 Task: Look for Airbnb properties in Nailsea, United Kingdom from 25th December, 2023 to 26th December, 2023 for 2 adults. Place can be entire room with 1  bedroom having 1 bed and 1 bathroom. Property type can be hotel.
Action: Mouse moved to (515, 290)
Screenshot: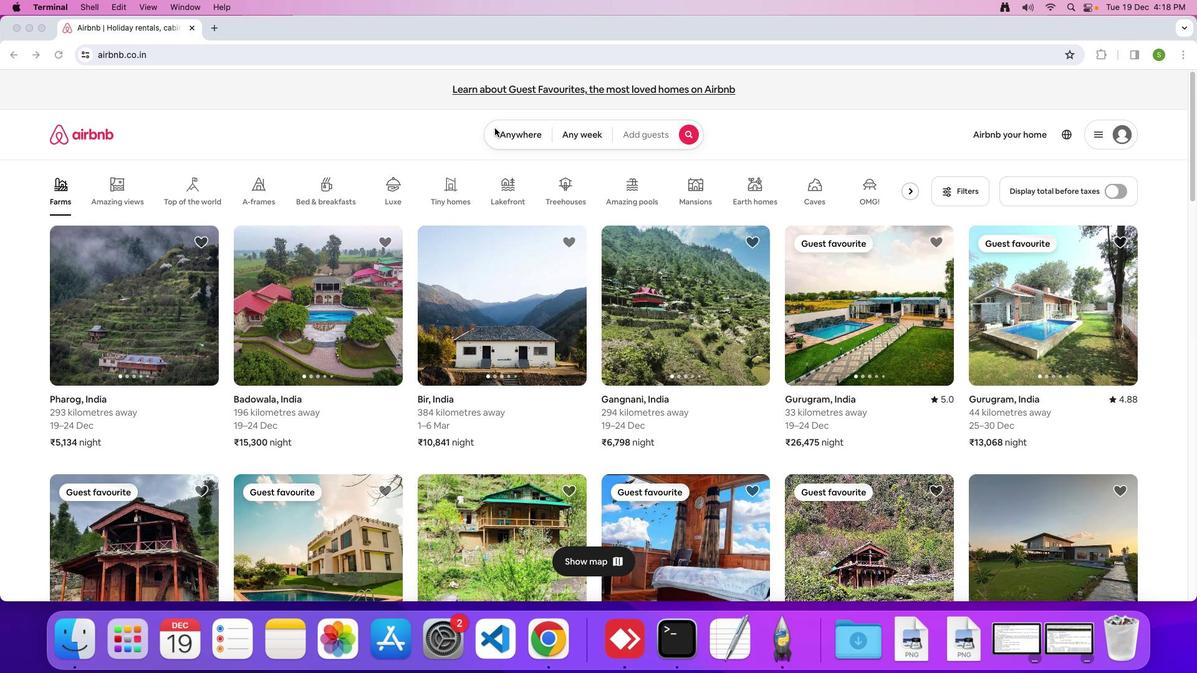 
Action: Mouse pressed left at (515, 290)
Screenshot: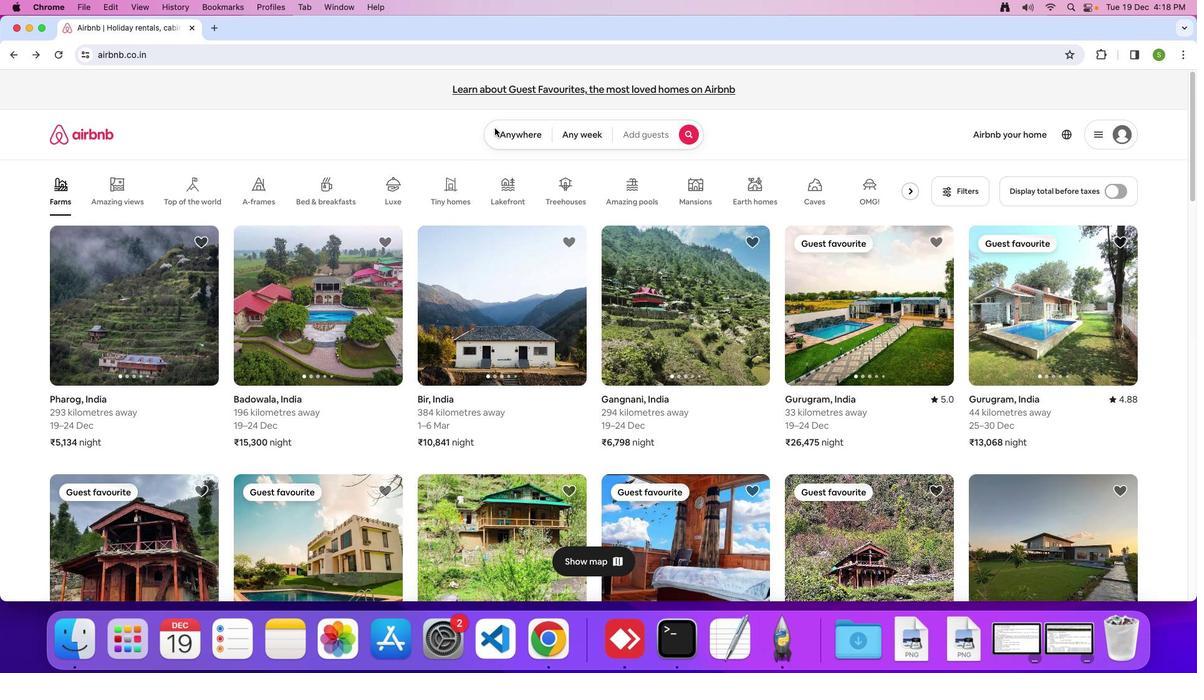 
Action: Mouse moved to (529, 292)
Screenshot: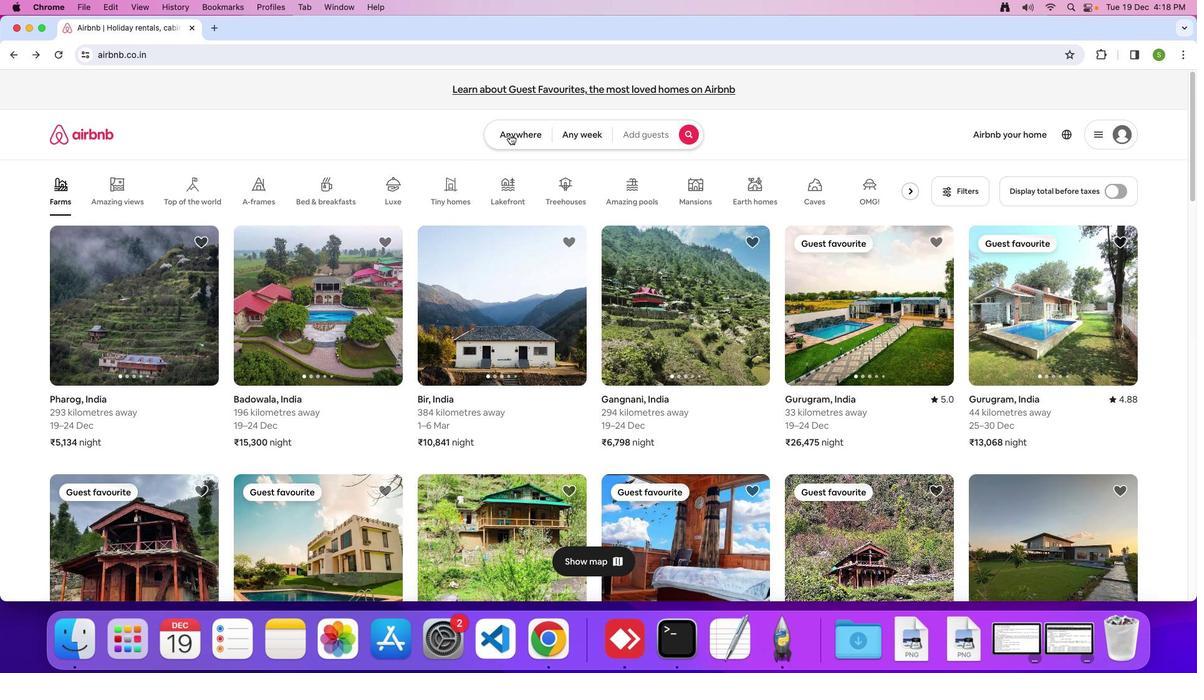 
Action: Mouse pressed left at (529, 292)
Screenshot: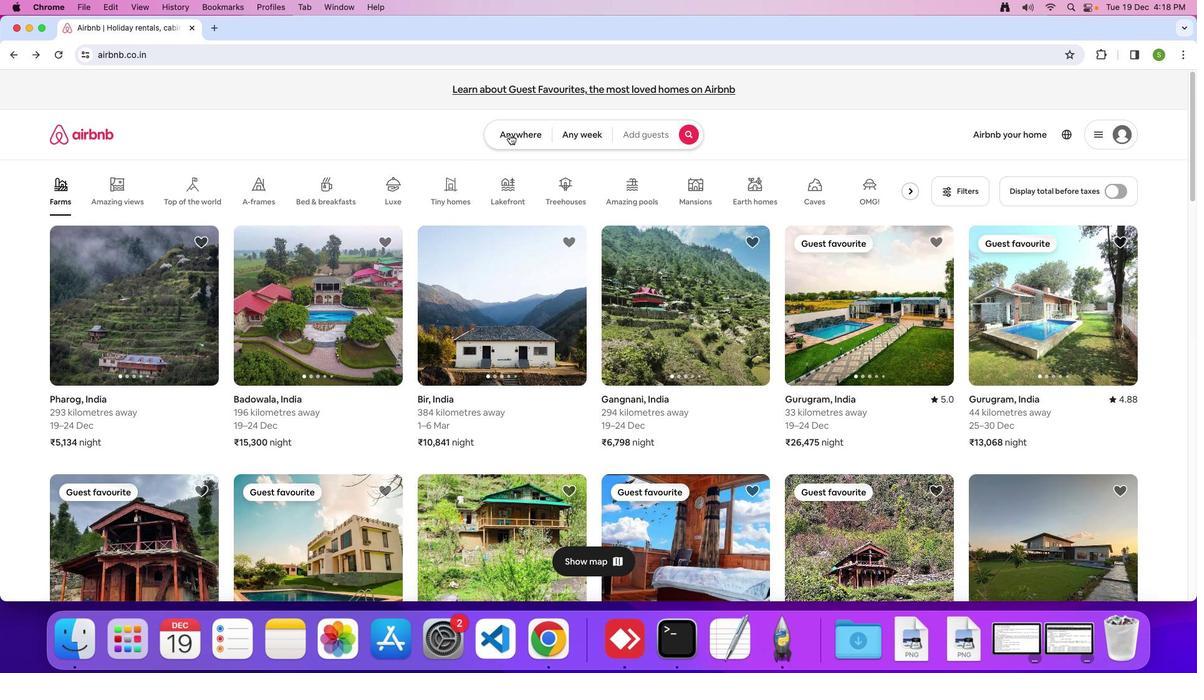 
Action: Mouse moved to (400, 310)
Screenshot: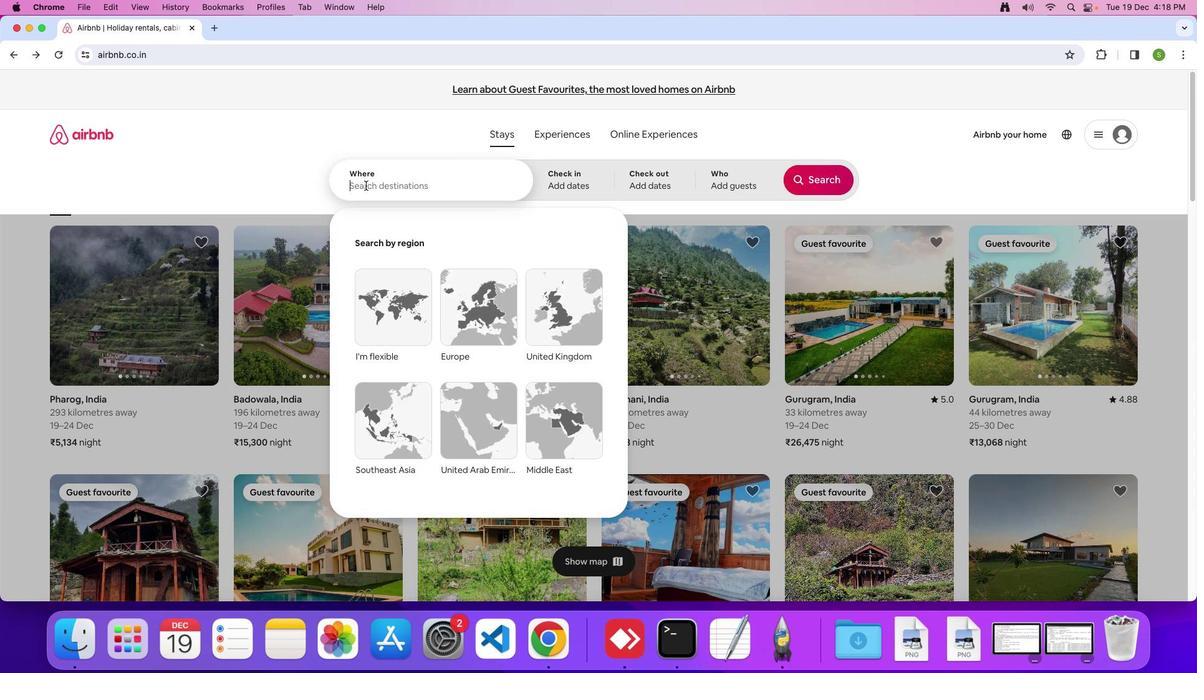 
Action: Mouse pressed left at (400, 310)
Screenshot: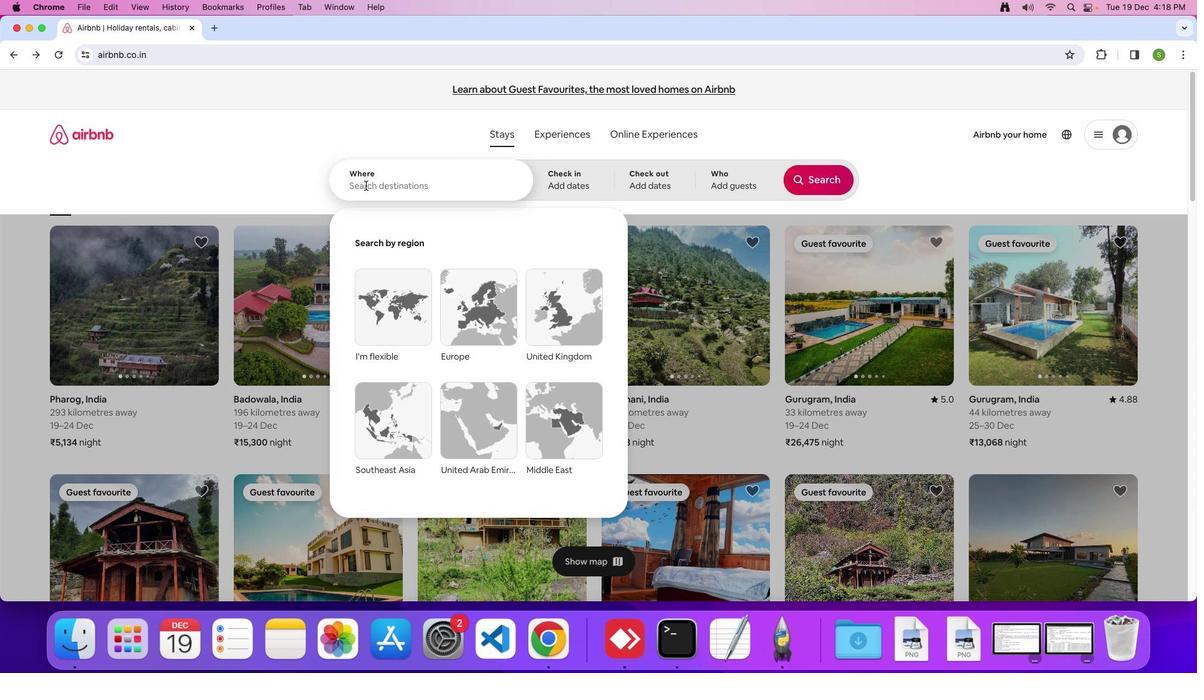 
Action: Key pressed 'N'Key.caps_lock'a''i''l''s''e''a'','Key.spaceKey.shift'U''n''i''t''e''d'Key.spaceKey.shift'K''i''n''g''d''o''m'Key.enter
Screenshot: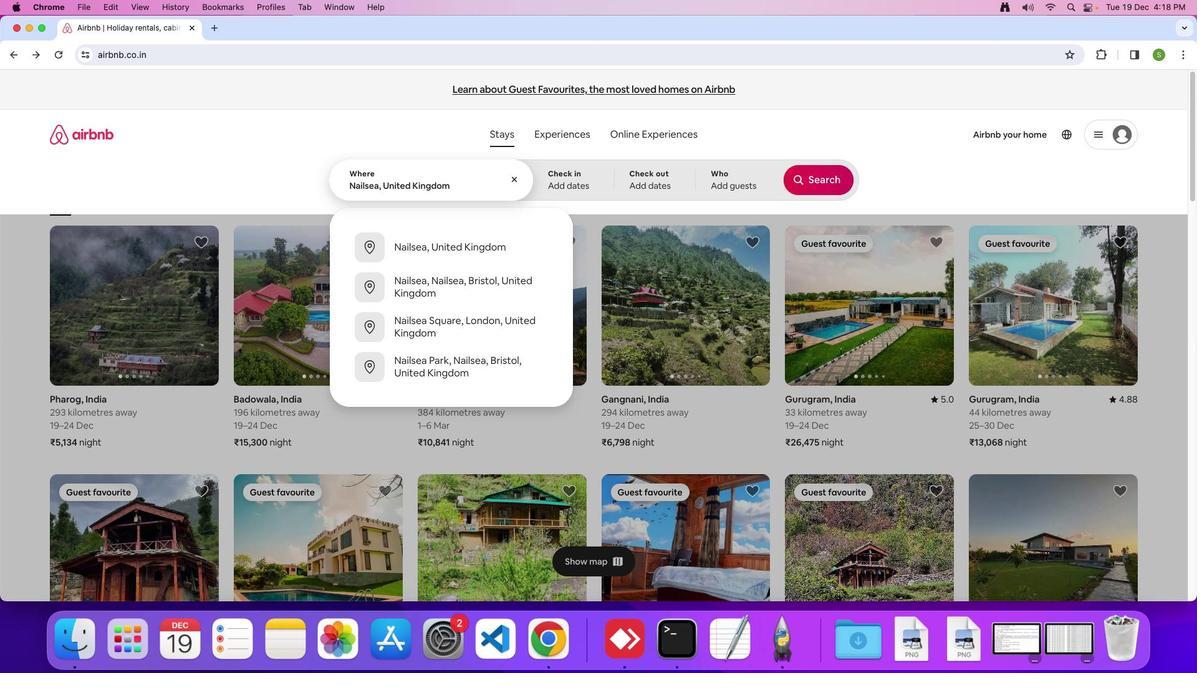 
Action: Mouse moved to (444, 409)
Screenshot: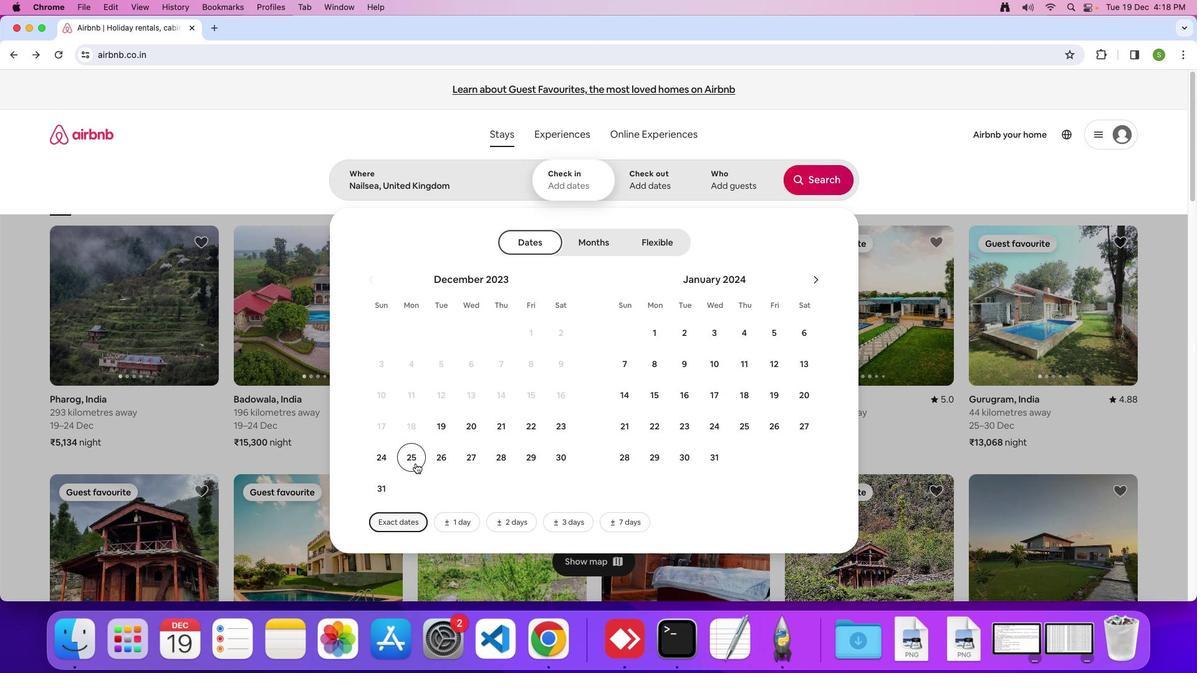 
Action: Mouse pressed left at (444, 409)
Screenshot: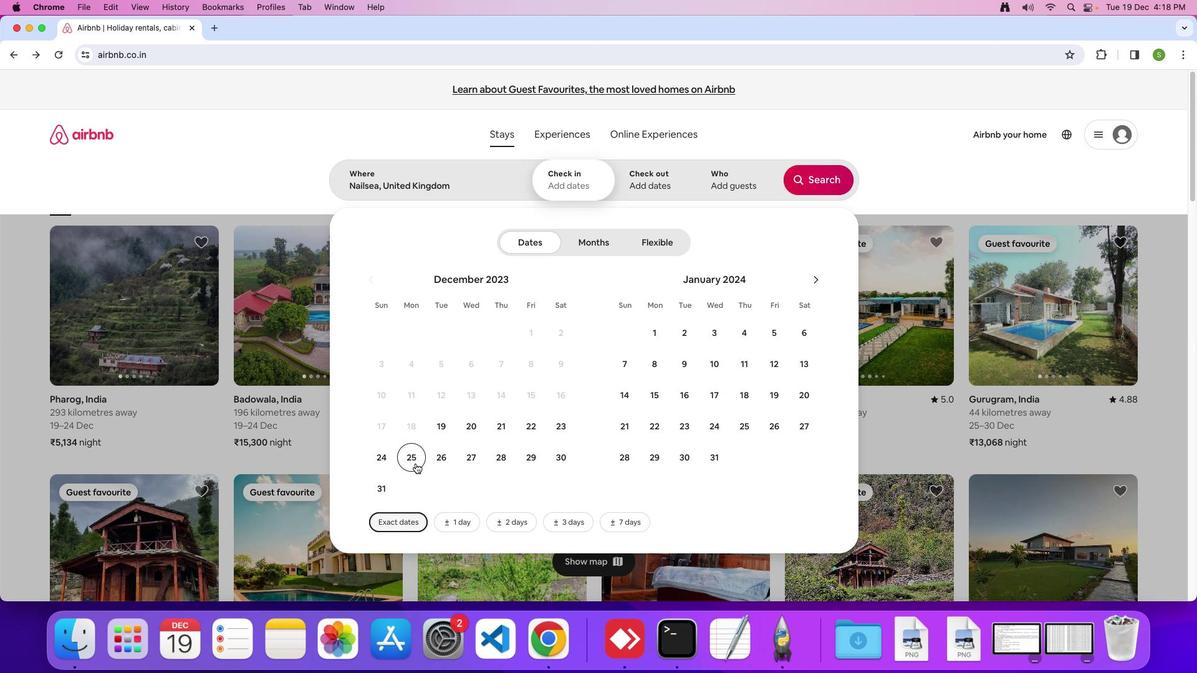 
Action: Mouse moved to (467, 411)
Screenshot: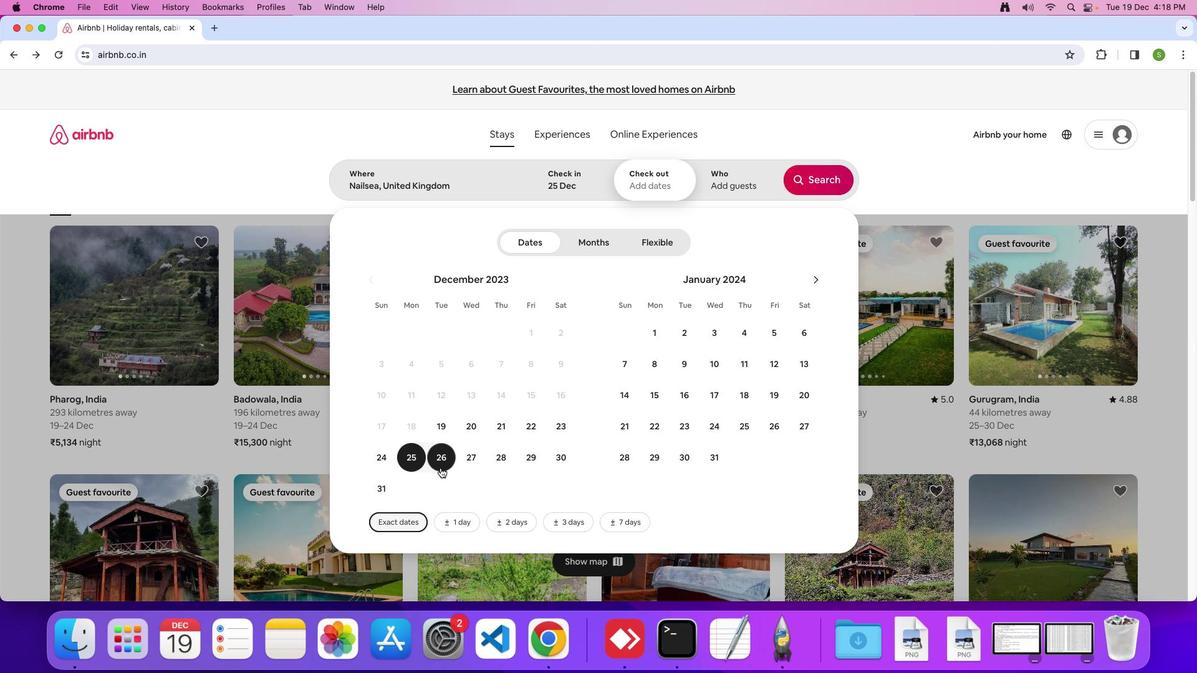 
Action: Mouse pressed left at (467, 411)
Screenshot: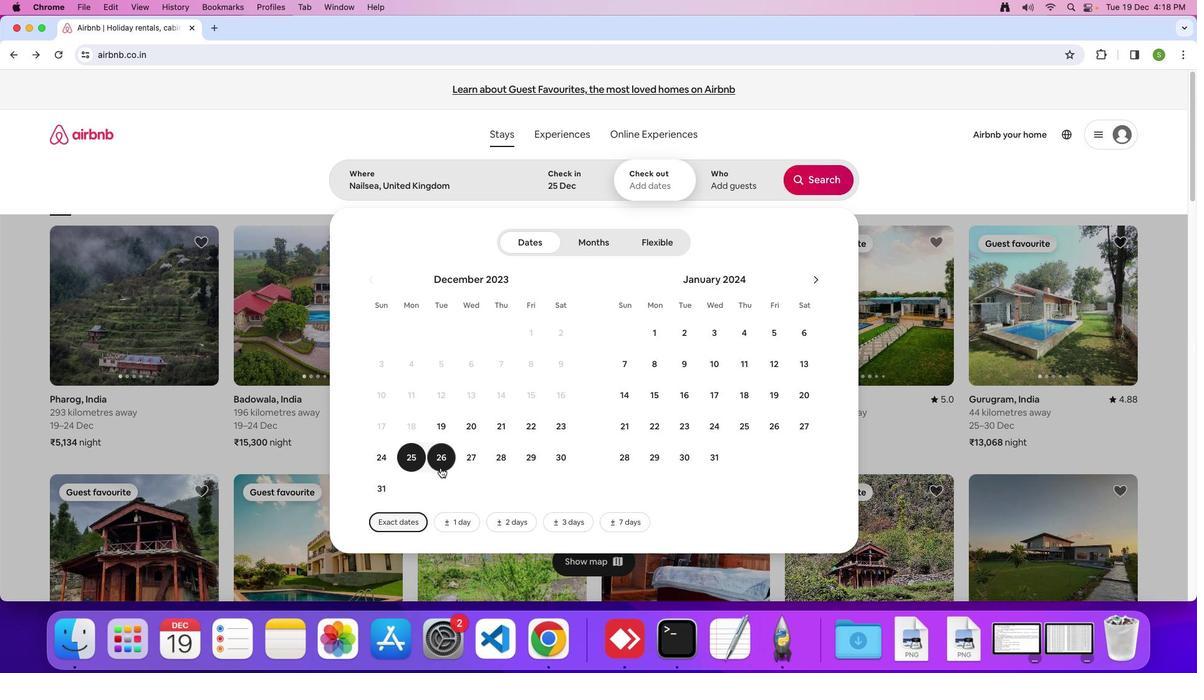 
Action: Mouse moved to (729, 311)
Screenshot: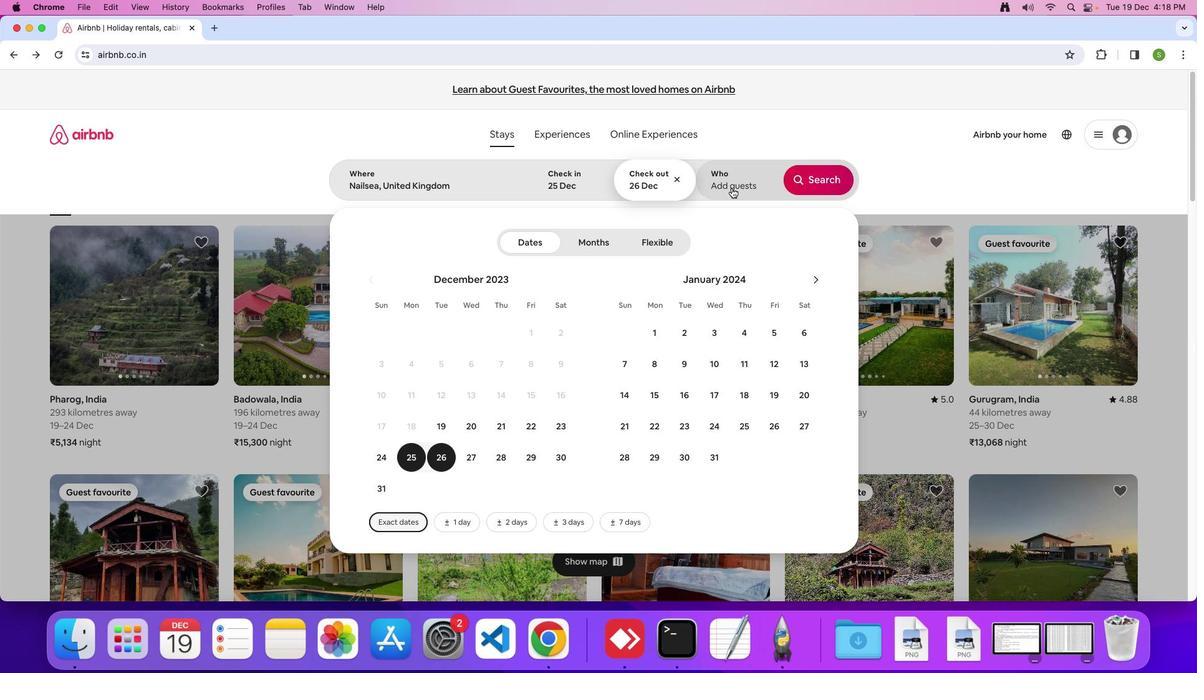 
Action: Mouse pressed left at (729, 311)
Screenshot: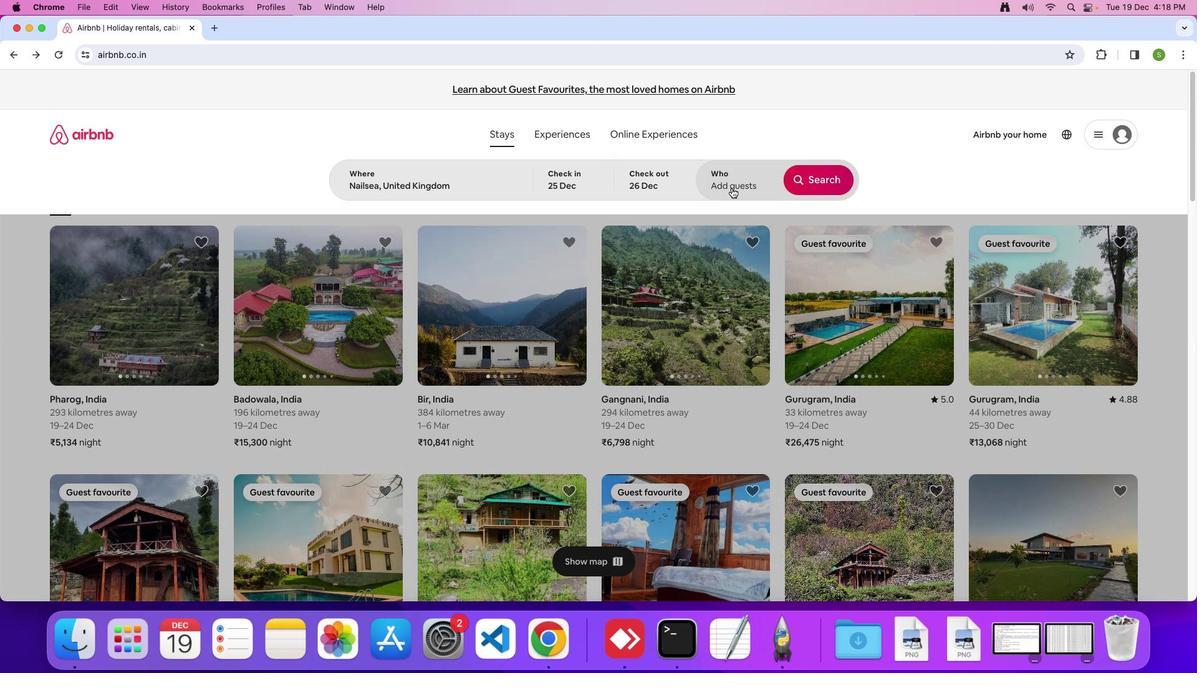 
Action: Mouse moved to (815, 331)
Screenshot: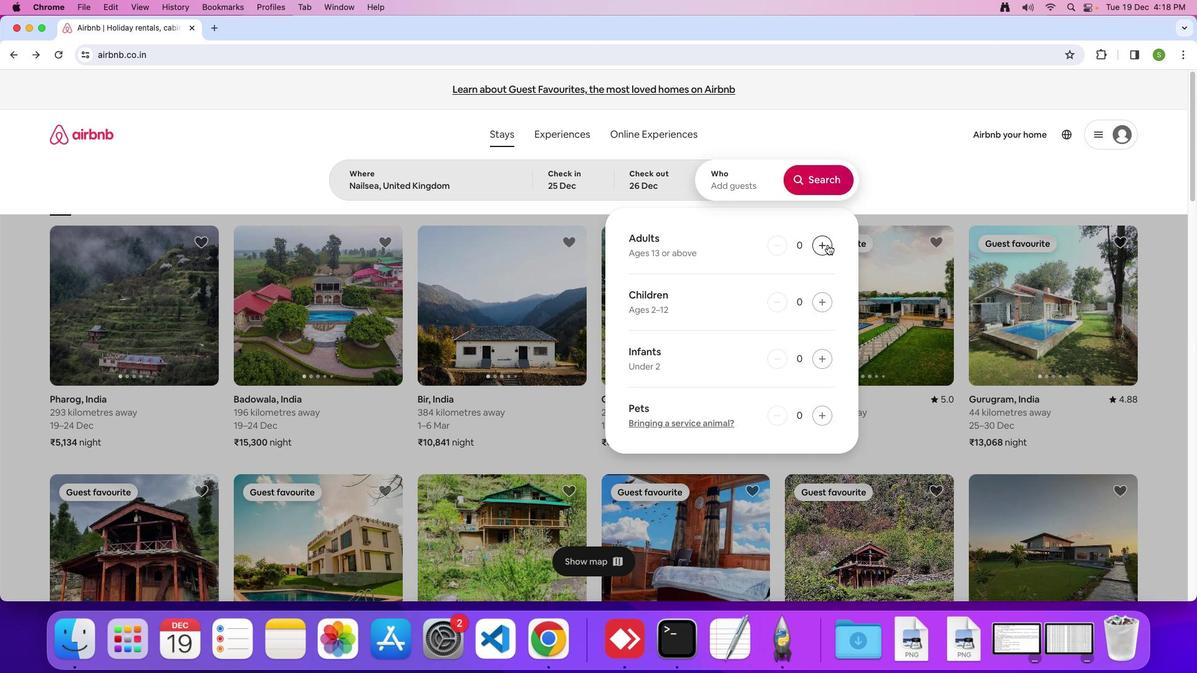 
Action: Mouse pressed left at (815, 331)
Screenshot: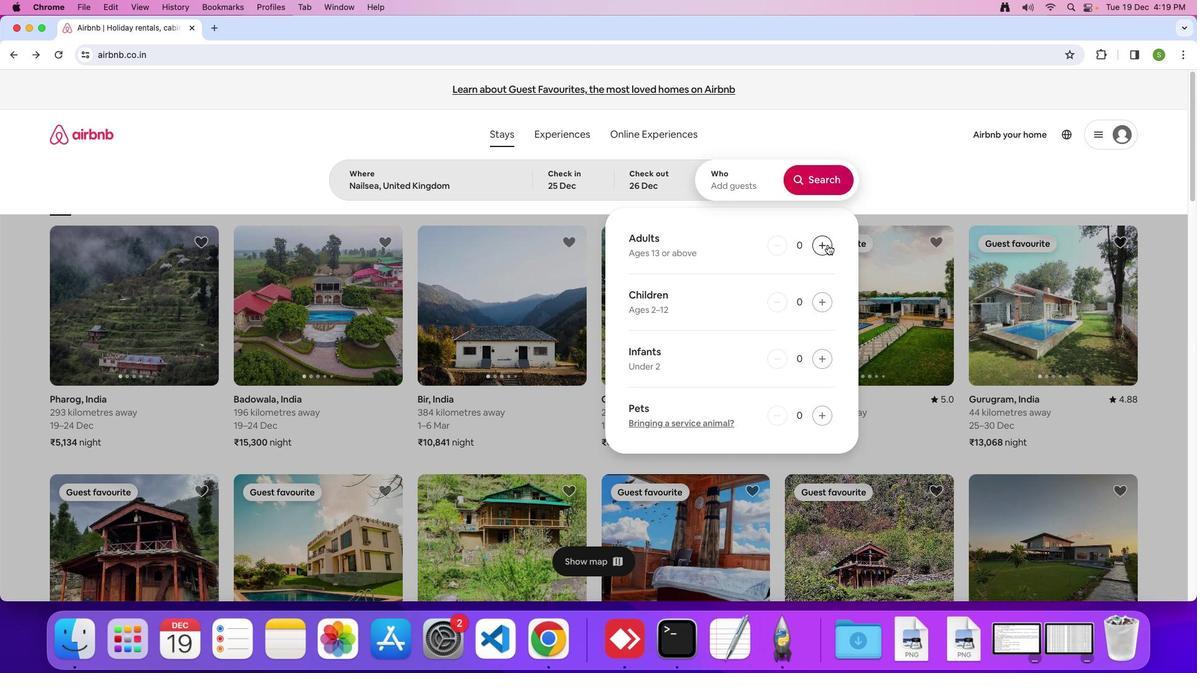 
Action: Mouse pressed left at (815, 331)
Screenshot: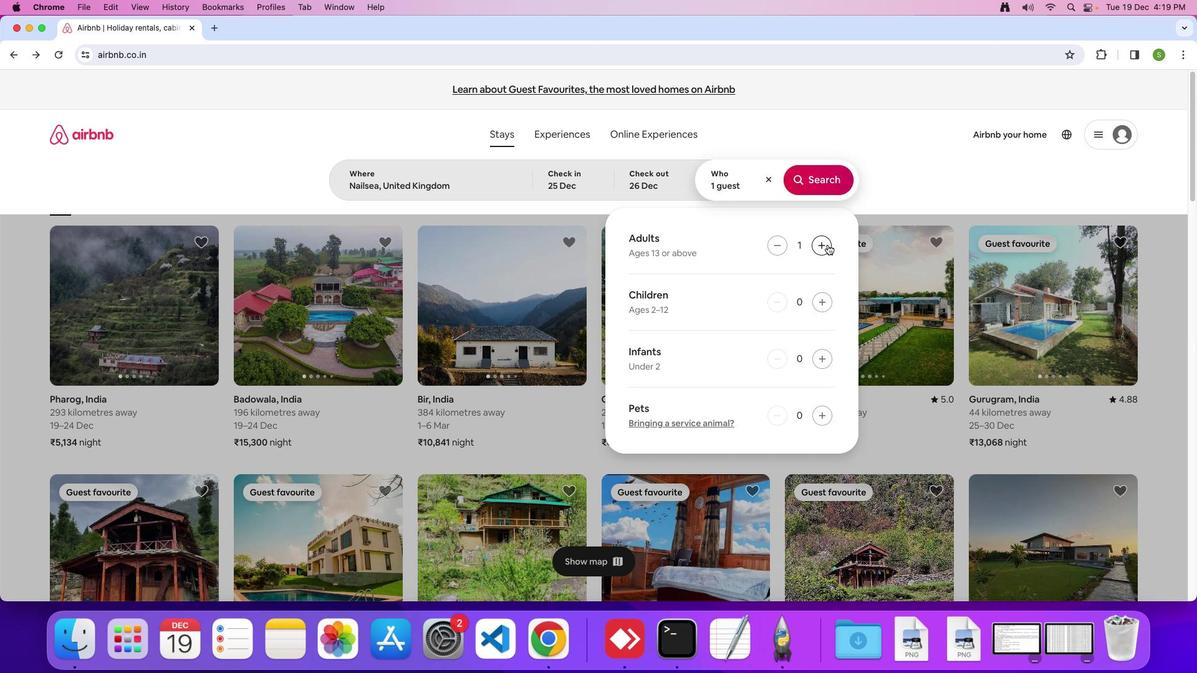 
Action: Mouse moved to (806, 308)
Screenshot: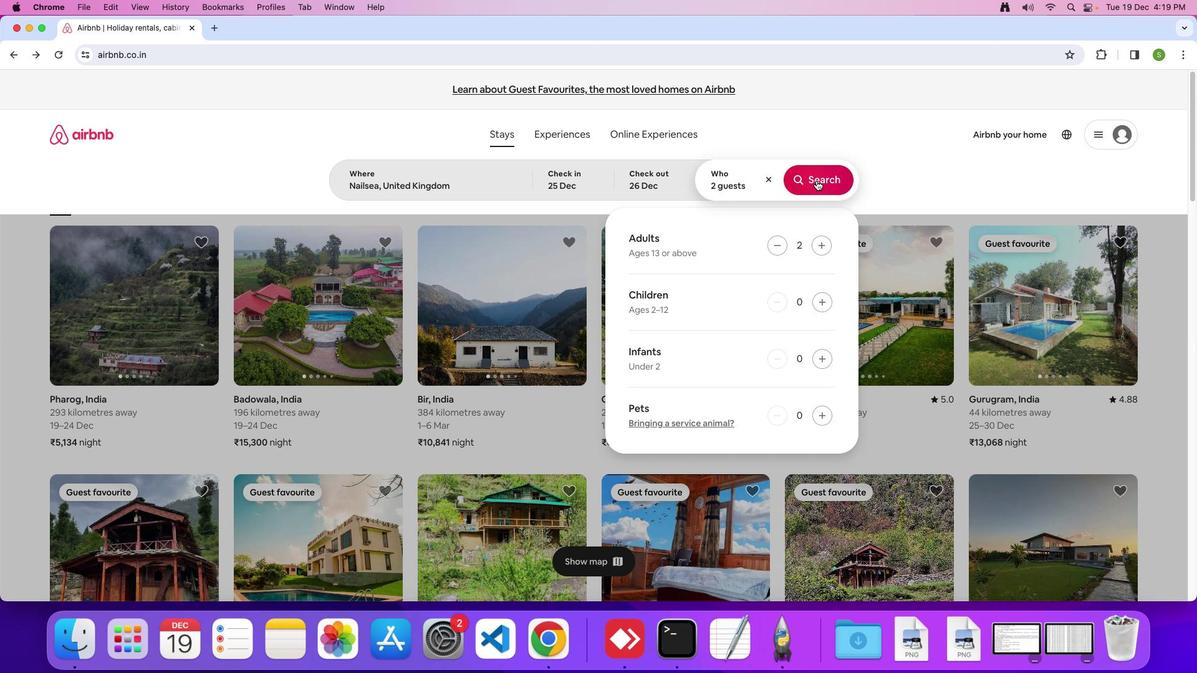 
Action: Mouse pressed left at (806, 308)
Screenshot: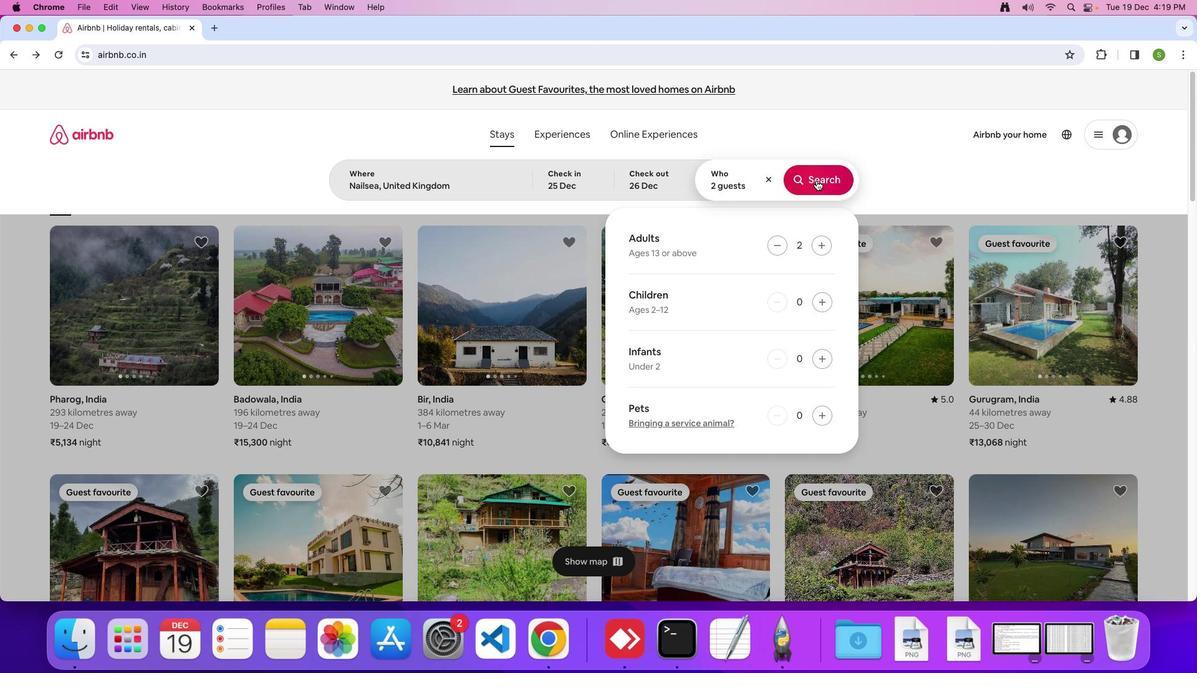 
Action: Mouse moved to (960, 299)
Screenshot: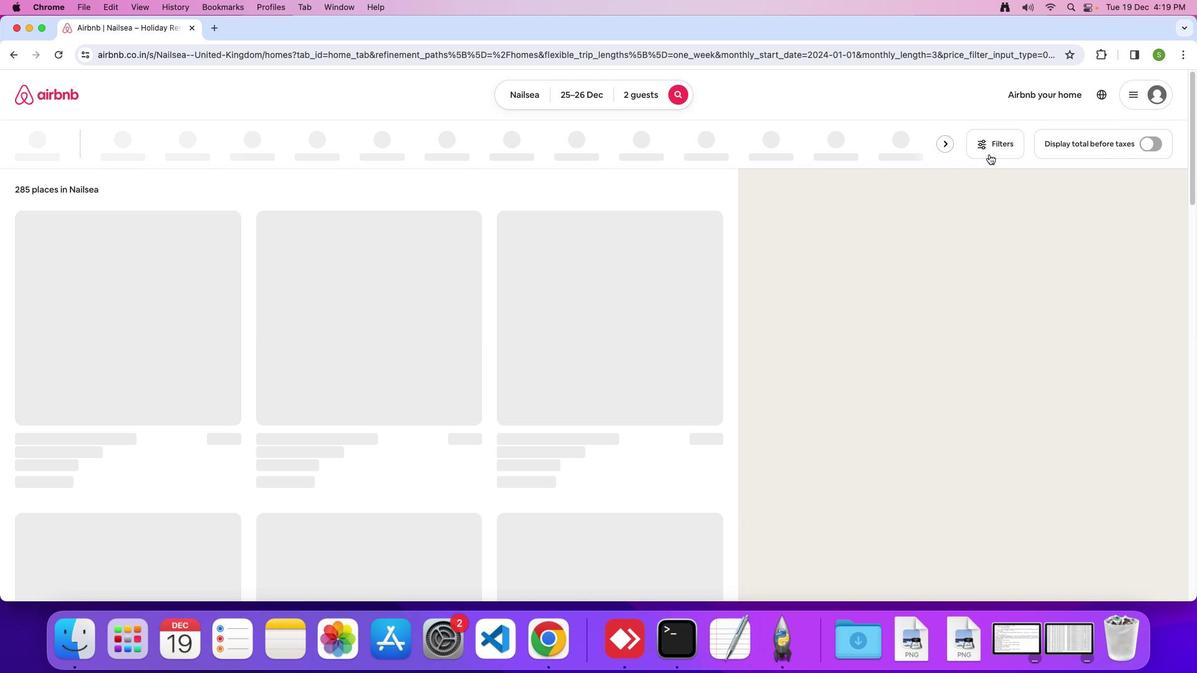 
Action: Mouse pressed left at (960, 299)
Screenshot: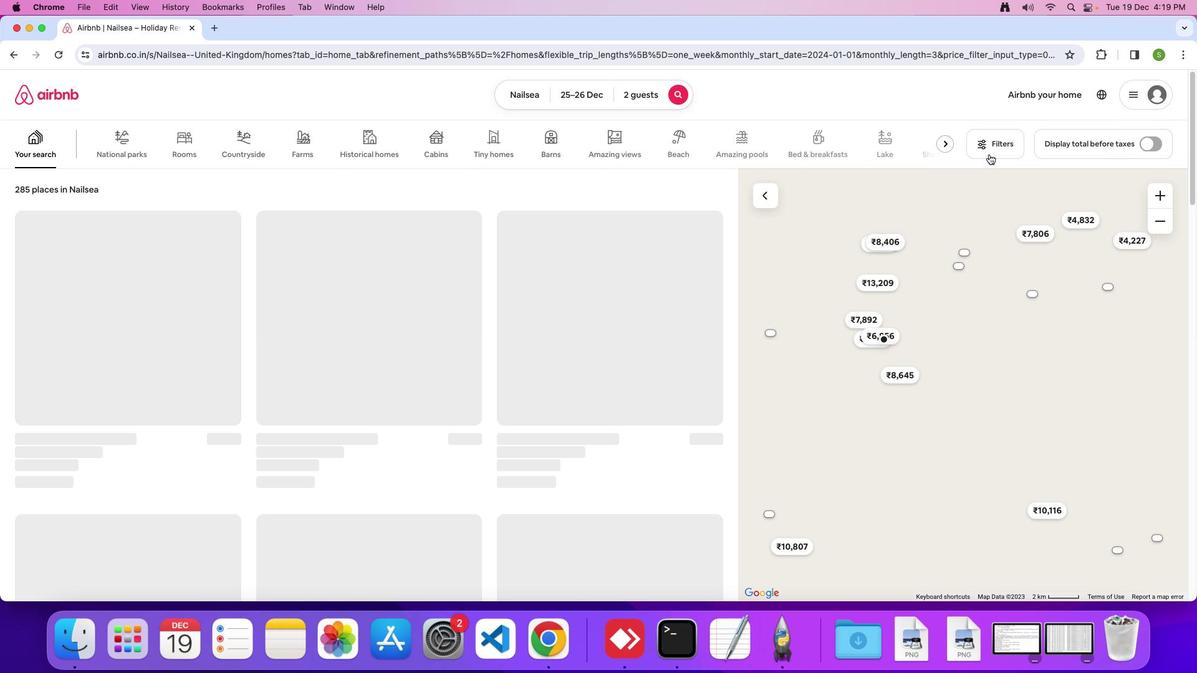 
Action: Mouse moved to (636, 366)
Screenshot: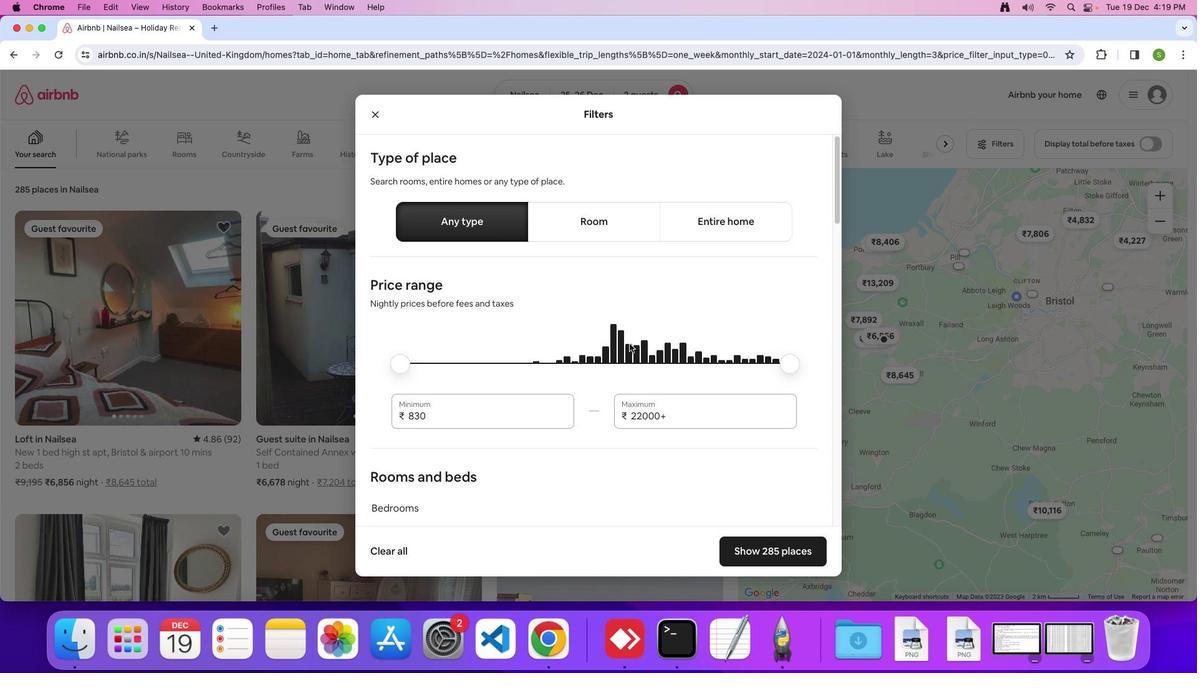 
Action: Mouse scrolled (636, 366) with delta (71, 245)
Screenshot: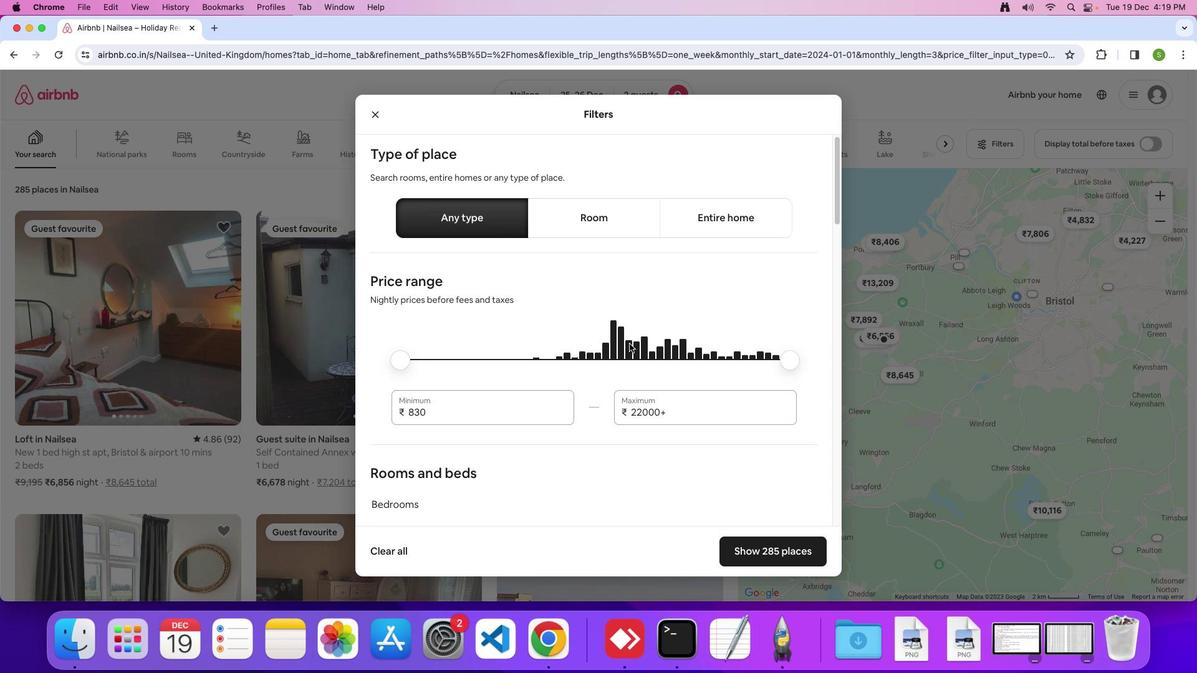 
Action: Mouse scrolled (636, 366) with delta (71, 245)
Screenshot: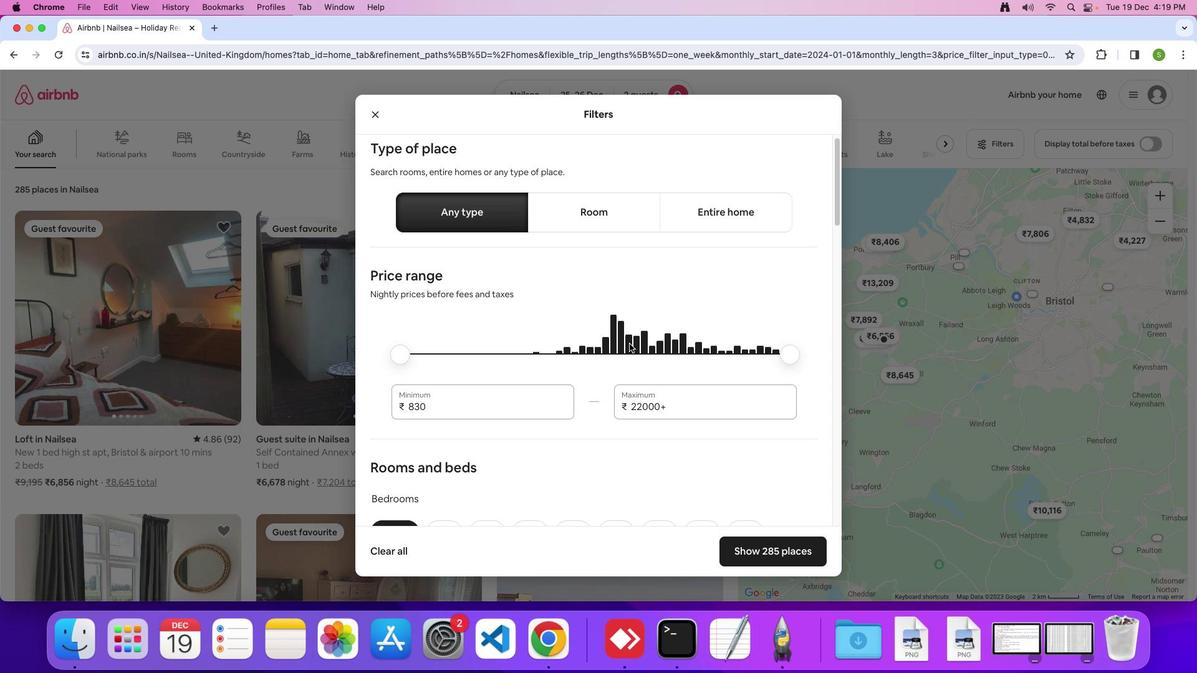 
Action: Mouse scrolled (636, 366) with delta (71, 244)
Screenshot: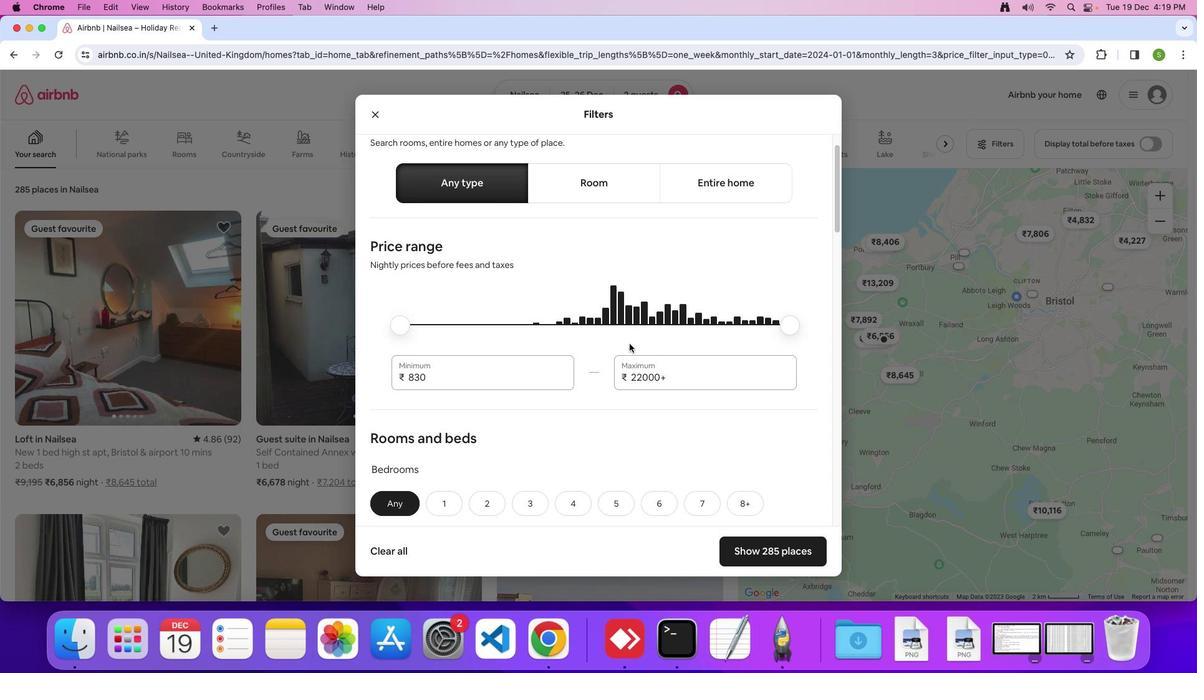 
Action: Mouse moved to (636, 366)
Screenshot: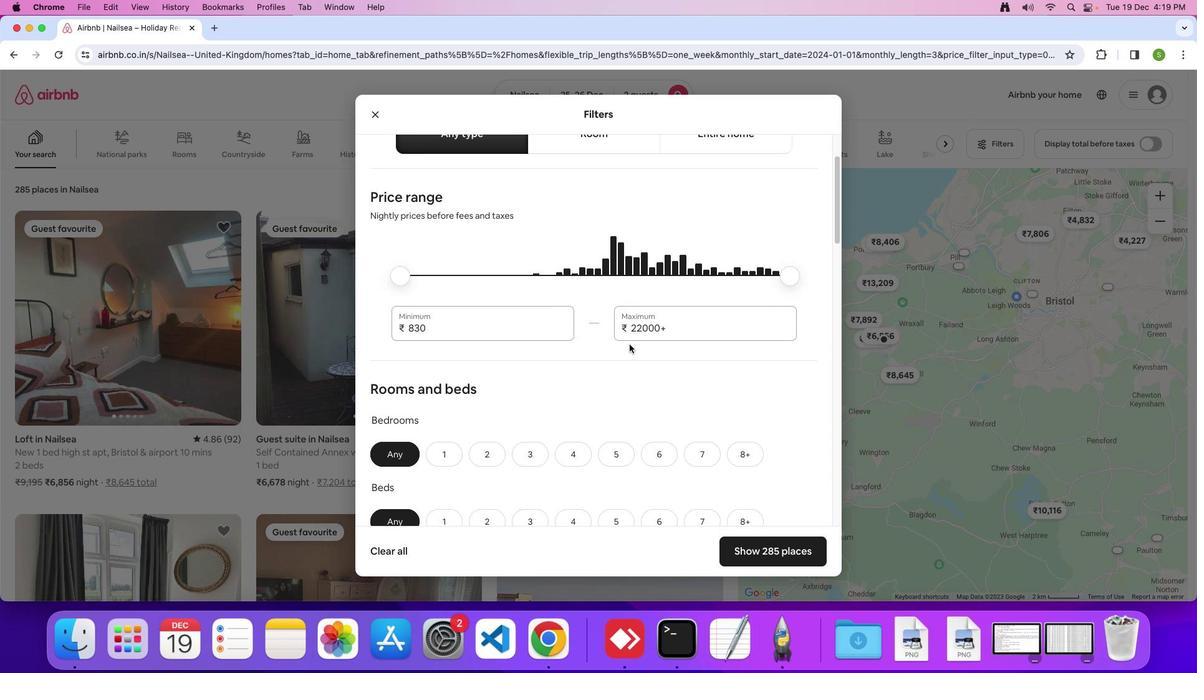 
Action: Mouse scrolled (636, 366) with delta (71, 245)
Screenshot: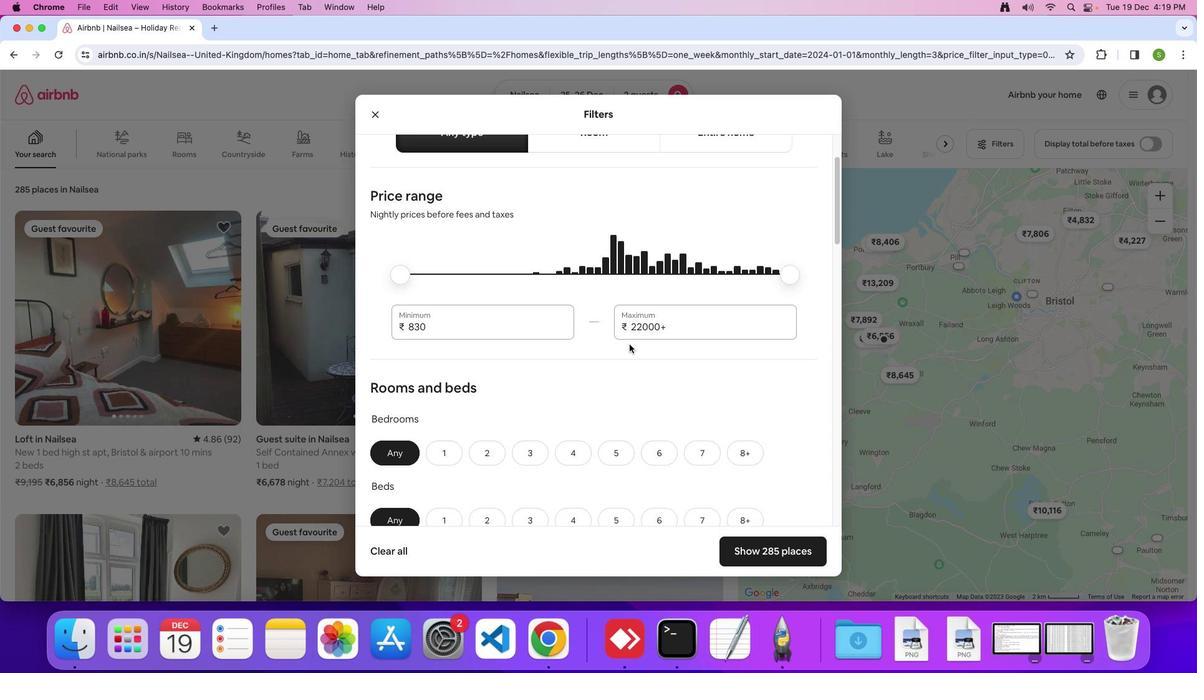 
Action: Mouse scrolled (636, 366) with delta (71, 245)
Screenshot: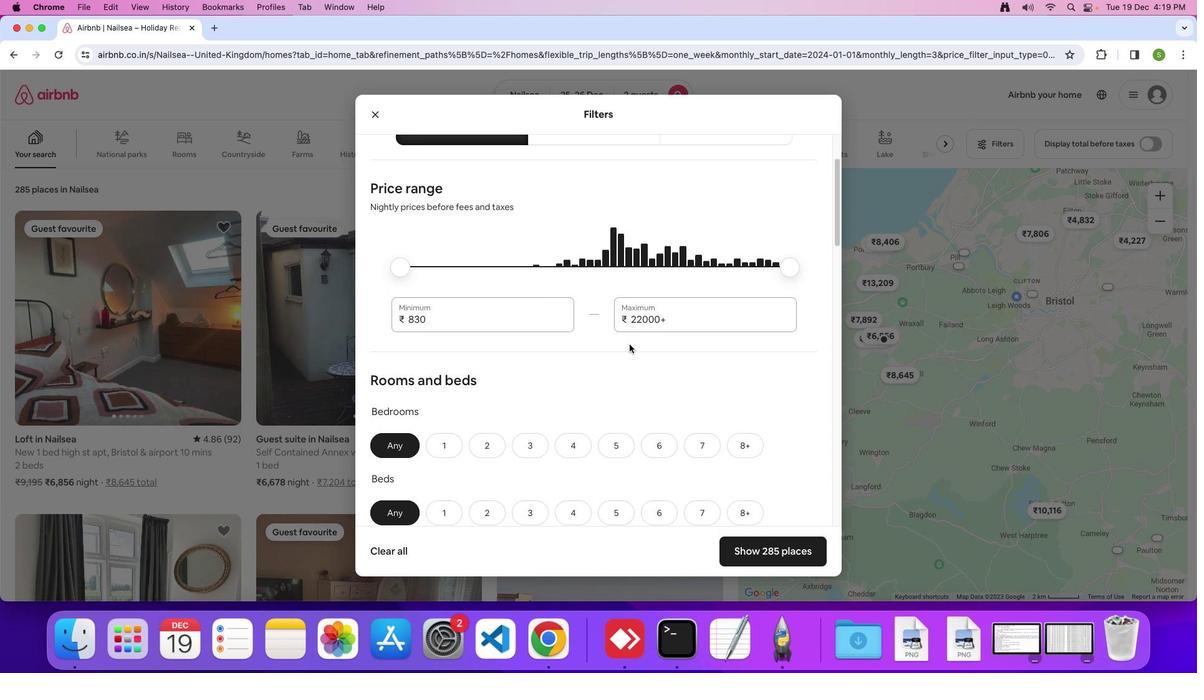 
Action: Mouse scrolled (636, 366) with delta (71, 245)
Screenshot: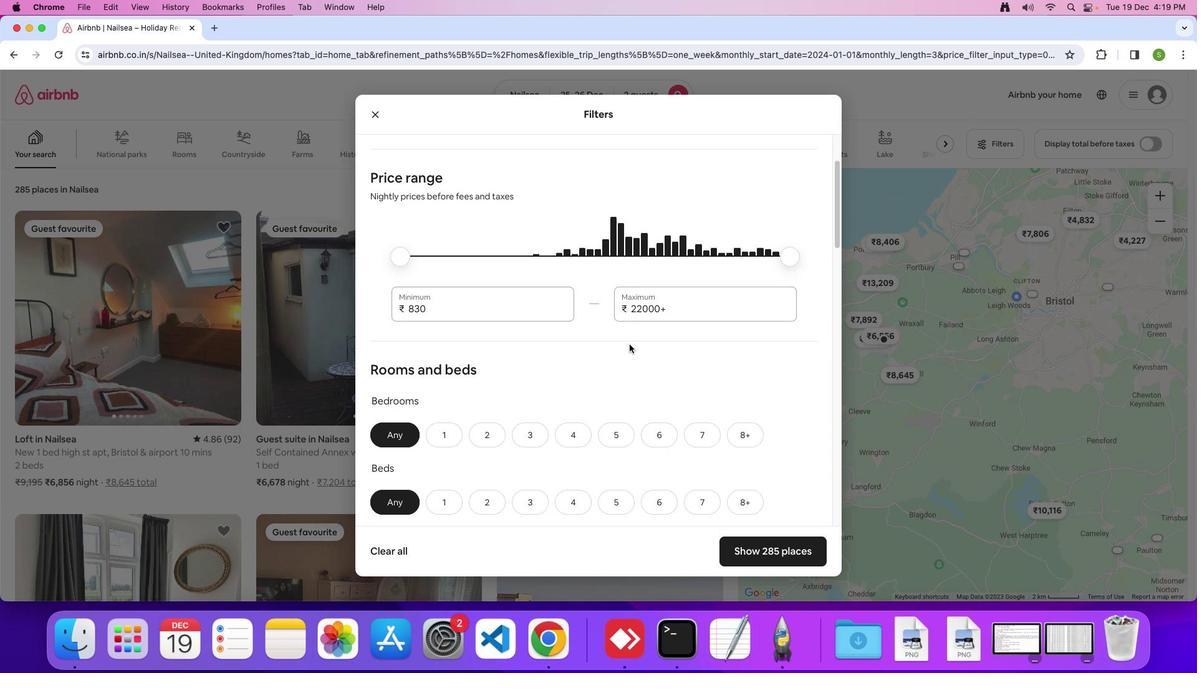 
Action: Mouse scrolled (636, 366) with delta (71, 245)
Screenshot: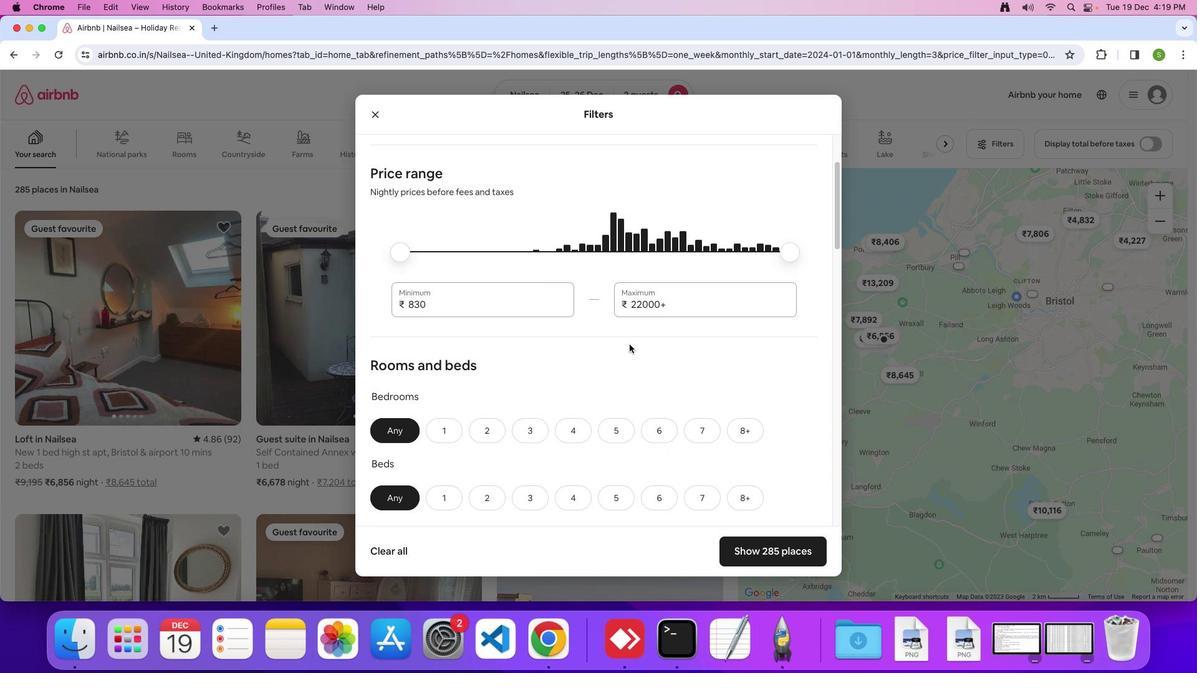 
Action: Mouse scrolled (636, 366) with delta (71, 245)
Screenshot: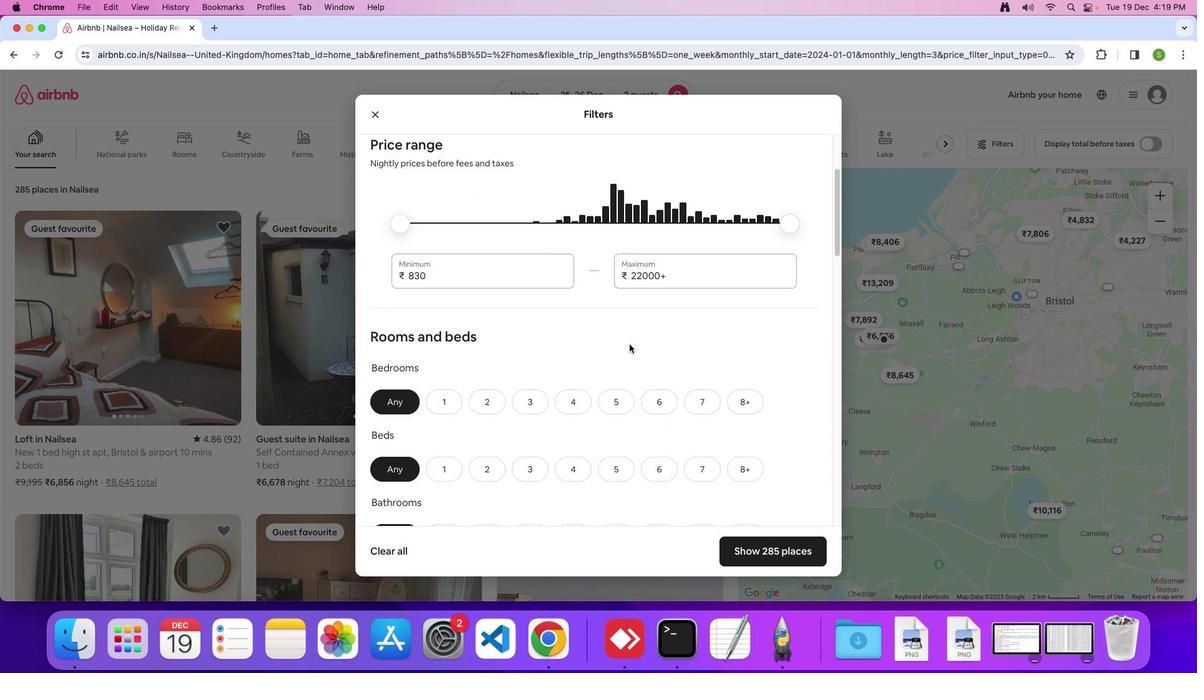 
Action: Mouse scrolled (636, 366) with delta (71, 245)
Screenshot: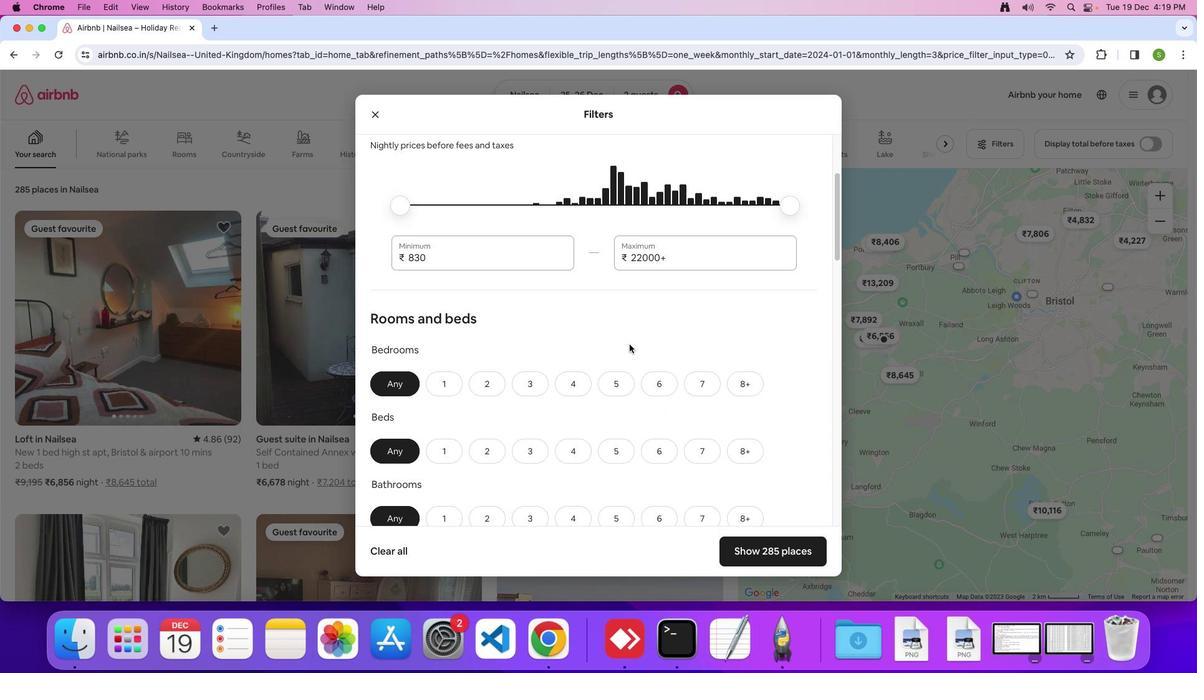 
Action: Mouse scrolled (636, 366) with delta (71, 245)
Screenshot: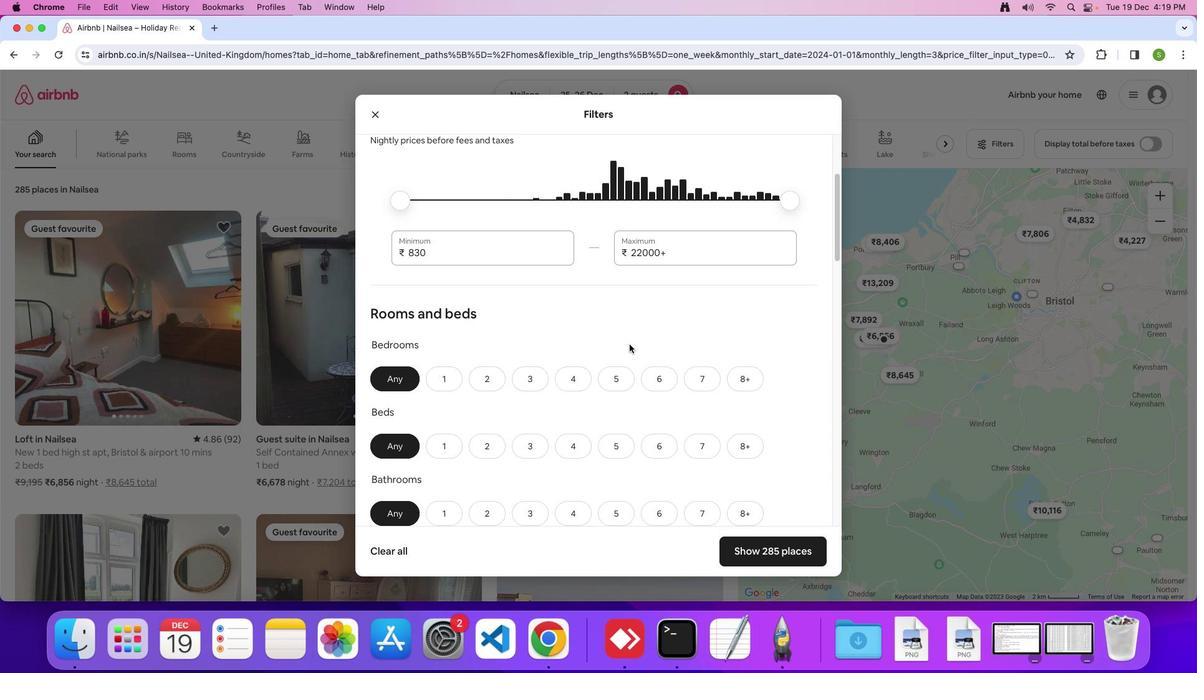 
Action: Mouse scrolled (636, 366) with delta (71, 245)
Screenshot: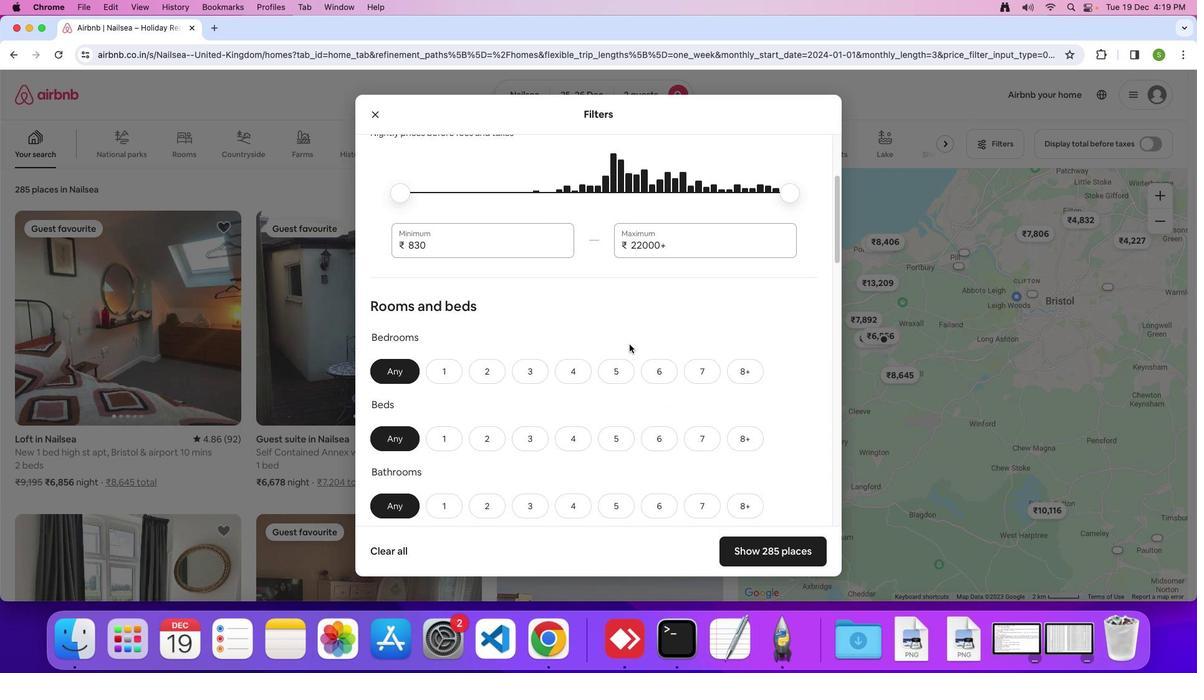 
Action: Mouse scrolled (636, 366) with delta (71, 245)
Screenshot: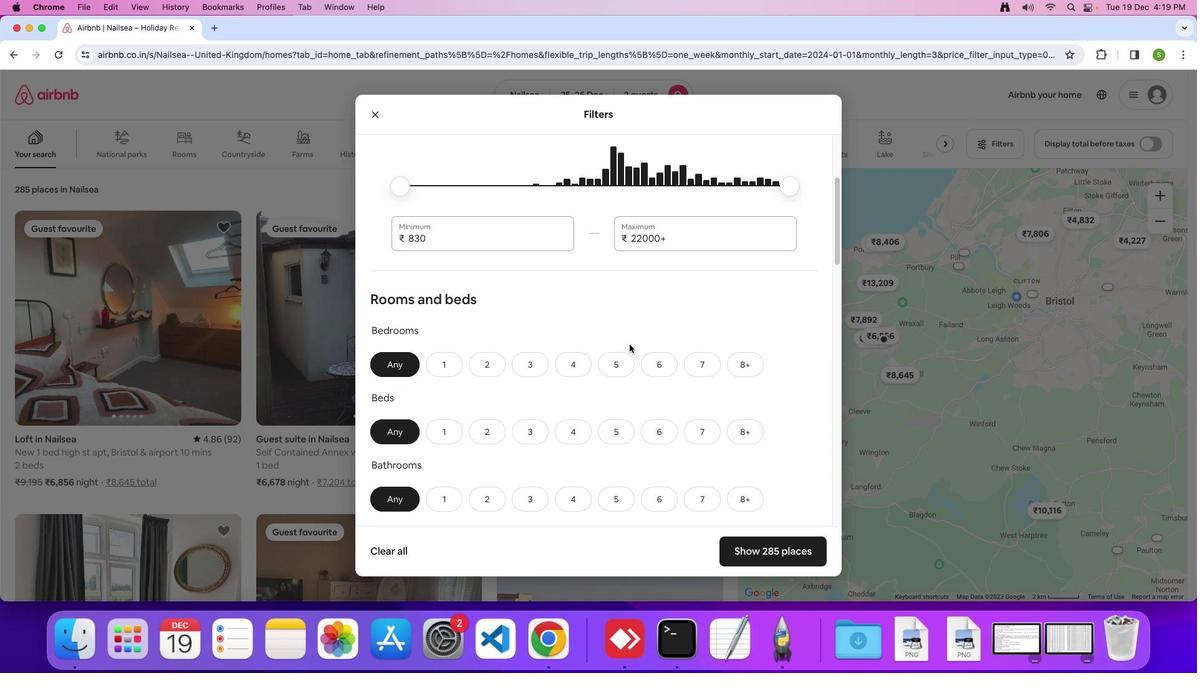 
Action: Mouse scrolled (636, 366) with delta (71, 245)
Screenshot: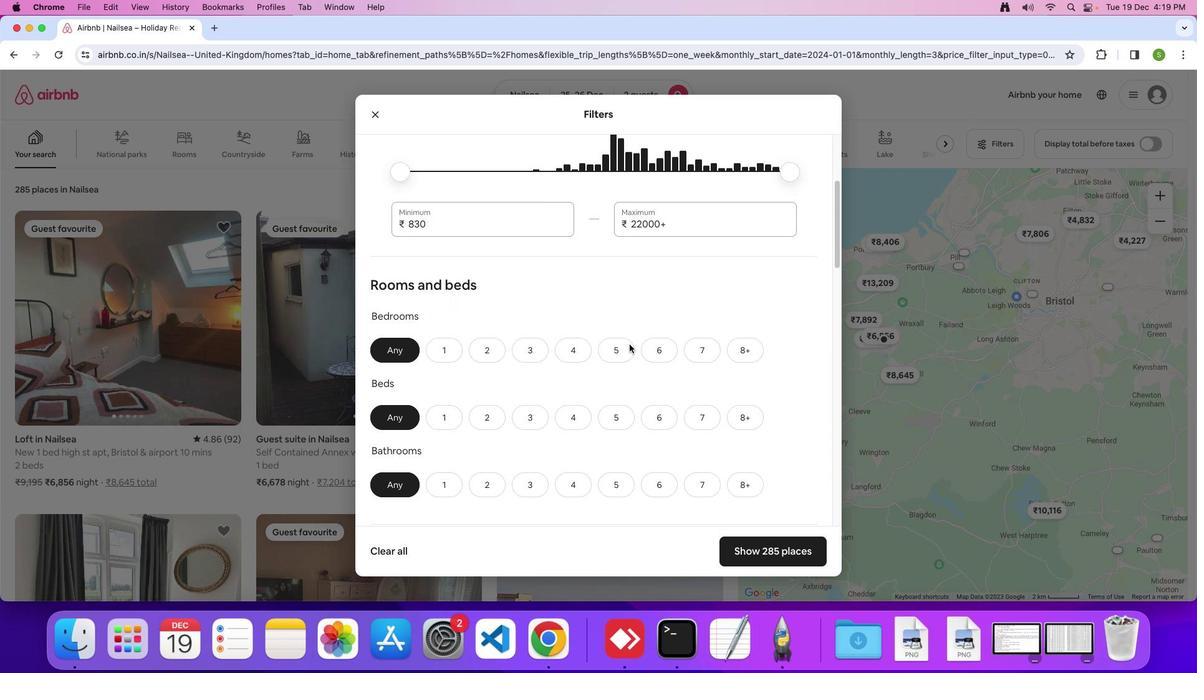 
Action: Mouse scrolled (636, 366) with delta (71, 245)
Screenshot: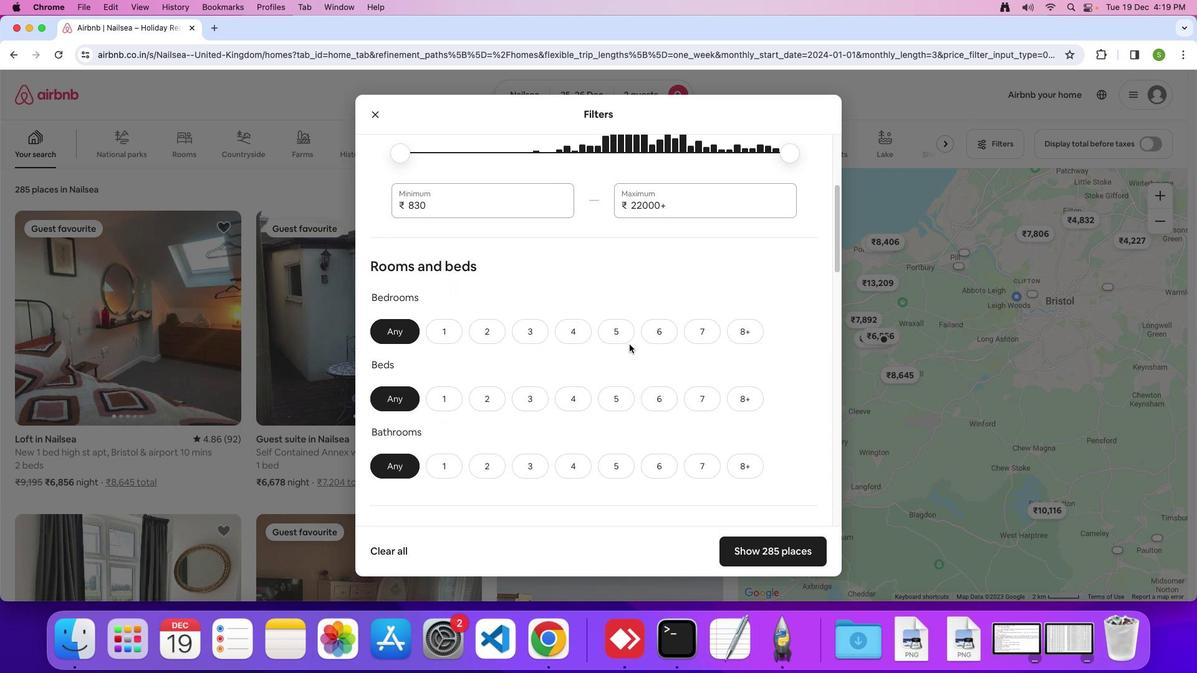 
Action: Mouse scrolled (636, 366) with delta (71, 244)
Screenshot: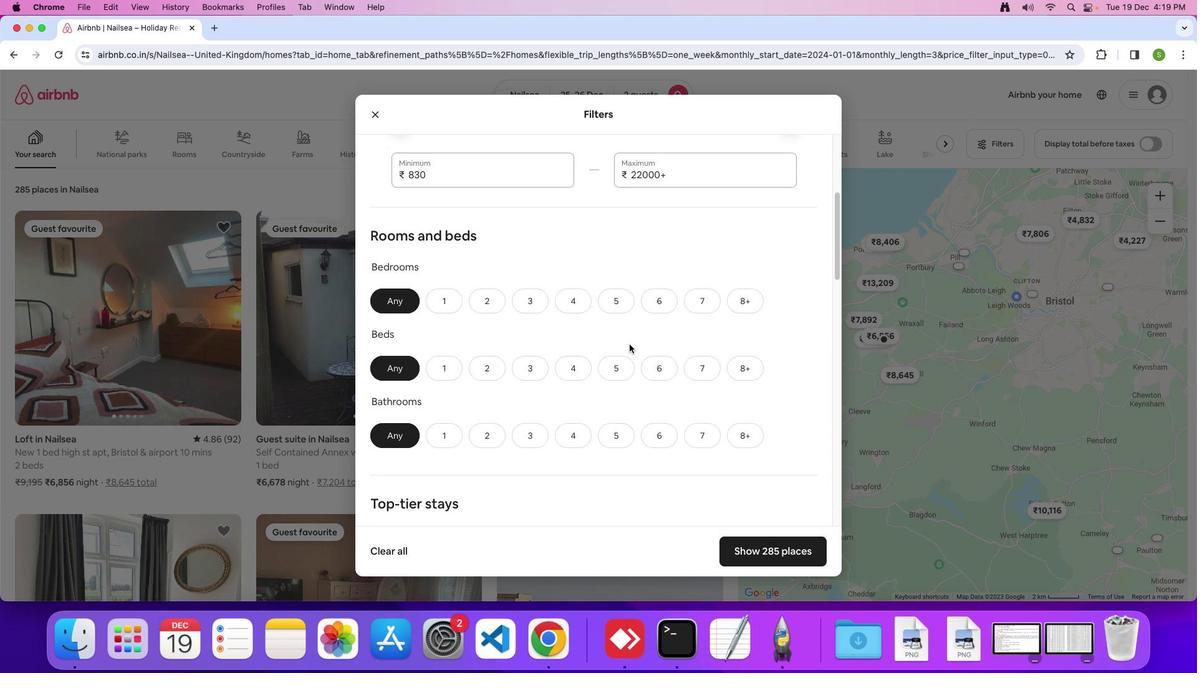 
Action: Mouse moved to (469, 331)
Screenshot: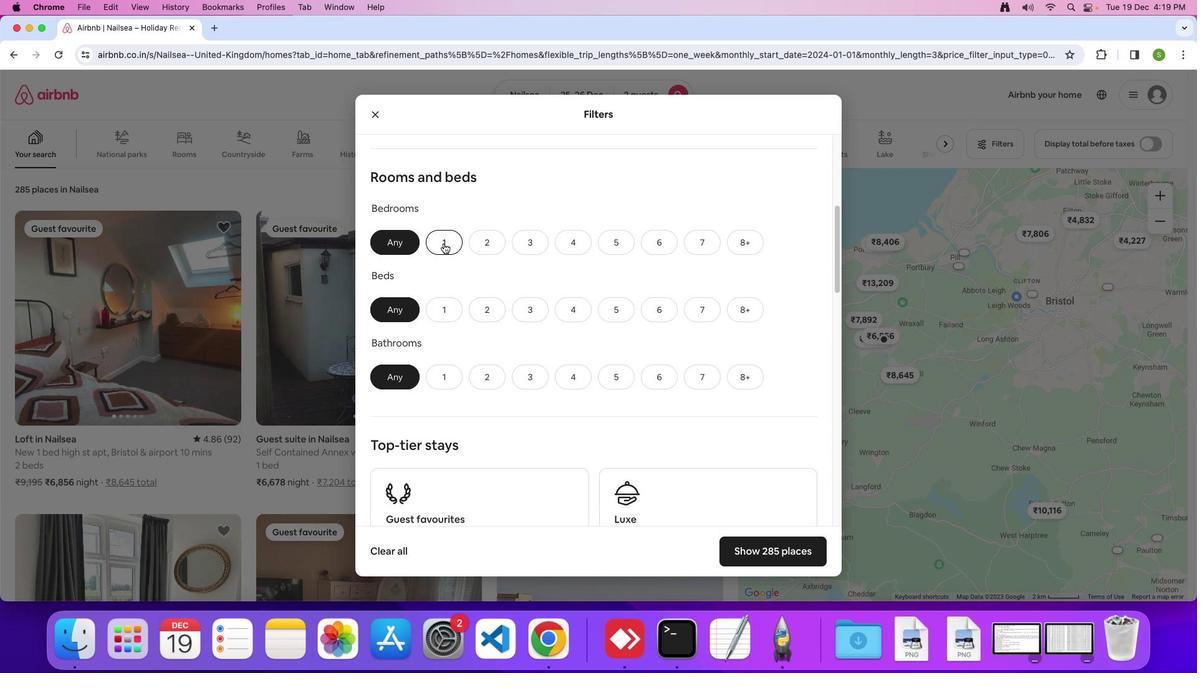 
Action: Mouse pressed left at (469, 331)
Screenshot: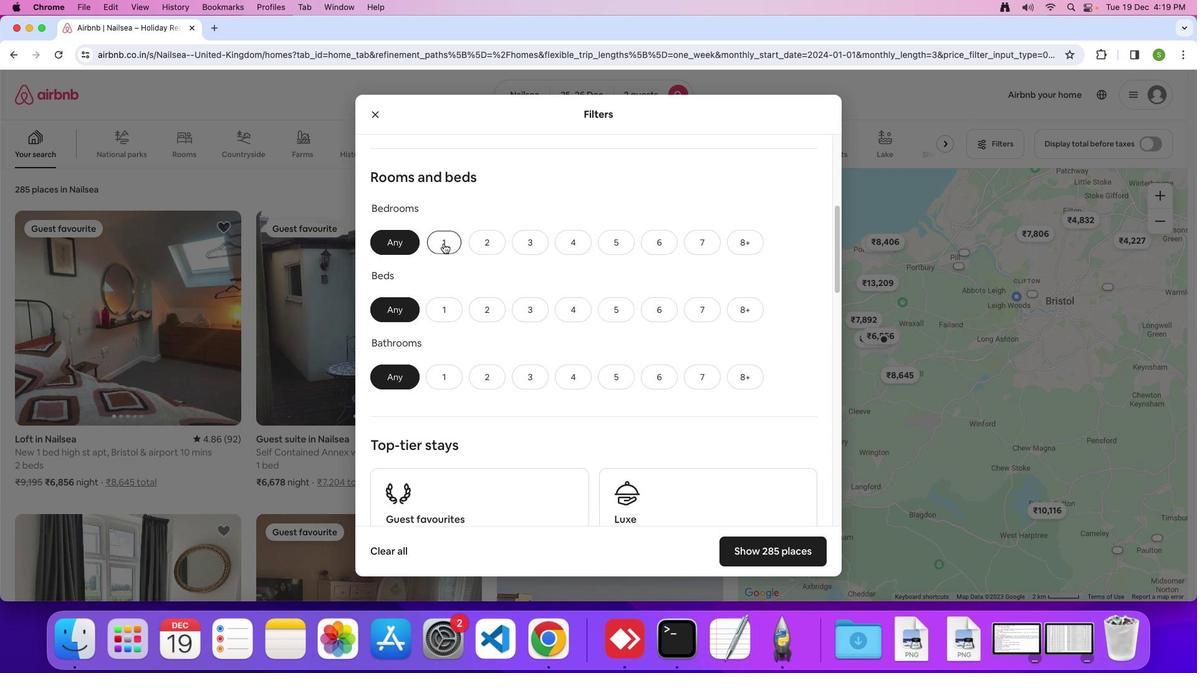 
Action: Mouse moved to (469, 355)
Screenshot: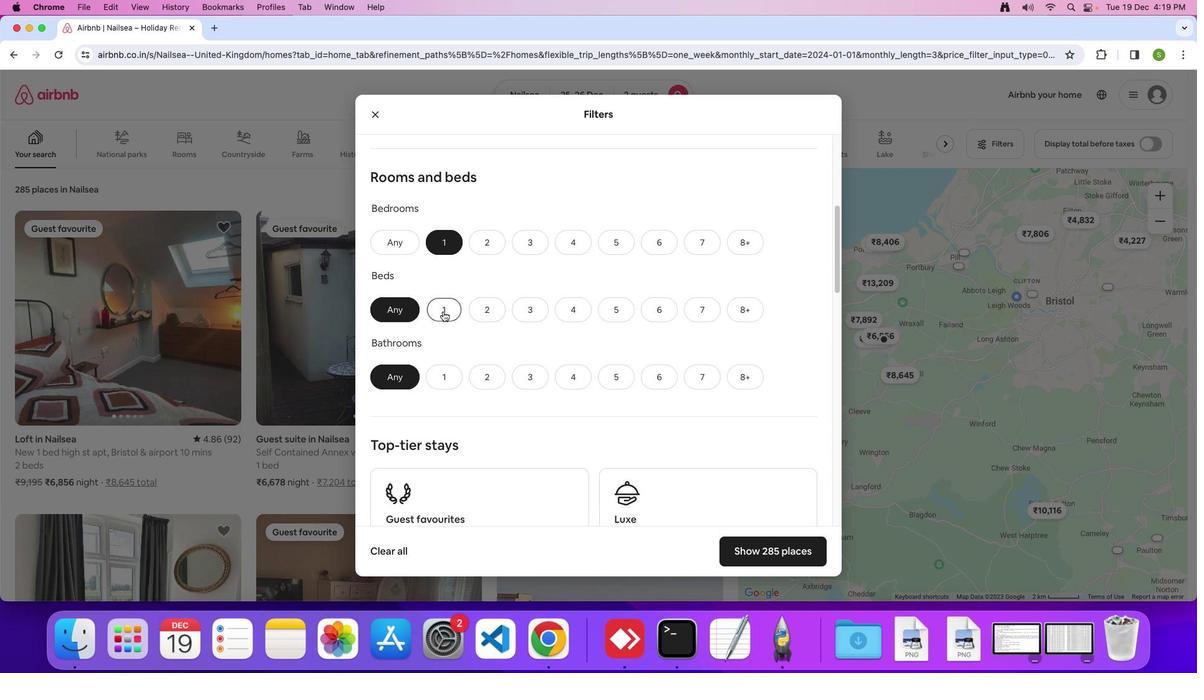 
Action: Mouse pressed left at (469, 355)
Screenshot: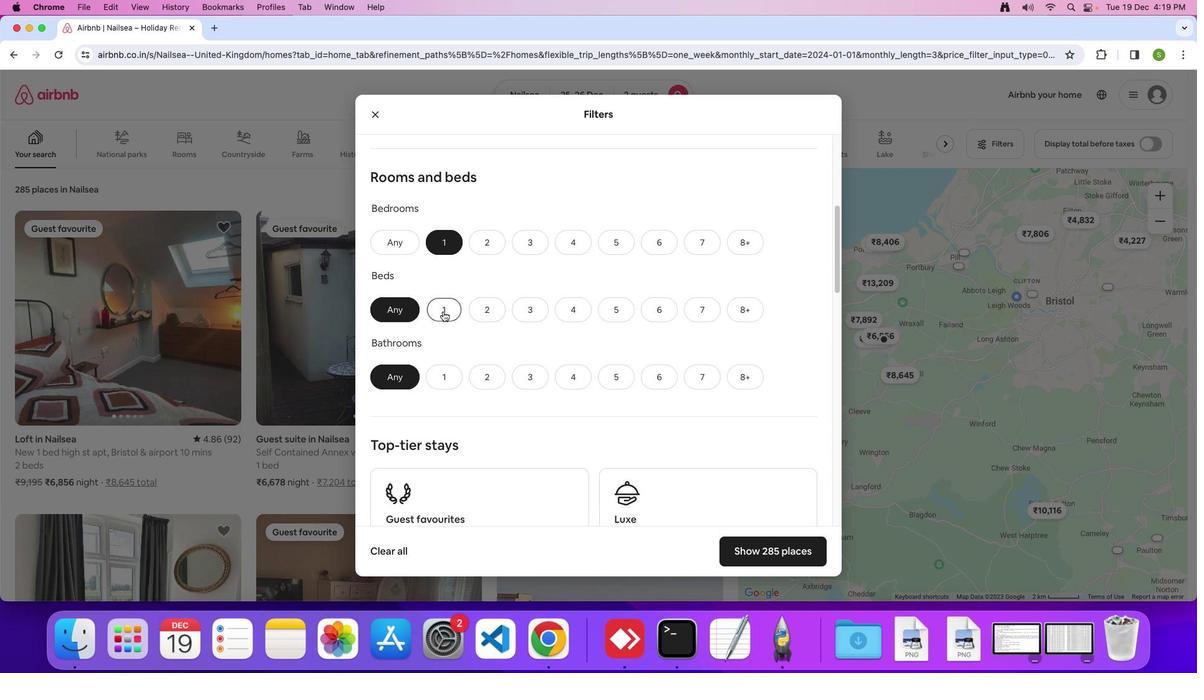 
Action: Mouse moved to (478, 379)
Screenshot: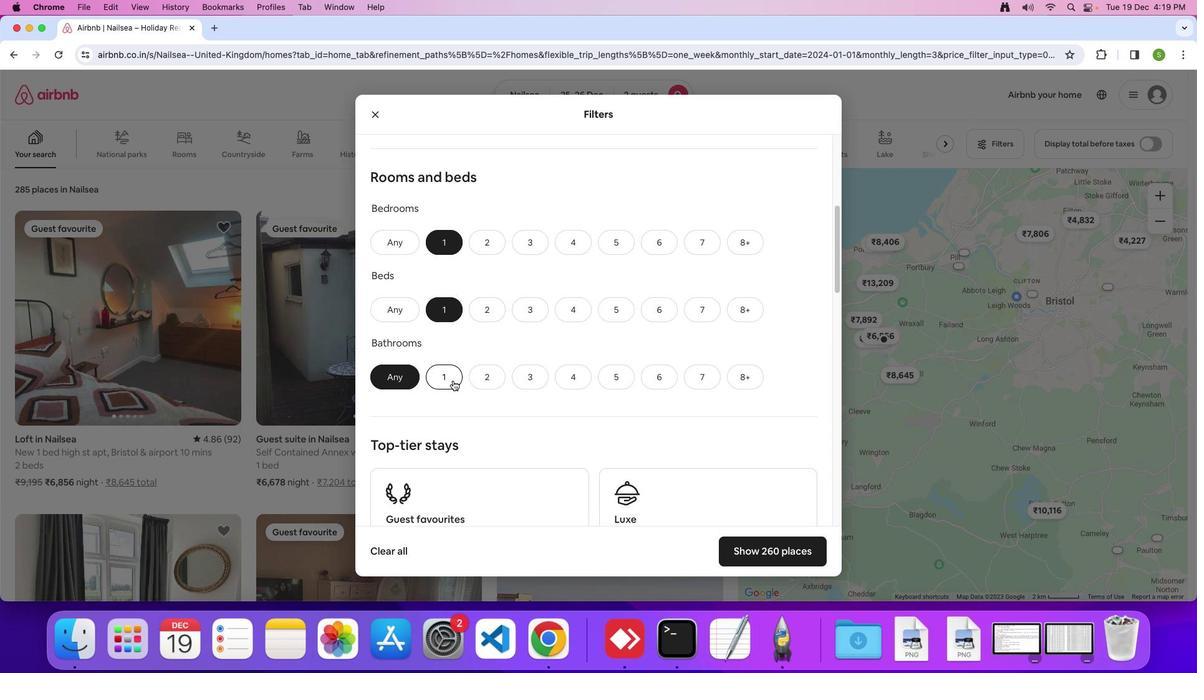
Action: Mouse pressed left at (478, 379)
Screenshot: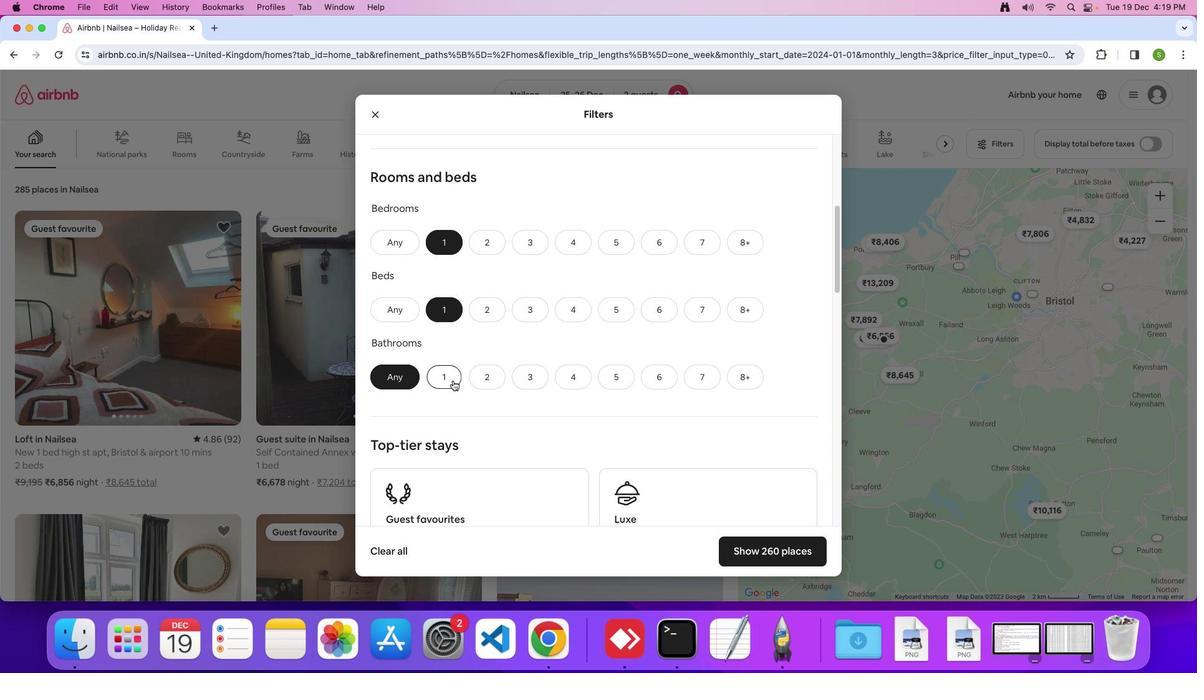 
Action: Mouse moved to (553, 371)
Screenshot: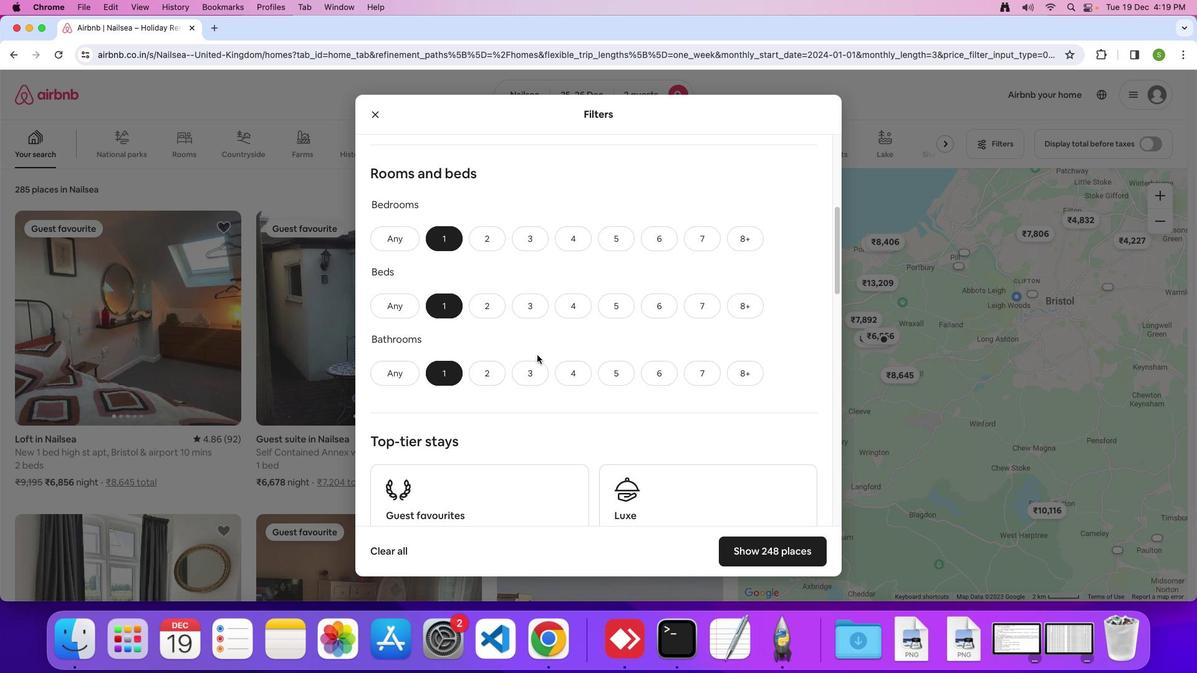 
Action: Mouse scrolled (553, 371) with delta (71, 245)
Screenshot: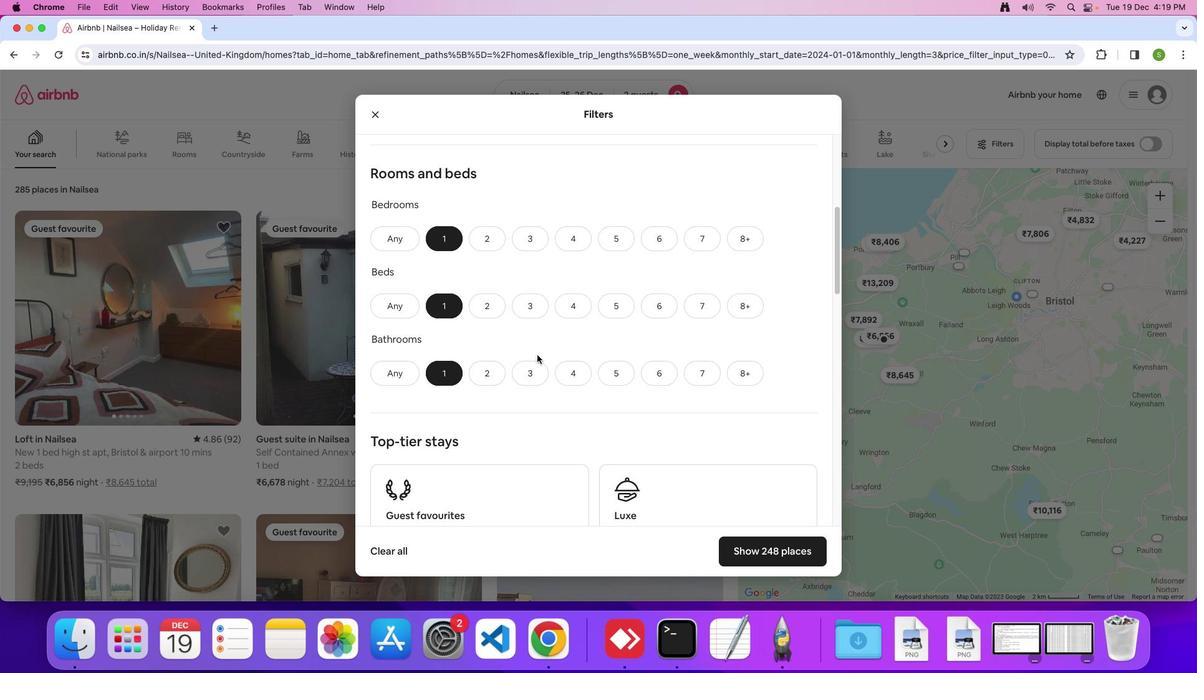 
Action: Mouse moved to (553, 370)
Screenshot: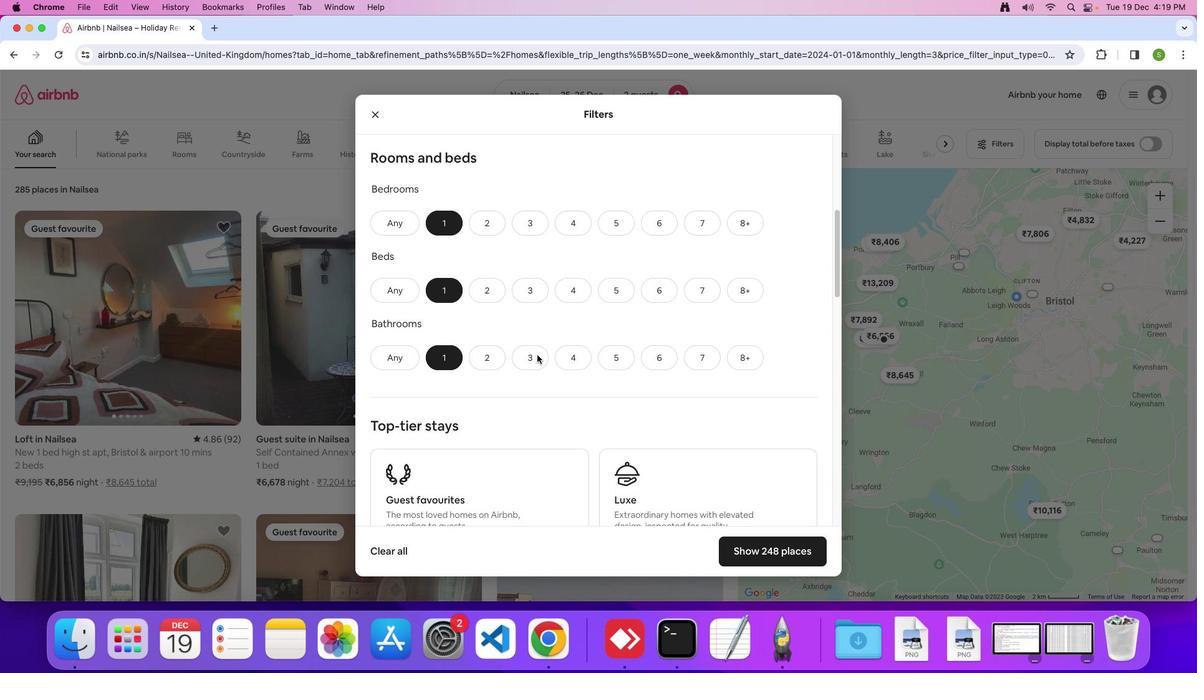 
Action: Mouse scrolled (553, 370) with delta (71, 245)
Screenshot: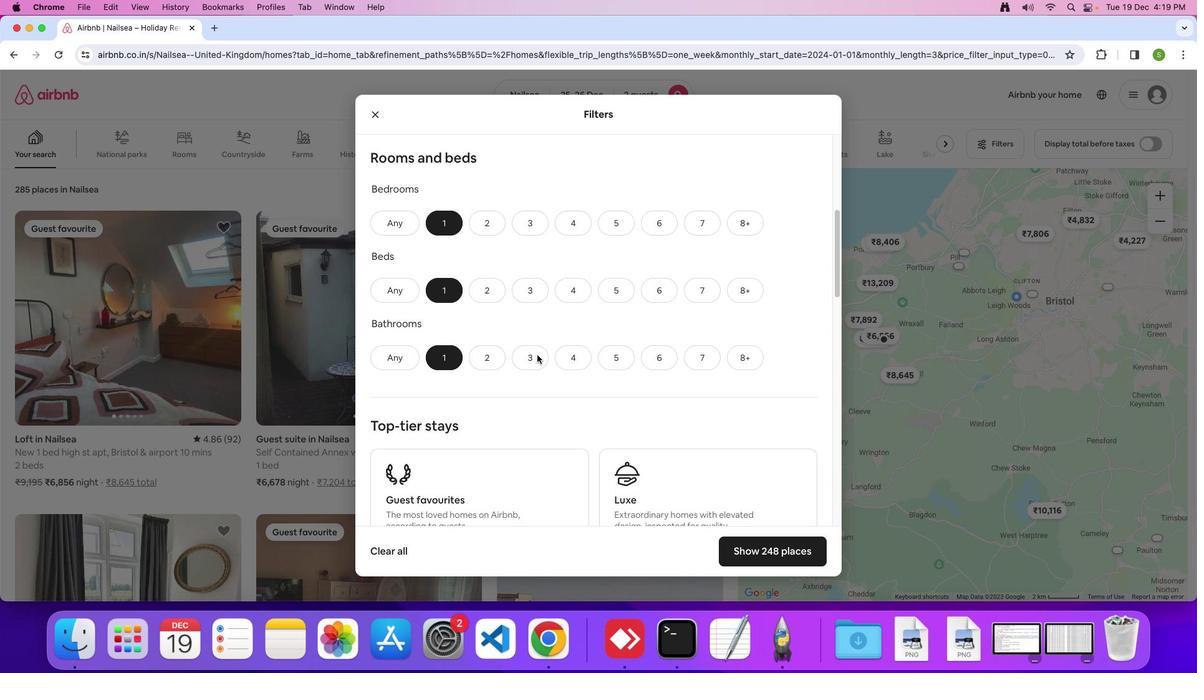 
Action: Mouse scrolled (553, 370) with delta (71, 245)
Screenshot: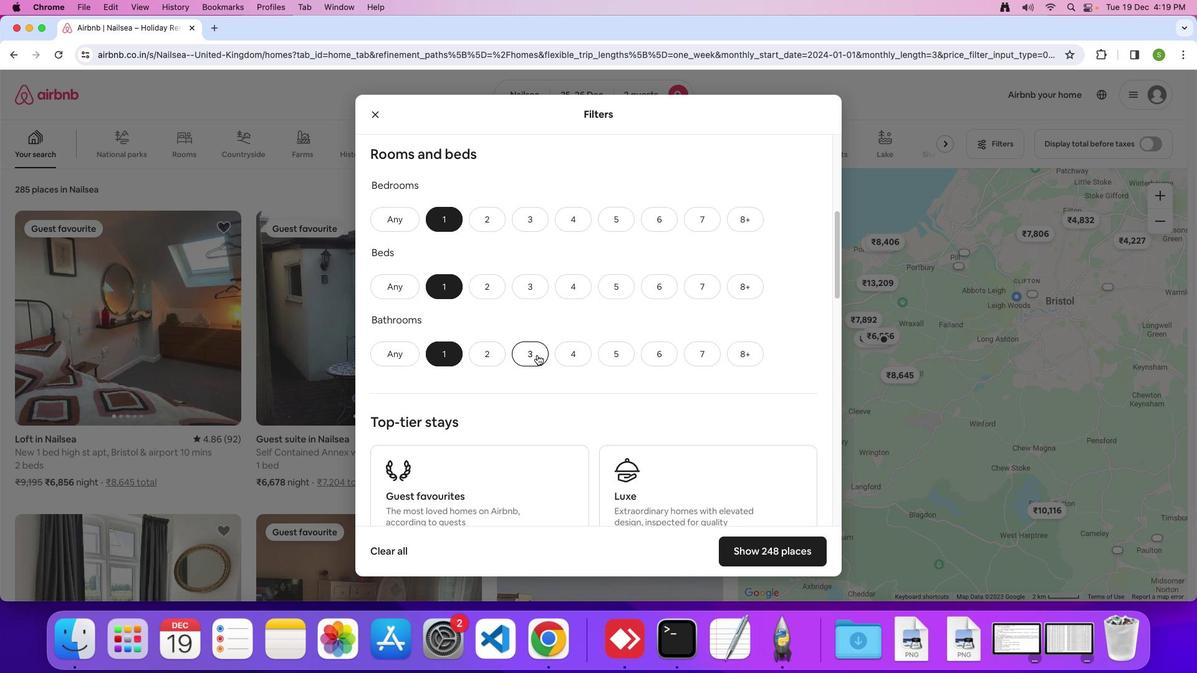 
Action: Mouse scrolled (553, 370) with delta (71, 245)
Screenshot: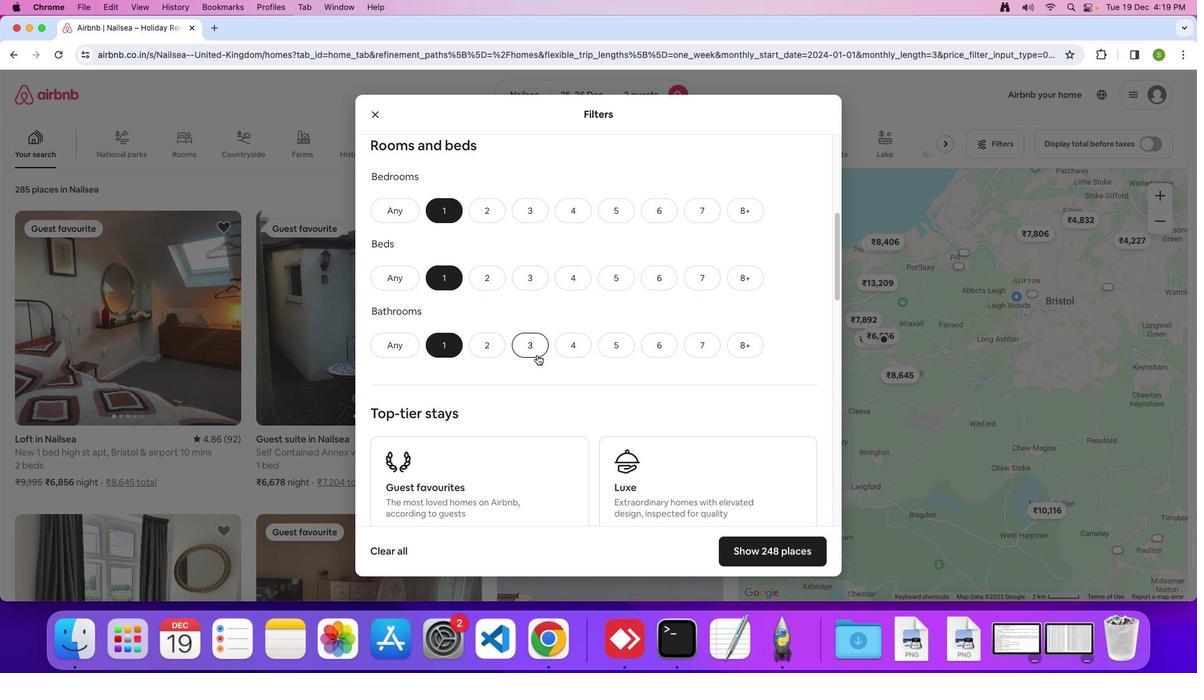 
Action: Mouse scrolled (553, 370) with delta (71, 245)
Screenshot: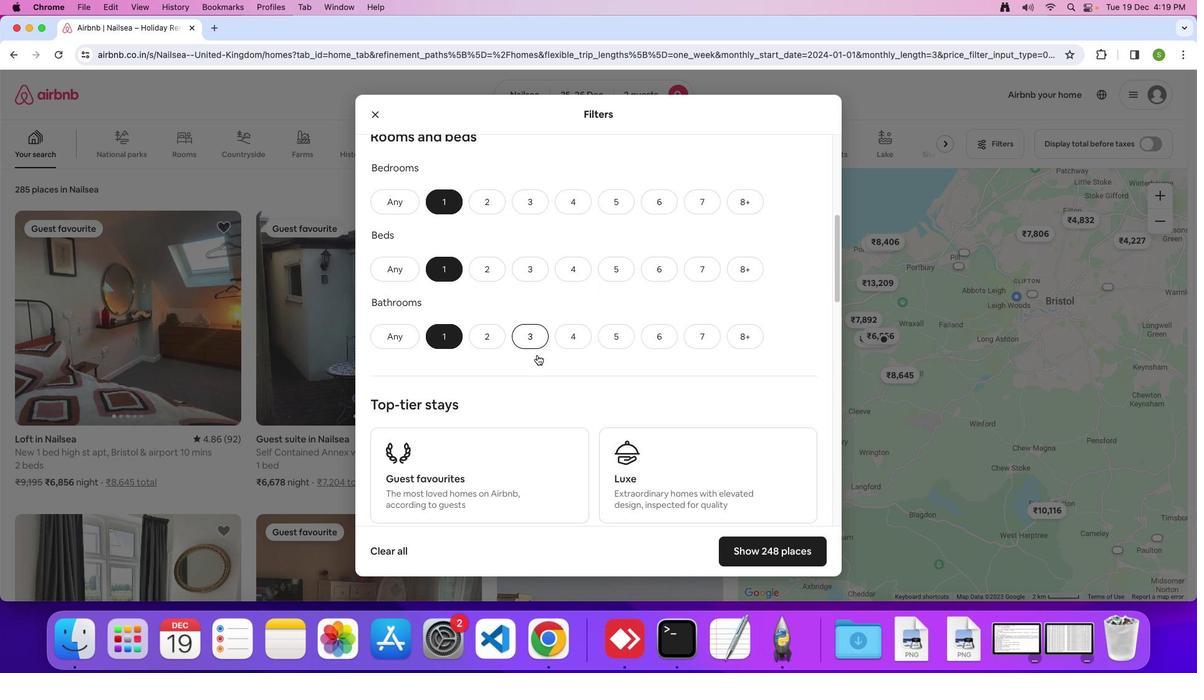 
Action: Mouse scrolled (553, 370) with delta (71, 245)
Screenshot: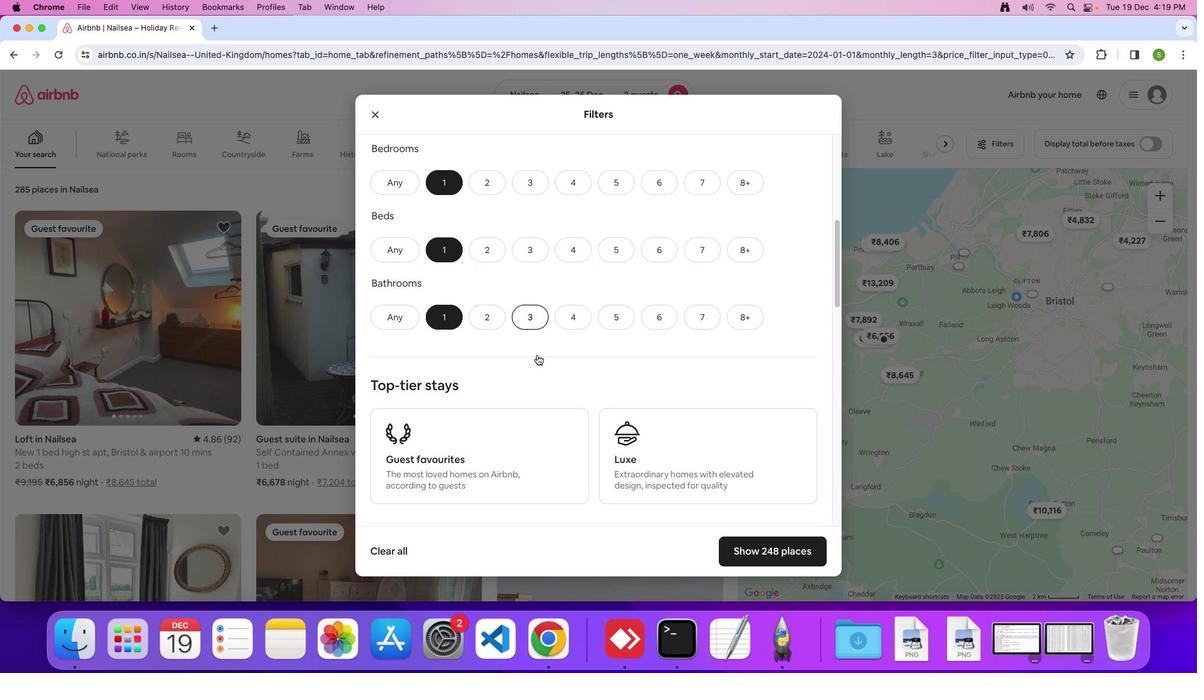 
Action: Mouse scrolled (553, 370) with delta (71, 245)
Screenshot: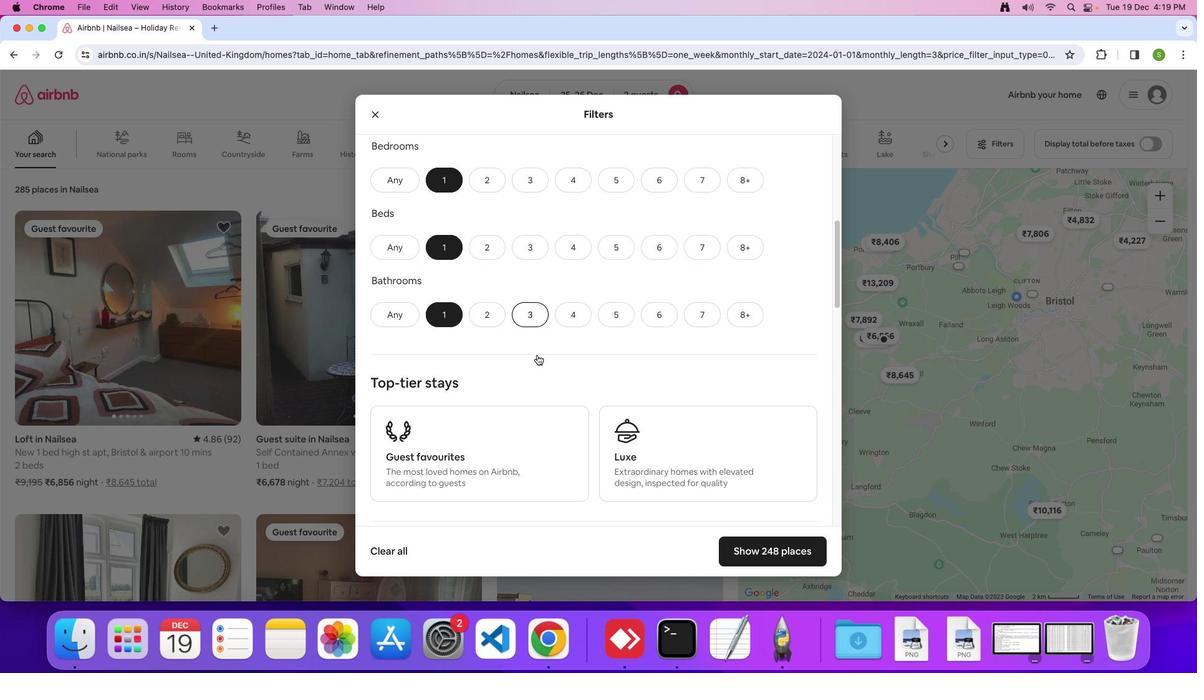 
Action: Mouse scrolled (553, 370) with delta (71, 244)
Screenshot: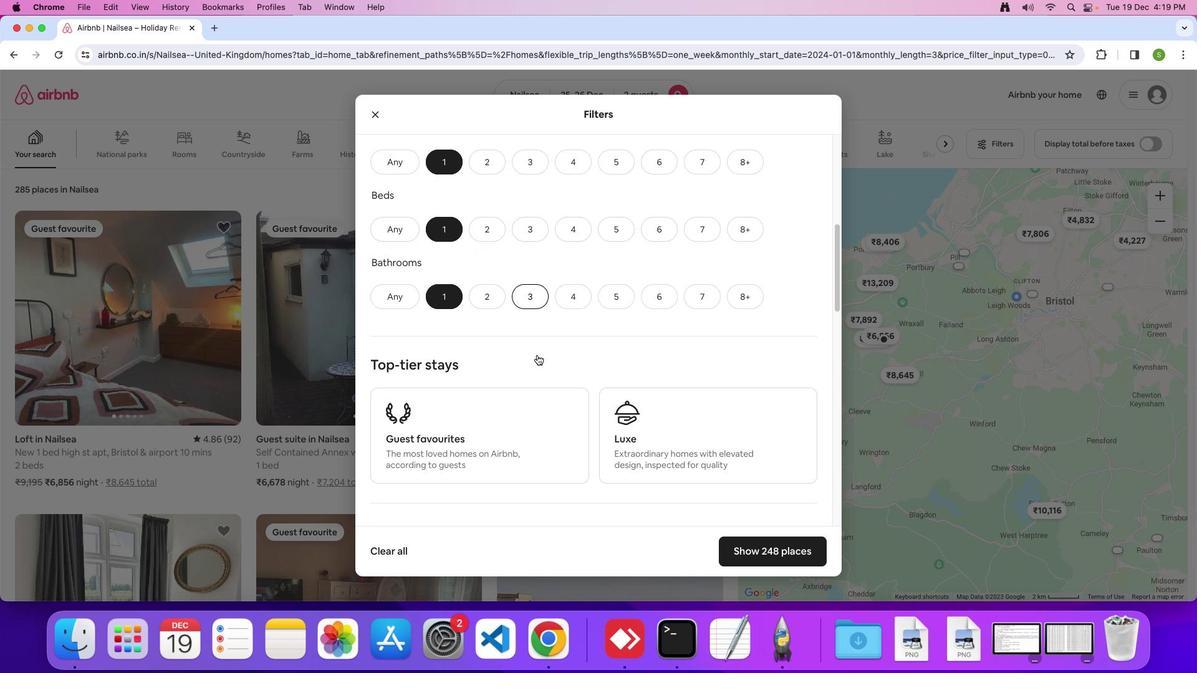 
Action: Mouse scrolled (553, 370) with delta (71, 245)
Screenshot: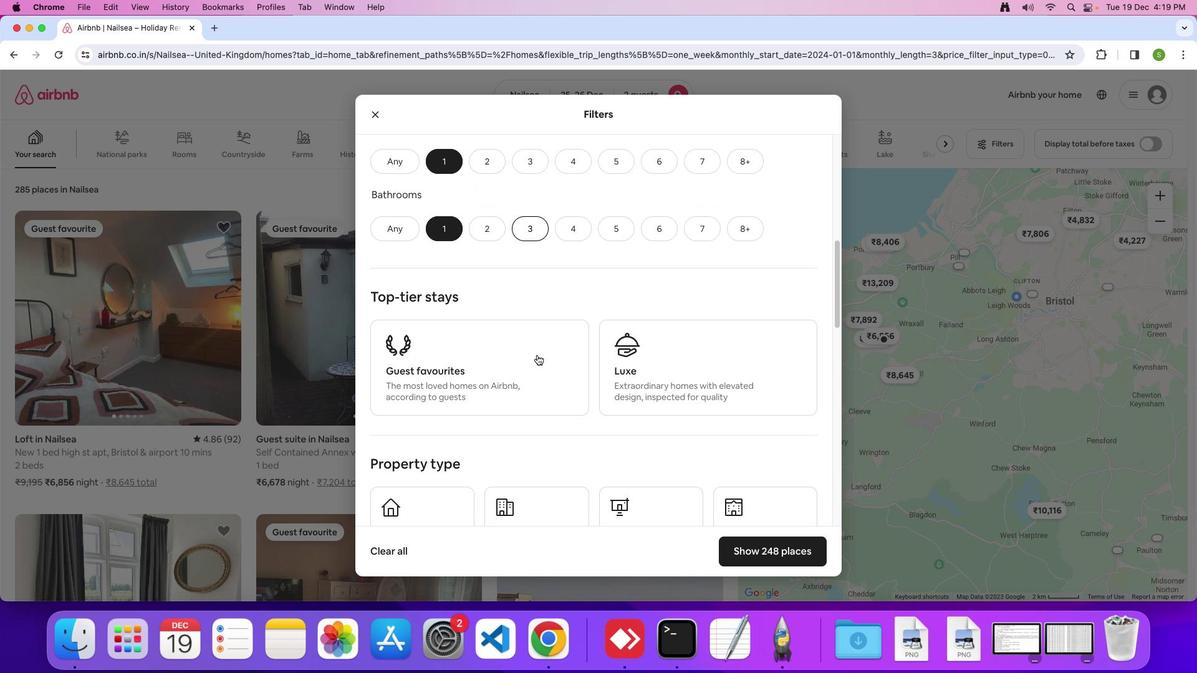 
Action: Mouse scrolled (553, 370) with delta (71, 245)
Screenshot: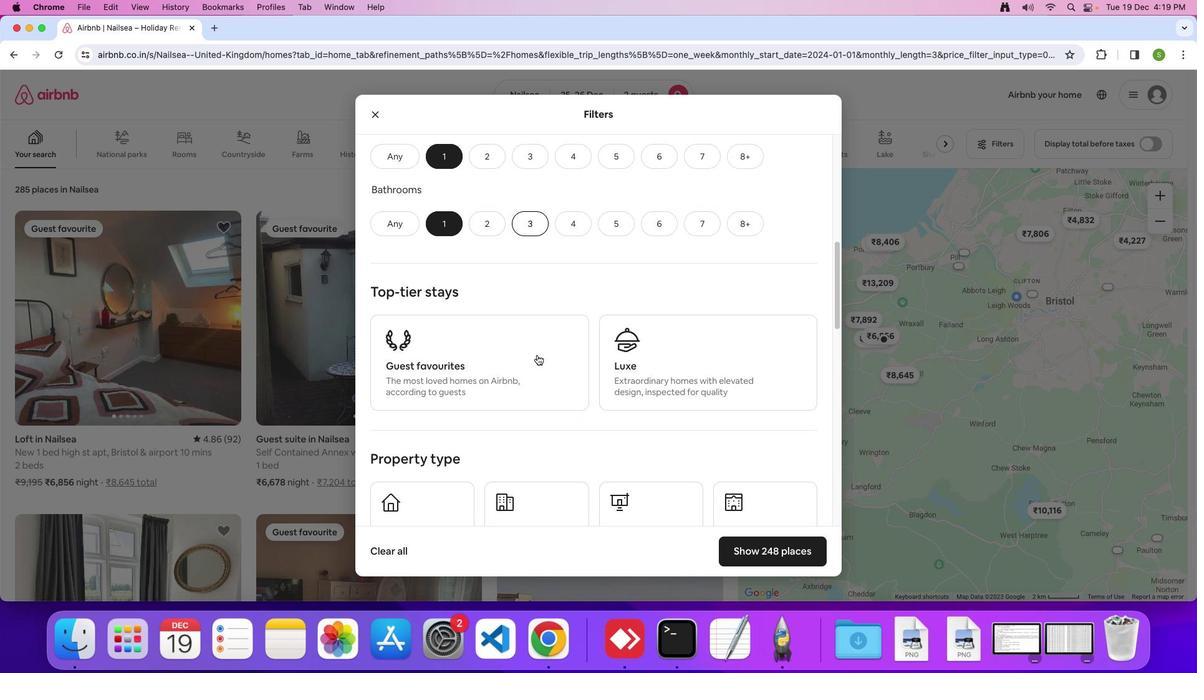 
Action: Mouse scrolled (553, 370) with delta (71, 244)
Screenshot: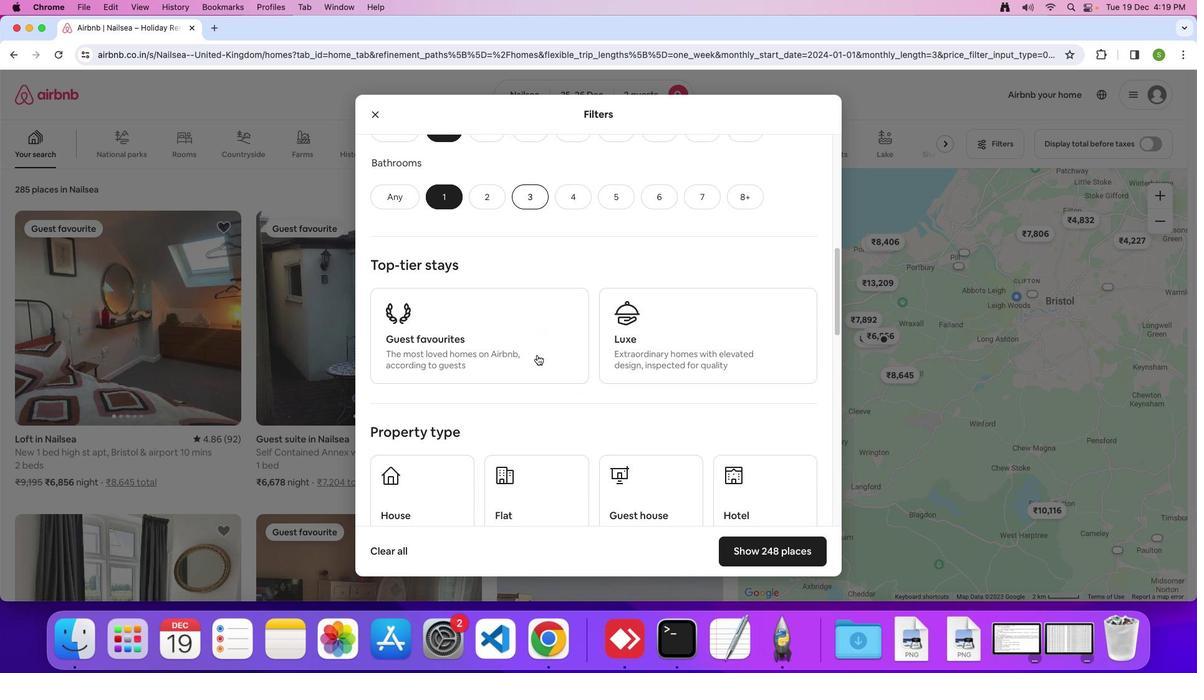 
Action: Mouse scrolled (553, 370) with delta (71, 245)
Screenshot: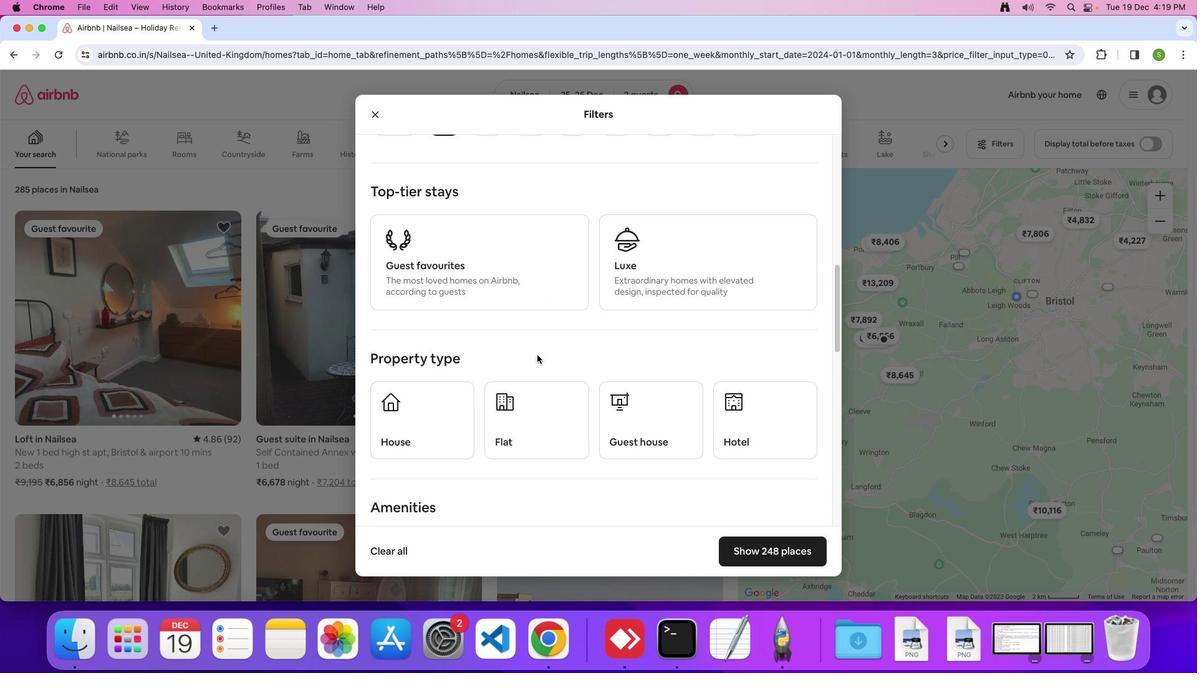 
Action: Mouse scrolled (553, 370) with delta (71, 245)
Screenshot: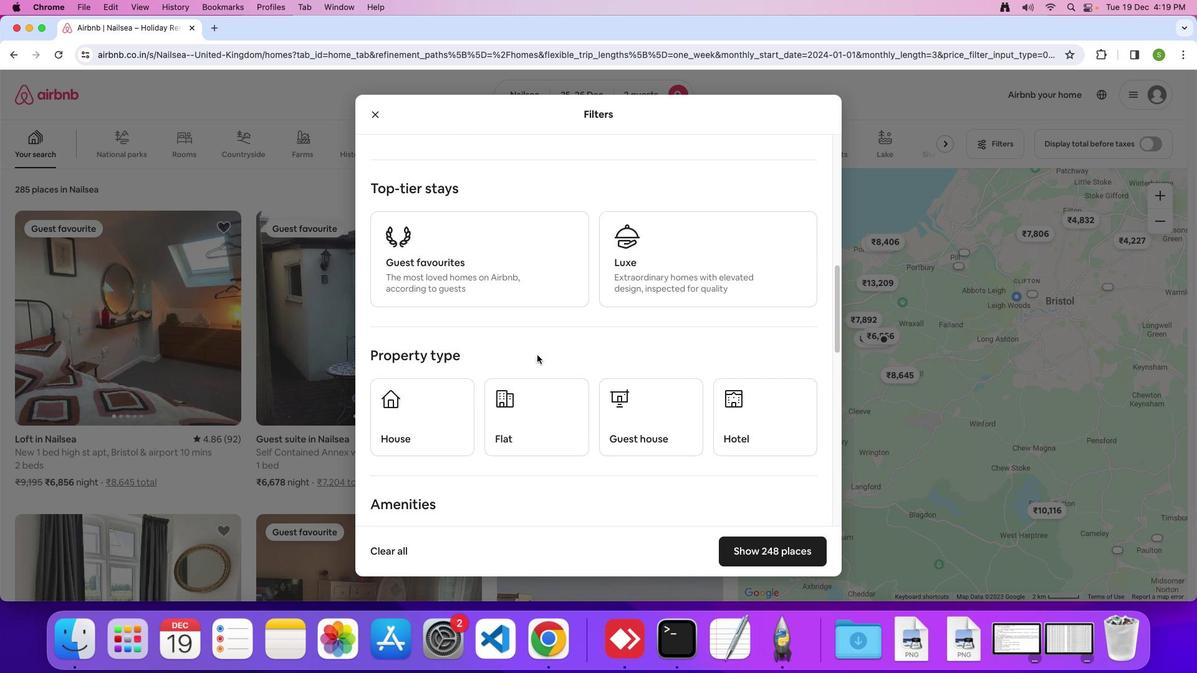 
Action: Mouse scrolled (553, 370) with delta (71, 245)
Screenshot: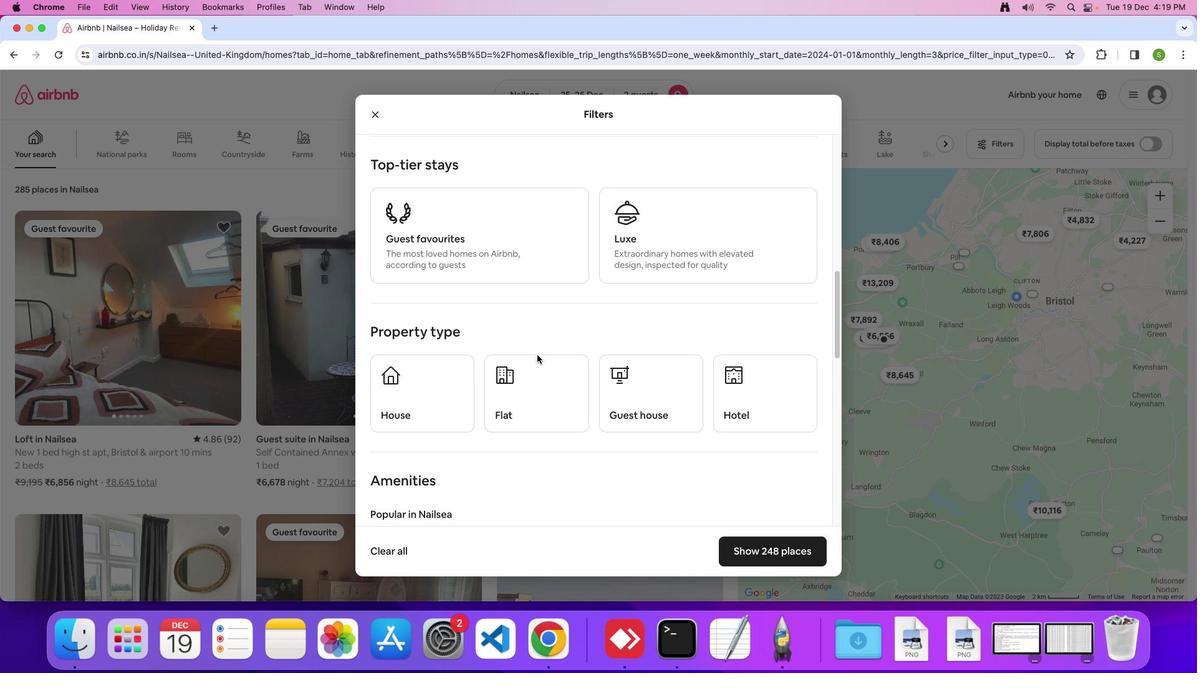 
Action: Mouse moved to (742, 376)
Screenshot: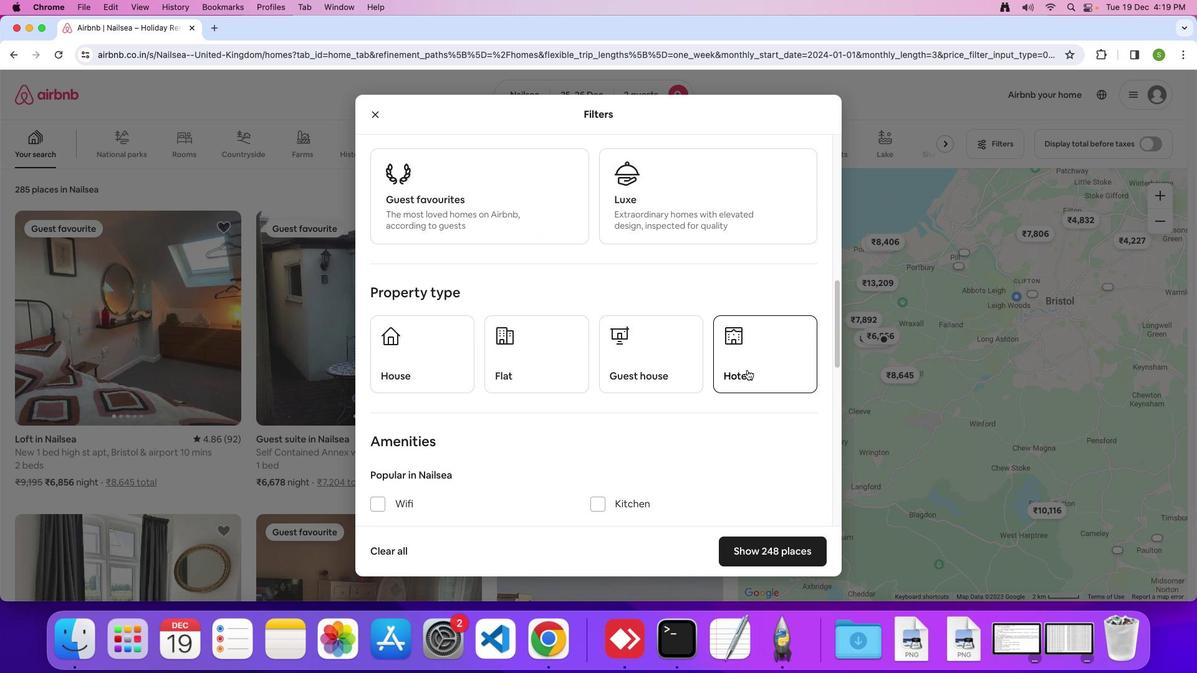 
Action: Mouse pressed left at (742, 376)
Screenshot: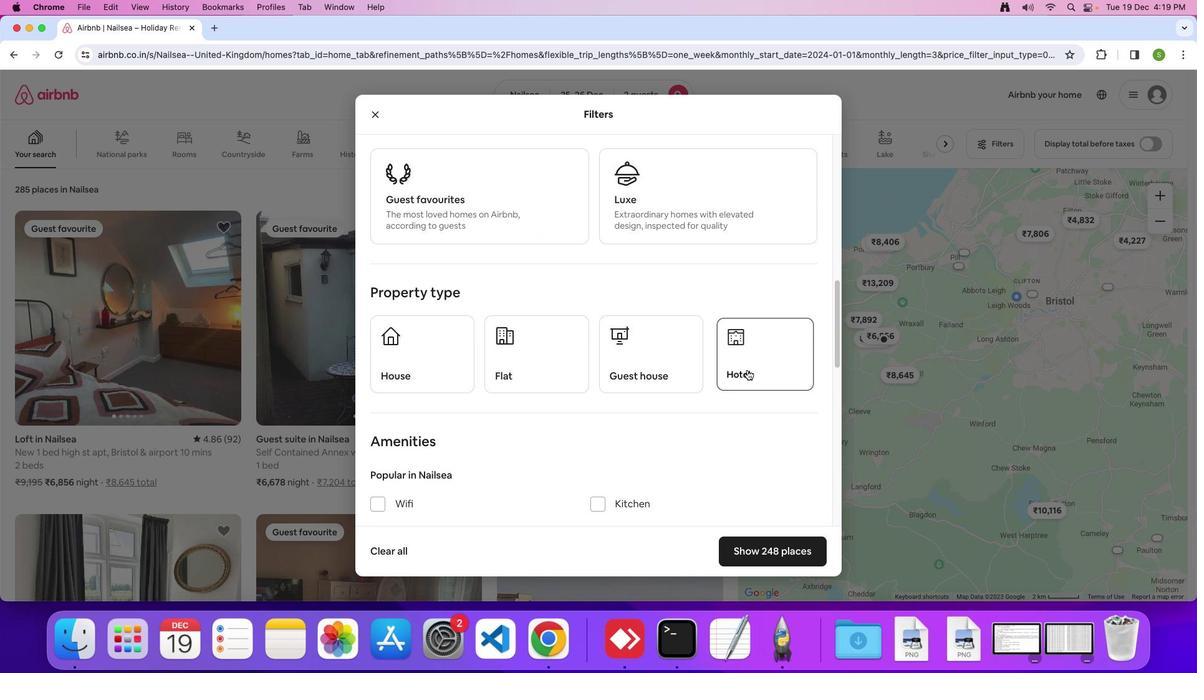 
Action: Mouse moved to (586, 387)
Screenshot: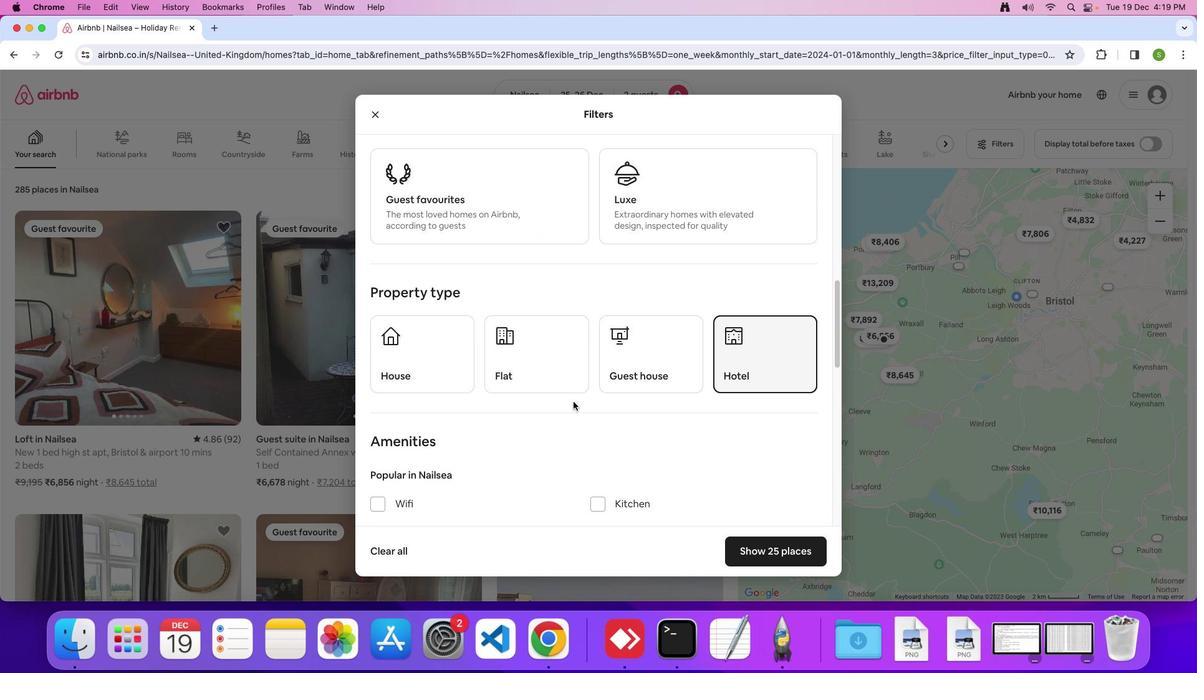 
Action: Mouse scrolled (586, 387) with delta (71, 245)
Screenshot: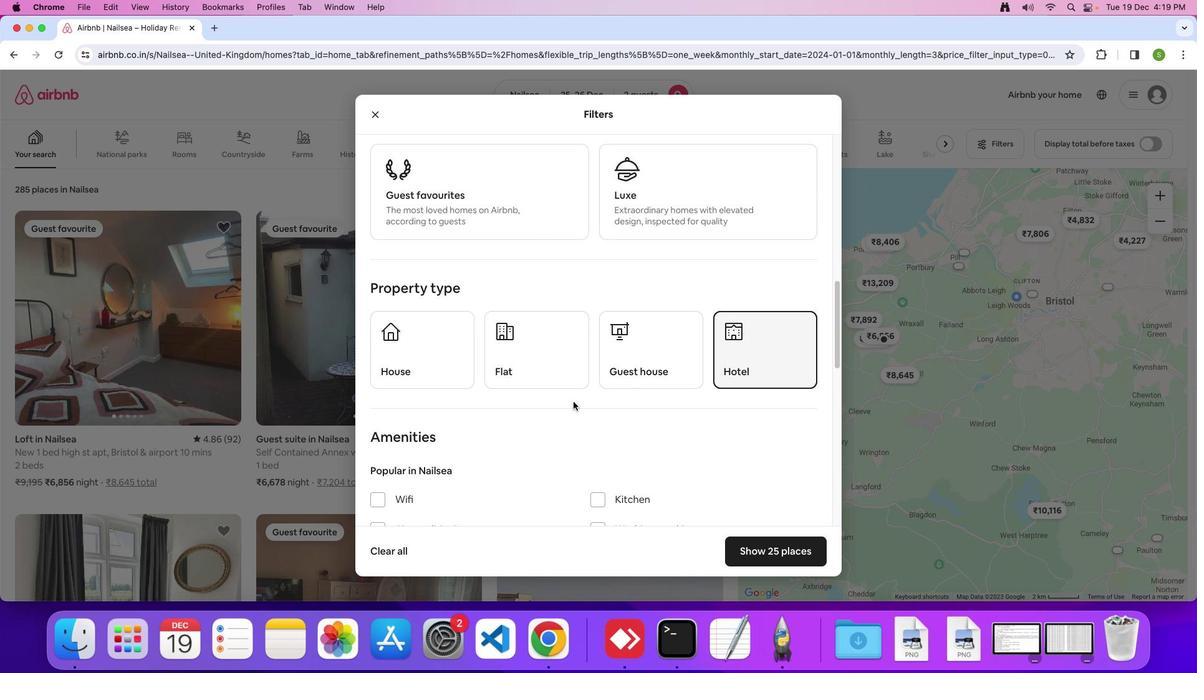 
Action: Mouse scrolled (586, 387) with delta (71, 245)
Screenshot: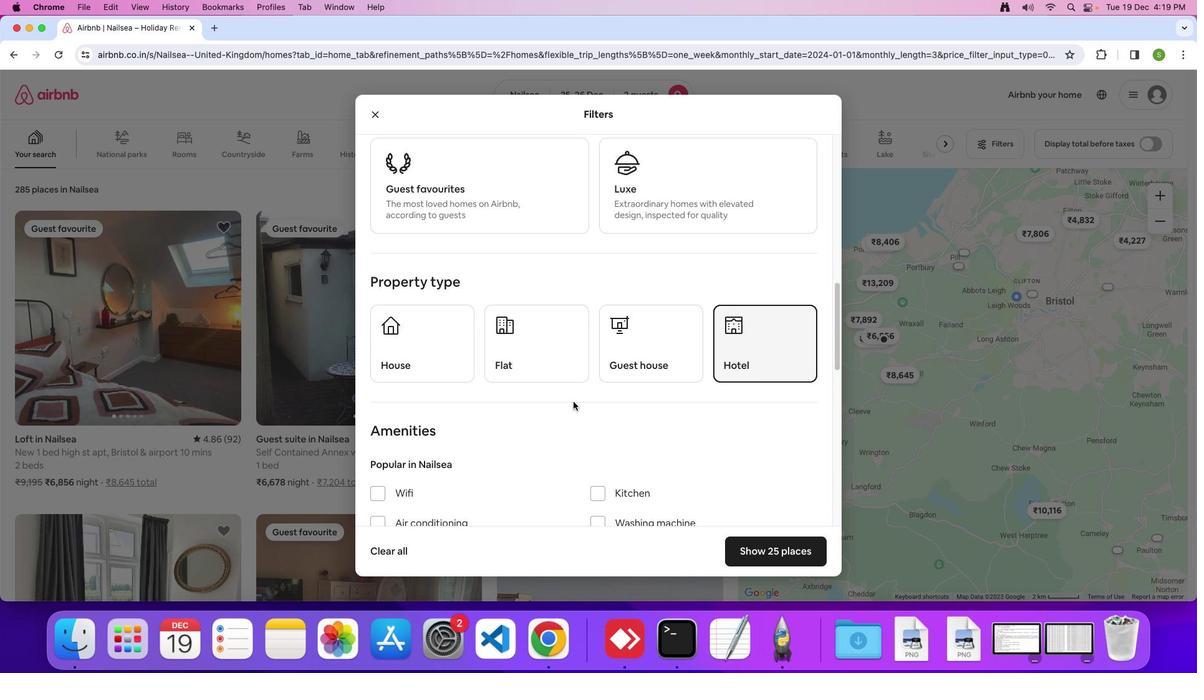 
Action: Mouse scrolled (586, 387) with delta (71, 245)
Screenshot: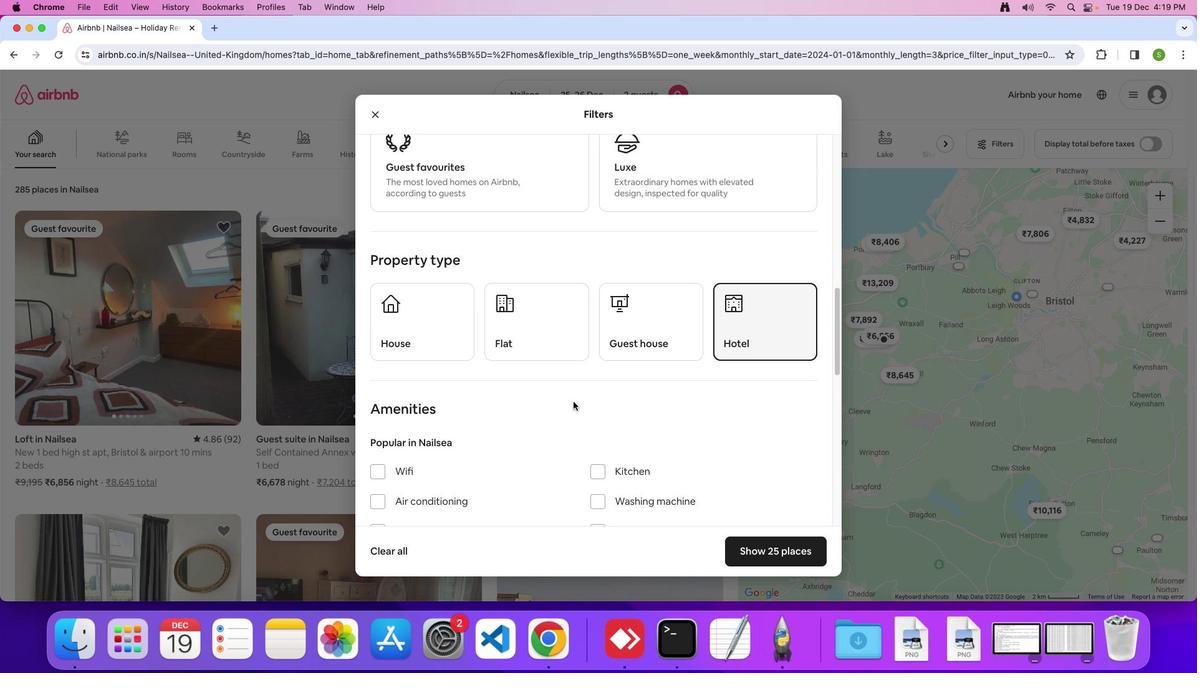 
Action: Mouse scrolled (586, 387) with delta (71, 245)
Screenshot: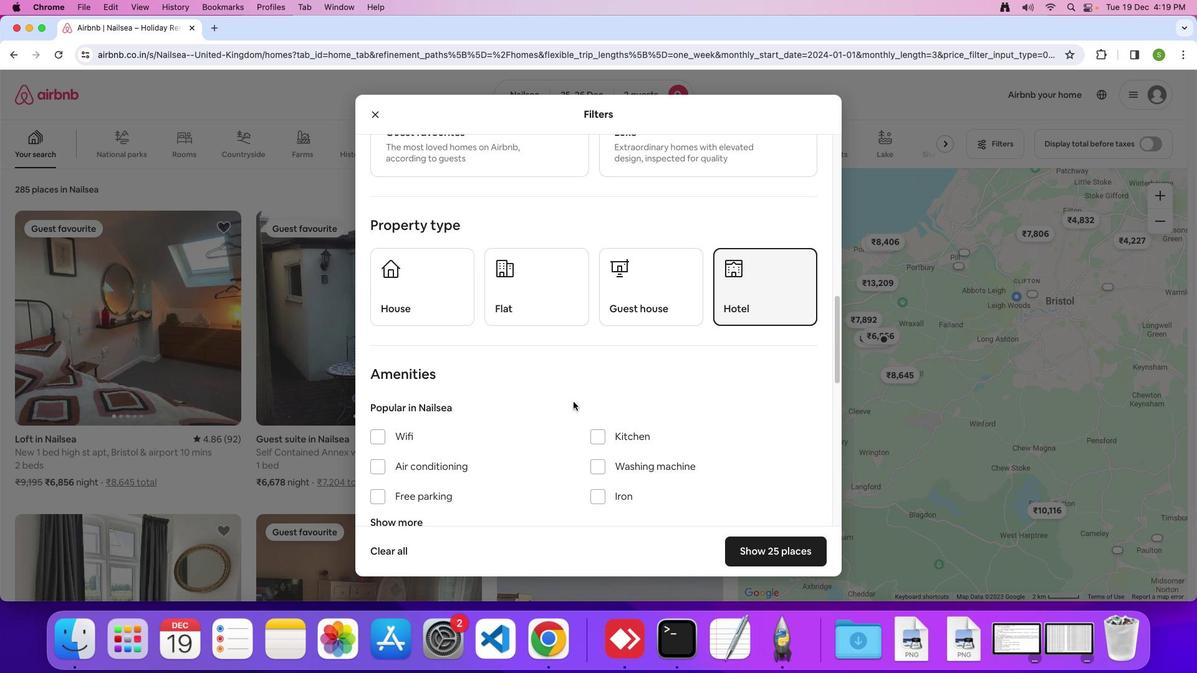 
Action: Mouse scrolled (586, 387) with delta (71, 245)
Screenshot: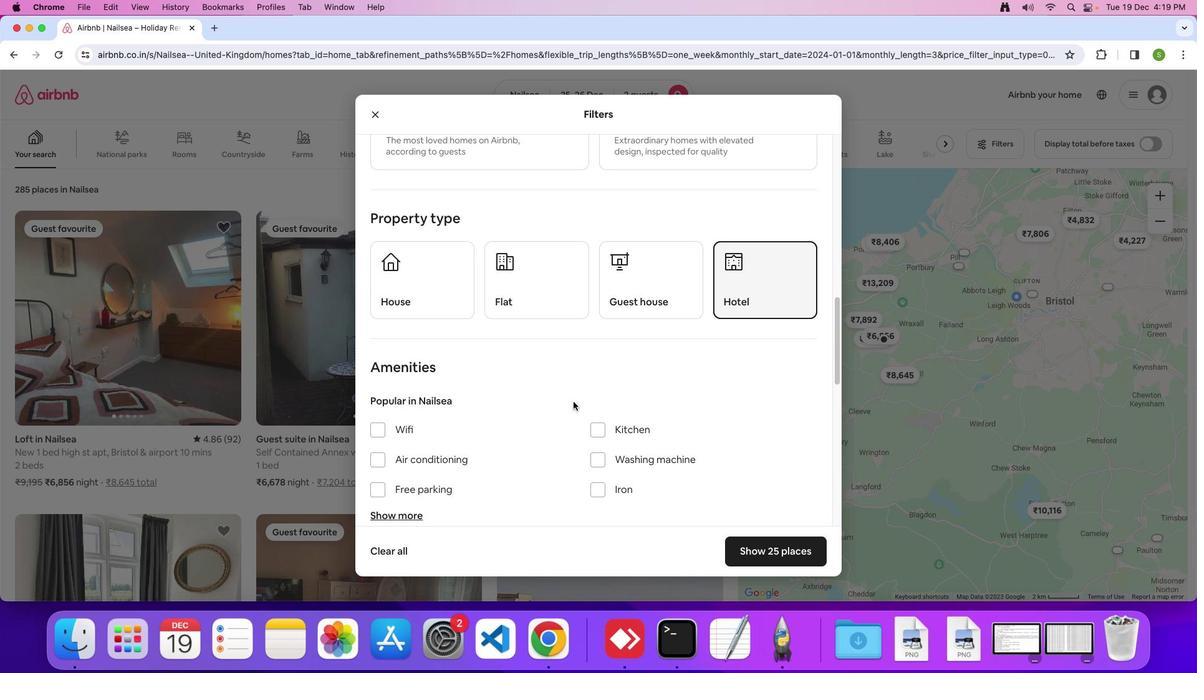 
Action: Mouse scrolled (586, 387) with delta (71, 245)
Screenshot: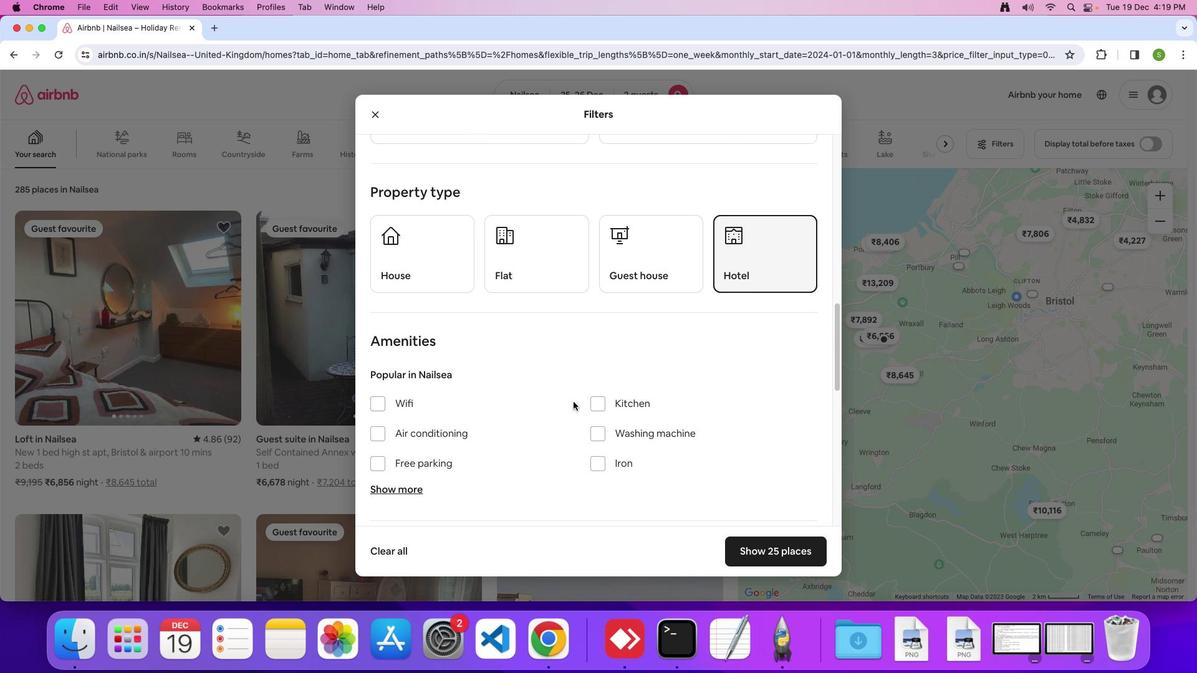 
Action: Mouse scrolled (586, 387) with delta (71, 245)
Screenshot: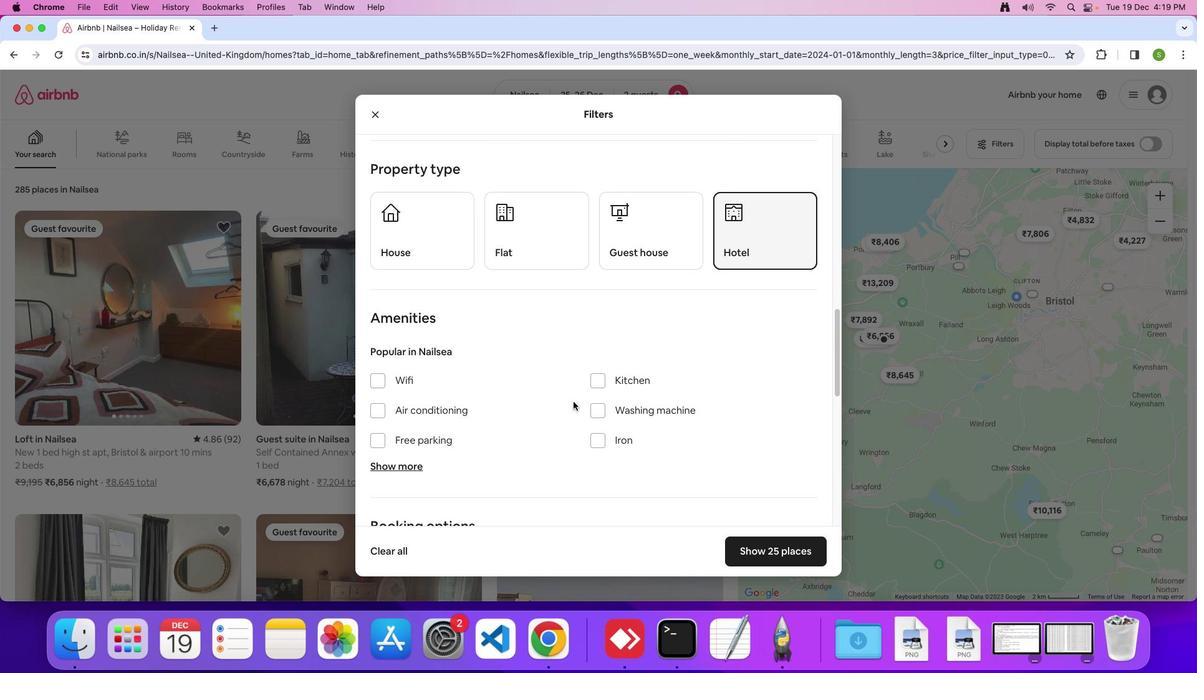 
Action: Mouse scrolled (586, 387) with delta (71, 245)
Screenshot: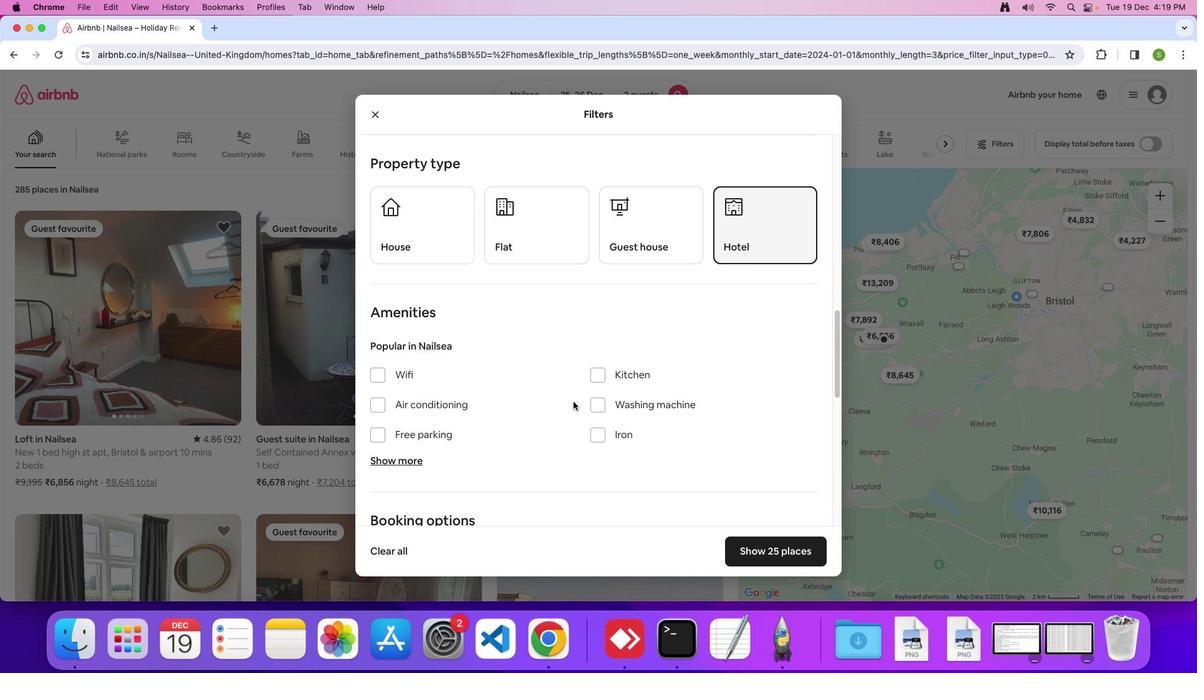 
Action: Mouse scrolled (586, 387) with delta (71, 245)
Screenshot: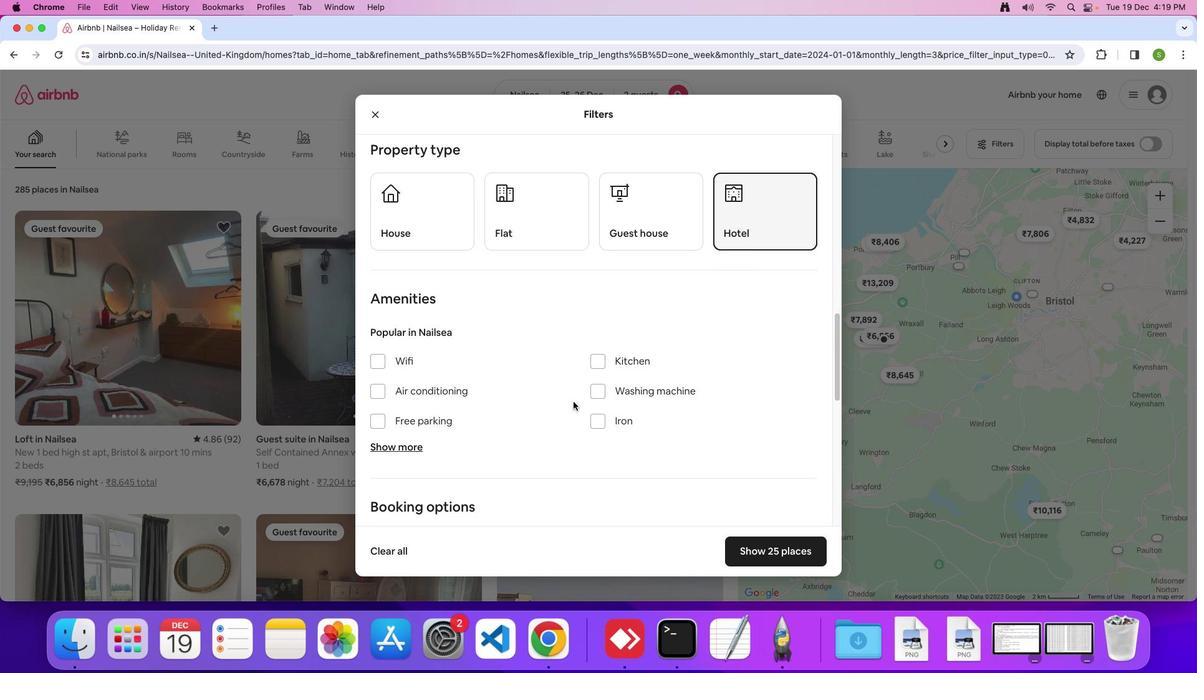 
Action: Mouse scrolled (586, 387) with delta (71, 245)
Screenshot: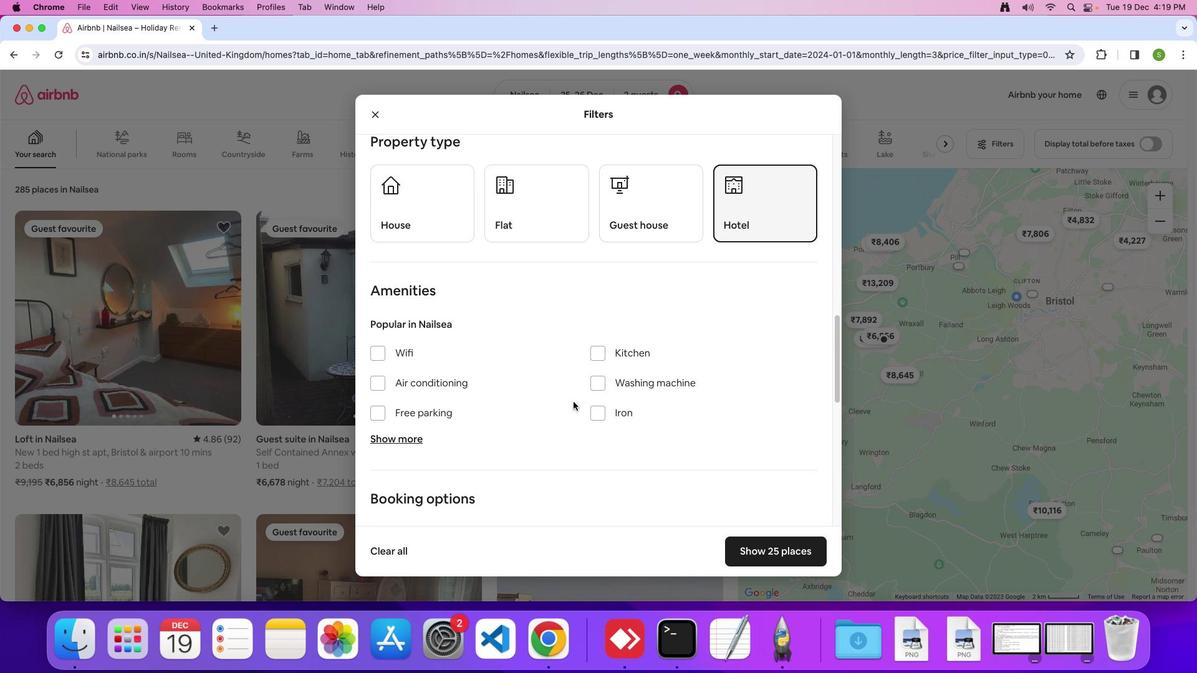 
Action: Mouse scrolled (586, 387) with delta (71, 245)
Screenshot: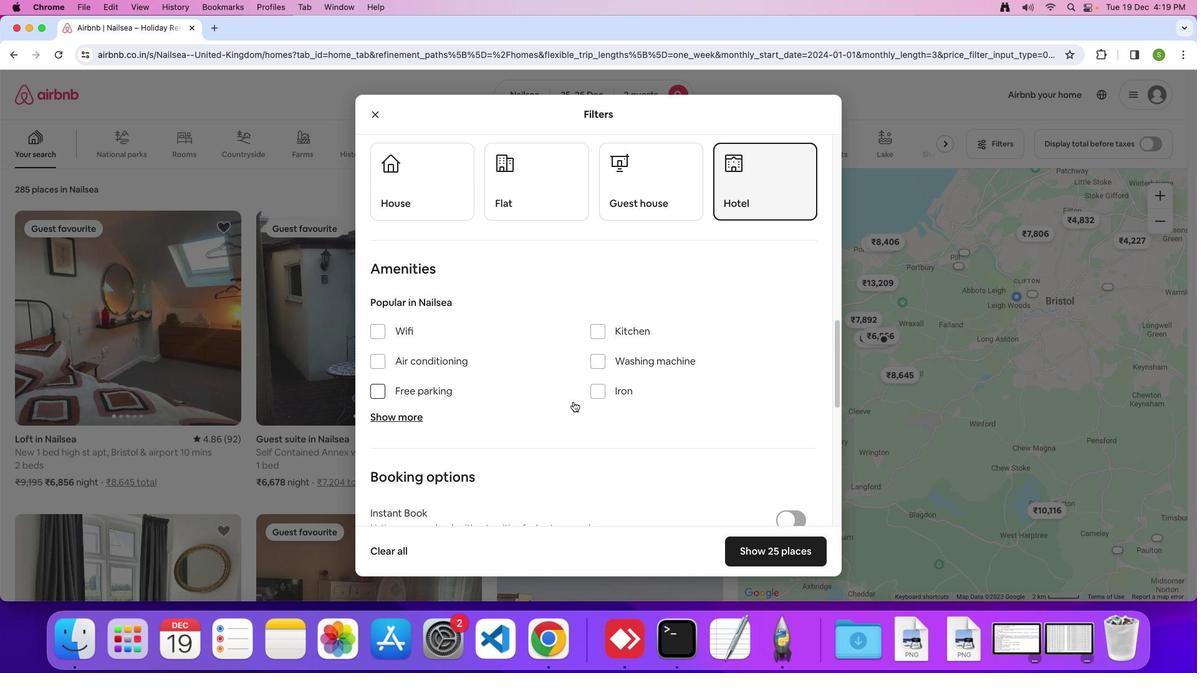 
Action: Mouse scrolled (586, 387) with delta (71, 245)
Screenshot: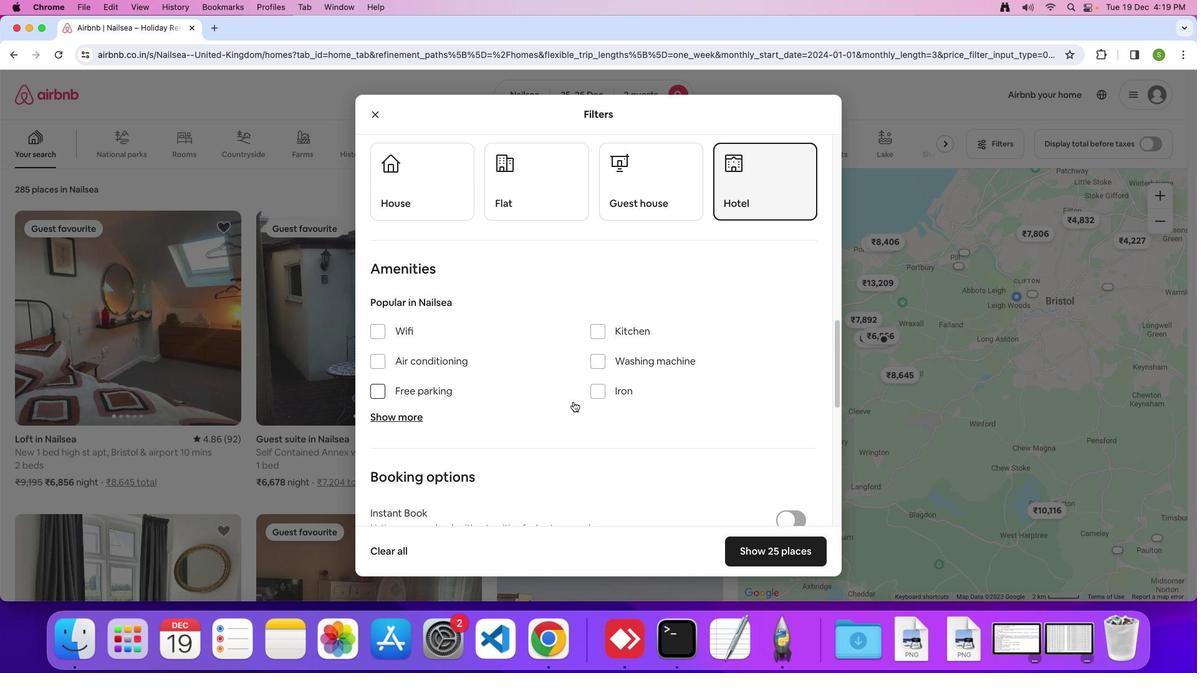 
Action: Mouse scrolled (586, 387) with delta (71, 245)
Screenshot: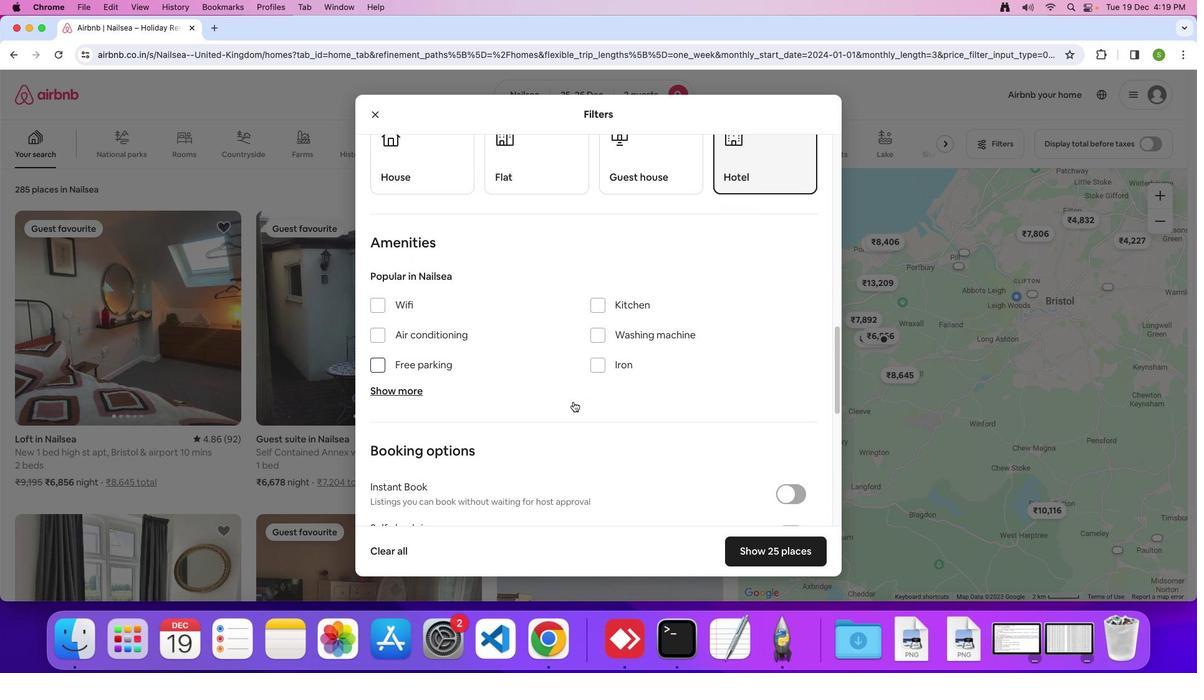 
Action: Mouse scrolled (586, 387) with delta (71, 245)
Screenshot: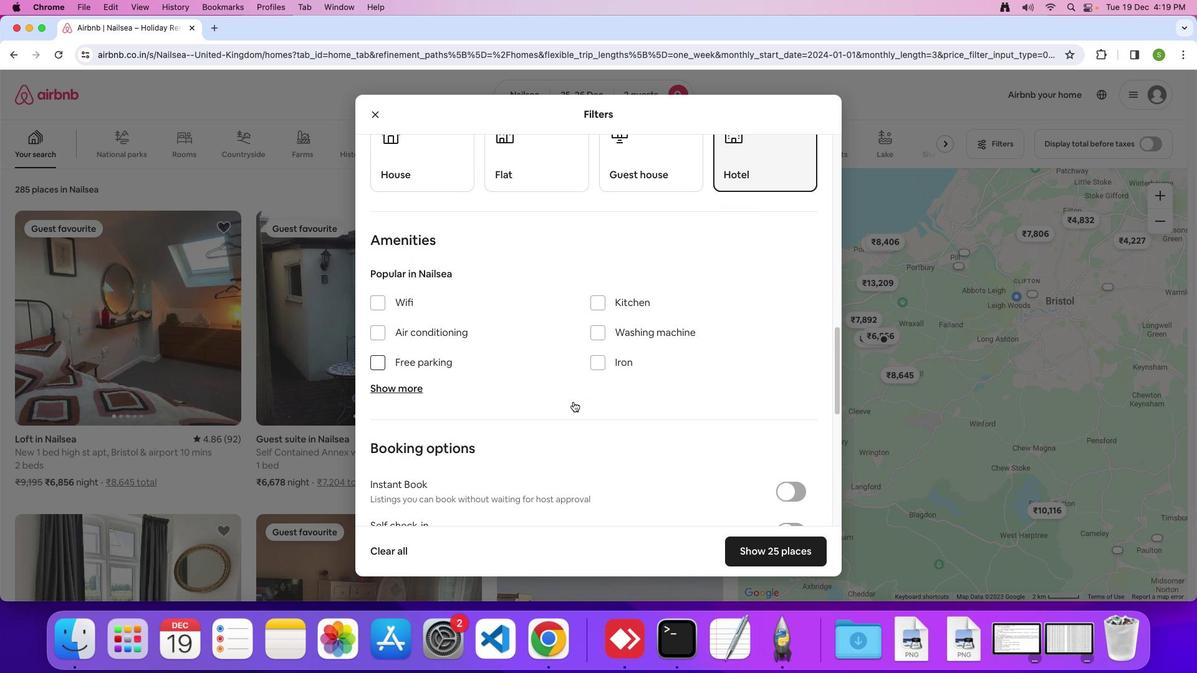 
Action: Mouse scrolled (586, 387) with delta (71, 244)
Screenshot: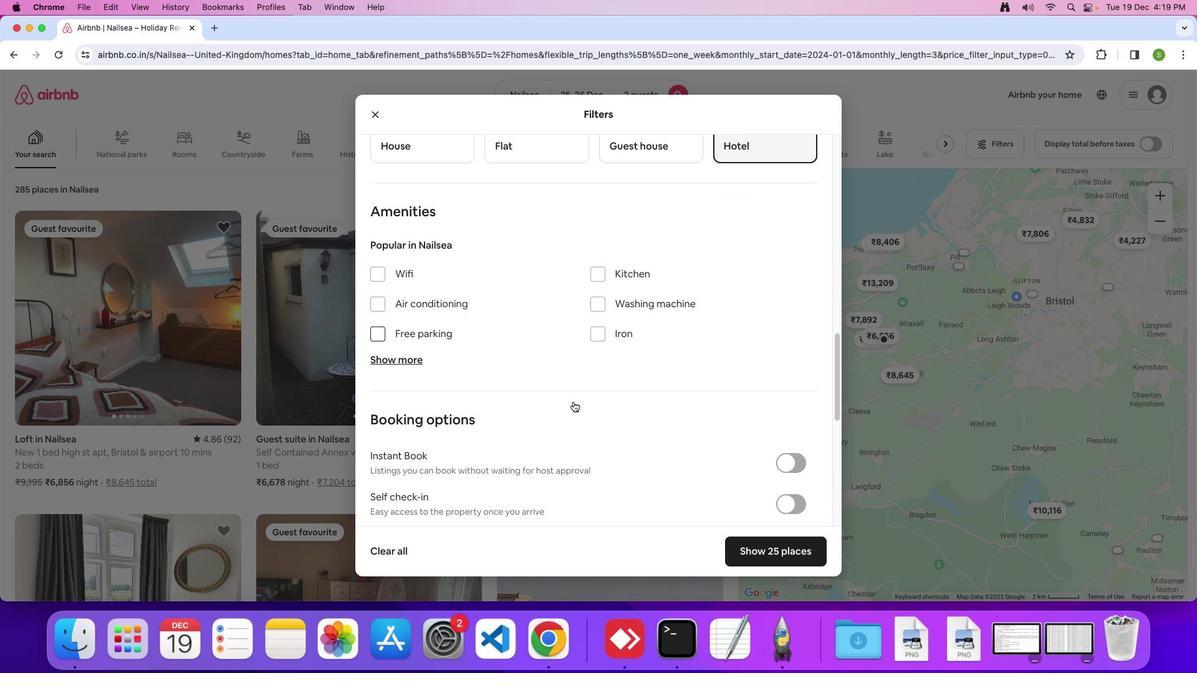 
Action: Mouse scrolled (586, 387) with delta (71, 245)
Screenshot: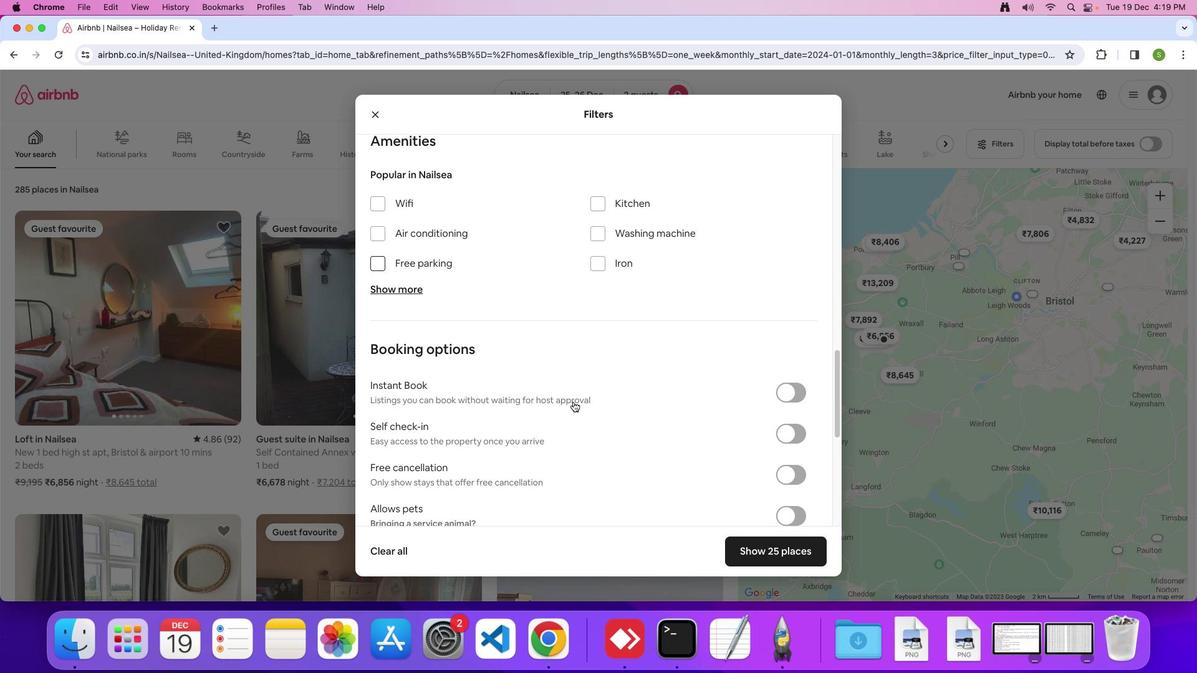 
Action: Mouse scrolled (586, 387) with delta (71, 245)
Screenshot: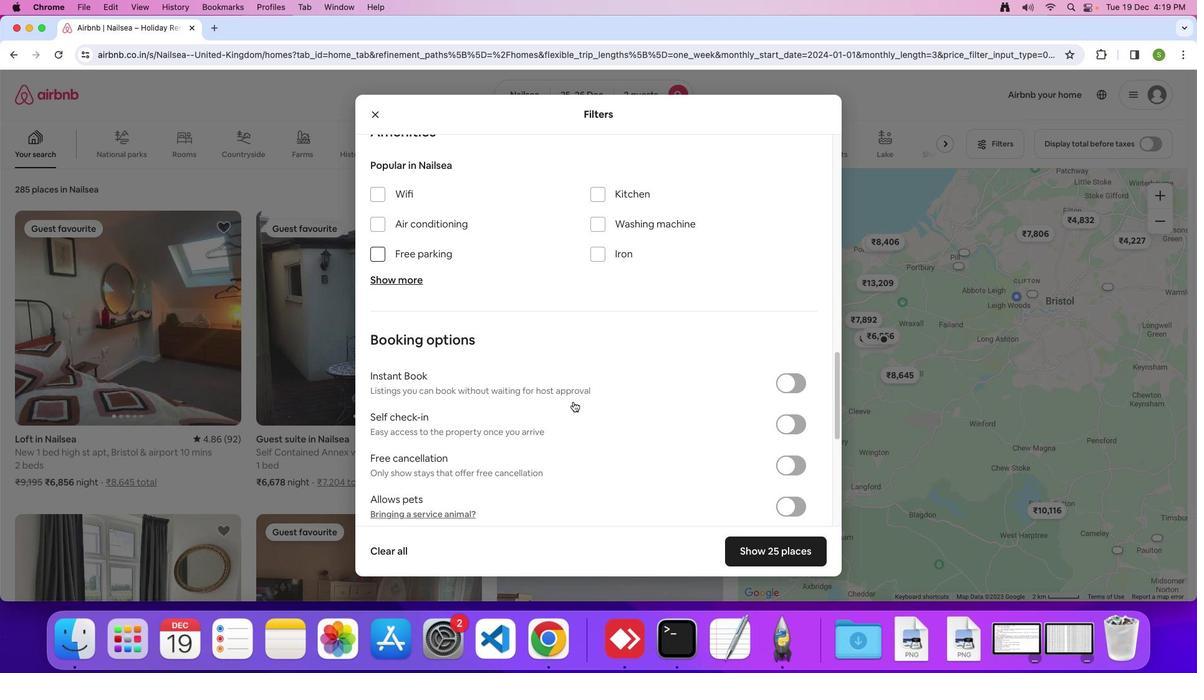 
Action: Mouse scrolled (586, 387) with delta (71, 245)
Screenshot: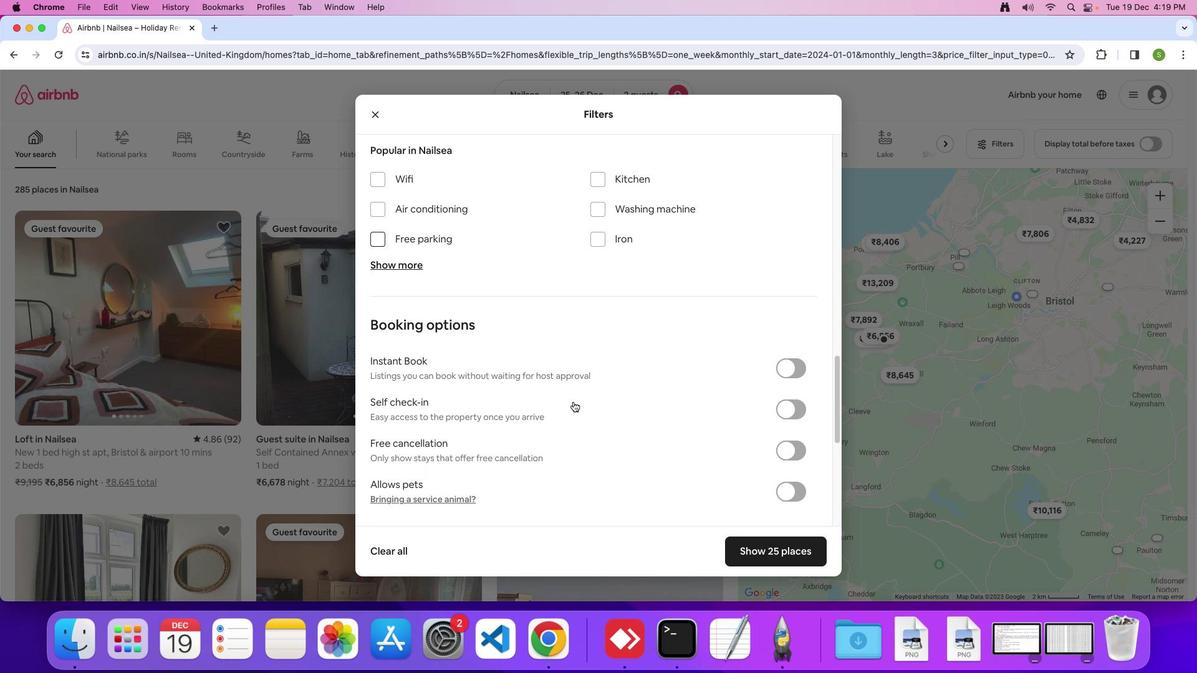 
Action: Mouse scrolled (586, 387) with delta (71, 245)
Screenshot: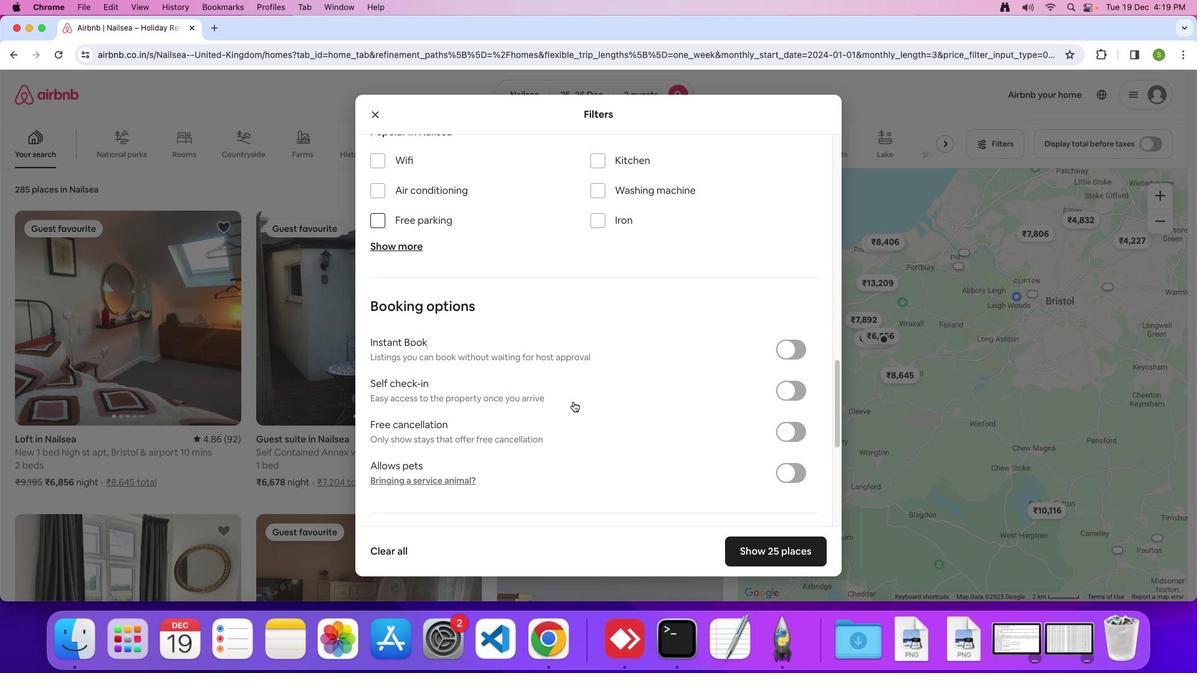 
Action: Mouse scrolled (586, 387) with delta (71, 244)
Screenshot: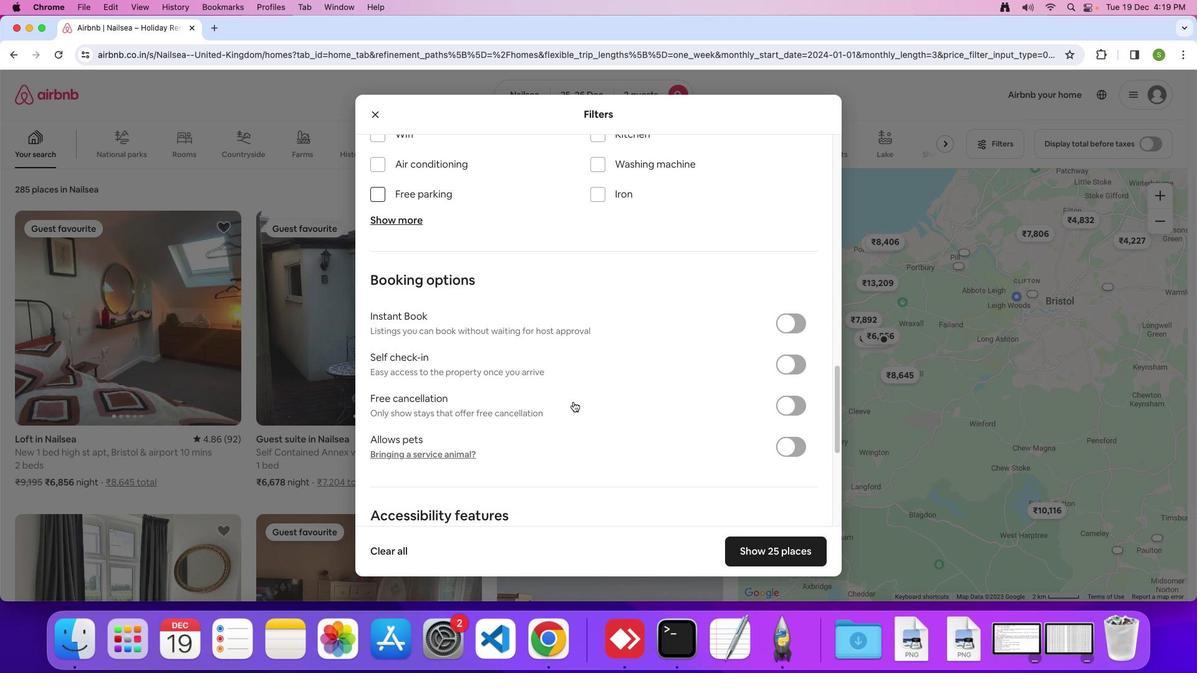 
Action: Mouse scrolled (586, 387) with delta (71, 245)
Screenshot: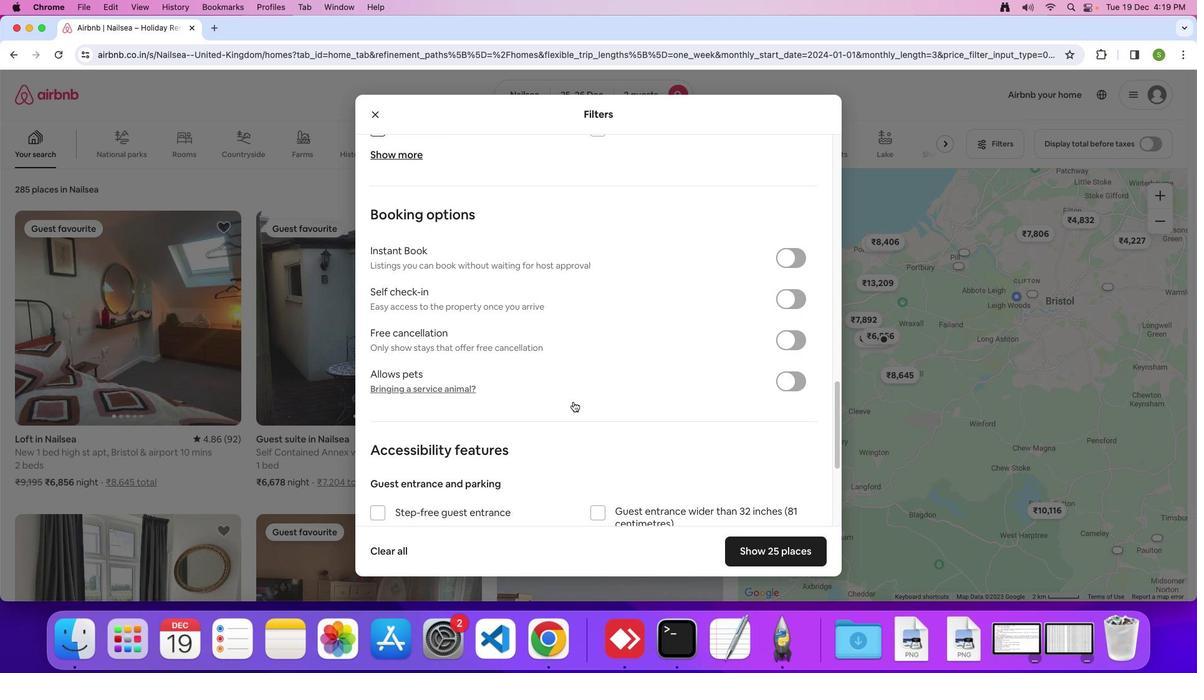 
Action: Mouse scrolled (586, 387) with delta (71, 245)
Screenshot: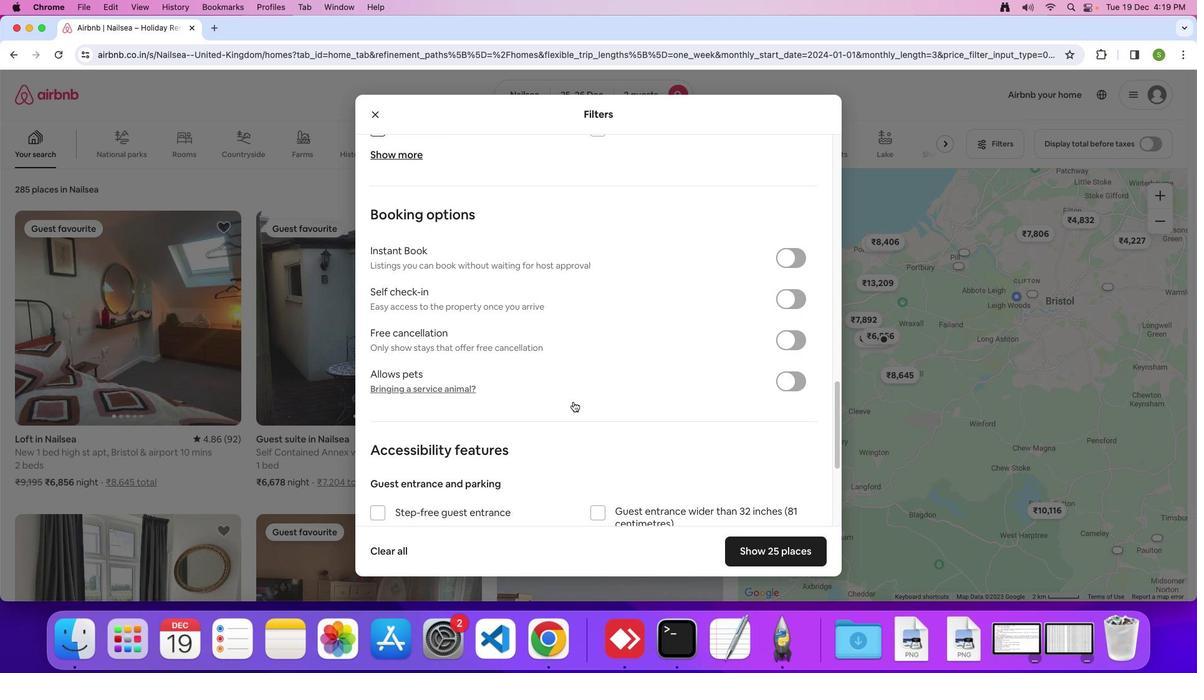 
Action: Mouse scrolled (586, 387) with delta (71, 244)
Screenshot: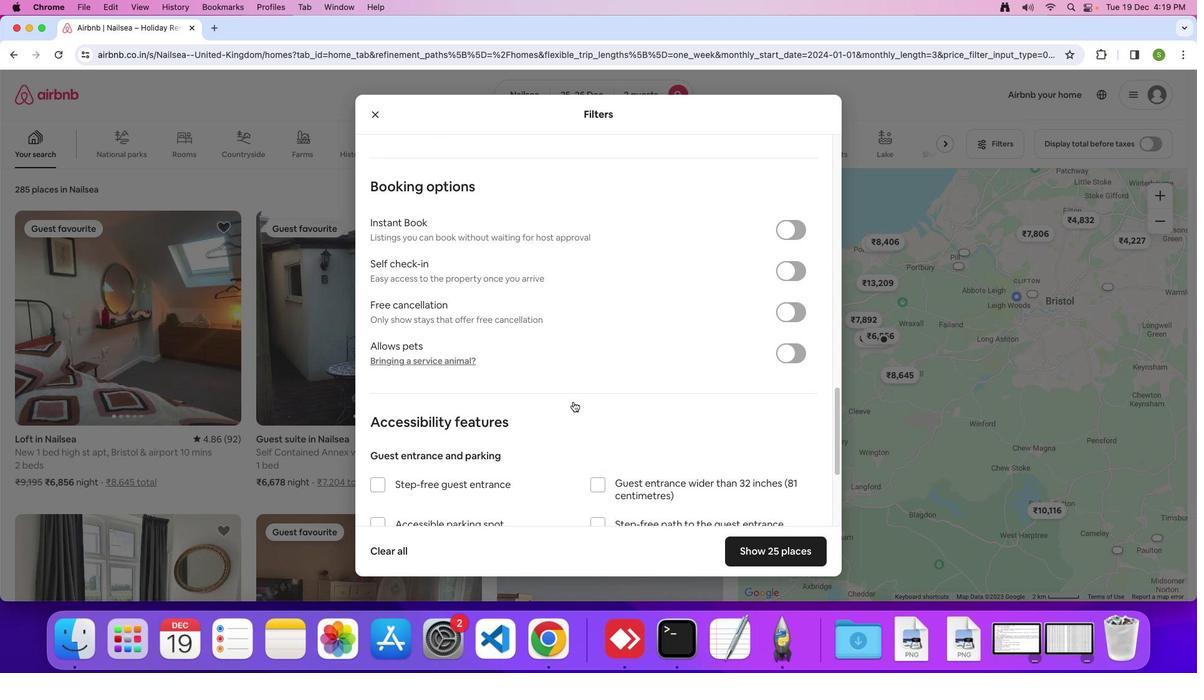 
Action: Mouse scrolled (586, 387) with delta (71, 245)
Screenshot: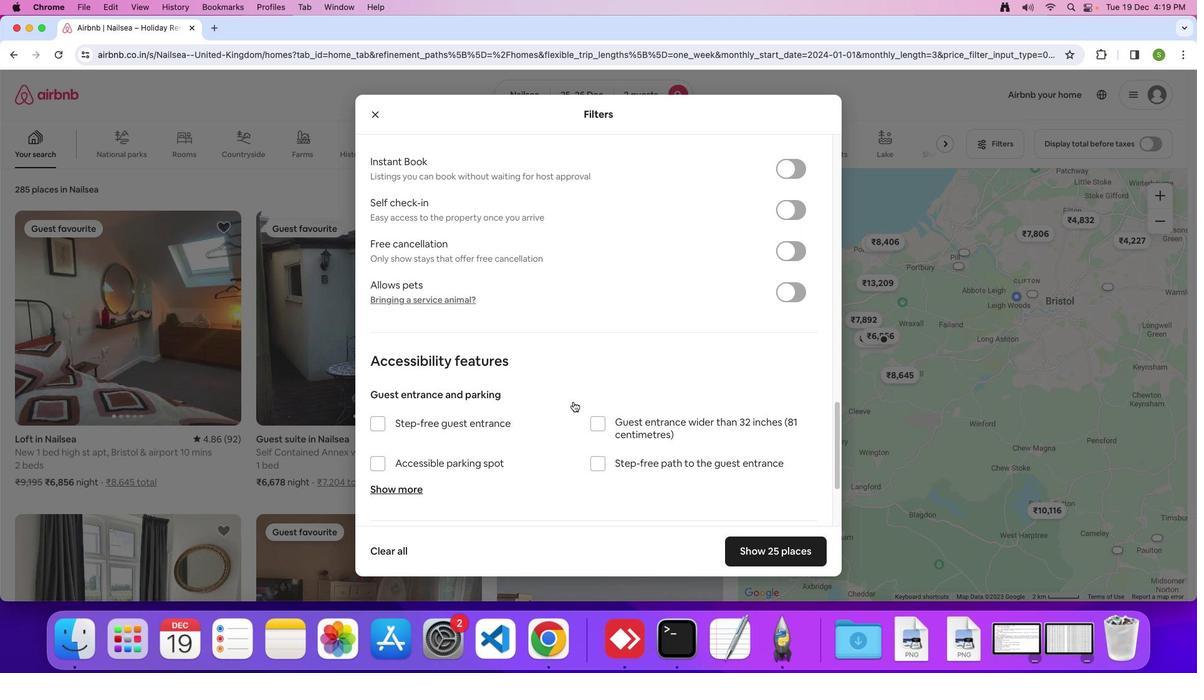 
Action: Mouse scrolled (586, 387) with delta (71, 245)
Screenshot: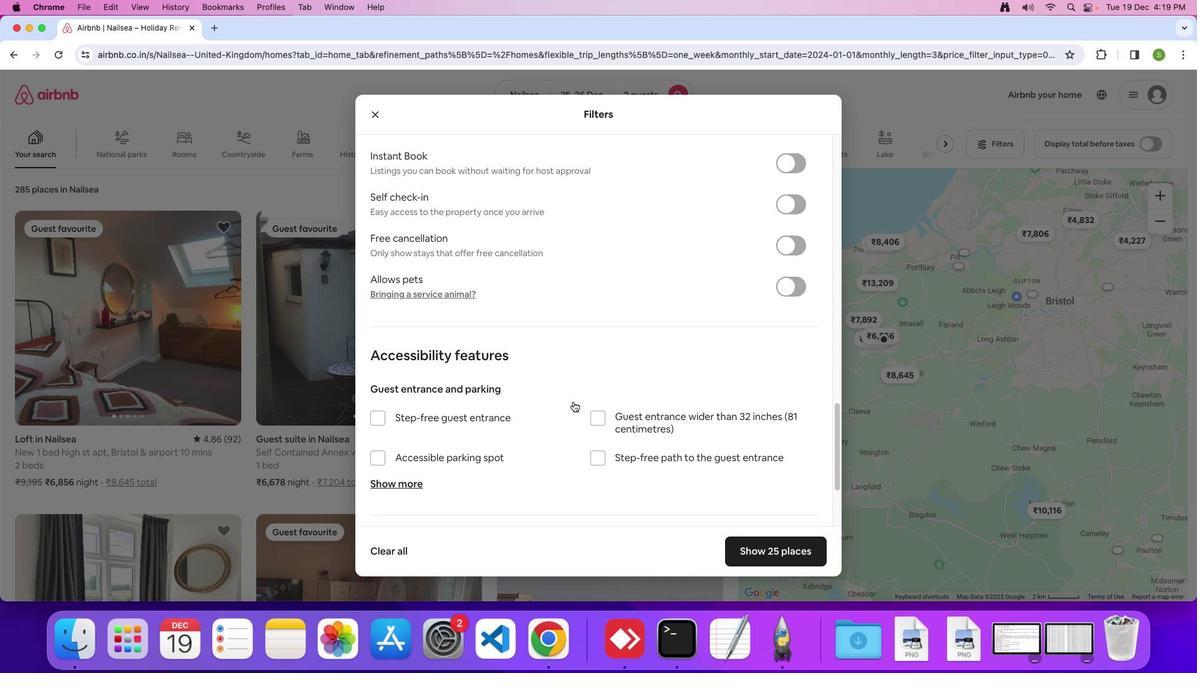 
Action: Mouse scrolled (586, 387) with delta (71, 244)
Screenshot: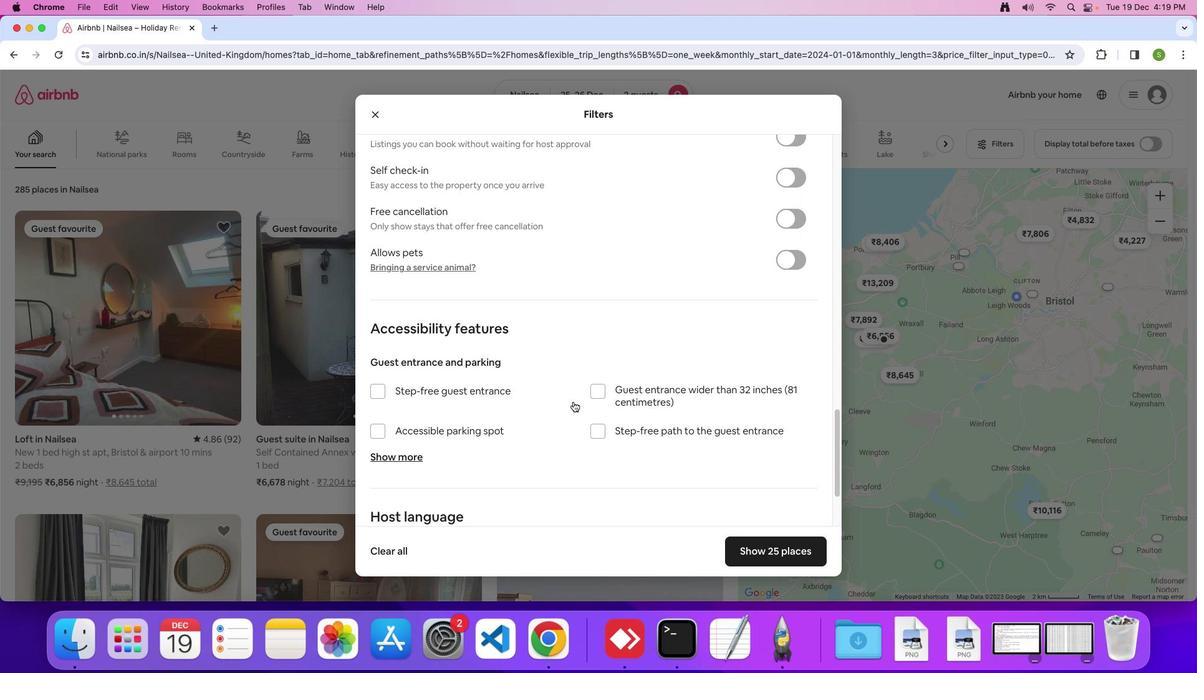
Action: Mouse scrolled (586, 387) with delta (71, 245)
Screenshot: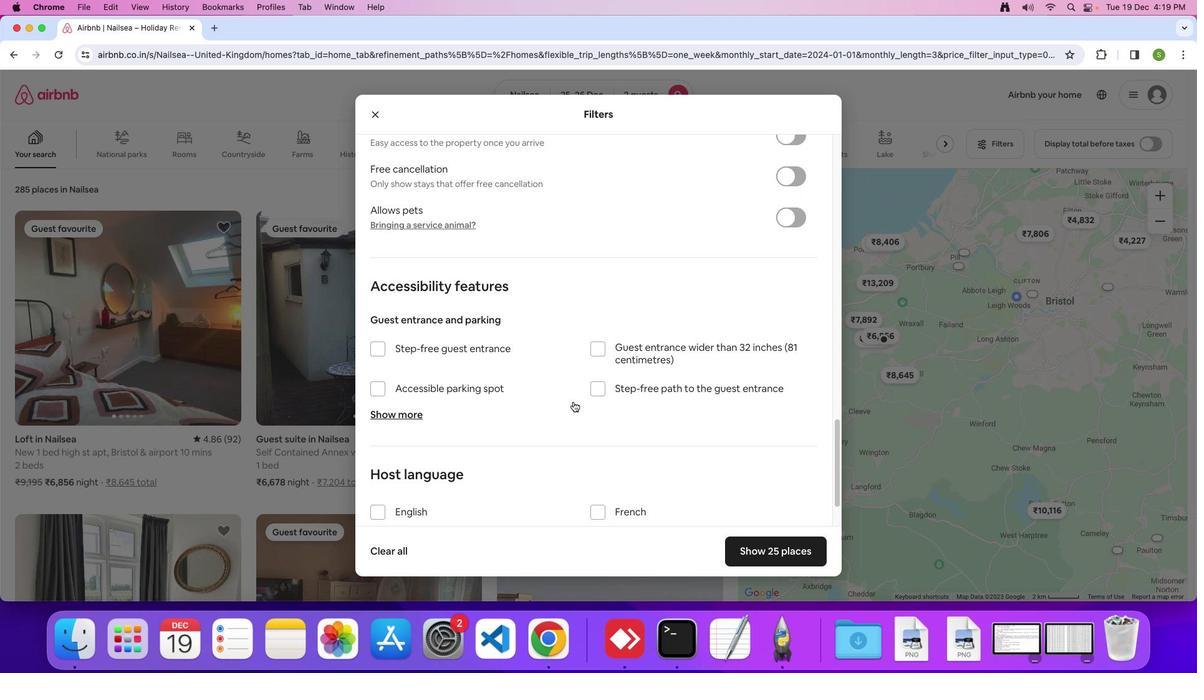 
Action: Mouse scrolled (586, 387) with delta (71, 245)
Screenshot: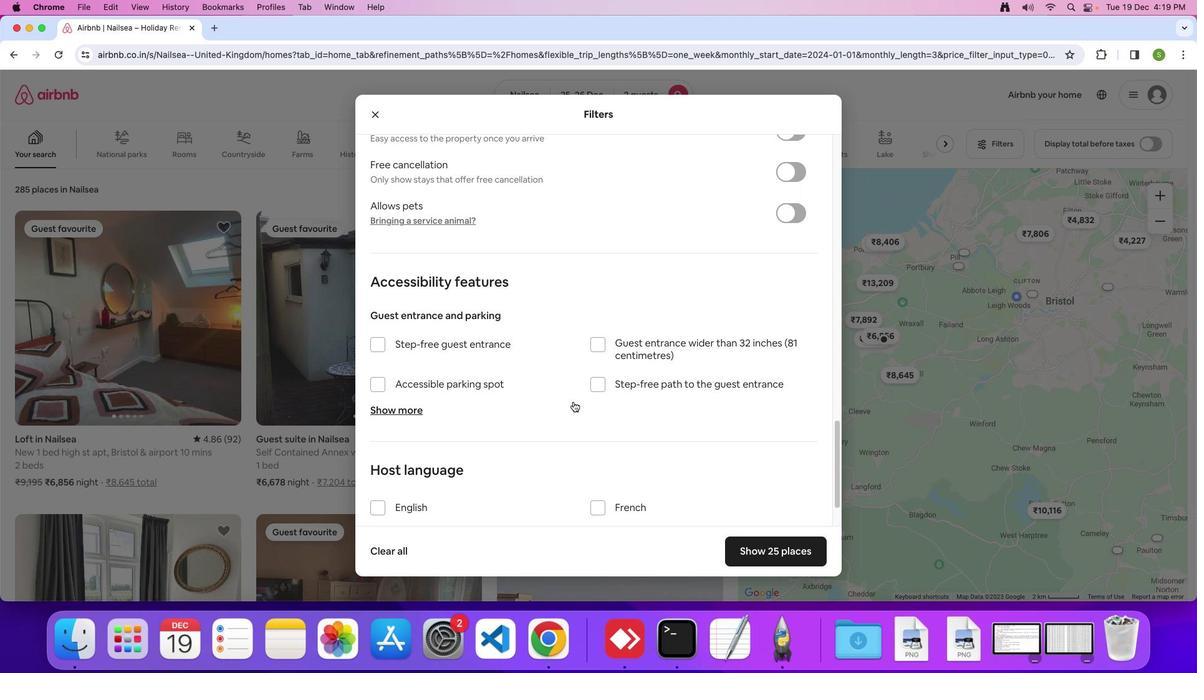 
Action: Mouse scrolled (586, 387) with delta (71, 245)
Screenshot: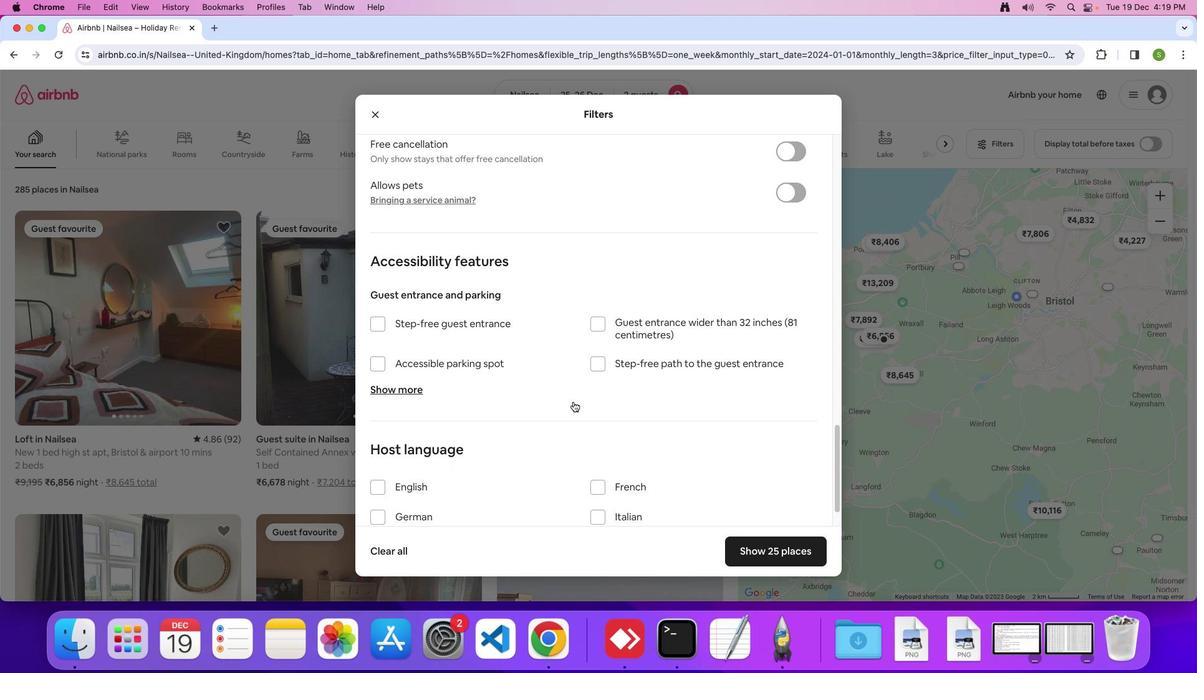 
Action: Mouse scrolled (586, 387) with delta (71, 245)
Screenshot: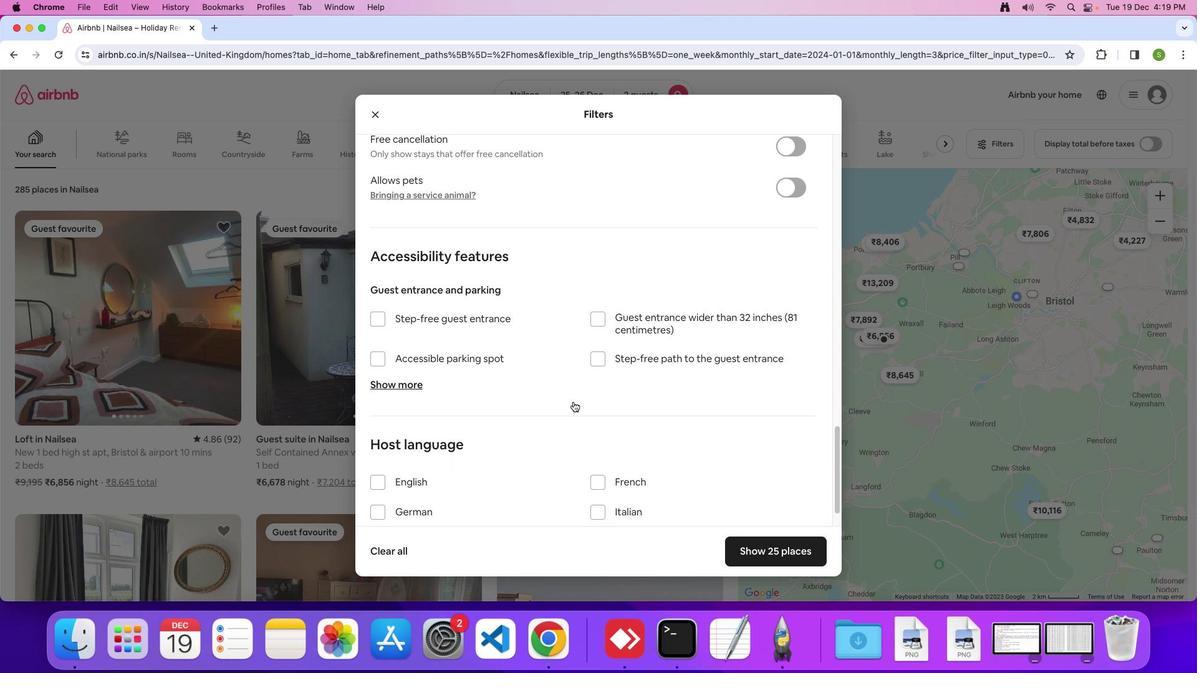 
Action: Mouse scrolled (586, 387) with delta (71, 244)
Screenshot: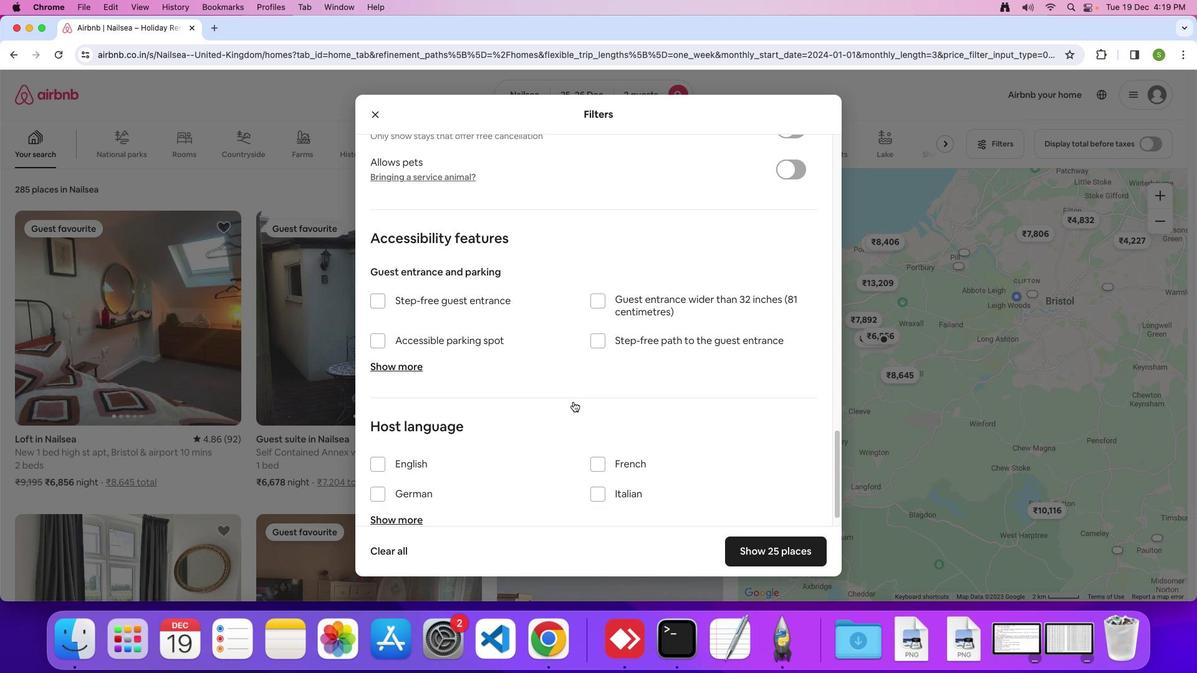 
Action: Mouse scrolled (586, 387) with delta (71, 245)
Screenshot: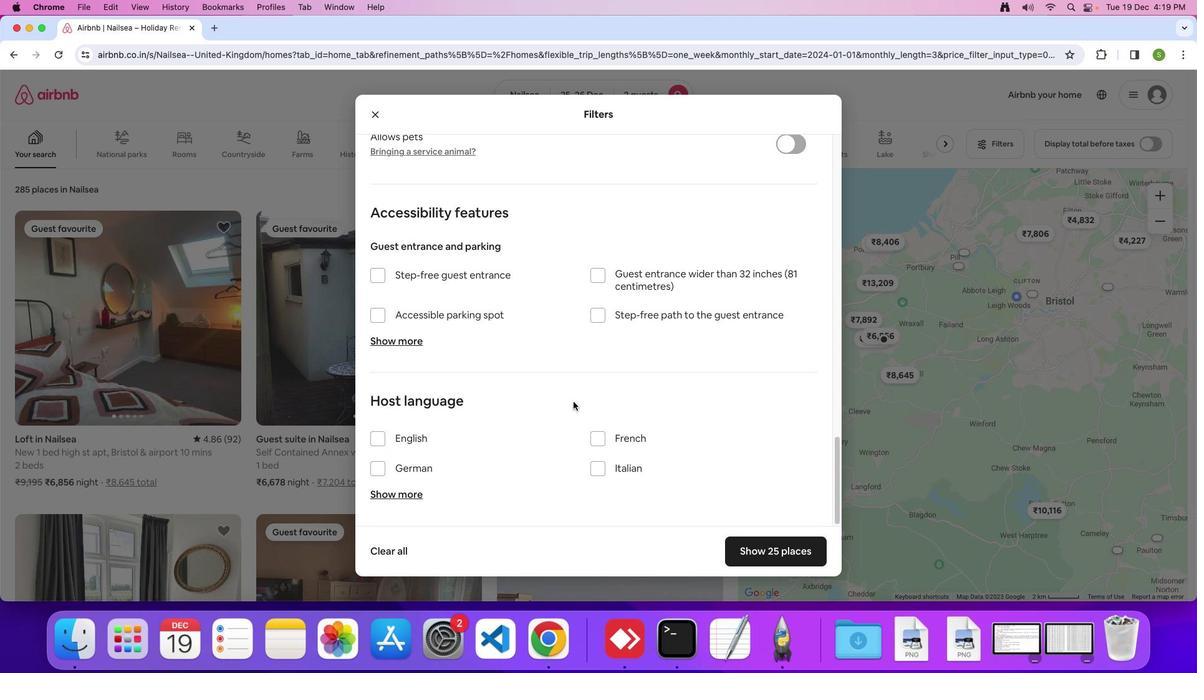 
Action: Mouse scrolled (586, 387) with delta (71, 245)
Screenshot: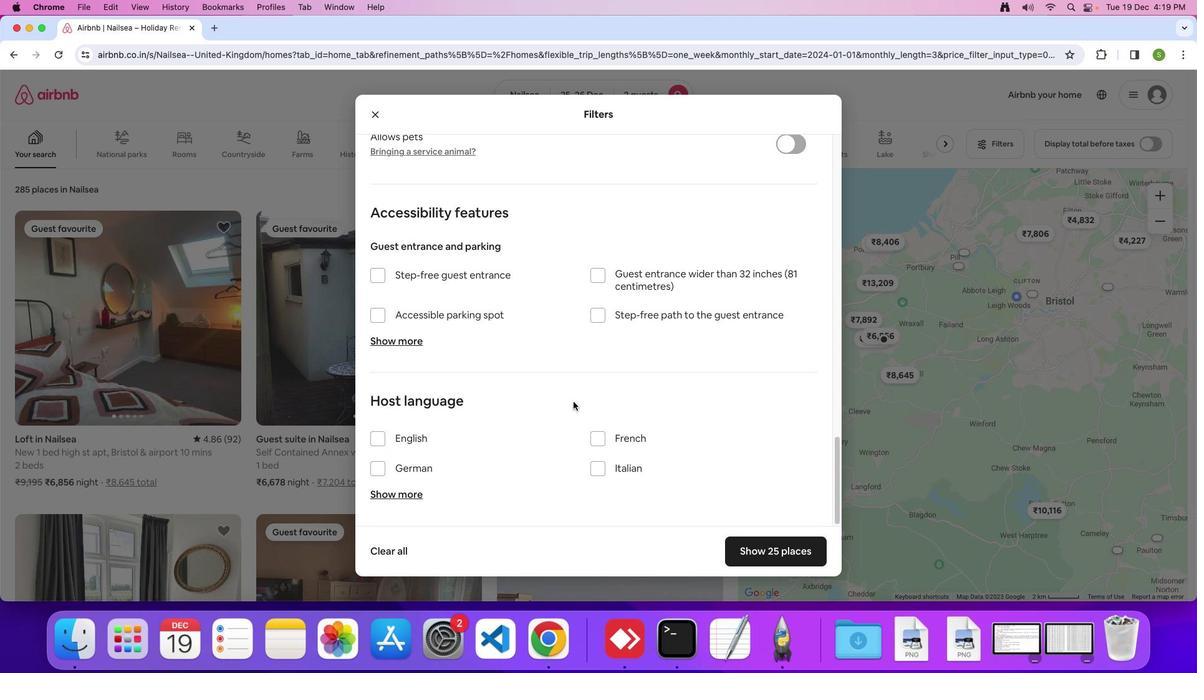 
Action: Mouse moved to (762, 436)
Screenshot: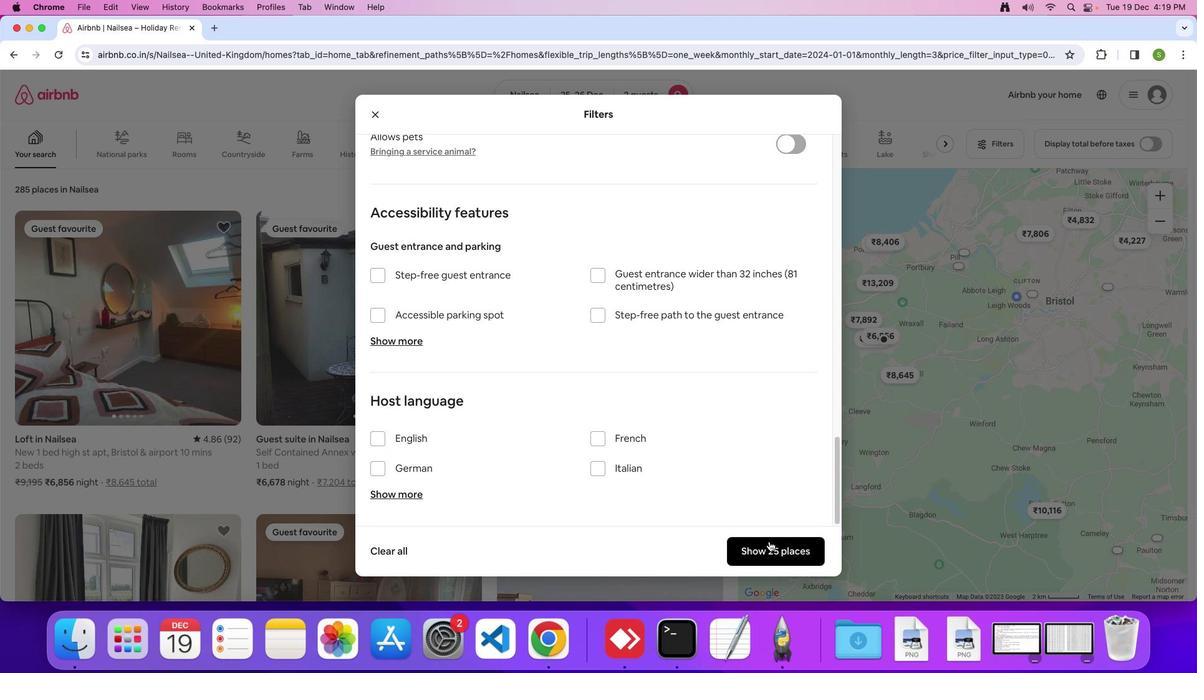 
Action: Mouse pressed left at (762, 436)
Screenshot: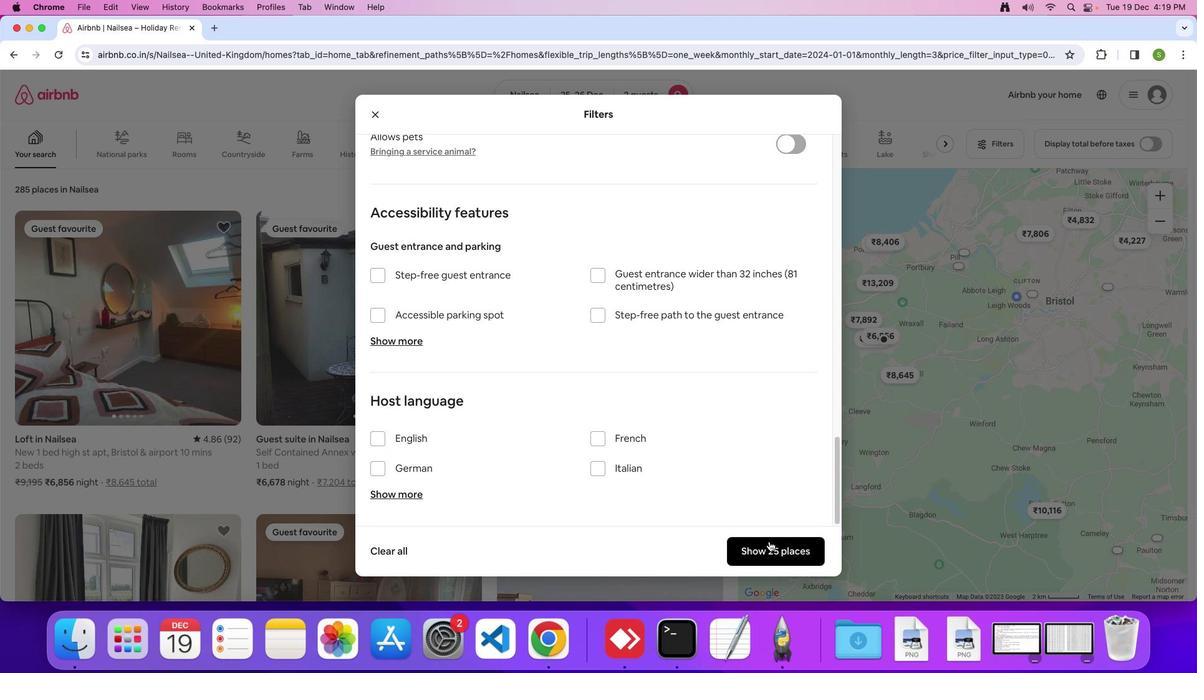
Action: Mouse moved to (220, 348)
Screenshot: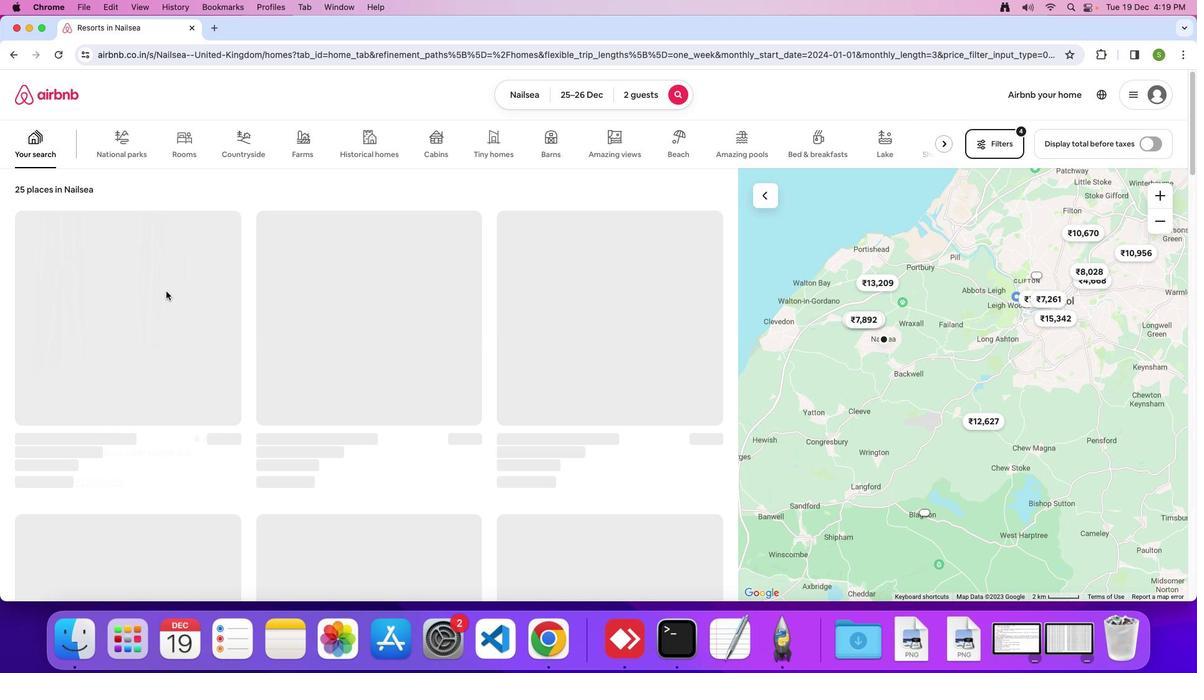 
Action: Mouse pressed left at (220, 348)
Screenshot: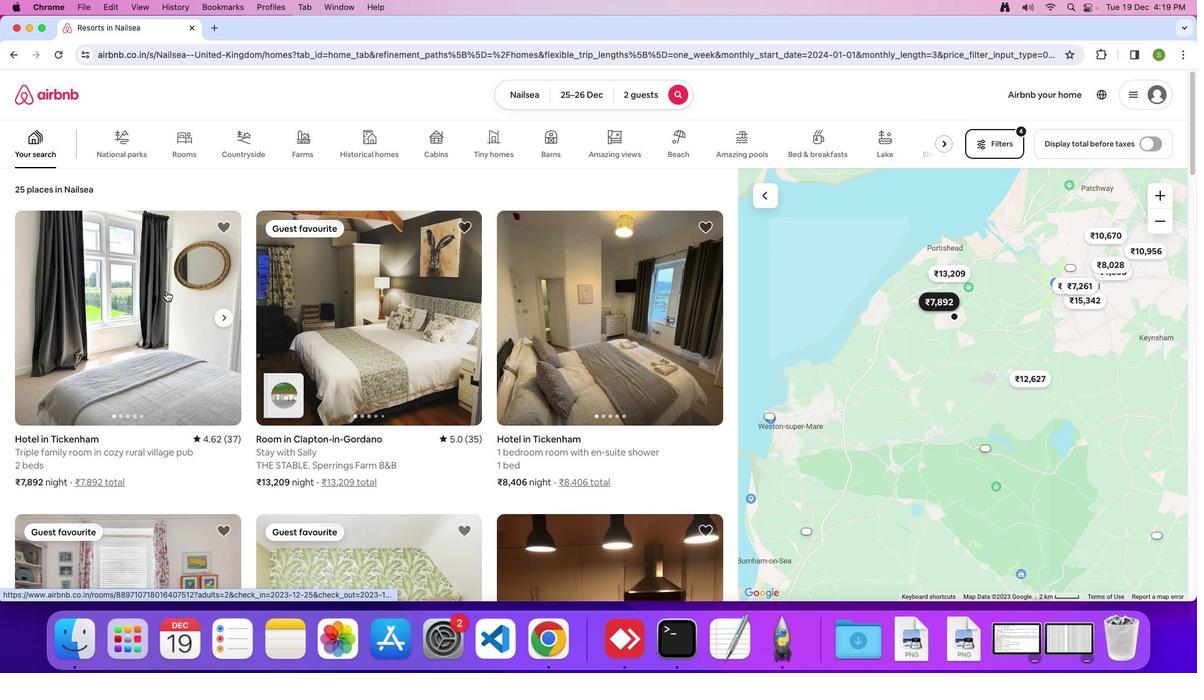 
Action: Mouse moved to (472, 341)
Screenshot: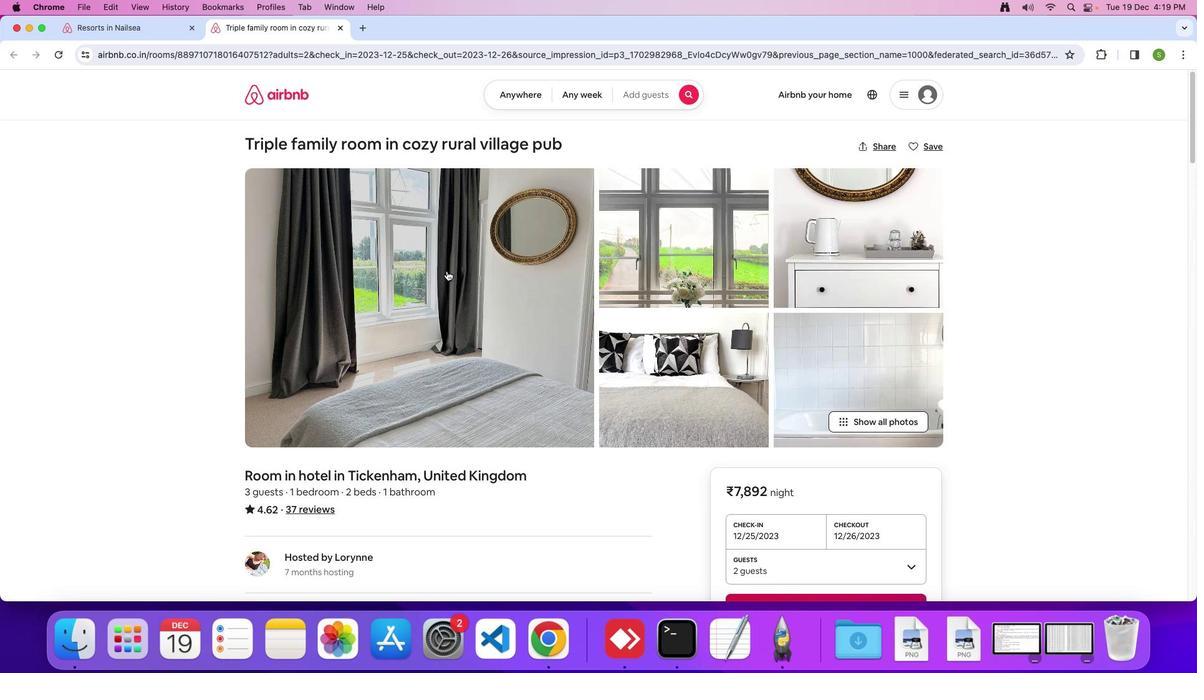
Action: Mouse pressed left at (472, 341)
Screenshot: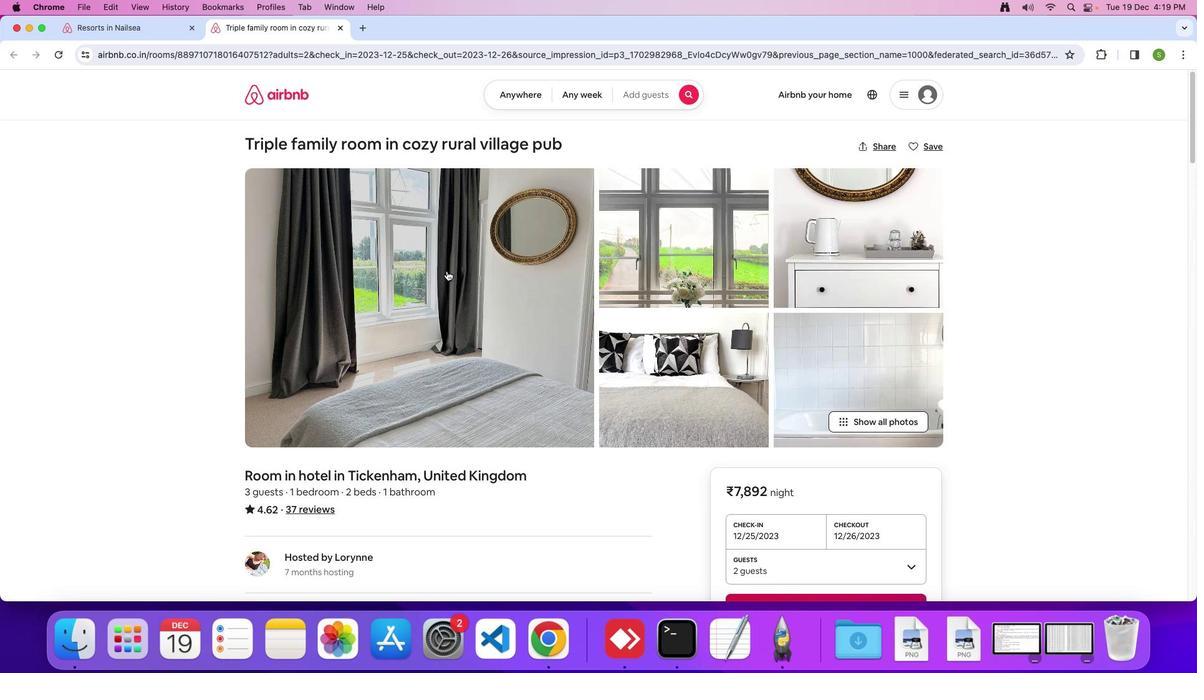 
Action: Mouse moved to (636, 348)
Screenshot: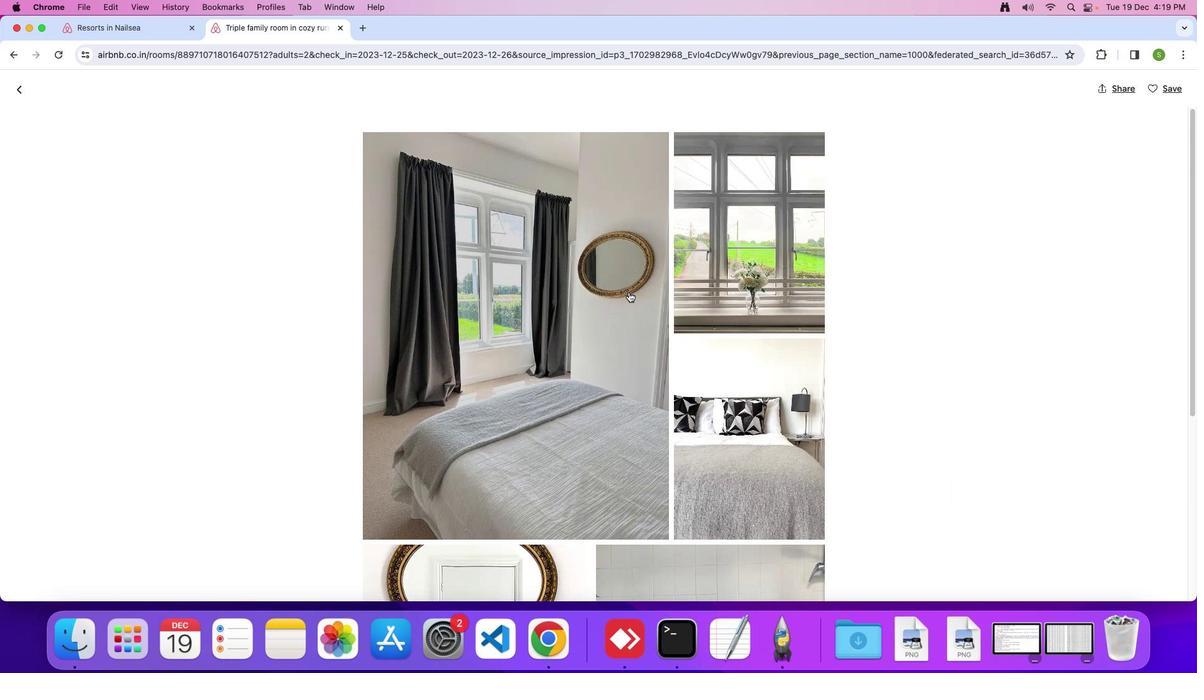 
Action: Mouse scrolled (636, 348) with delta (71, 245)
Screenshot: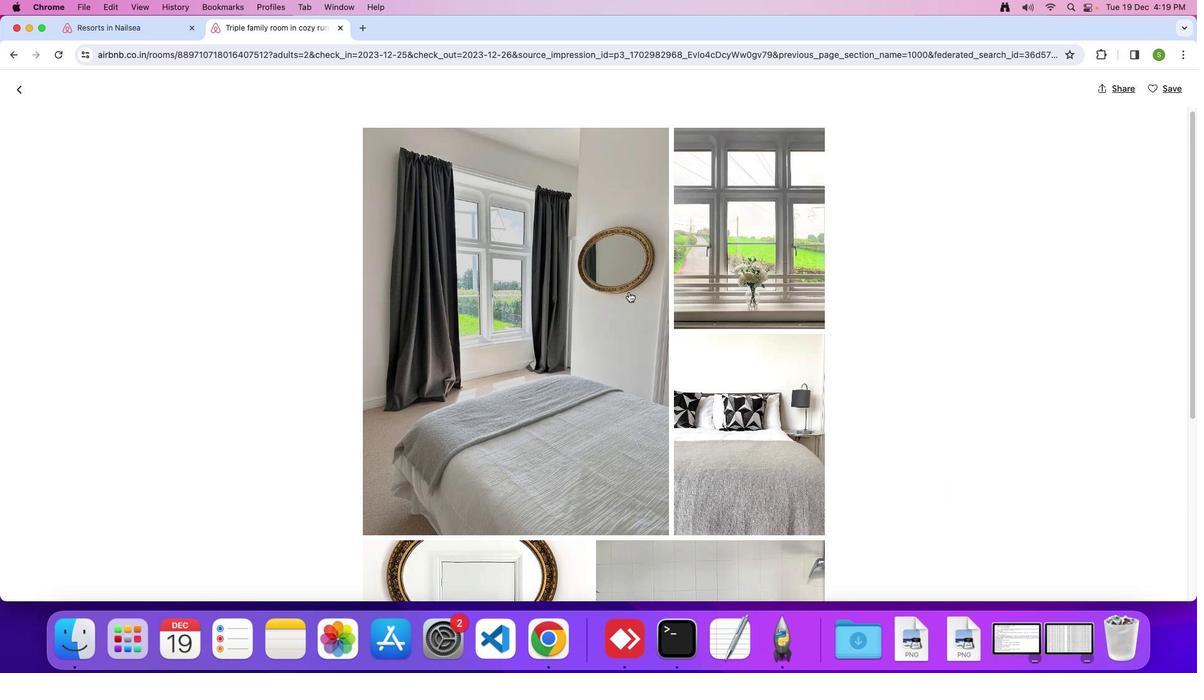 
Action: Mouse scrolled (636, 348) with delta (71, 245)
Screenshot: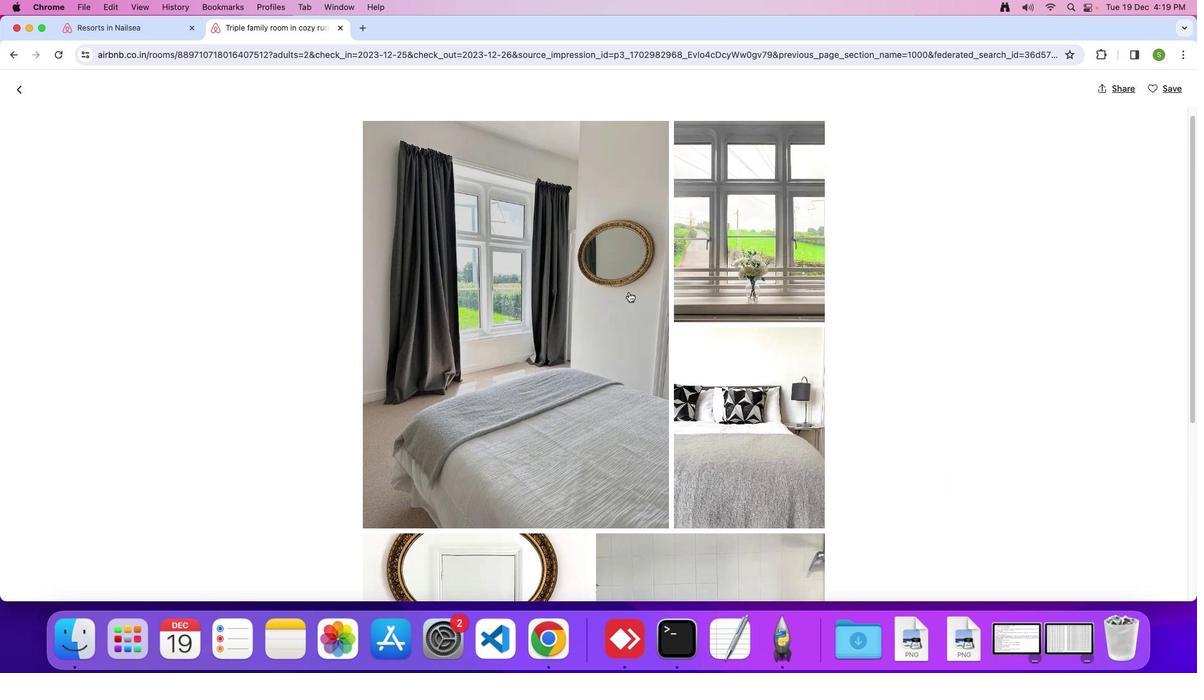 
Action: Mouse scrolled (636, 348) with delta (71, 244)
Screenshot: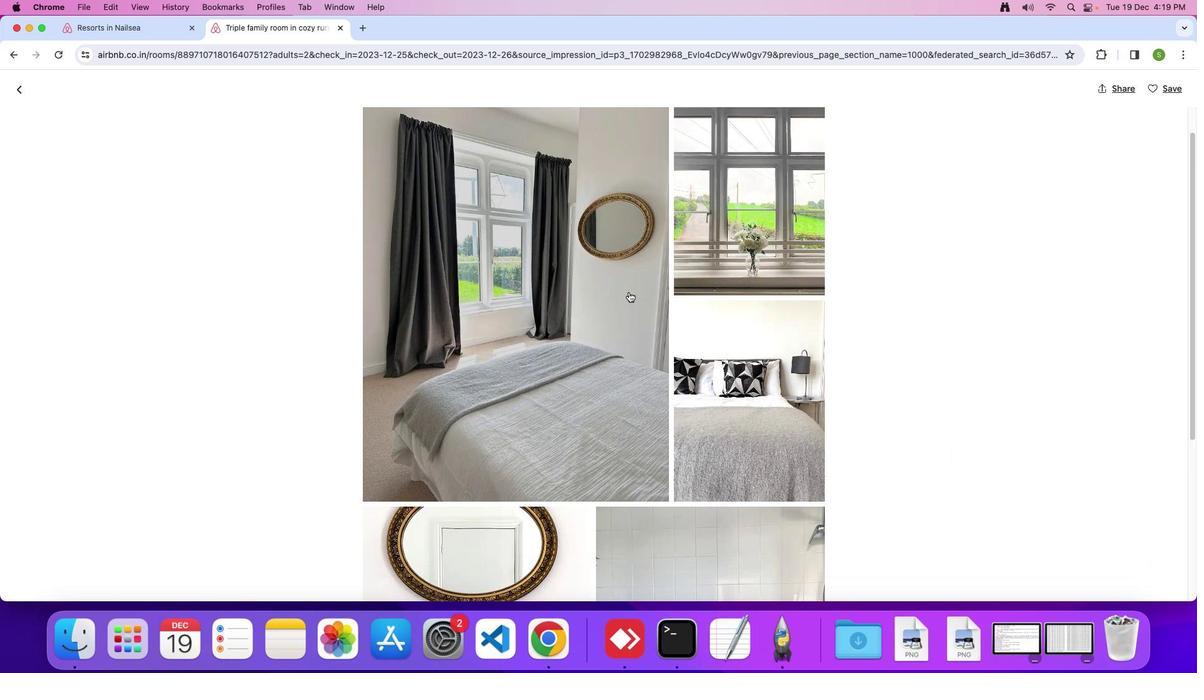
Action: Mouse moved to (636, 348)
Screenshot: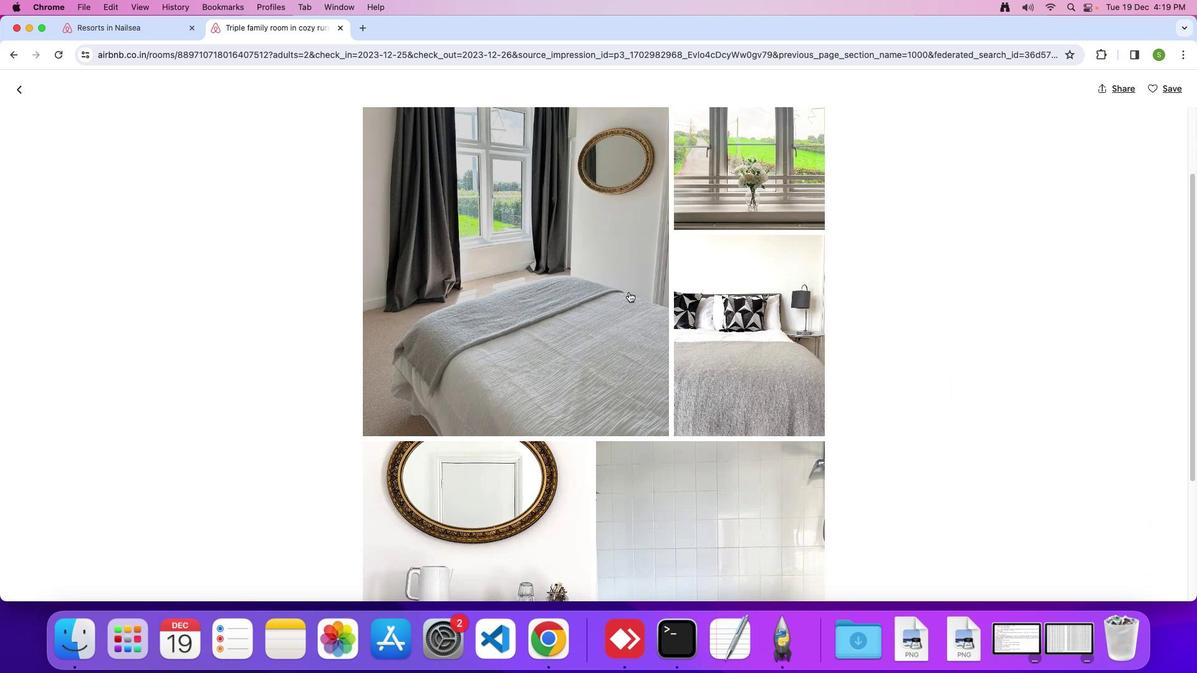 
Action: Mouse scrolled (636, 348) with delta (71, 245)
Screenshot: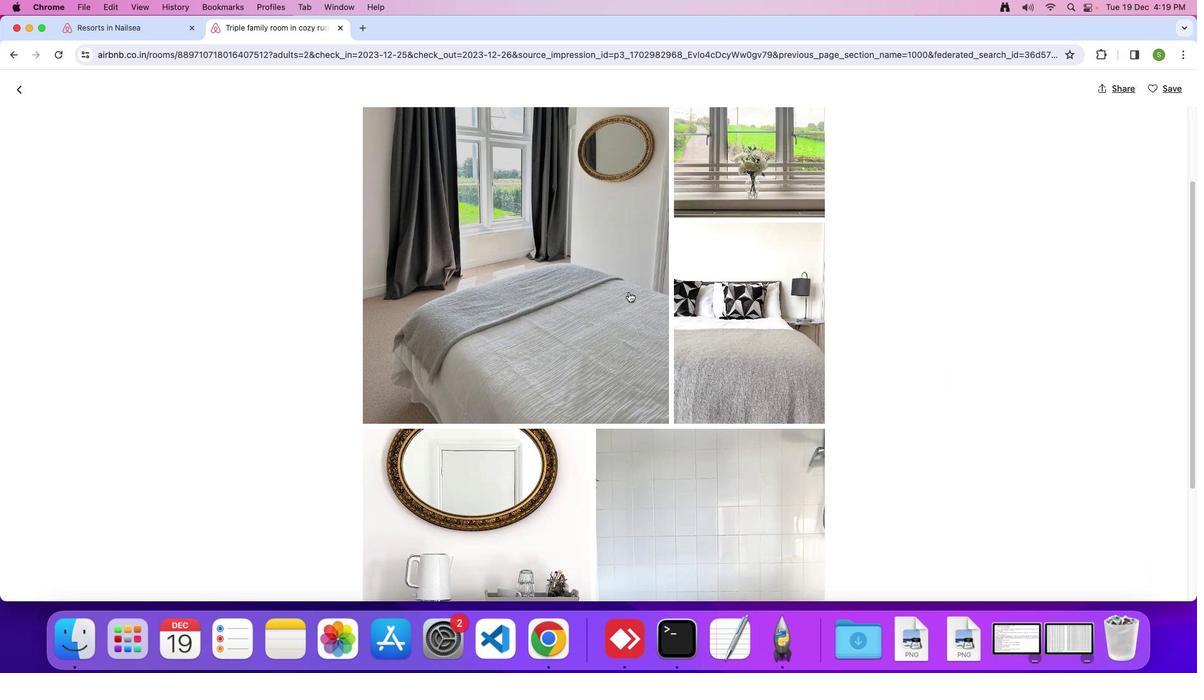 
Action: Mouse scrolled (636, 348) with delta (71, 245)
Screenshot: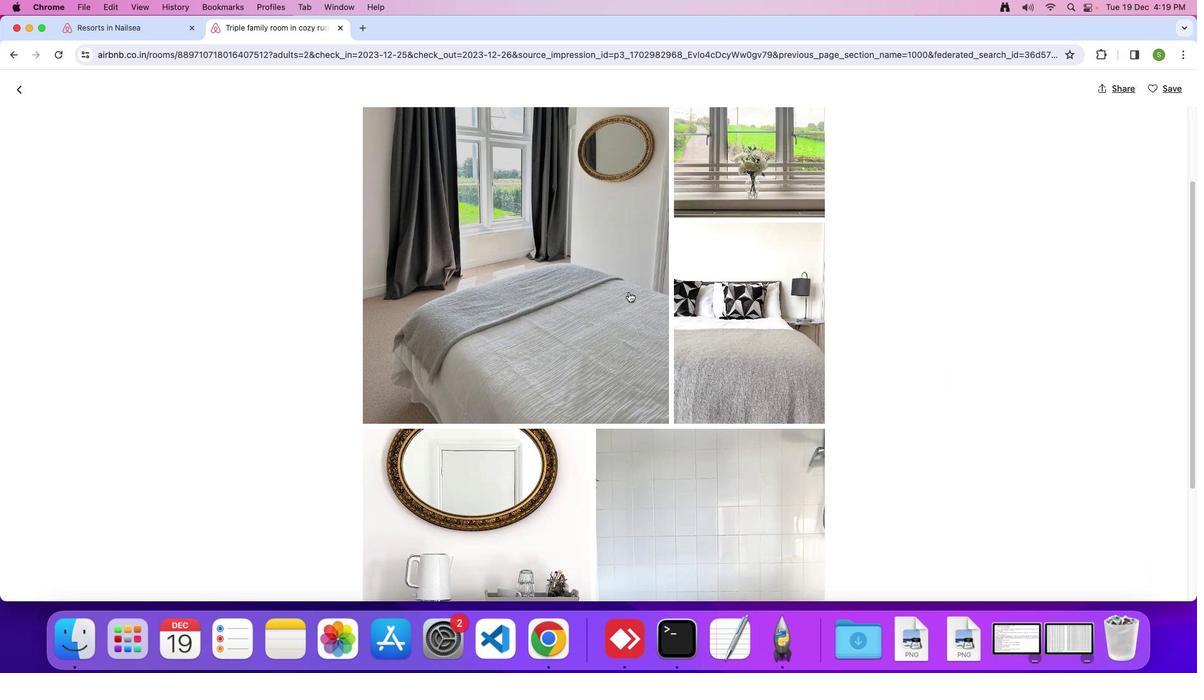 
Action: Mouse scrolled (636, 348) with delta (71, 244)
Screenshot: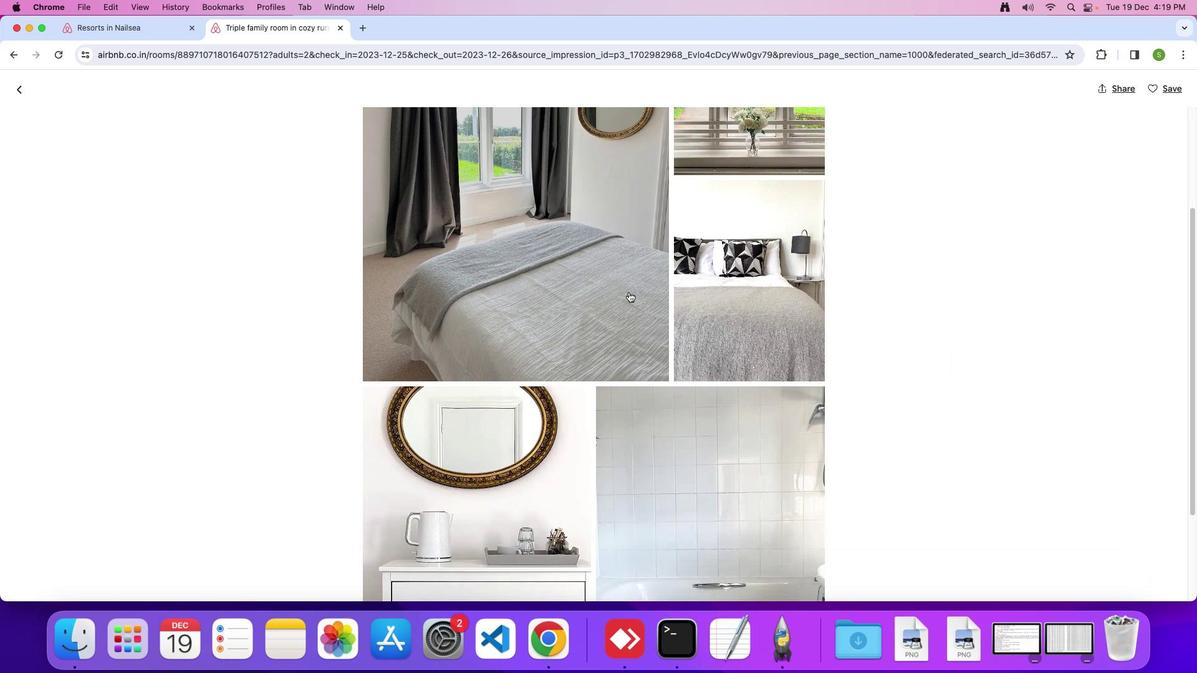 
Action: Mouse moved to (636, 348)
Screenshot: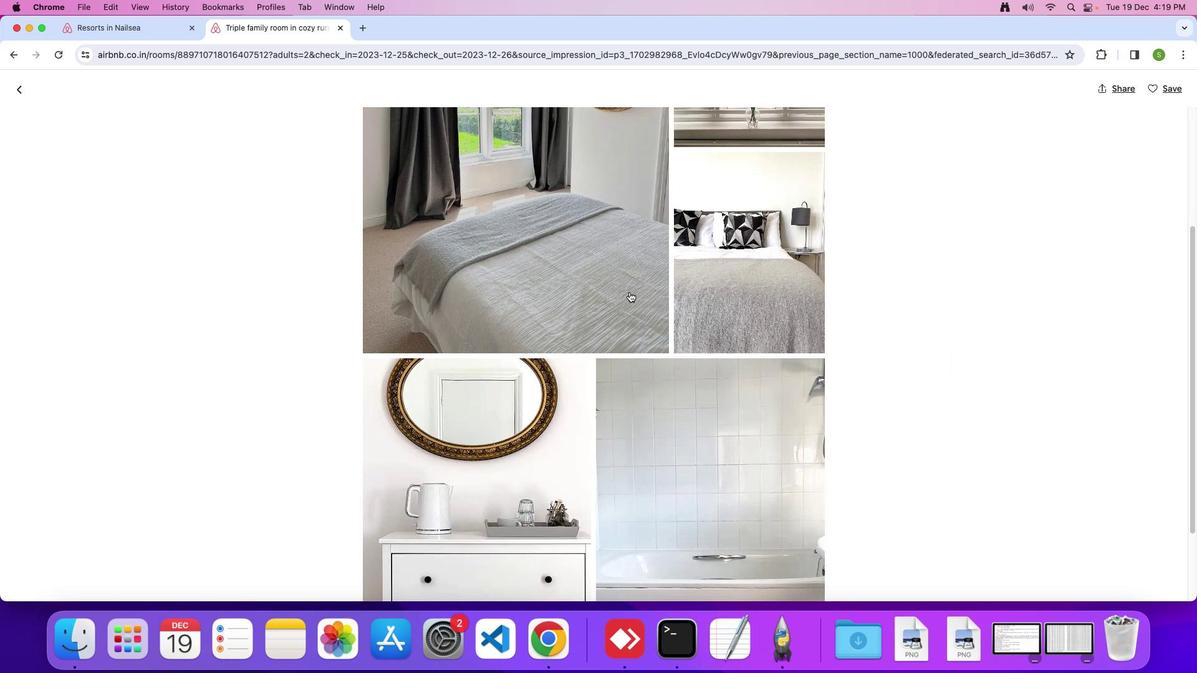 
Action: Mouse scrolled (636, 348) with delta (71, 245)
Screenshot: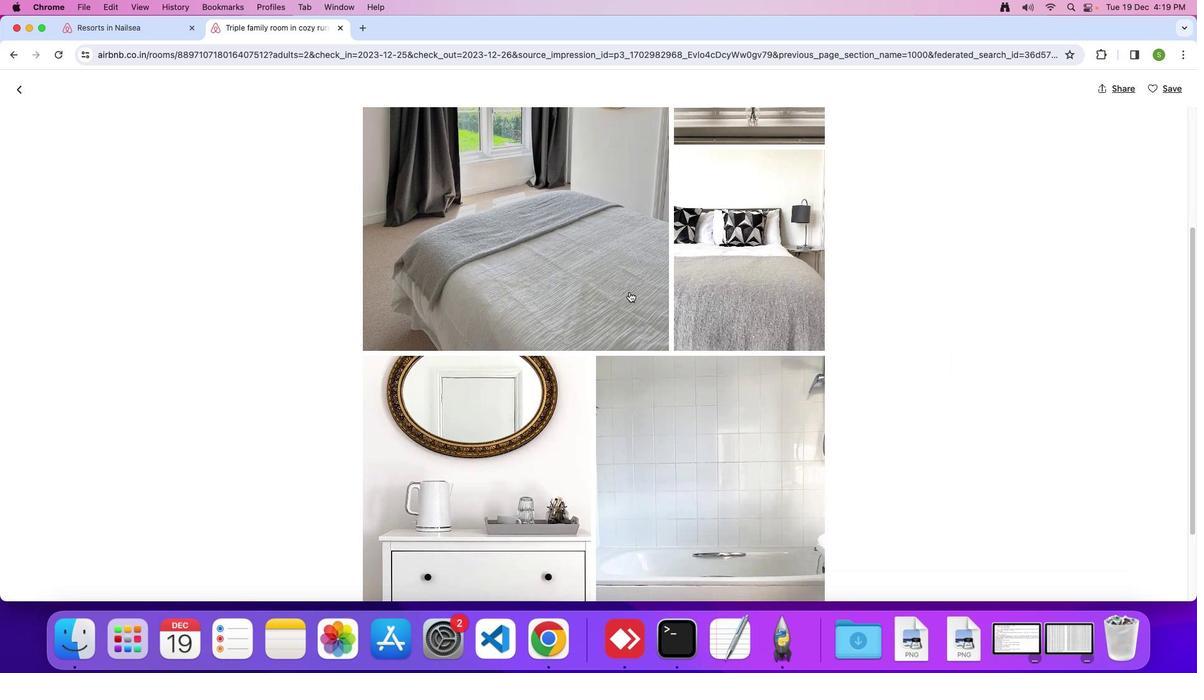 
Action: Mouse scrolled (636, 348) with delta (71, 245)
Screenshot: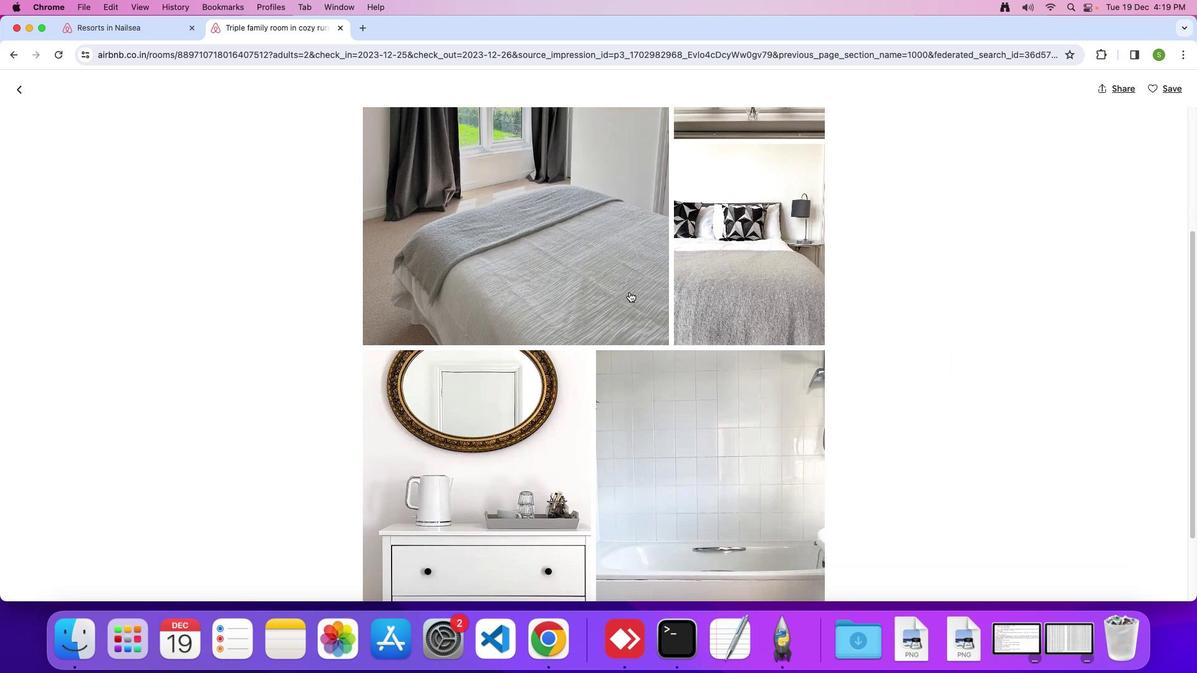 
Action: Mouse scrolled (636, 348) with delta (71, 244)
Screenshot: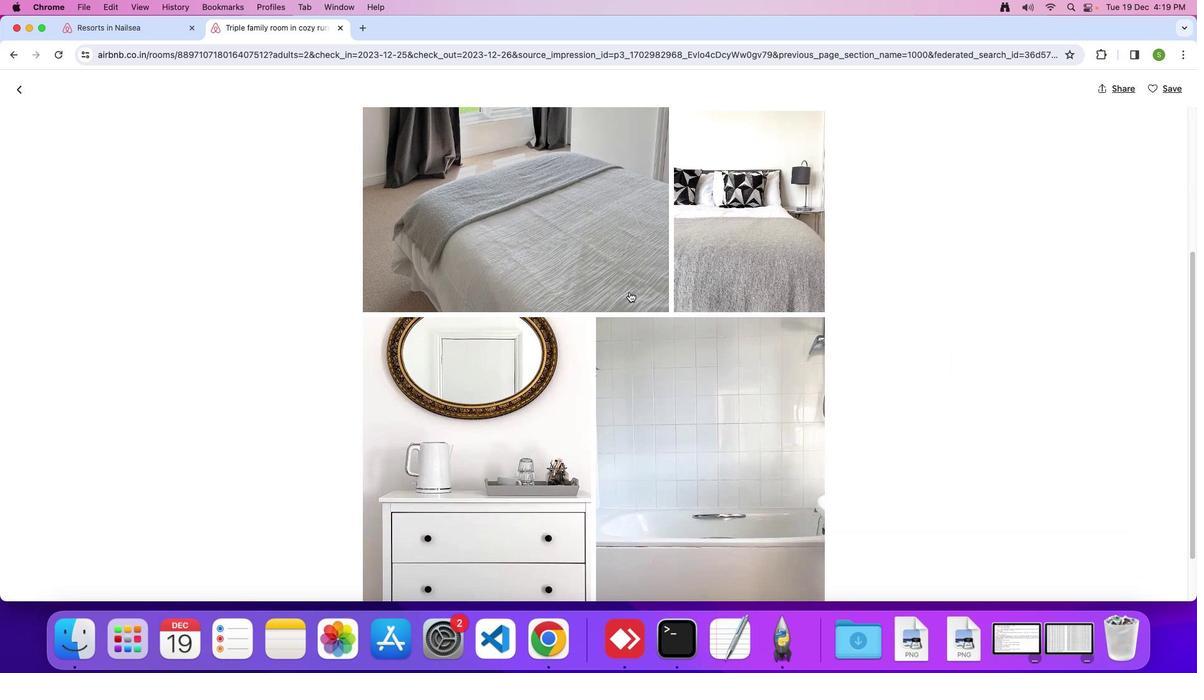 
Action: Mouse scrolled (636, 348) with delta (71, 245)
Screenshot: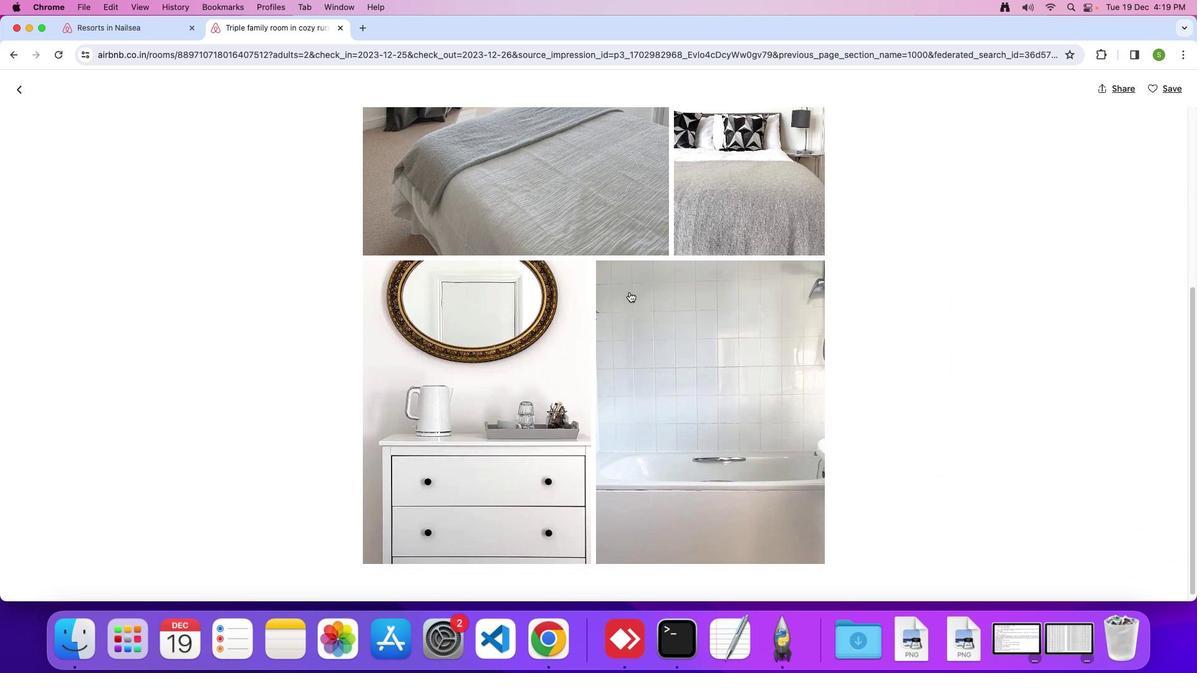 
Action: Mouse scrolled (636, 348) with delta (71, 245)
Screenshot: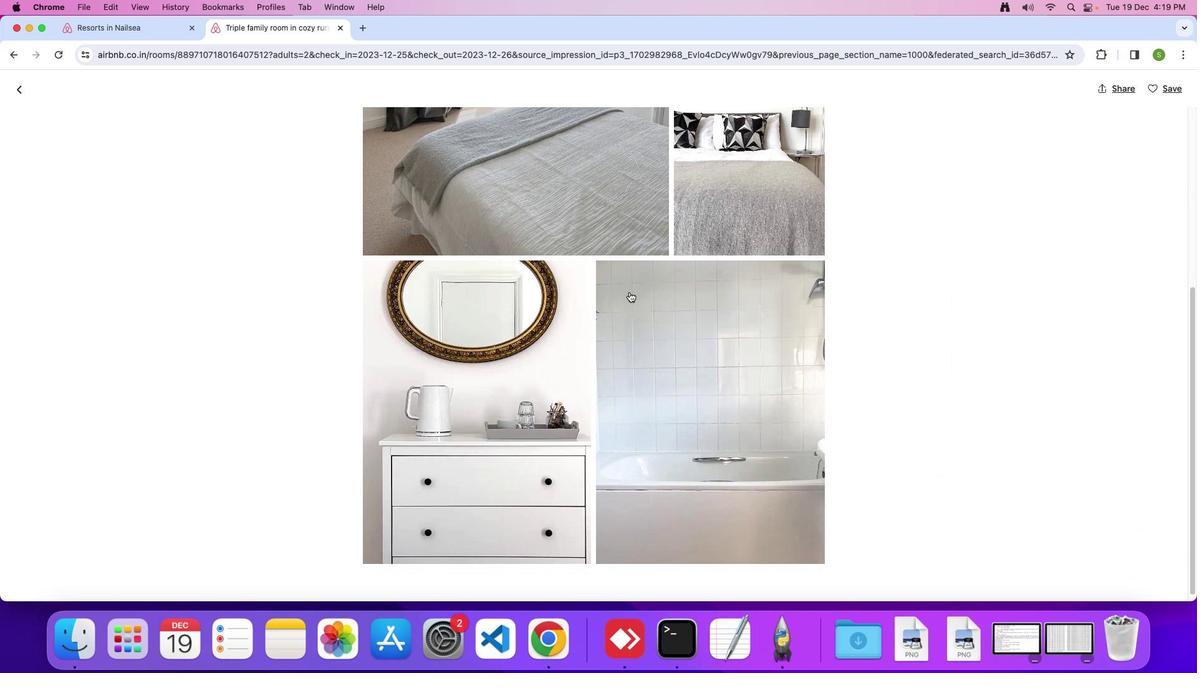 
Action: Mouse scrolled (636, 348) with delta (71, 244)
Screenshot: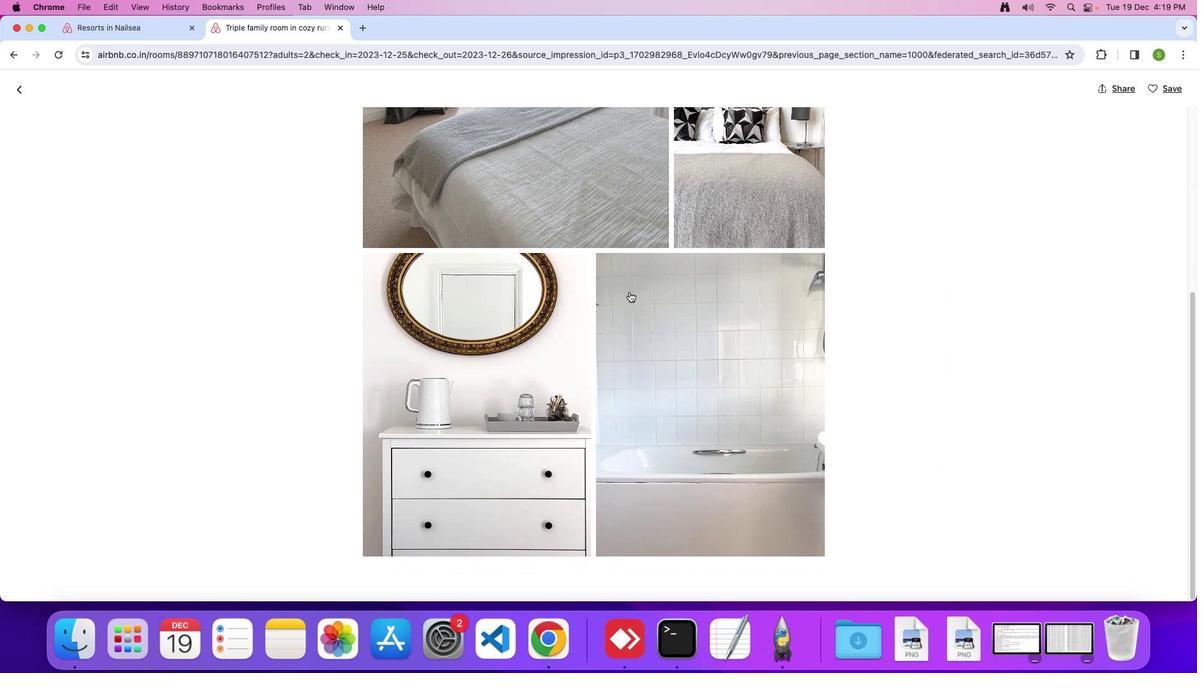
Action: Mouse scrolled (636, 348) with delta (71, 245)
Screenshot: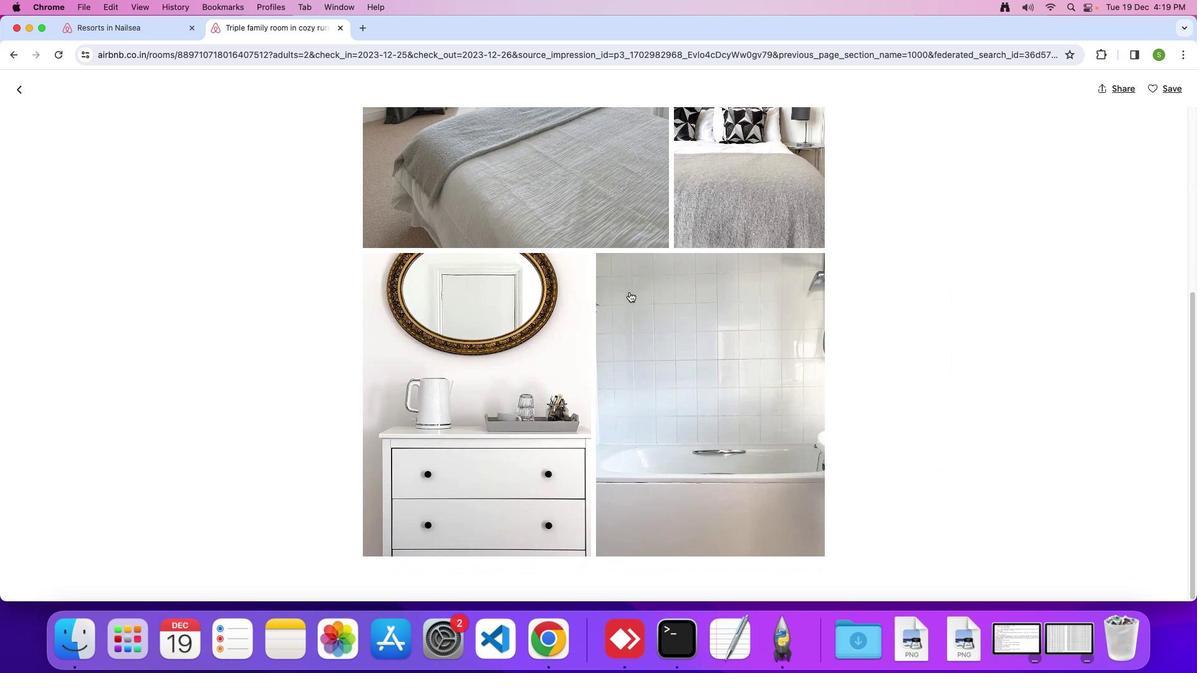
Action: Mouse scrolled (636, 348) with delta (71, 245)
Screenshot: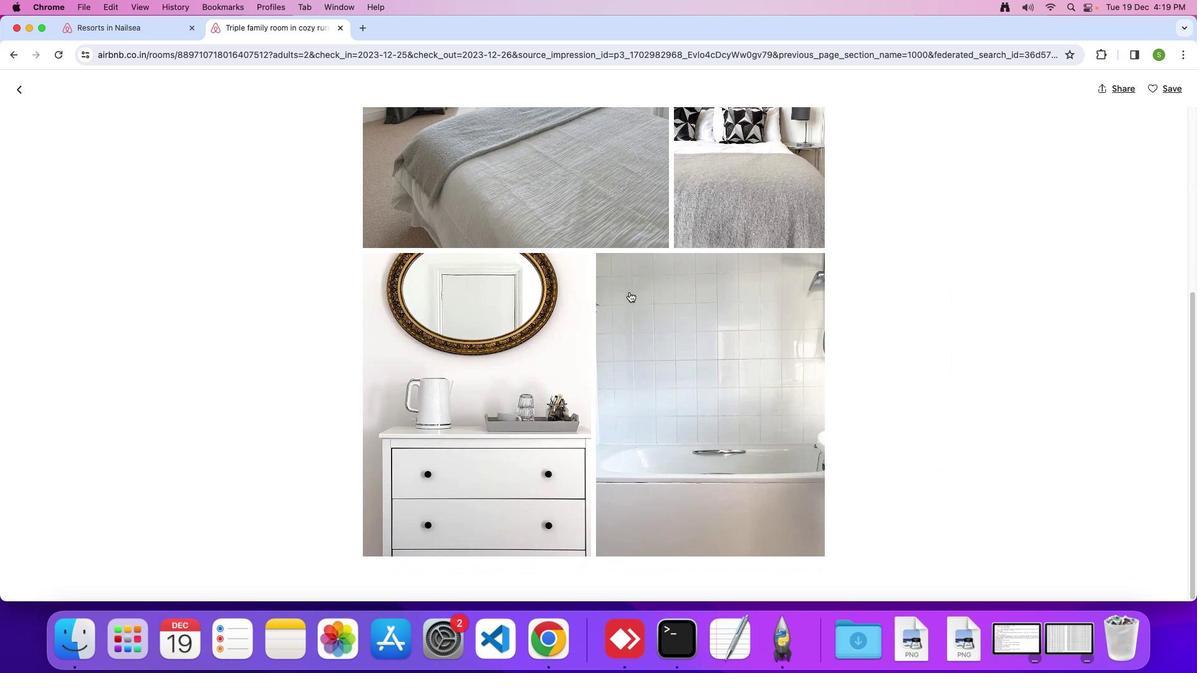 
Action: Mouse scrolled (636, 348) with delta (71, 244)
Screenshot: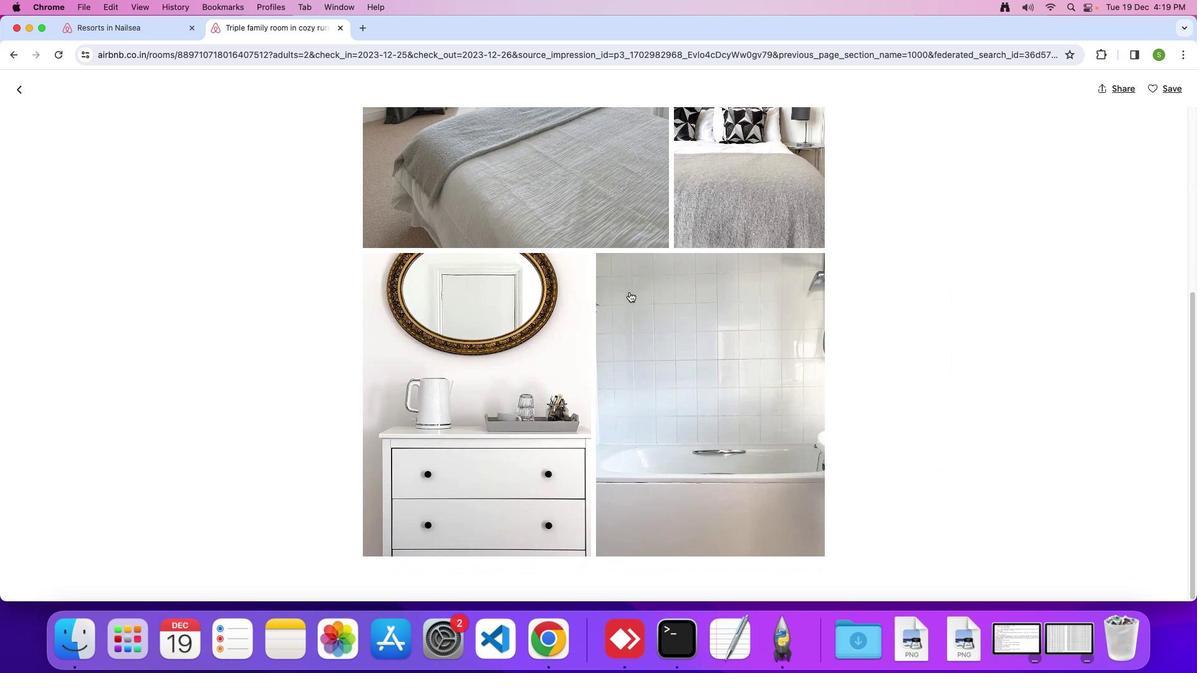 
Action: Mouse scrolled (636, 348) with delta (71, 245)
Screenshot: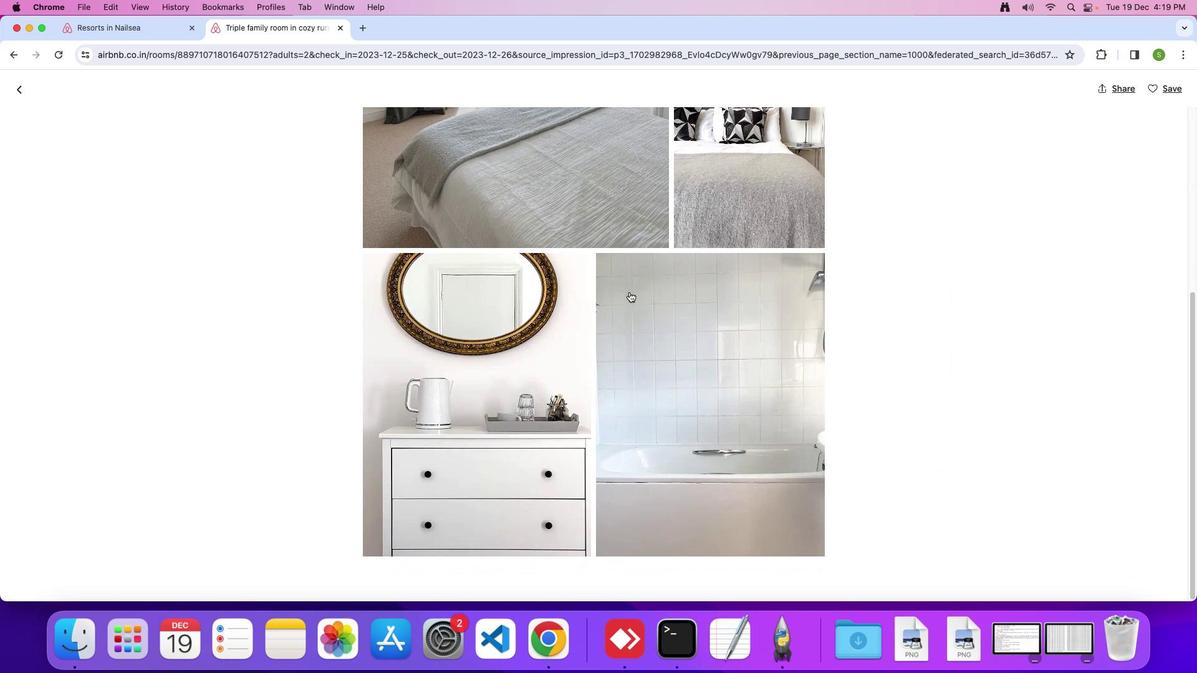 
Action: Mouse scrolled (636, 348) with delta (71, 245)
Screenshot: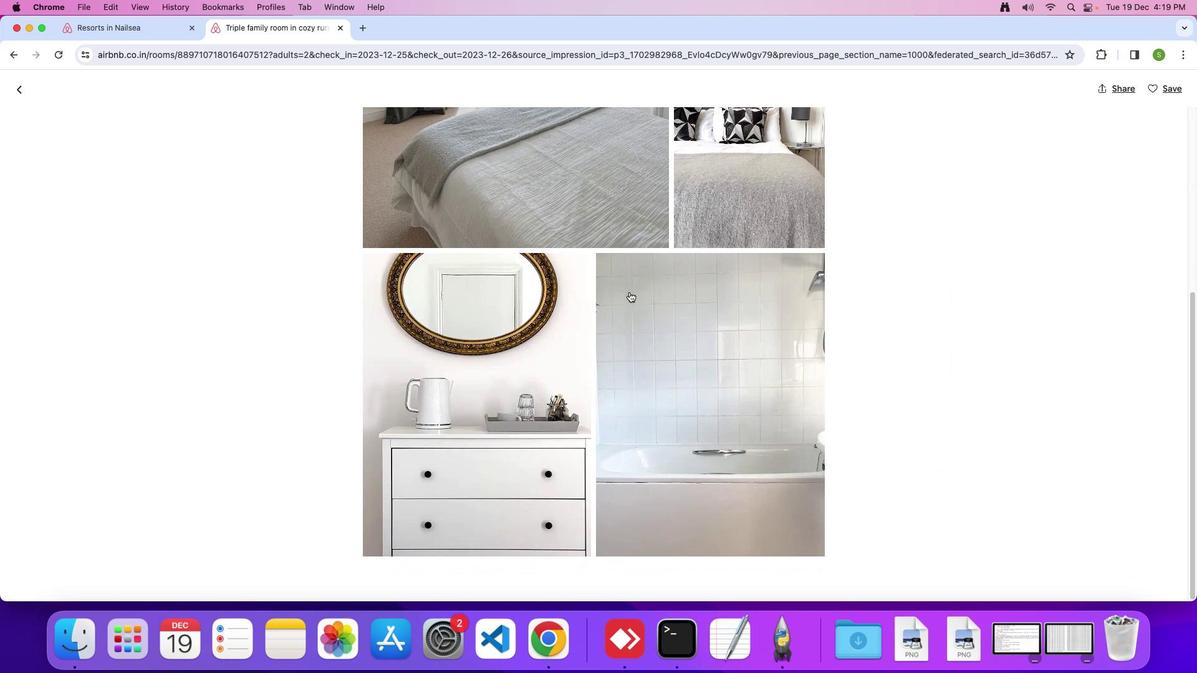 
Action: Mouse scrolled (636, 348) with delta (71, 245)
Screenshot: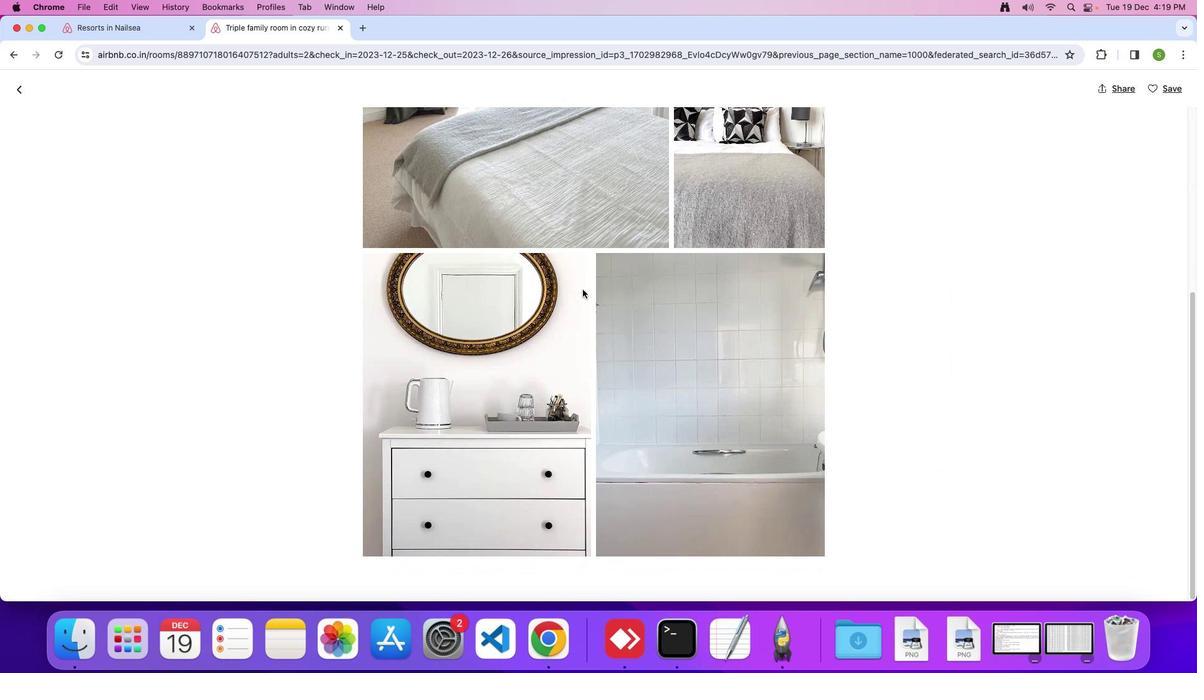 
Action: Mouse moved to (89, 276)
Screenshot: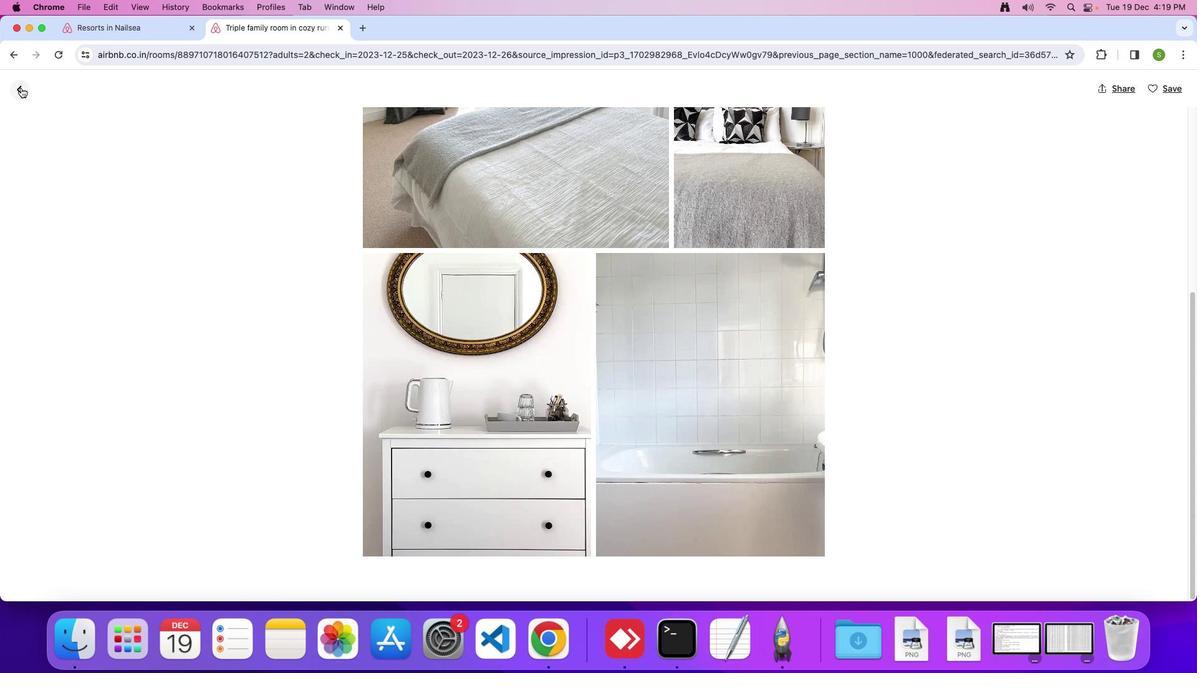 
Action: Mouse pressed left at (89, 276)
Screenshot: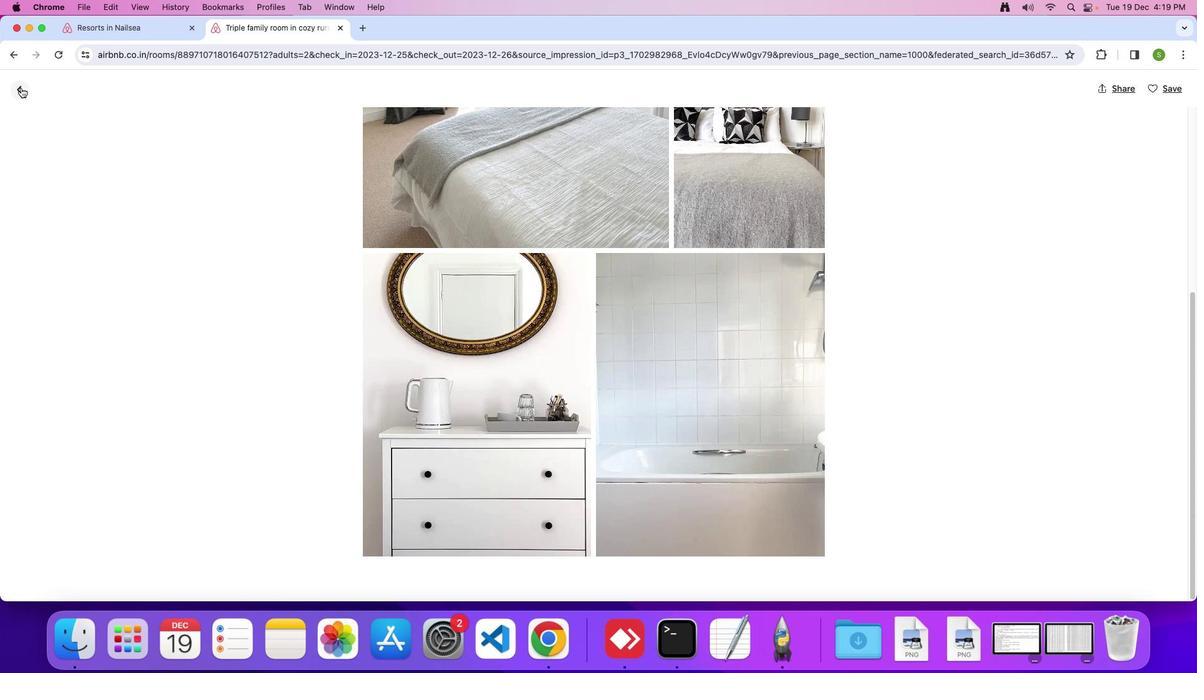 
Action: Mouse moved to (575, 364)
Screenshot: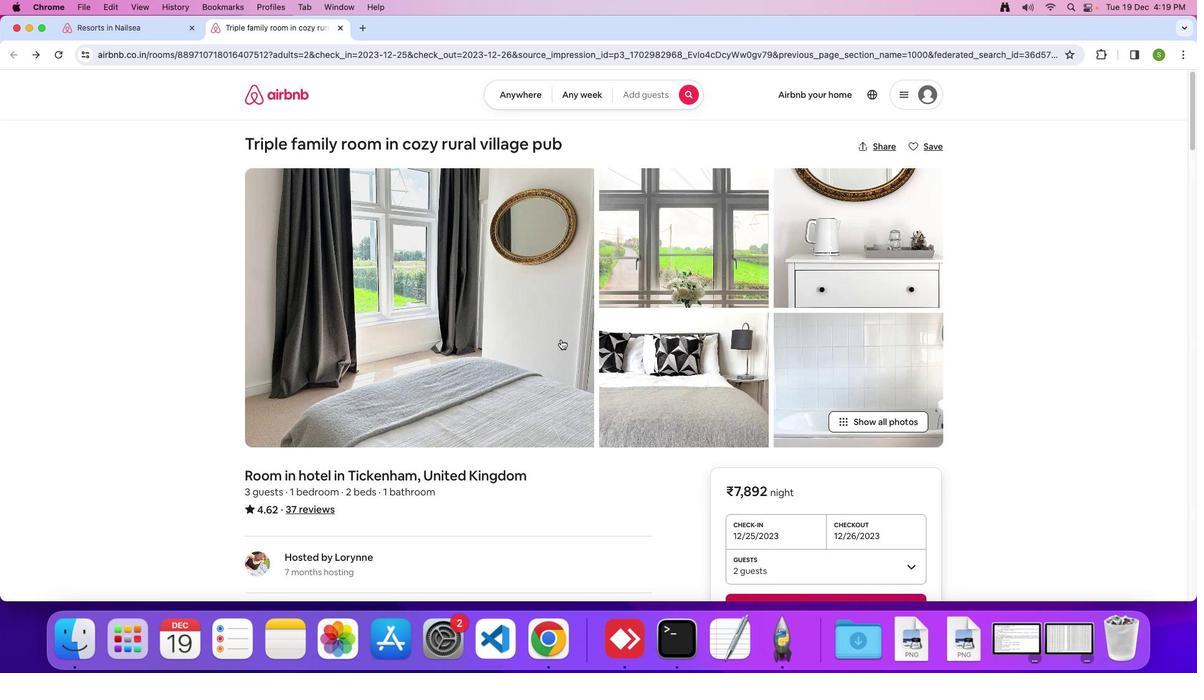 
Action: Mouse scrolled (575, 364) with delta (71, 245)
Screenshot: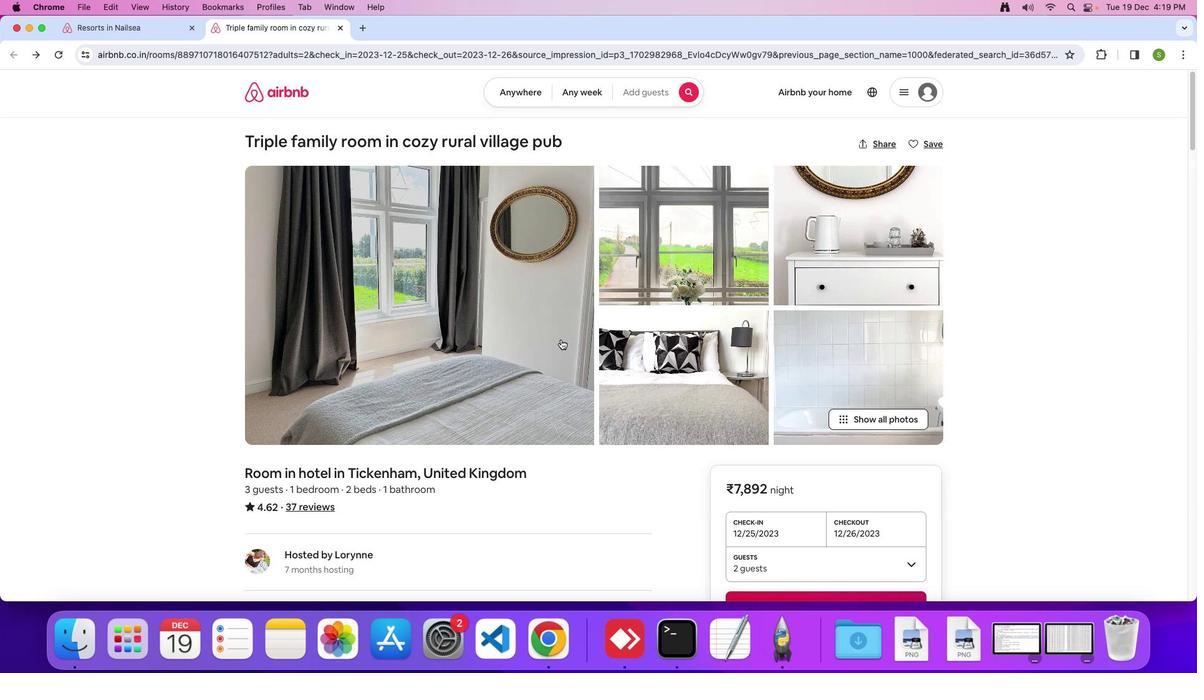 
Action: Mouse scrolled (575, 364) with delta (71, 245)
Screenshot: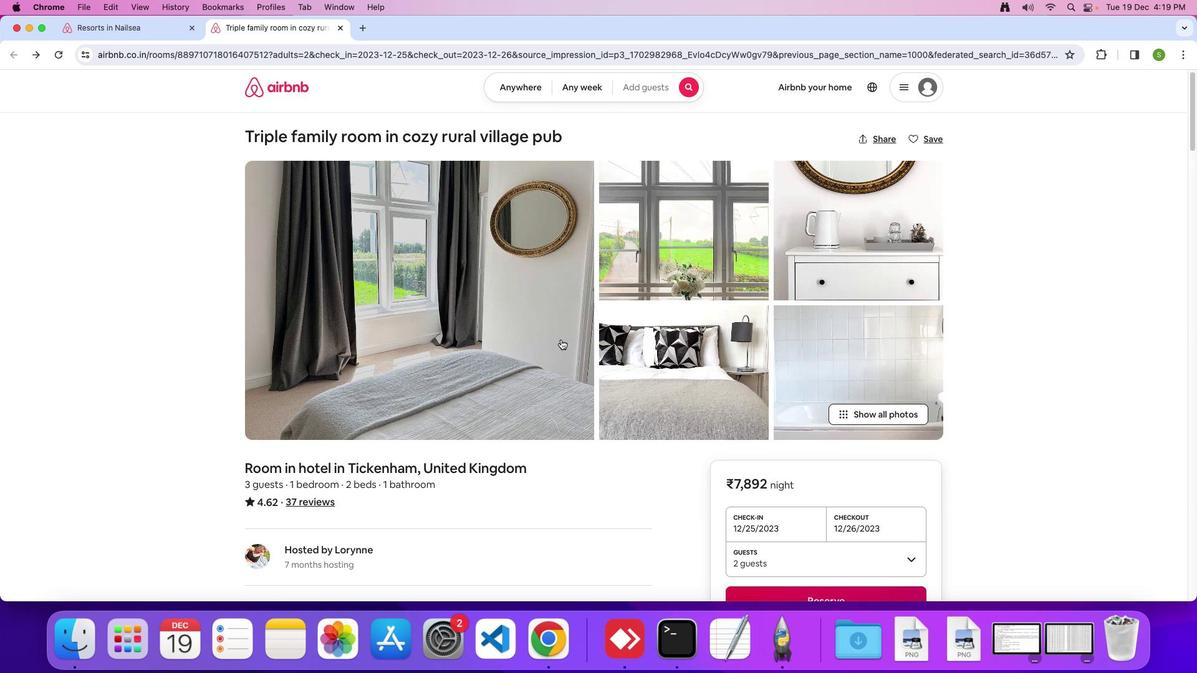 
Action: Mouse scrolled (575, 364) with delta (71, 244)
Screenshot: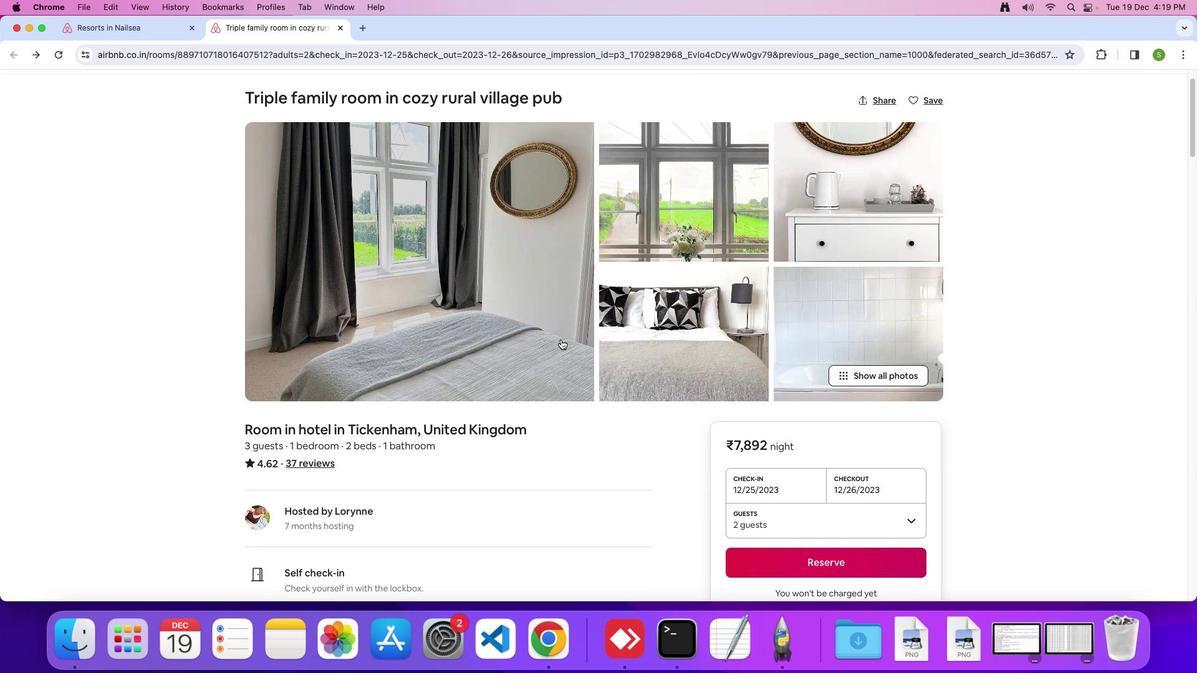 
Action: Mouse scrolled (575, 364) with delta (71, 245)
Screenshot: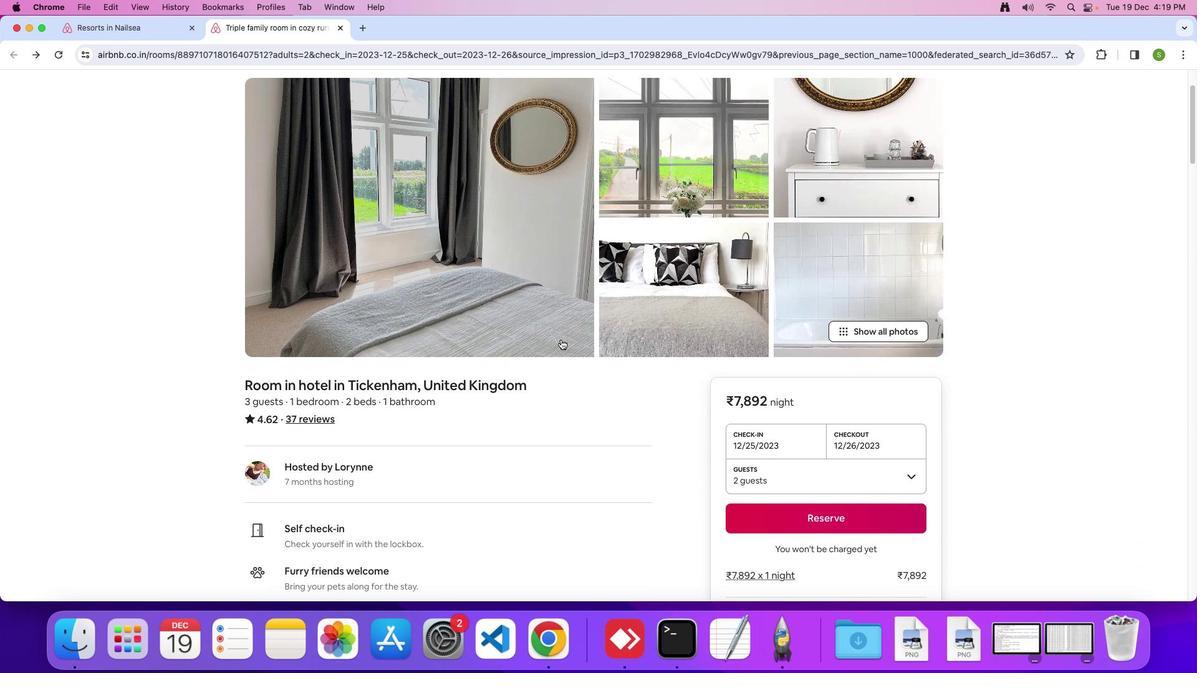 
Action: Mouse scrolled (575, 364) with delta (71, 245)
Screenshot: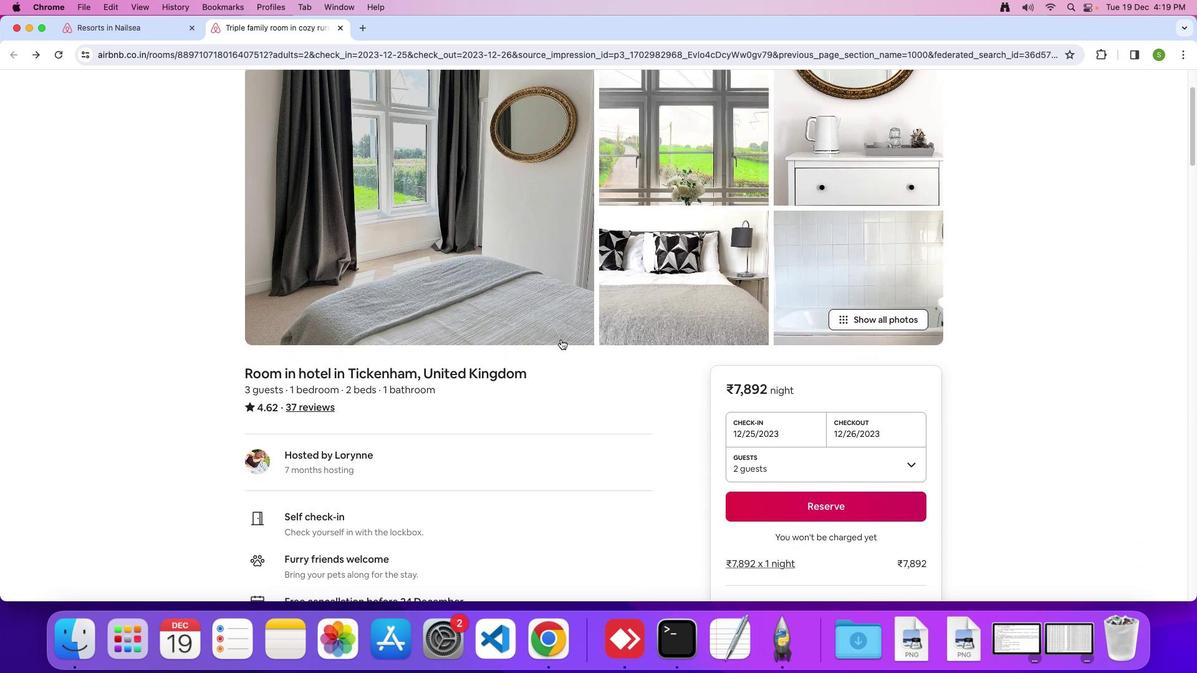 
Action: Mouse scrolled (575, 364) with delta (71, 244)
Screenshot: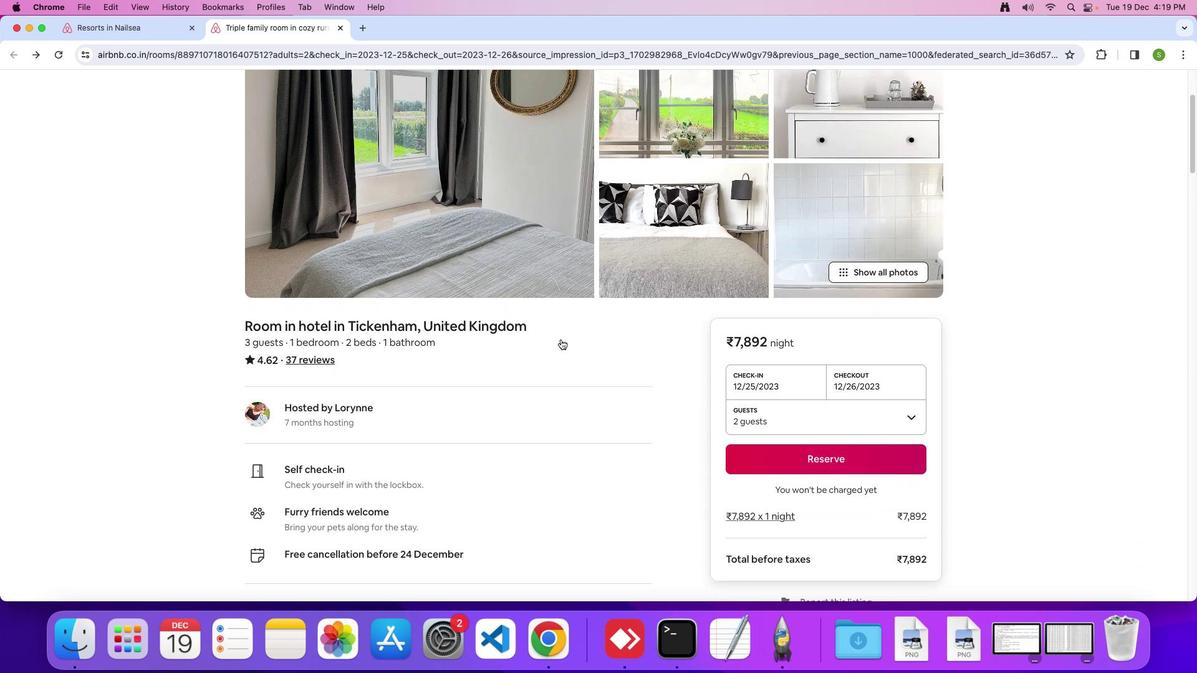 
Action: Mouse scrolled (575, 364) with delta (71, 245)
Screenshot: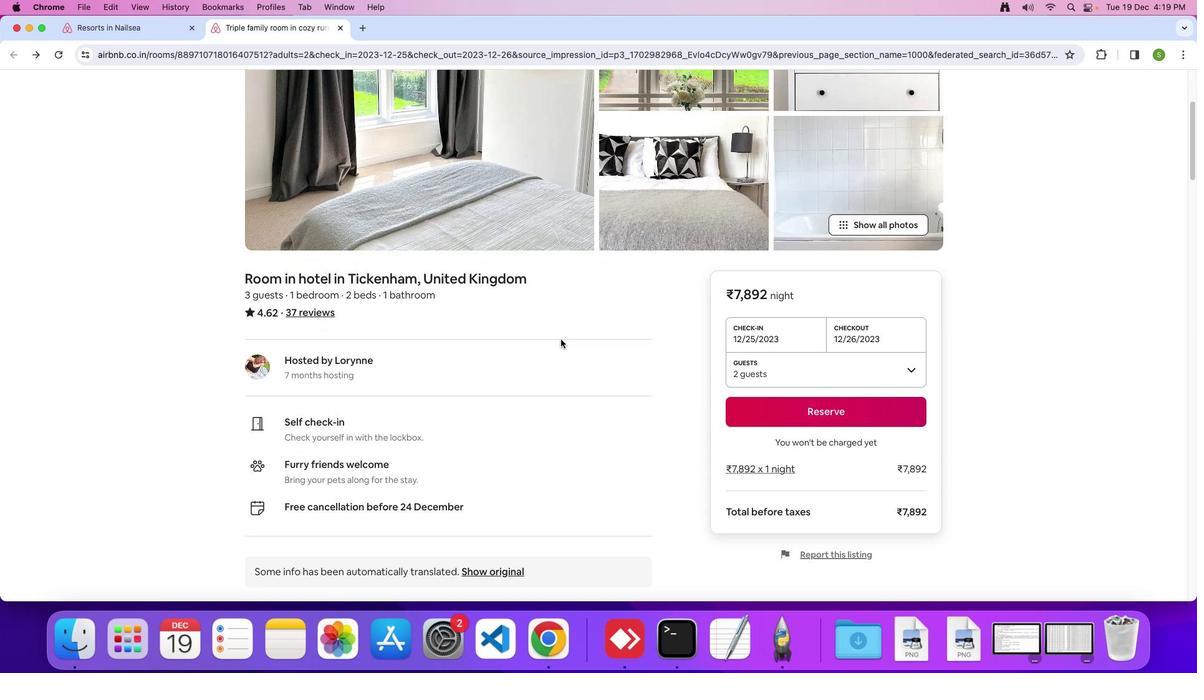 
Action: Mouse scrolled (575, 364) with delta (71, 245)
Screenshot: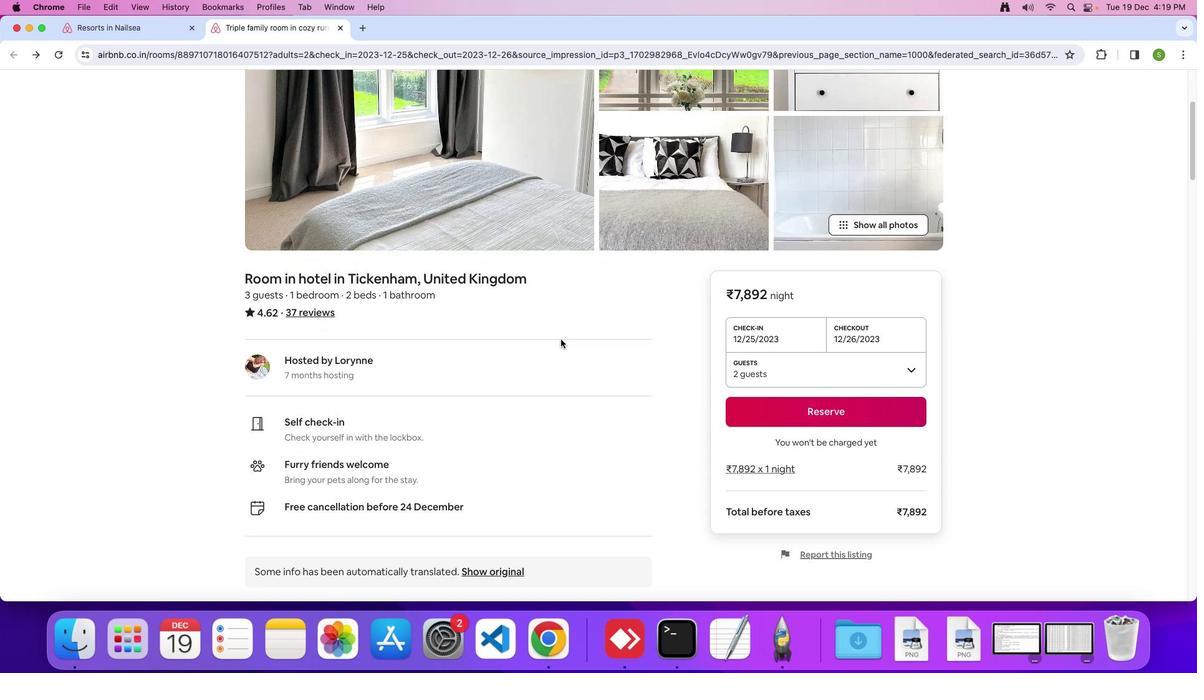 
Action: Mouse moved to (575, 364)
Screenshot: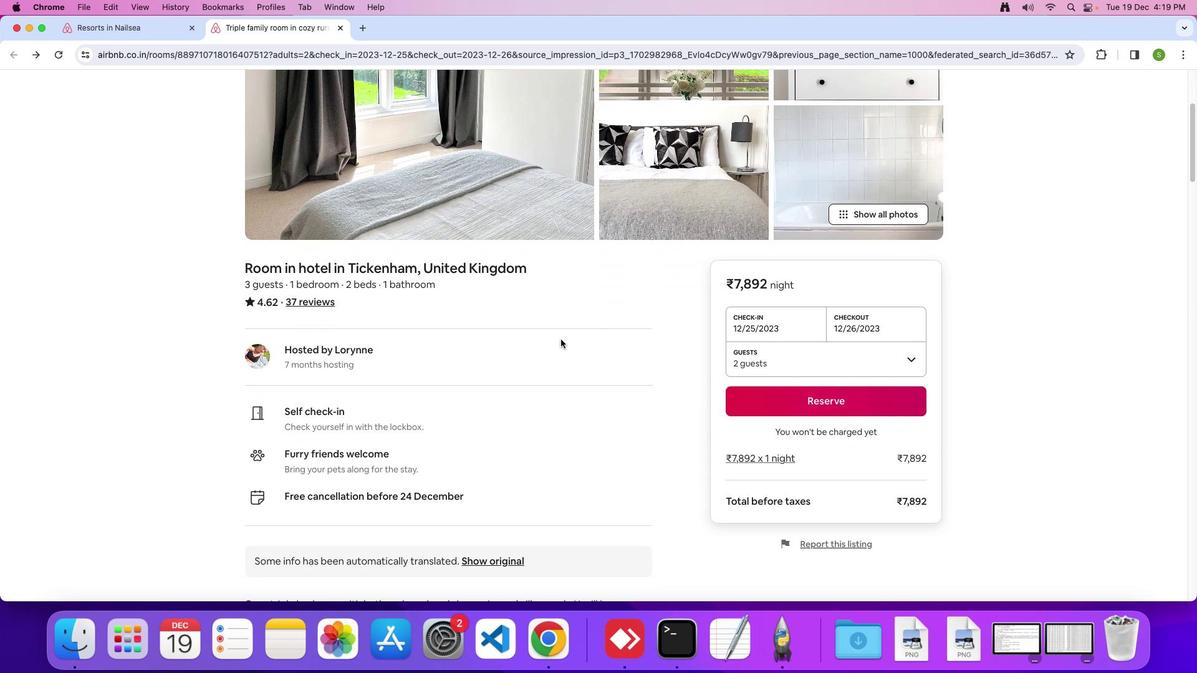 
Action: Mouse scrolled (575, 364) with delta (71, 244)
Screenshot: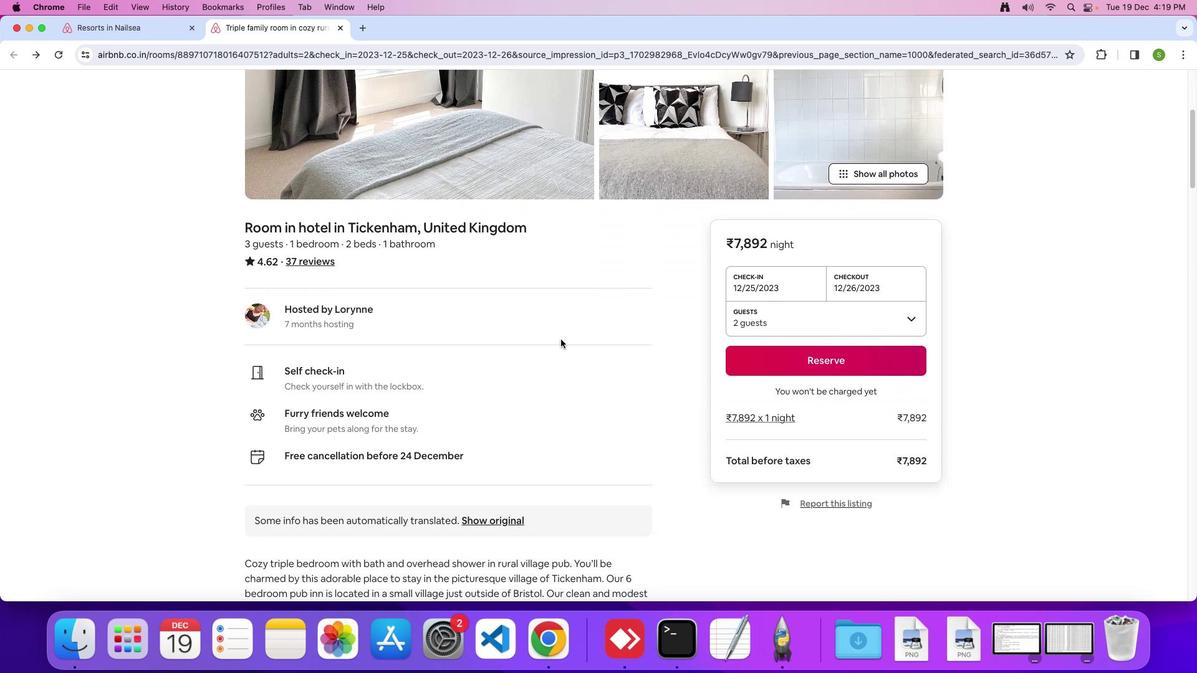 
Action: Mouse moved to (575, 364)
Screenshot: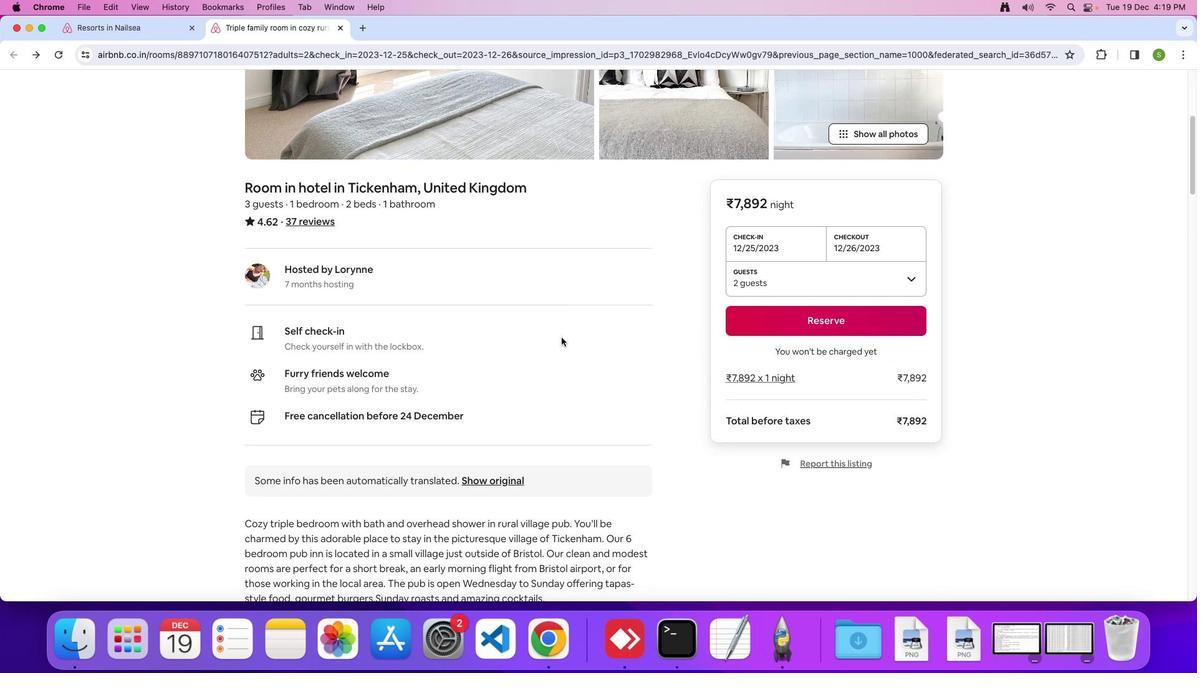 
Action: Mouse scrolled (575, 364) with delta (71, 245)
Screenshot: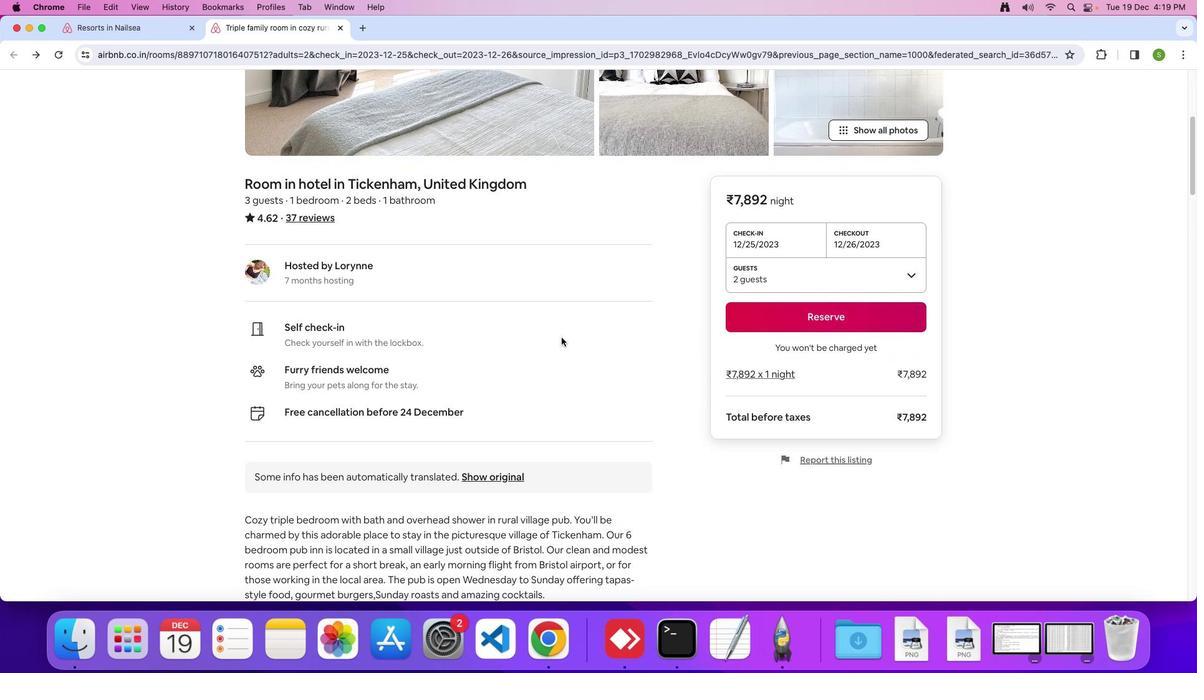 
Action: Mouse scrolled (575, 364) with delta (71, 245)
Screenshot: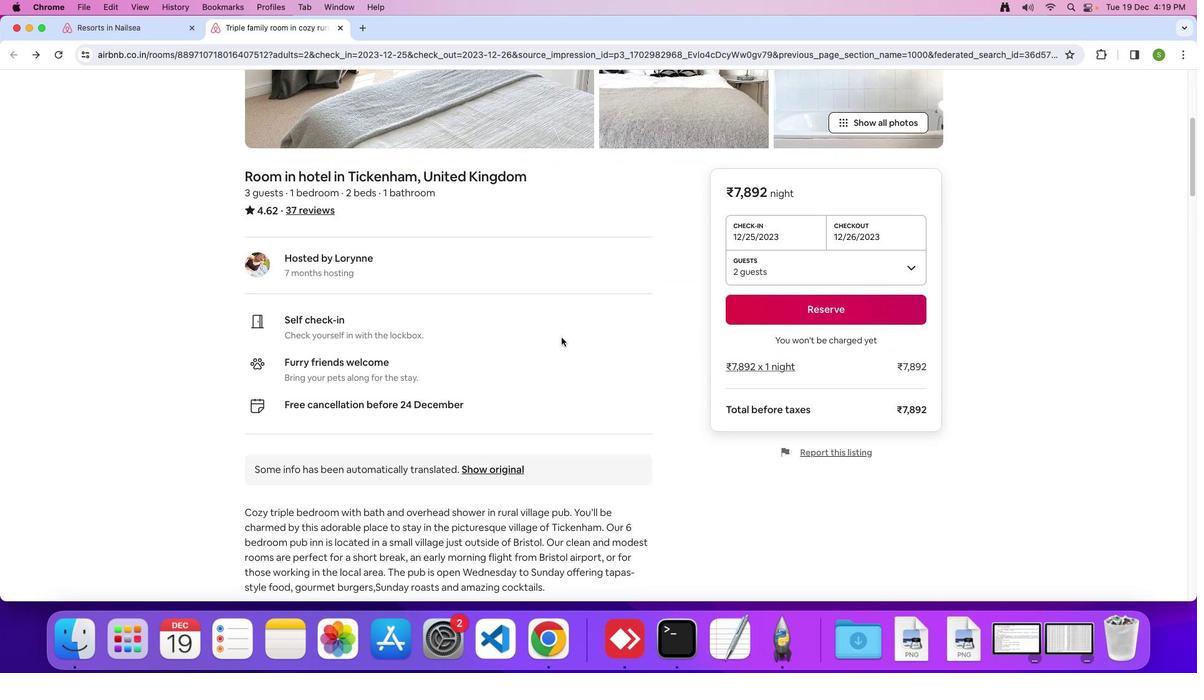 
Action: Mouse moved to (575, 364)
Screenshot: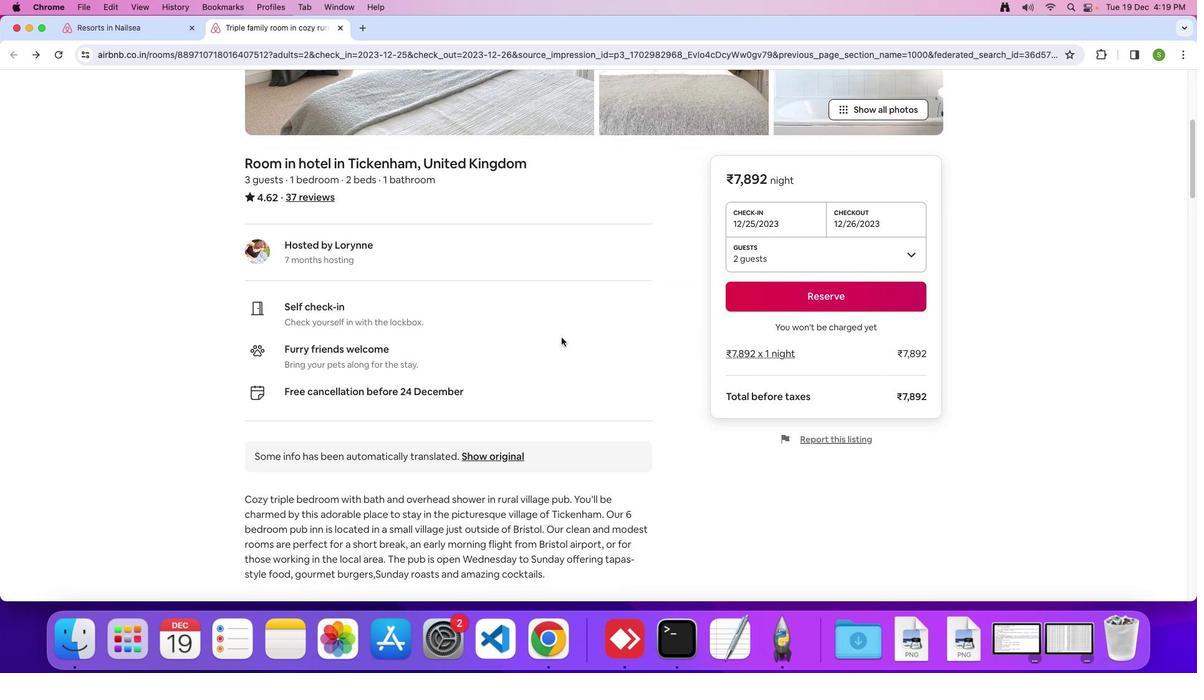 
Action: Mouse scrolled (575, 364) with delta (71, 244)
Screenshot: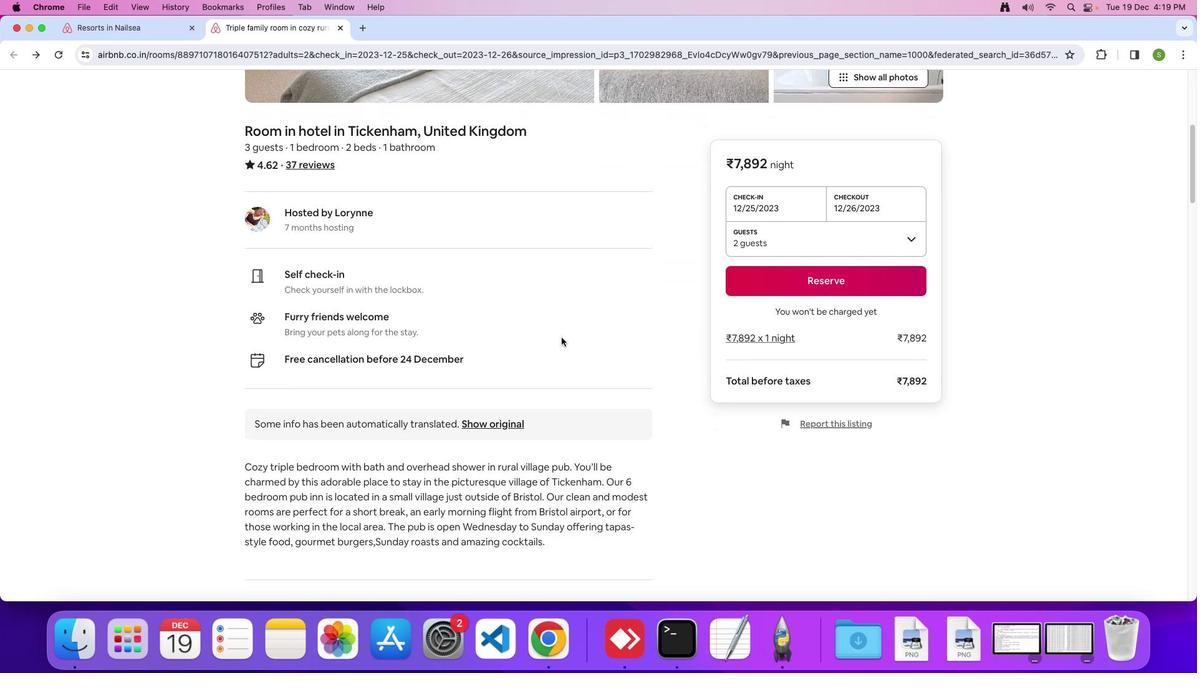 
Action: Mouse scrolled (575, 364) with delta (71, 245)
Screenshot: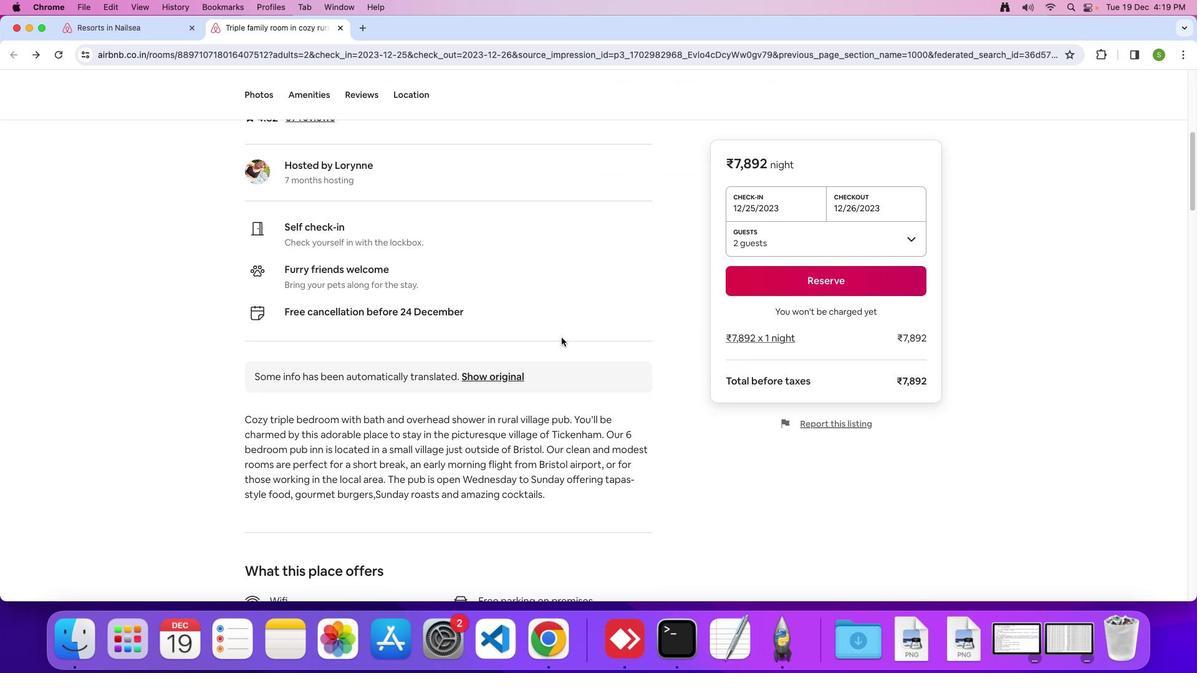 
Action: Mouse scrolled (575, 364) with delta (71, 245)
Screenshot: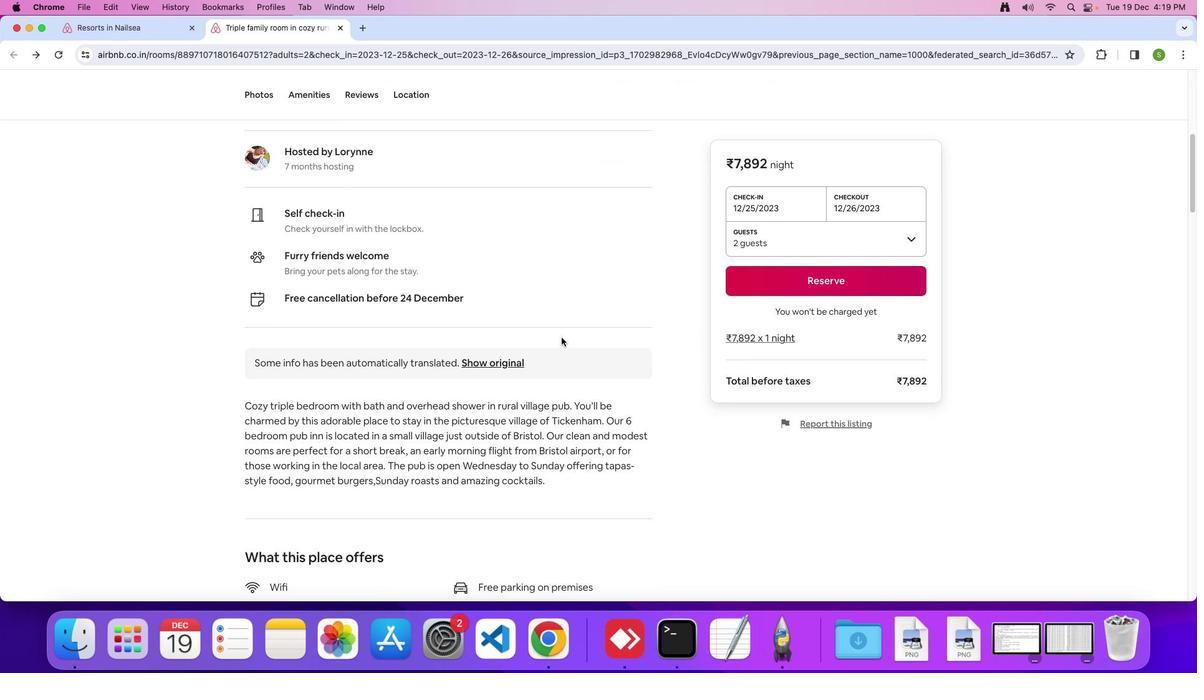
Action: Mouse scrolled (575, 364) with delta (71, 244)
Screenshot: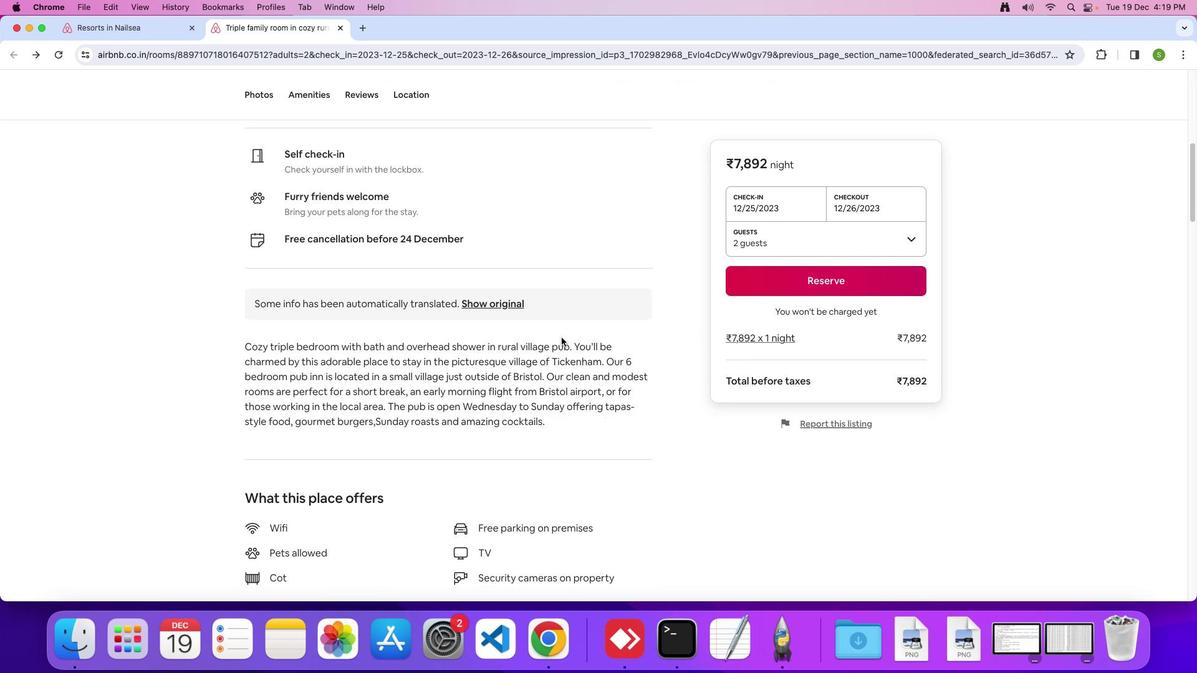 
Action: Mouse scrolled (575, 364) with delta (71, 245)
Screenshot: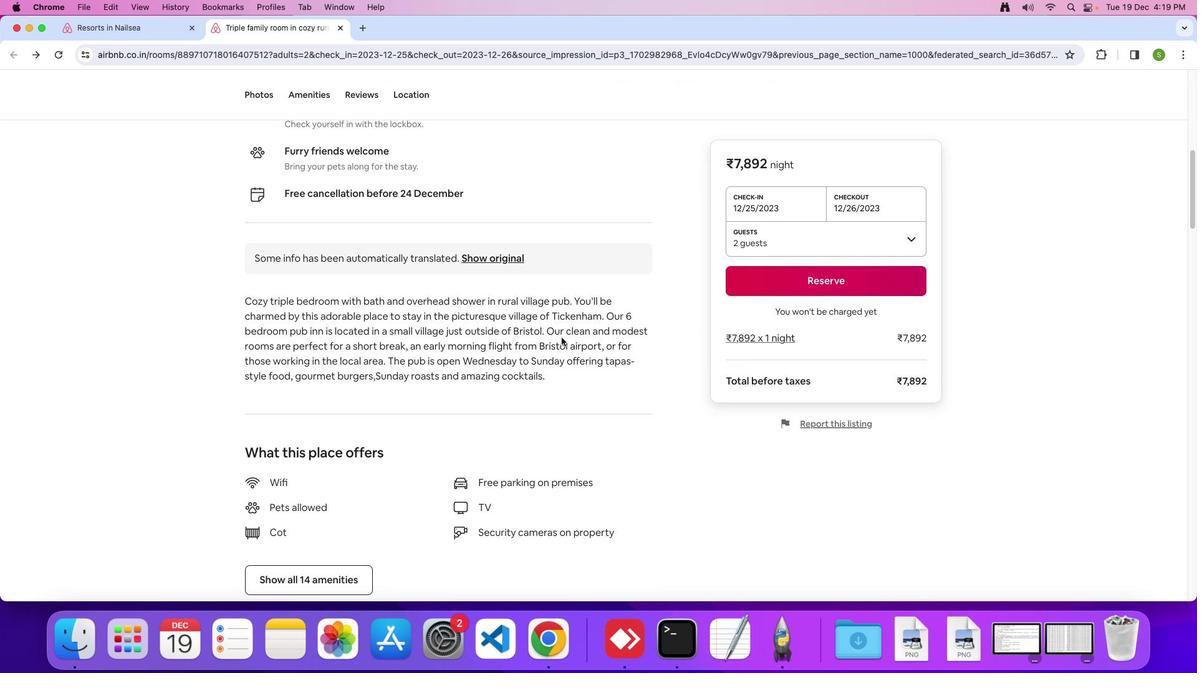 
Action: Mouse scrolled (575, 364) with delta (71, 245)
Screenshot: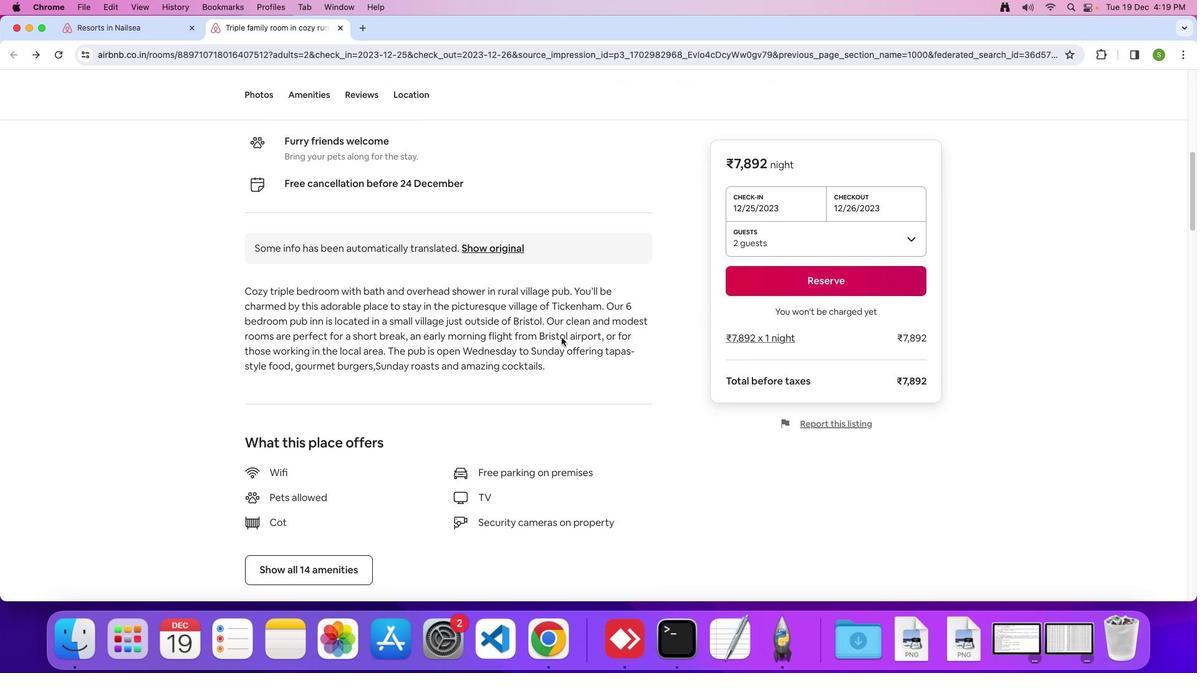
Action: Mouse scrolled (575, 364) with delta (71, 244)
Screenshot: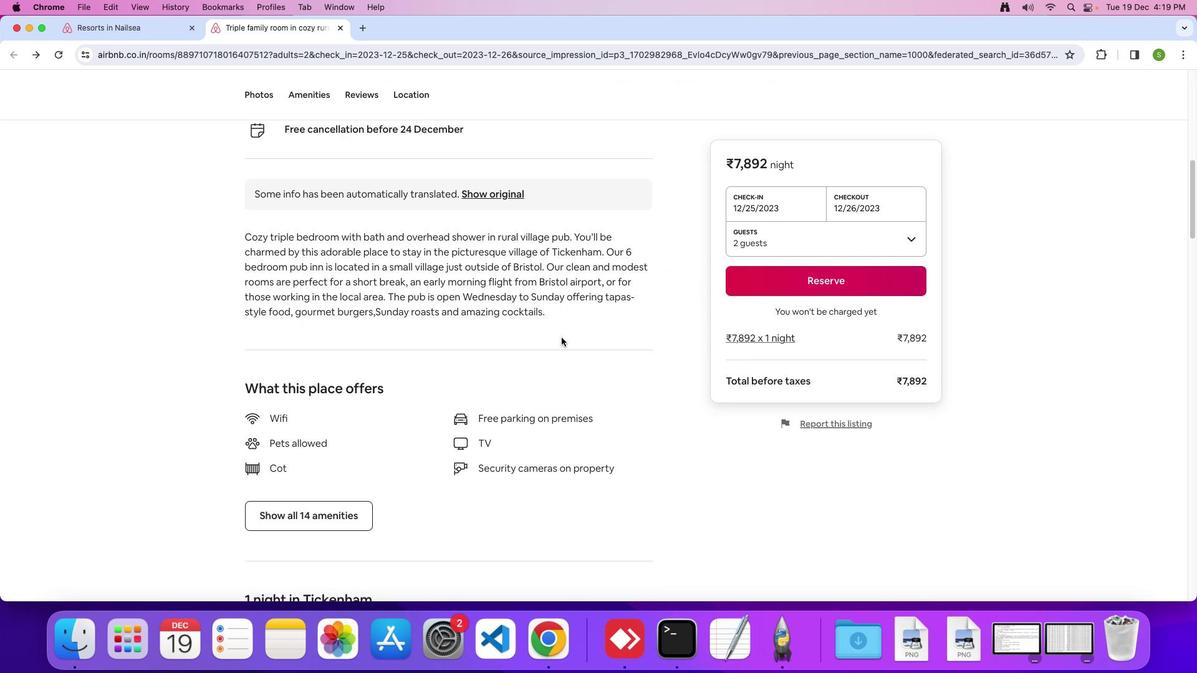 
Action: Mouse scrolled (575, 364) with delta (71, 245)
Screenshot: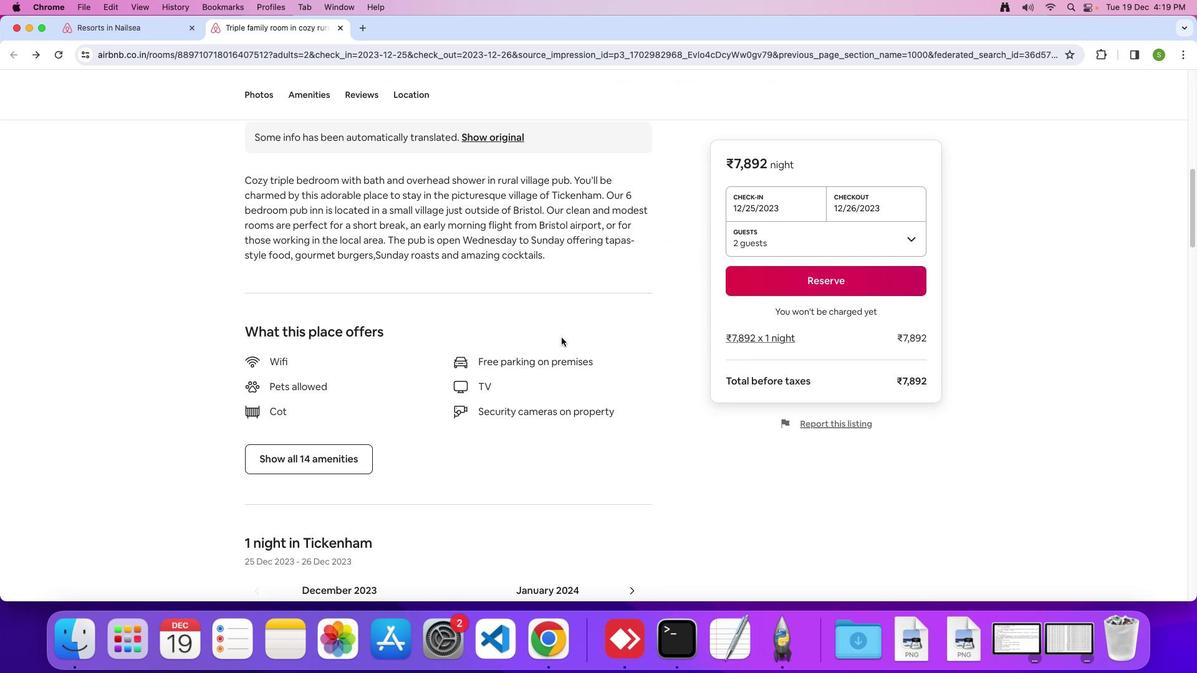 
Action: Mouse scrolled (575, 364) with delta (71, 245)
Screenshot: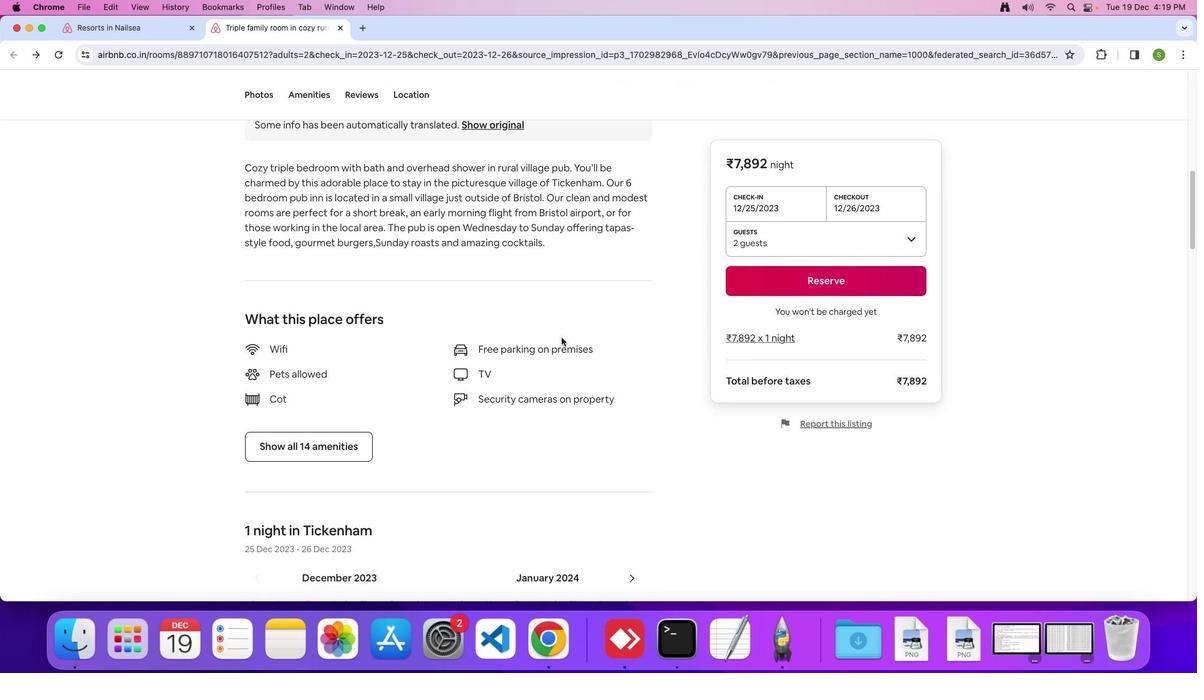 
Action: Mouse scrolled (575, 364) with delta (71, 244)
Screenshot: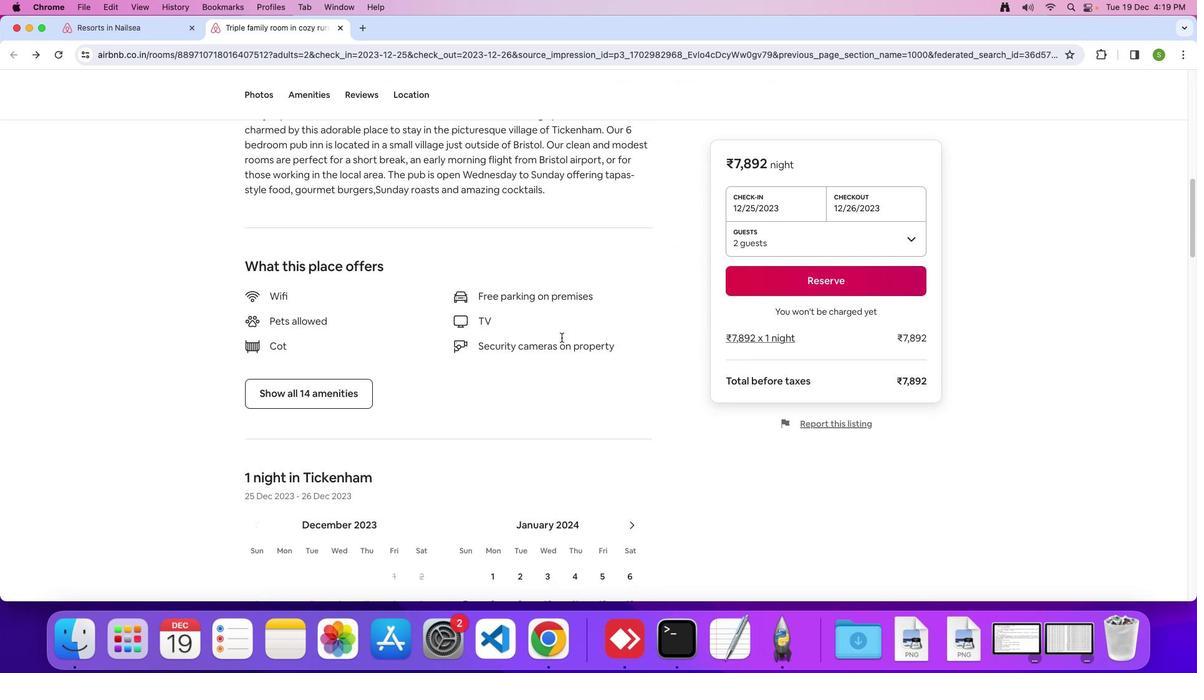 
Action: Mouse moved to (355, 364)
Screenshot: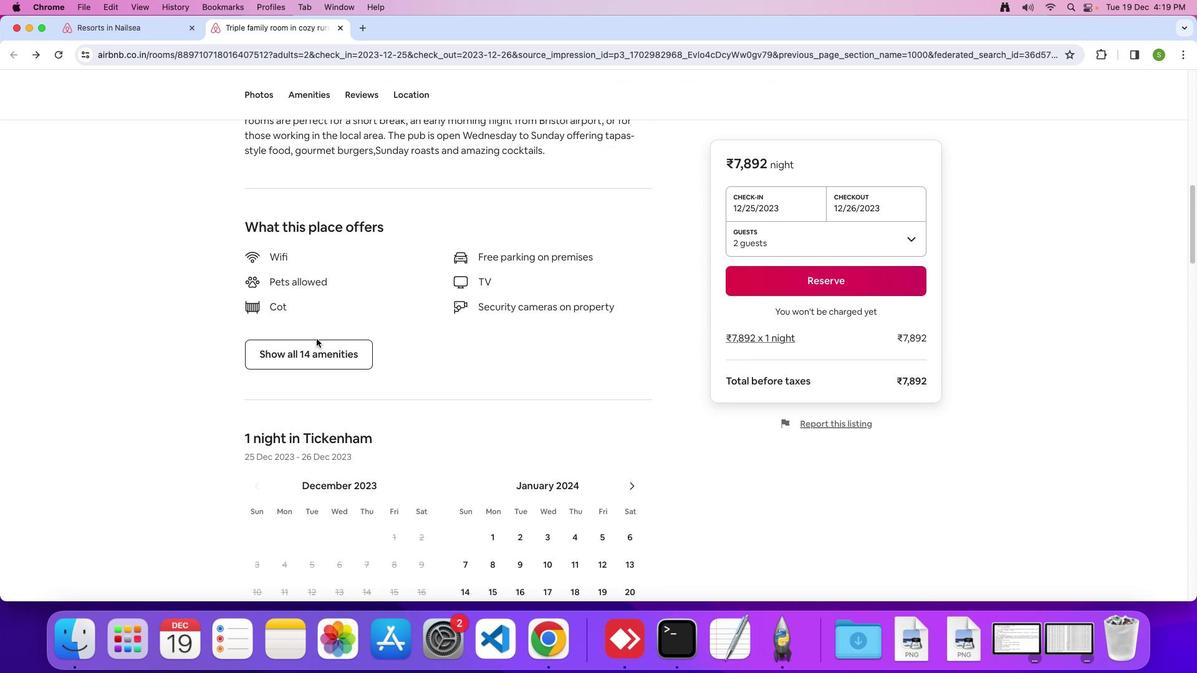 
Action: Mouse pressed left at (355, 364)
Screenshot: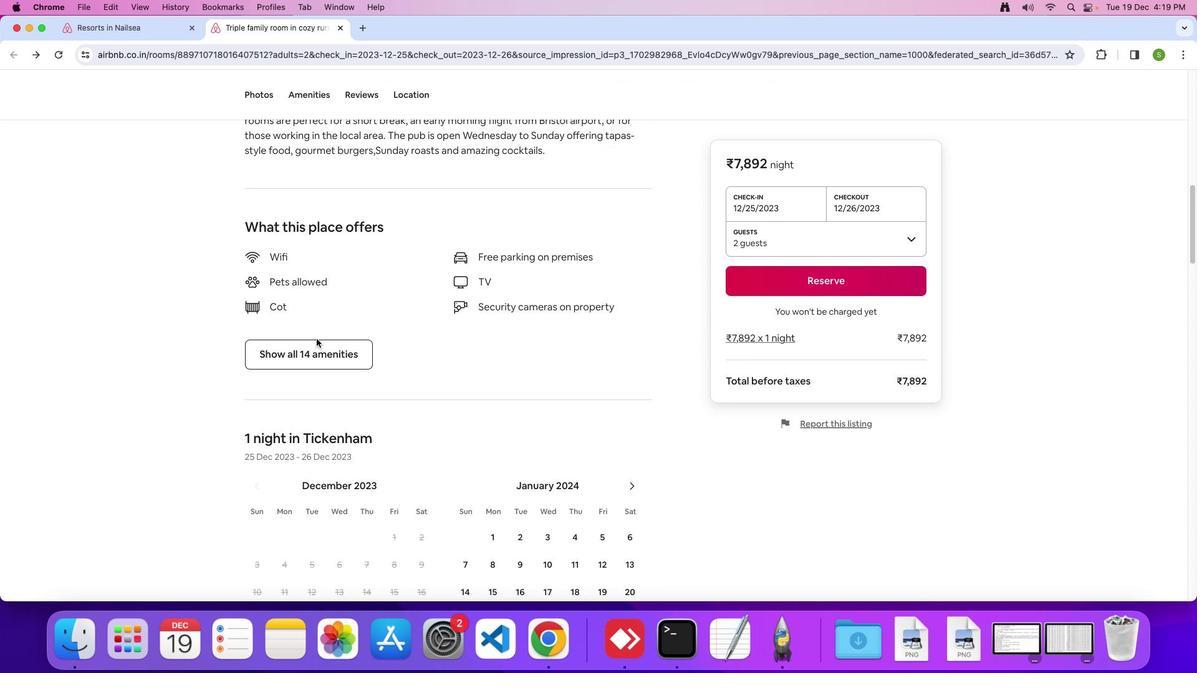 
Action: Mouse moved to (354, 369)
Screenshot: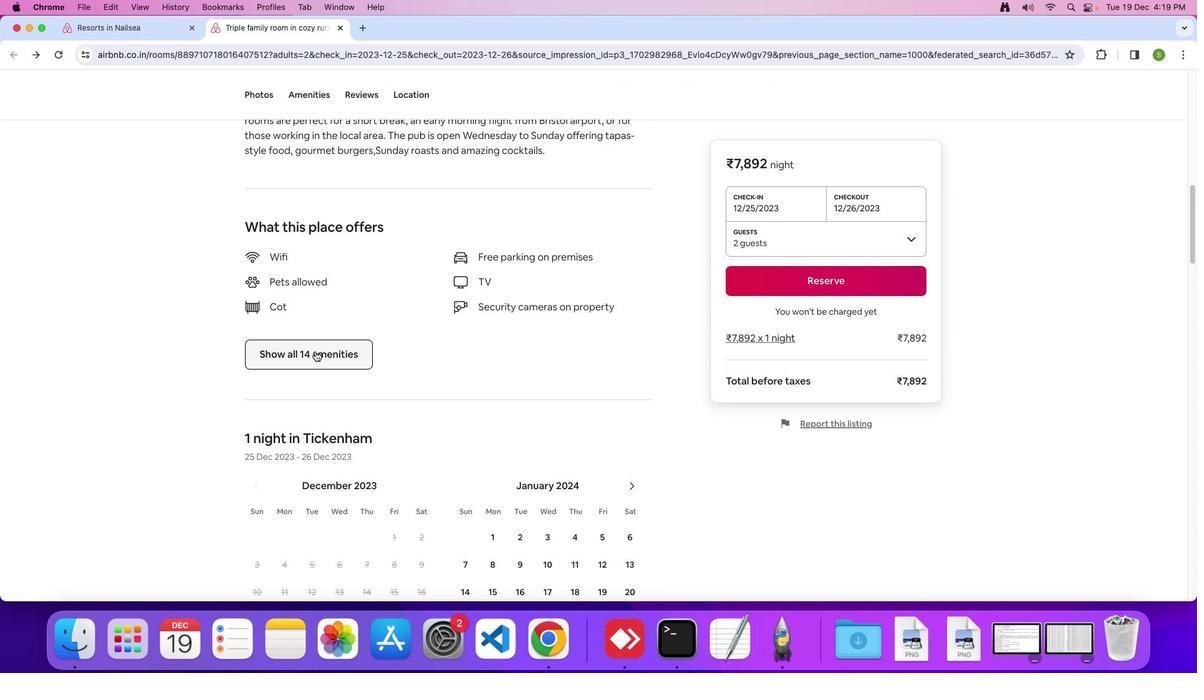 
Action: Mouse pressed left at (354, 369)
Screenshot: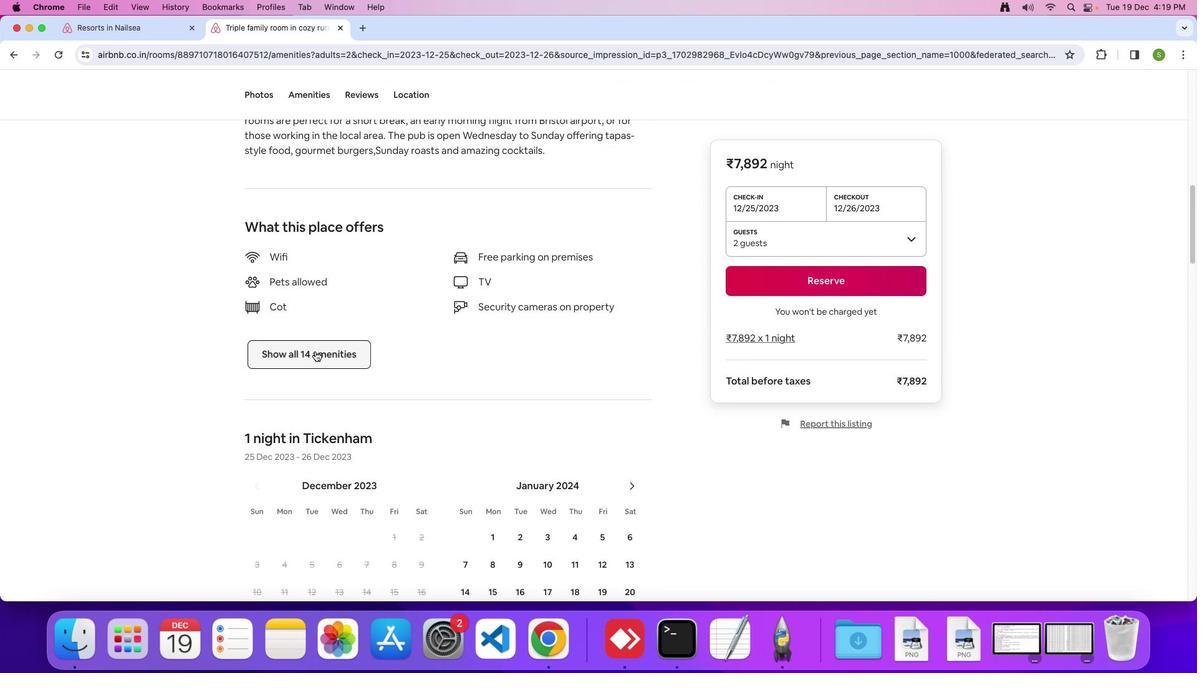 
Action: Mouse moved to (737, 356)
Screenshot: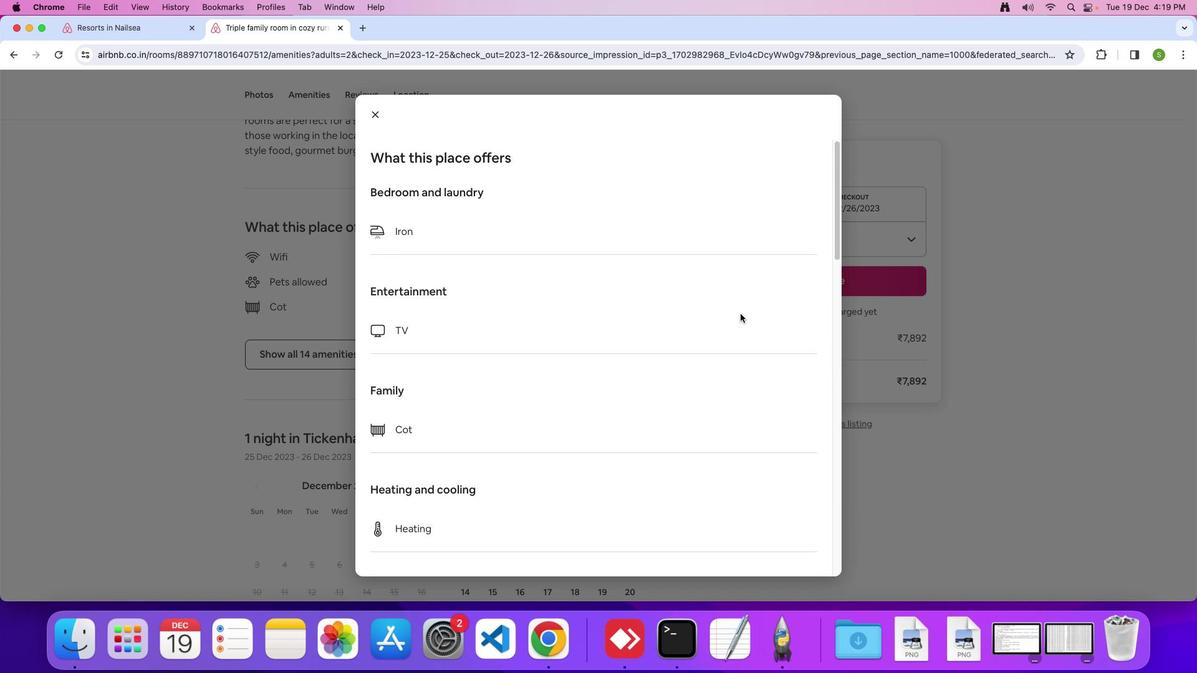 
Action: Mouse scrolled (737, 356) with delta (71, 245)
Screenshot: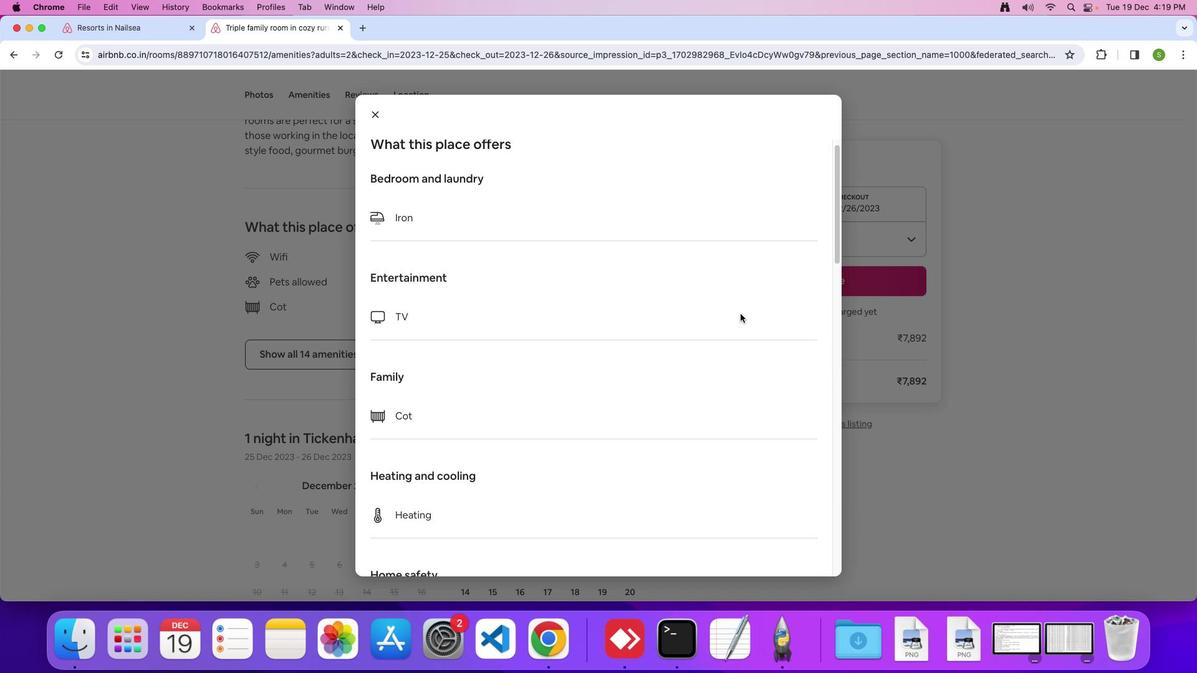 
Action: Mouse scrolled (737, 356) with delta (71, 245)
Screenshot: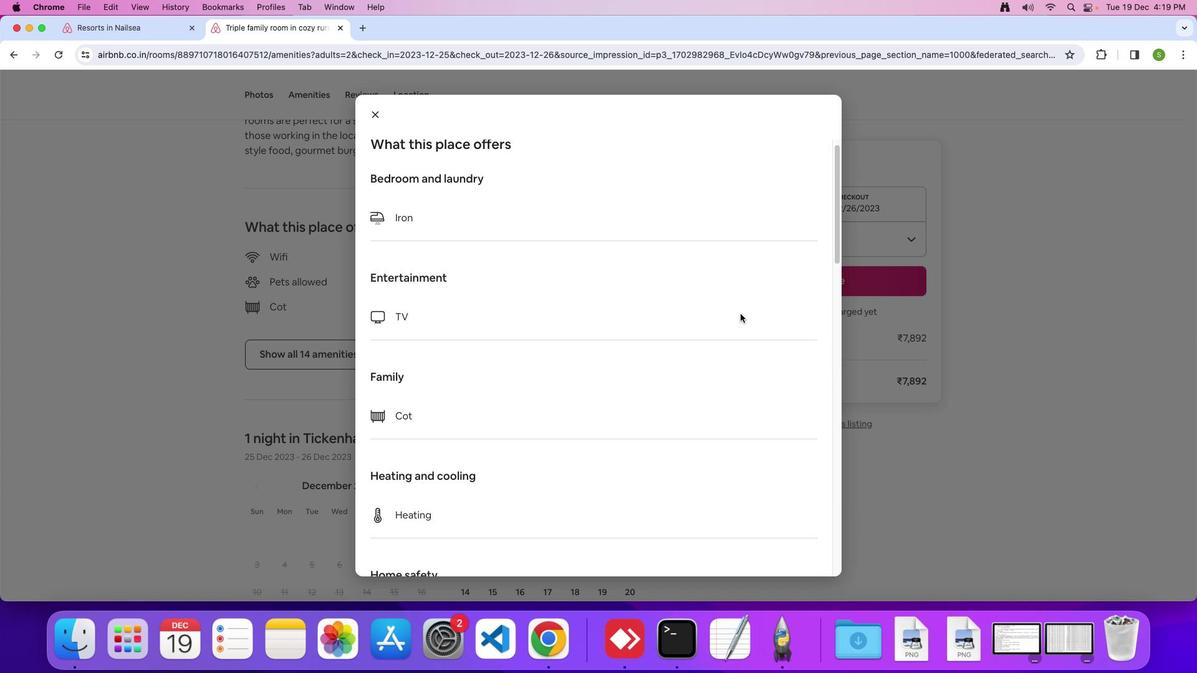 
Action: Mouse scrolled (737, 356) with delta (71, 244)
Screenshot: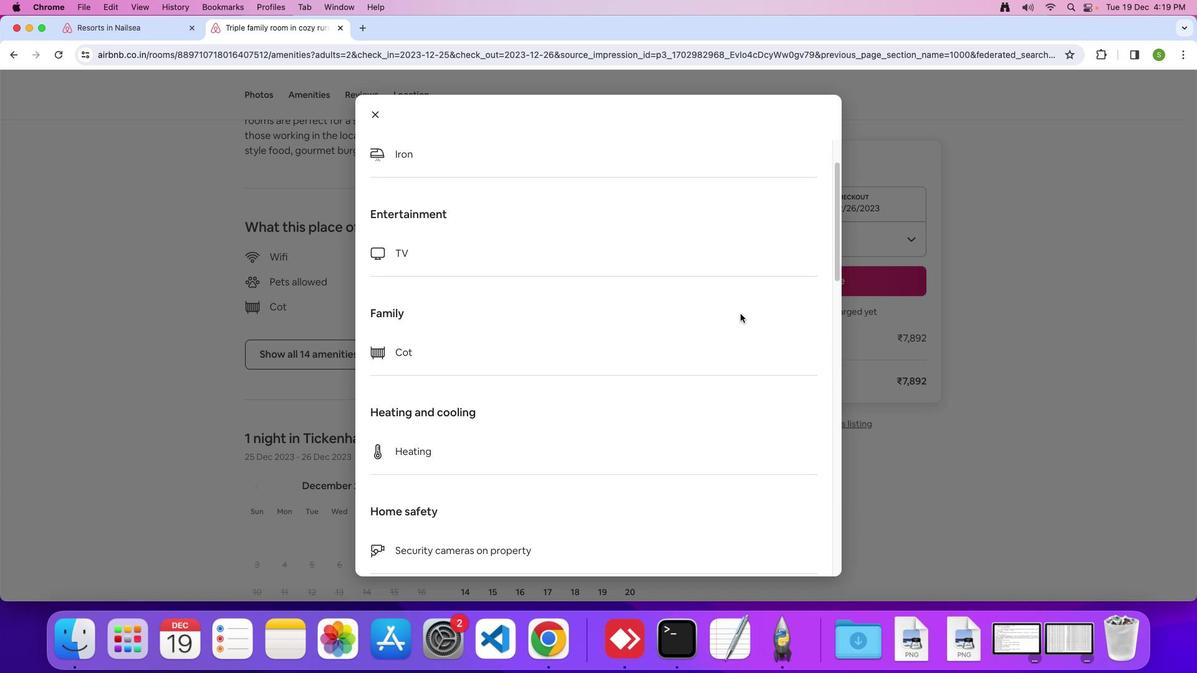 
Action: Mouse scrolled (737, 356) with delta (71, 245)
Screenshot: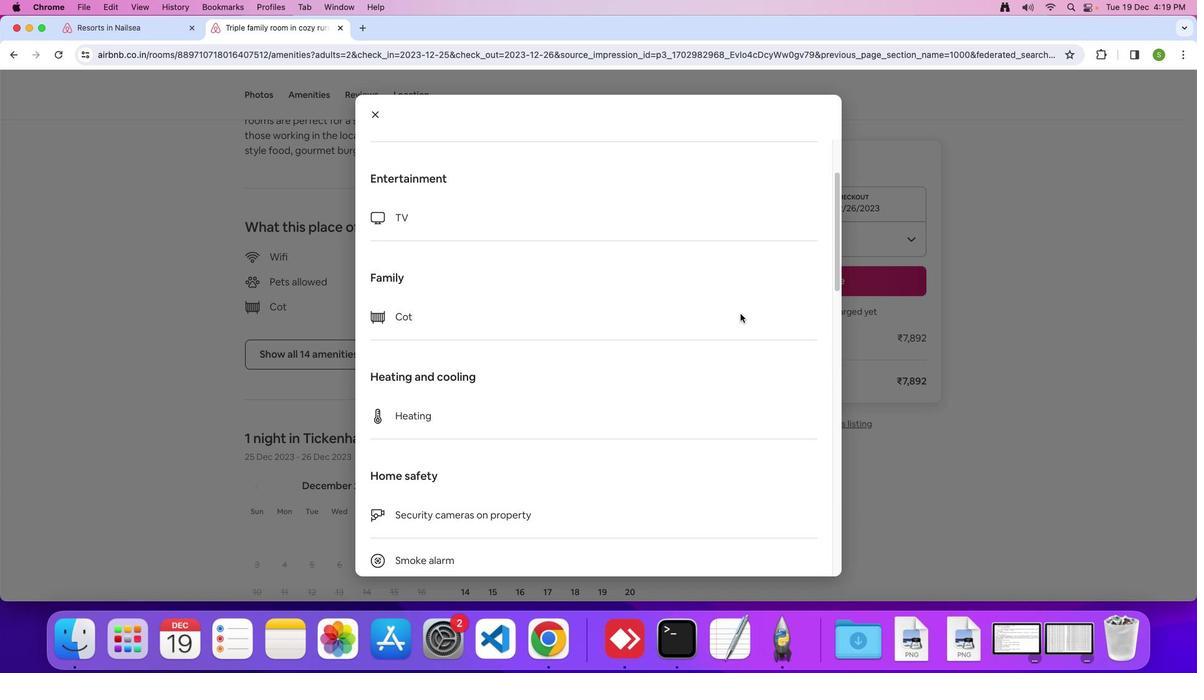 
Action: Mouse scrolled (737, 356) with delta (71, 245)
Screenshot: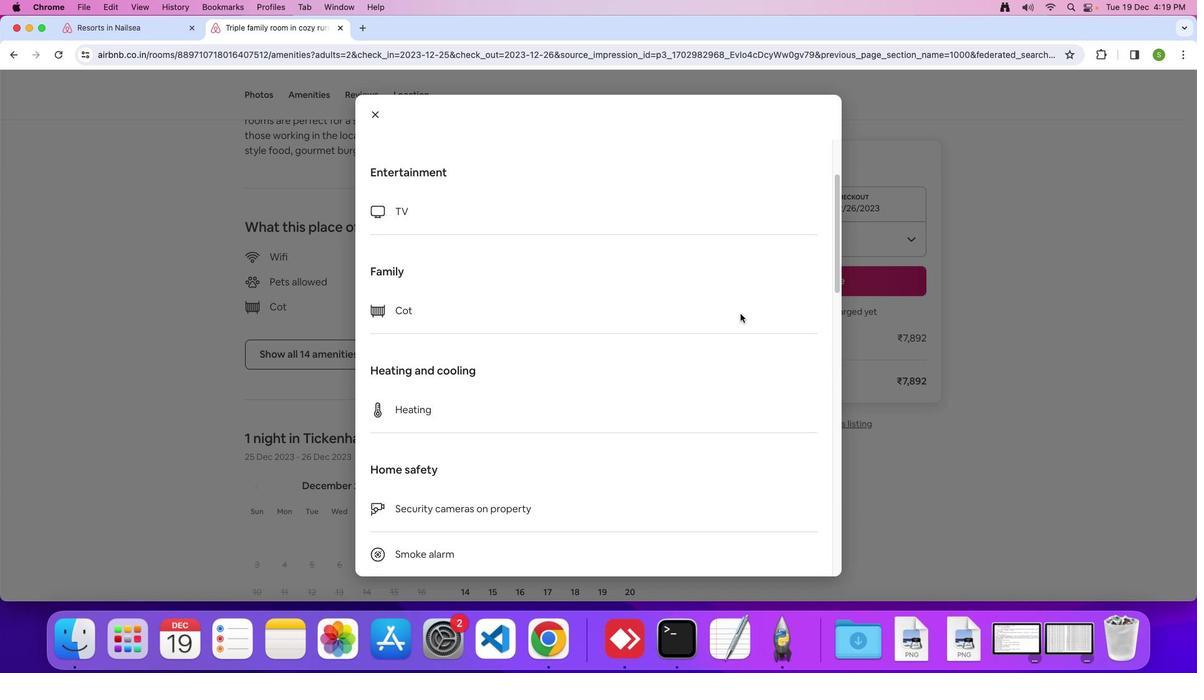 
Action: Mouse moved to (736, 356)
Screenshot: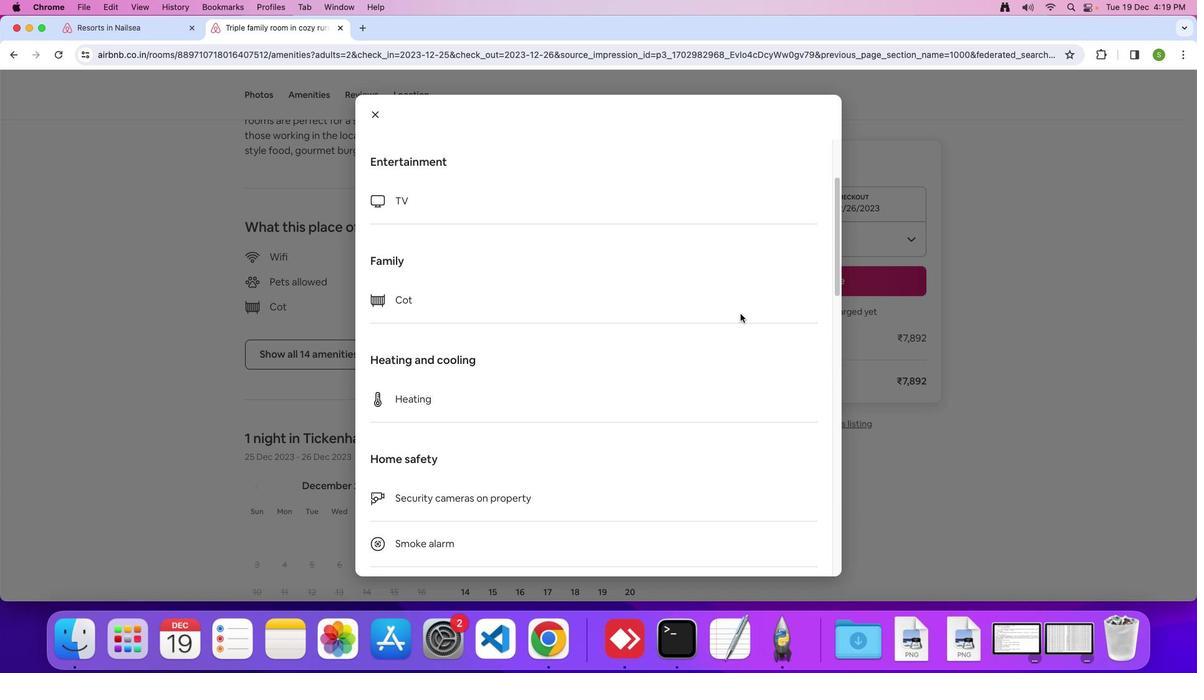 
Action: Mouse scrolled (736, 356) with delta (71, 244)
Screenshot: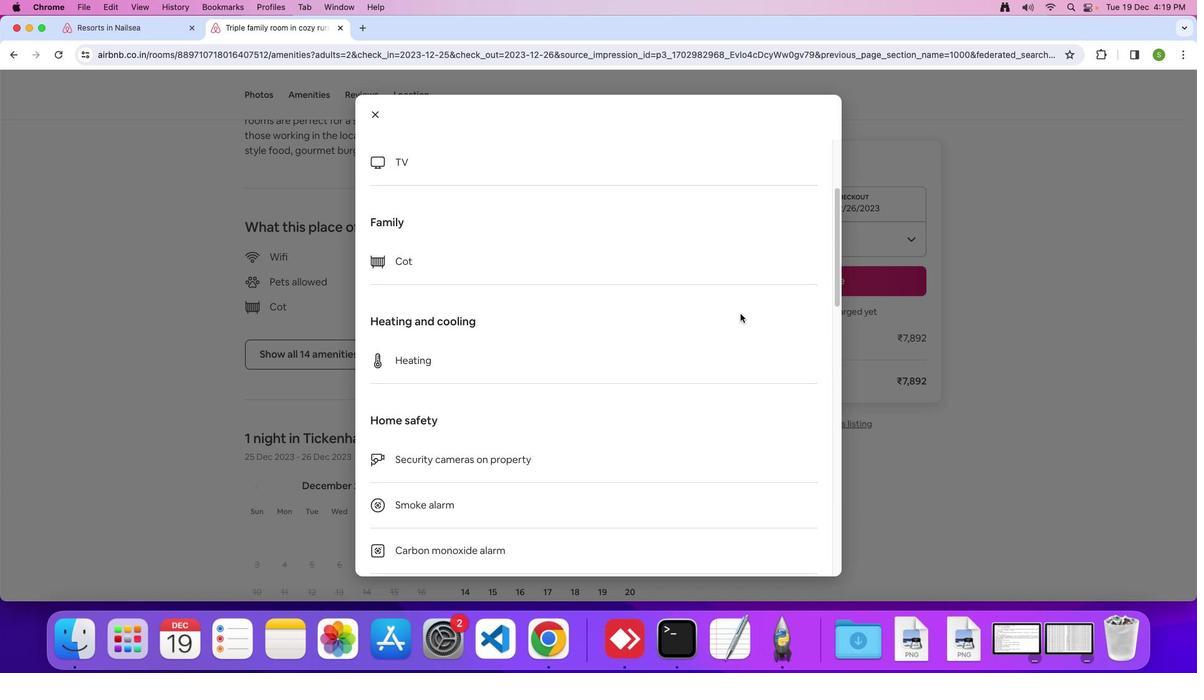 
Action: Mouse moved to (736, 356)
Screenshot: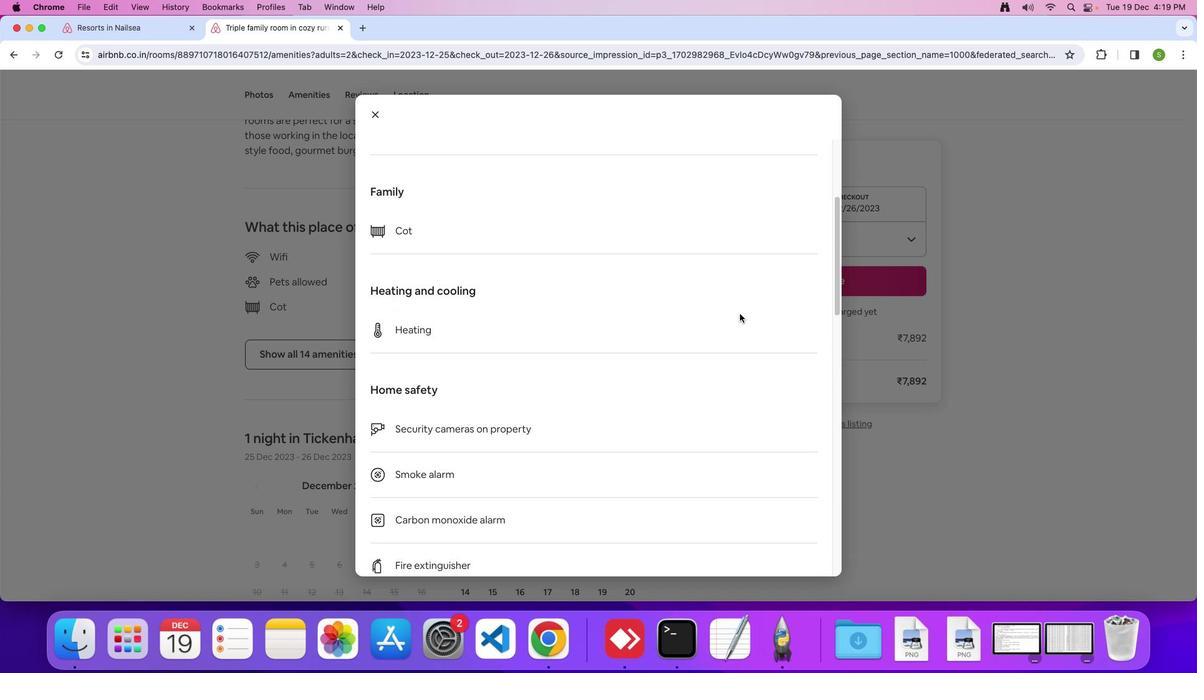 
Action: Mouse scrolled (736, 356) with delta (71, 245)
Screenshot: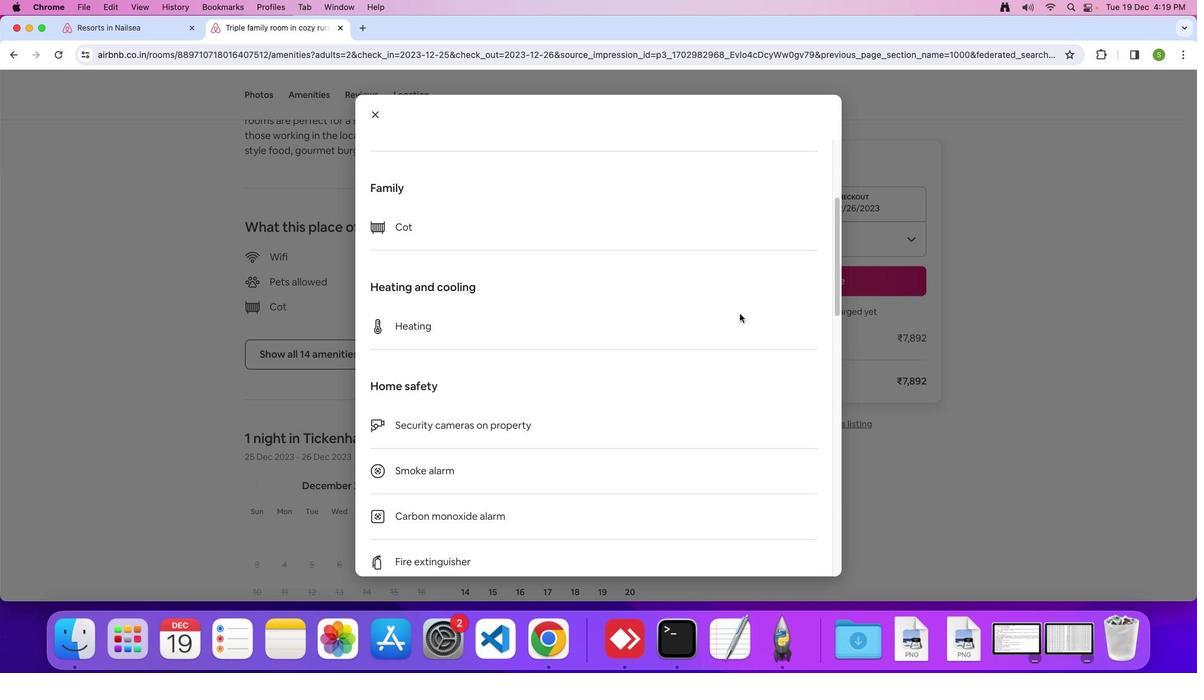 
Action: Mouse scrolled (736, 356) with delta (71, 245)
Screenshot: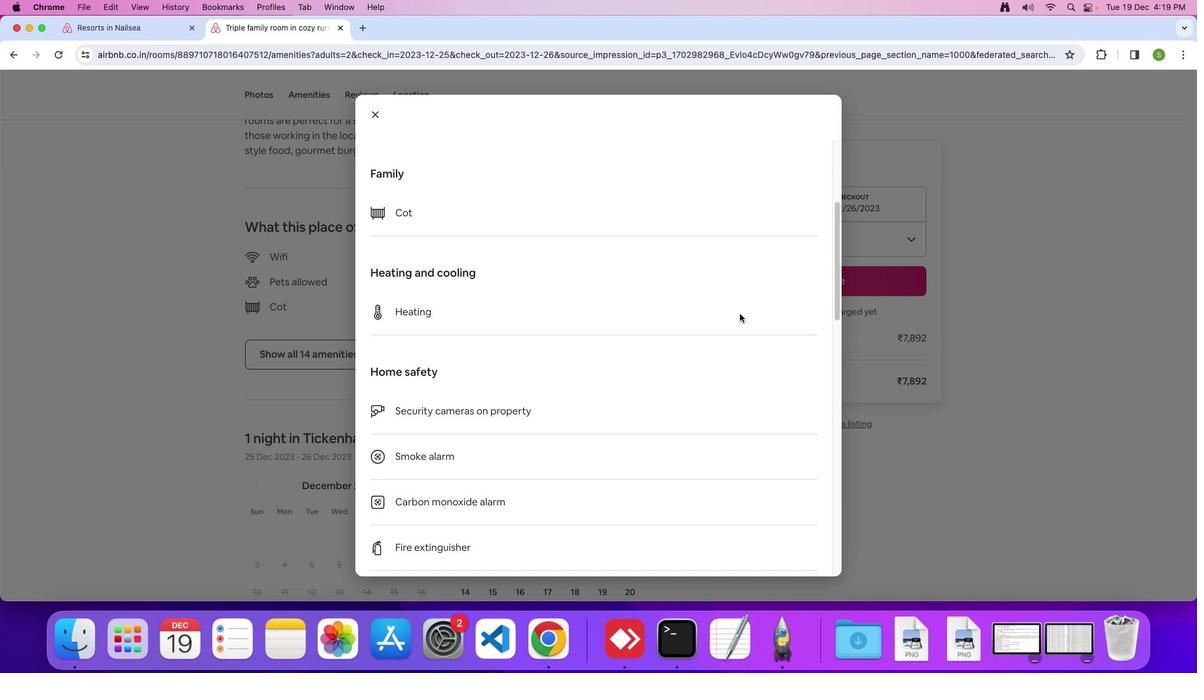 
Action: Mouse scrolled (736, 356) with delta (71, 245)
Screenshot: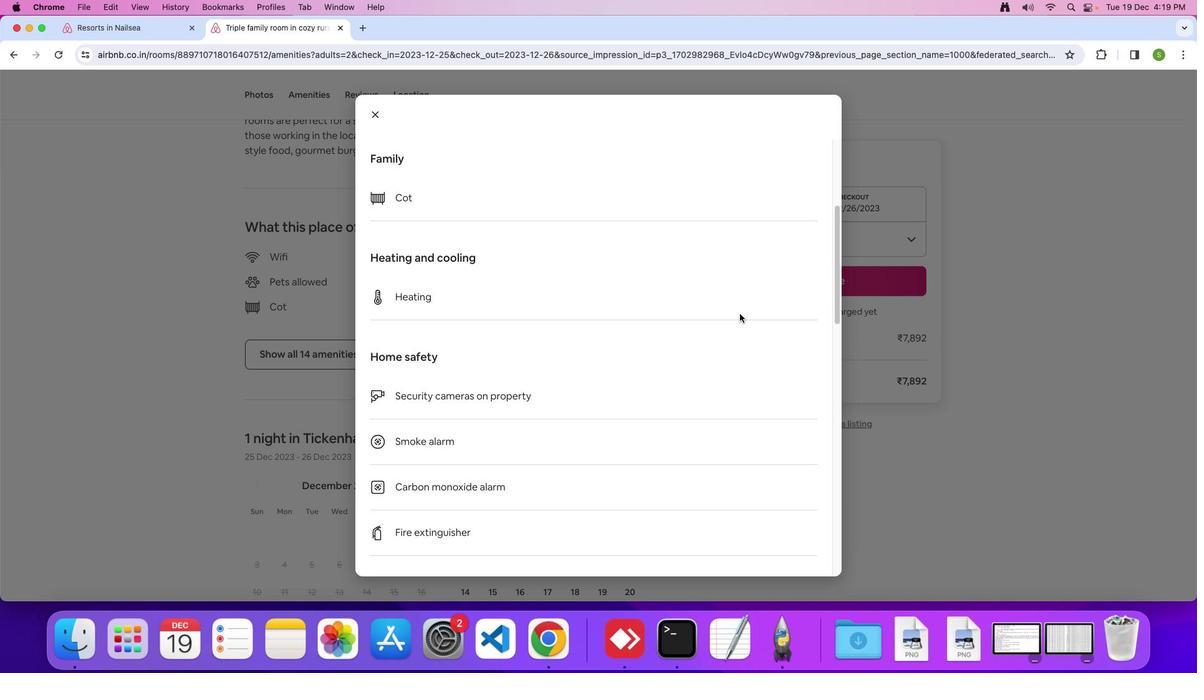 
Action: Mouse scrolled (736, 356) with delta (71, 245)
Screenshot: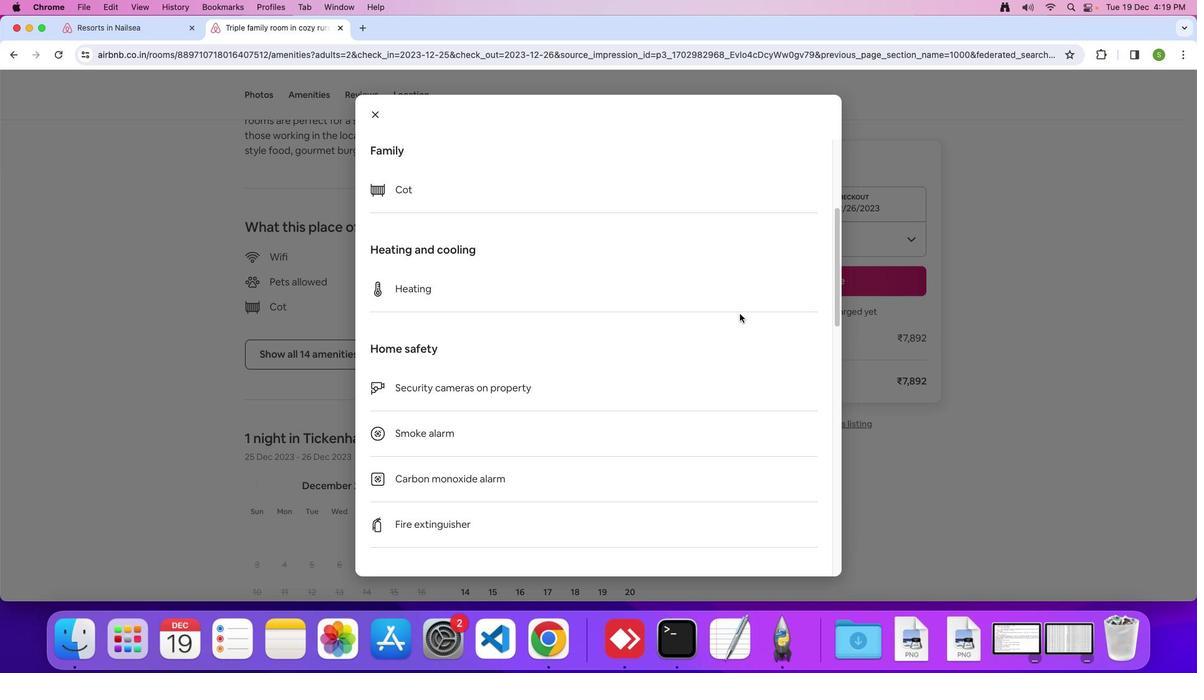 
Action: Mouse scrolled (736, 356) with delta (71, 244)
Screenshot: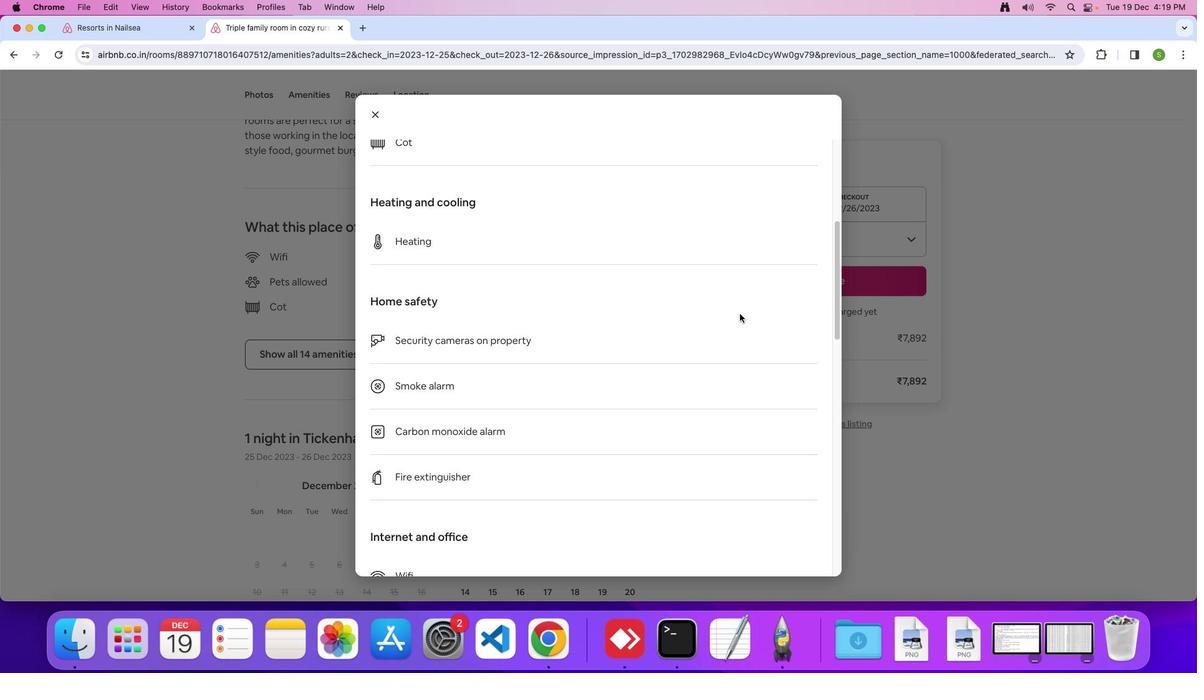
Action: Mouse scrolled (736, 356) with delta (71, 245)
Screenshot: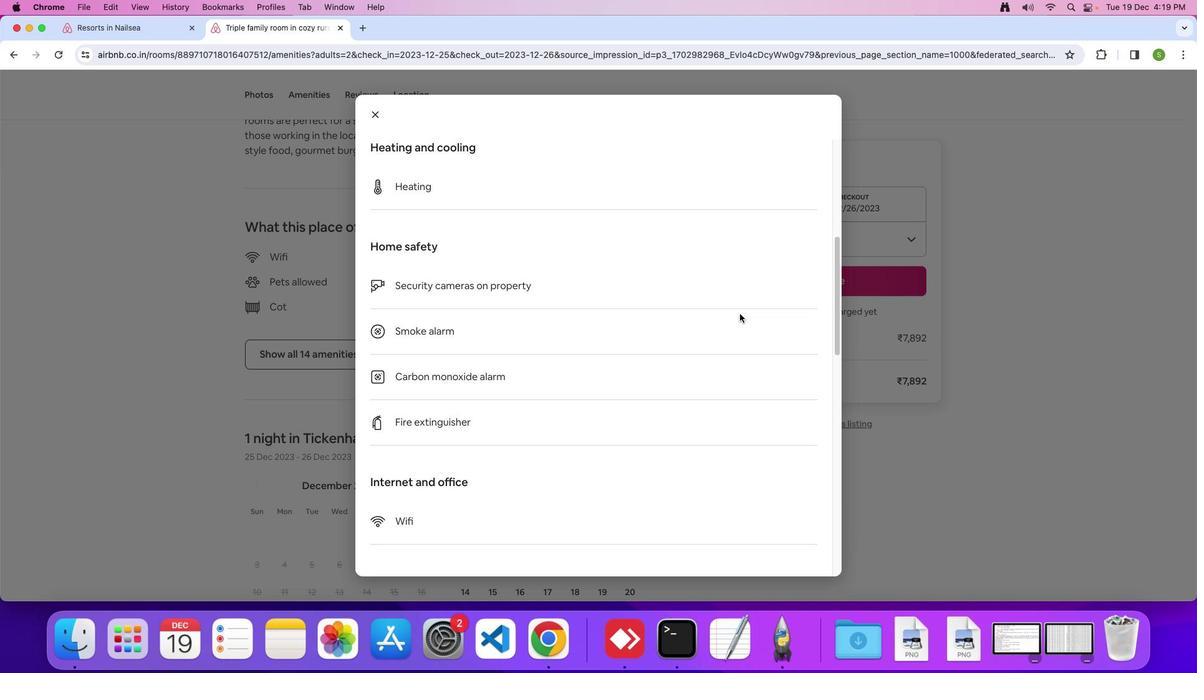 
Action: Mouse scrolled (736, 356) with delta (71, 245)
Screenshot: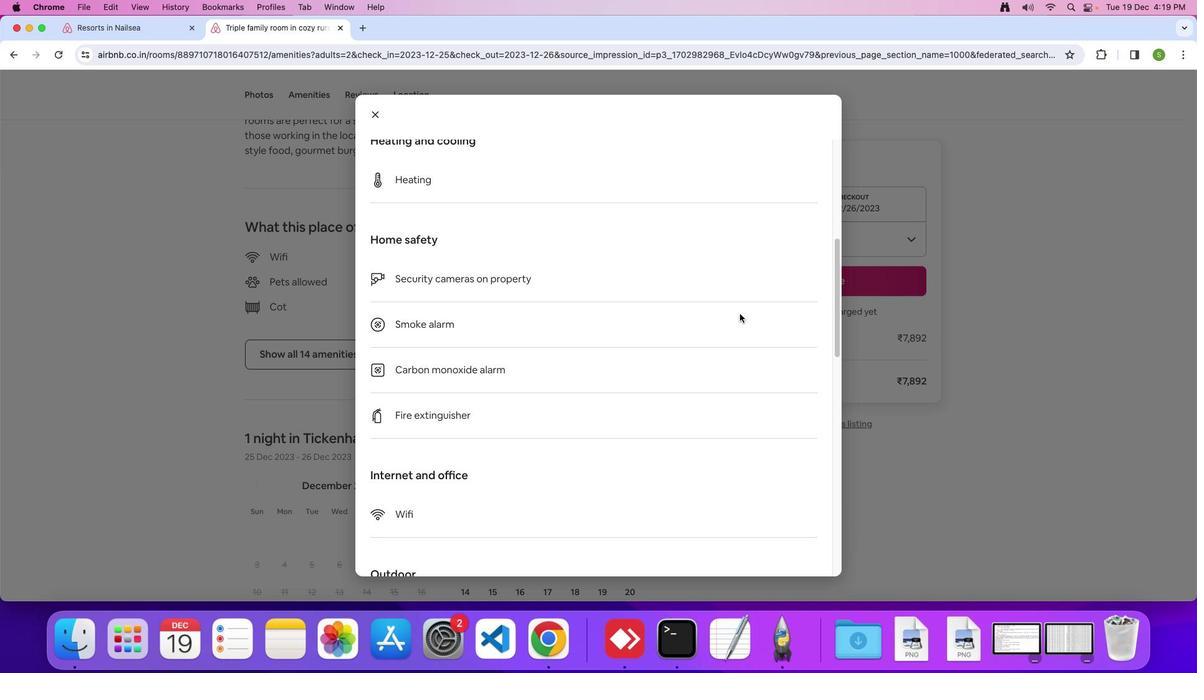 
Action: Mouse scrolled (736, 356) with delta (71, 244)
Screenshot: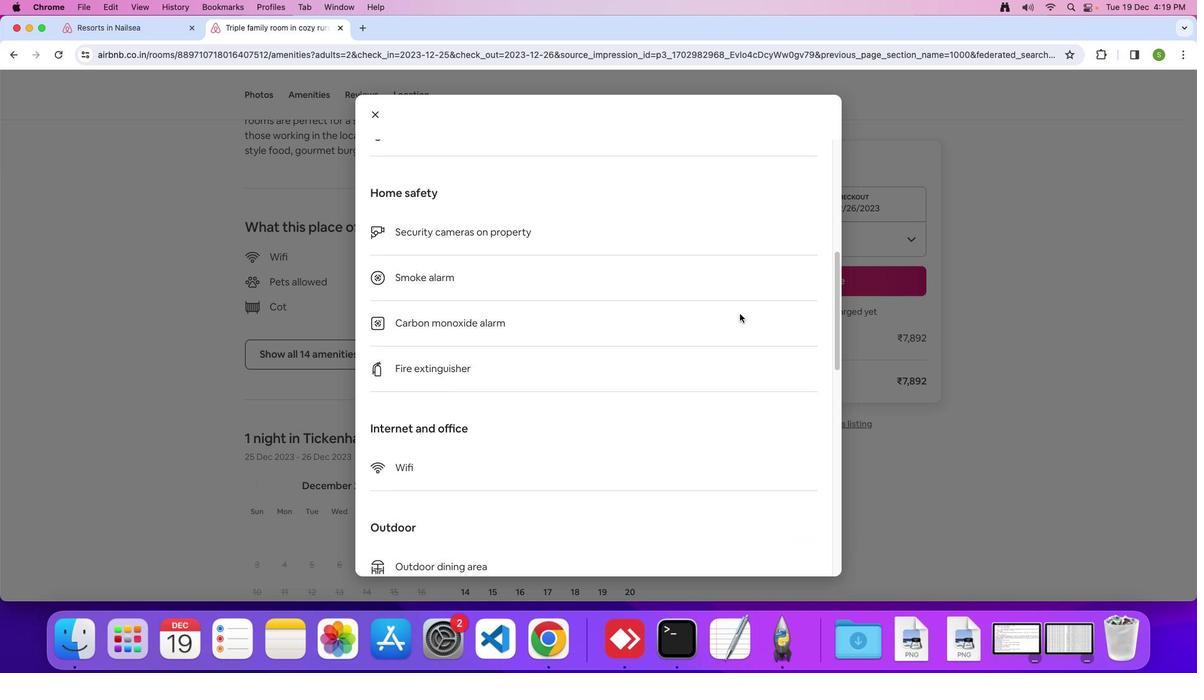 
Action: Mouse scrolled (736, 356) with delta (71, 245)
Screenshot: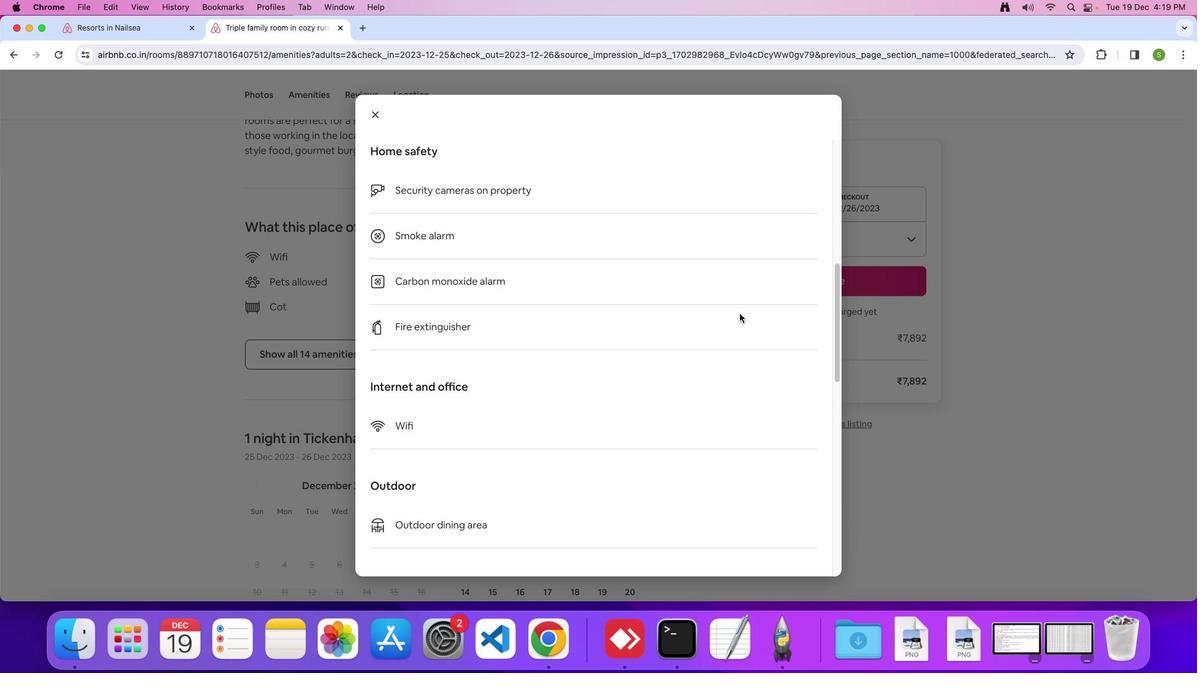 
Action: Mouse scrolled (736, 356) with delta (71, 245)
Screenshot: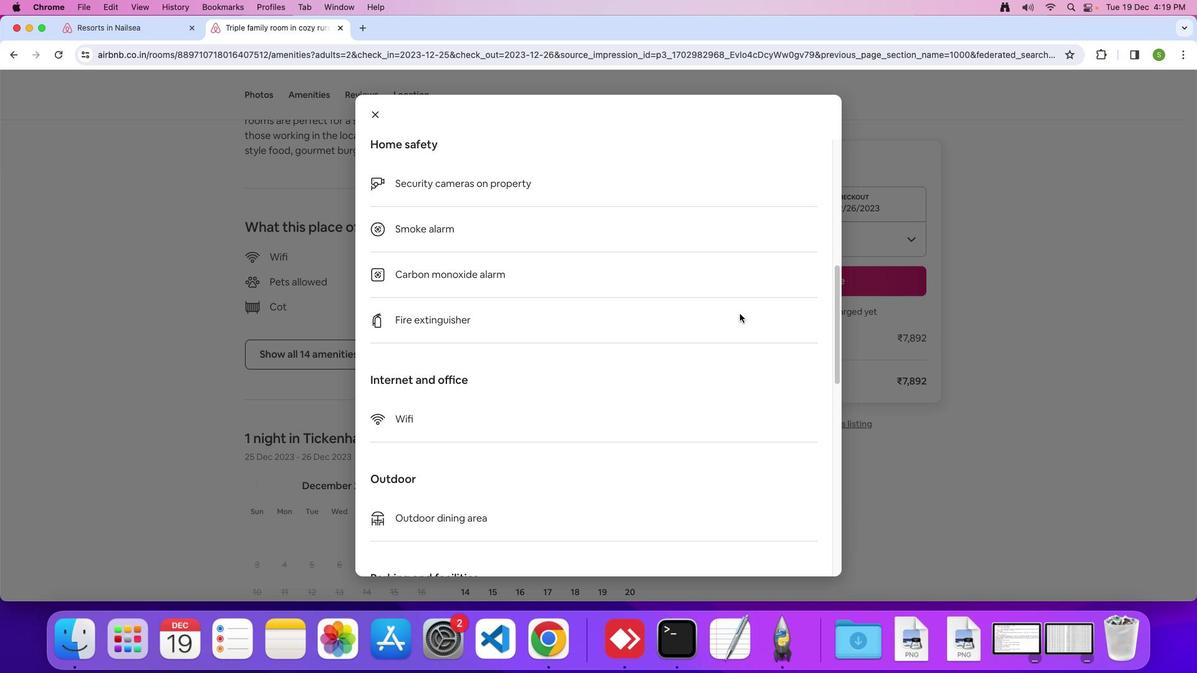
Action: Mouse scrolled (736, 356) with delta (71, 245)
Screenshot: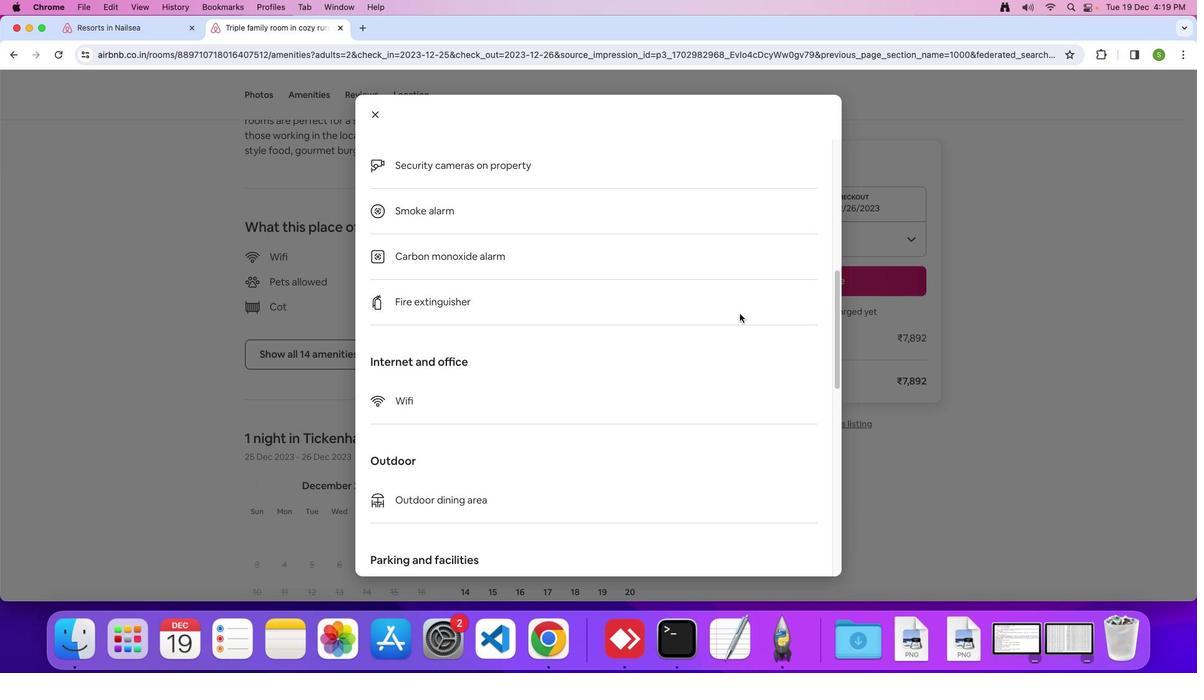 
Action: Mouse scrolled (736, 356) with delta (71, 245)
Screenshot: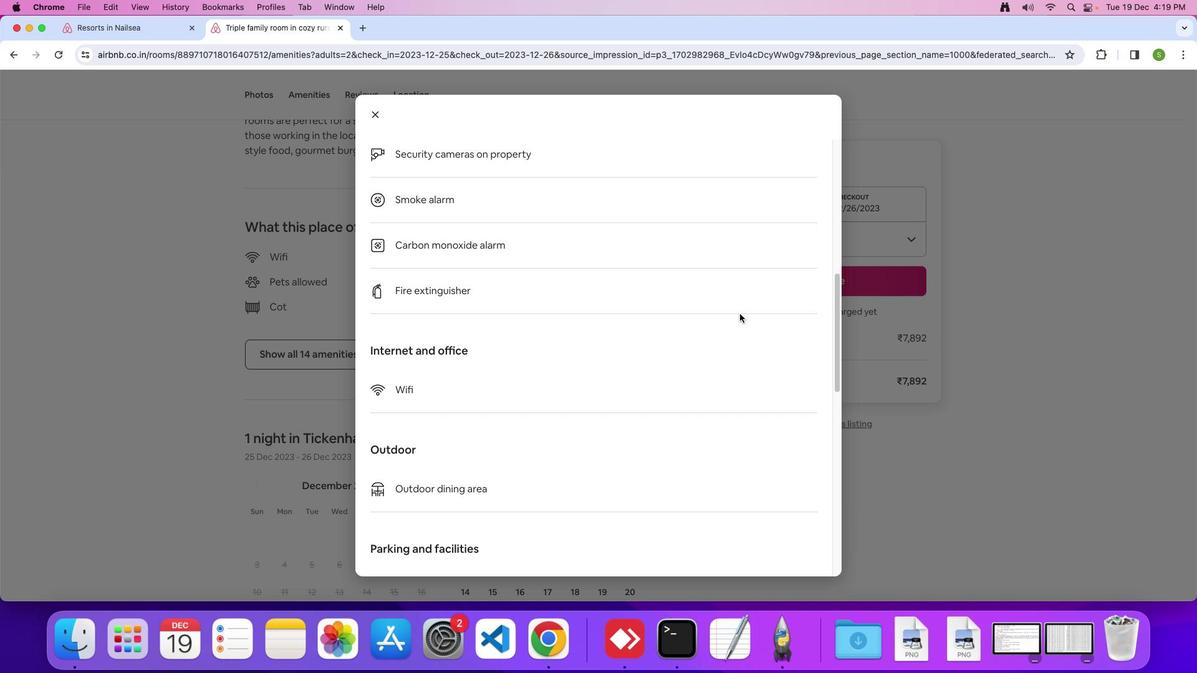 
Action: Mouse scrolled (736, 356) with delta (71, 244)
Screenshot: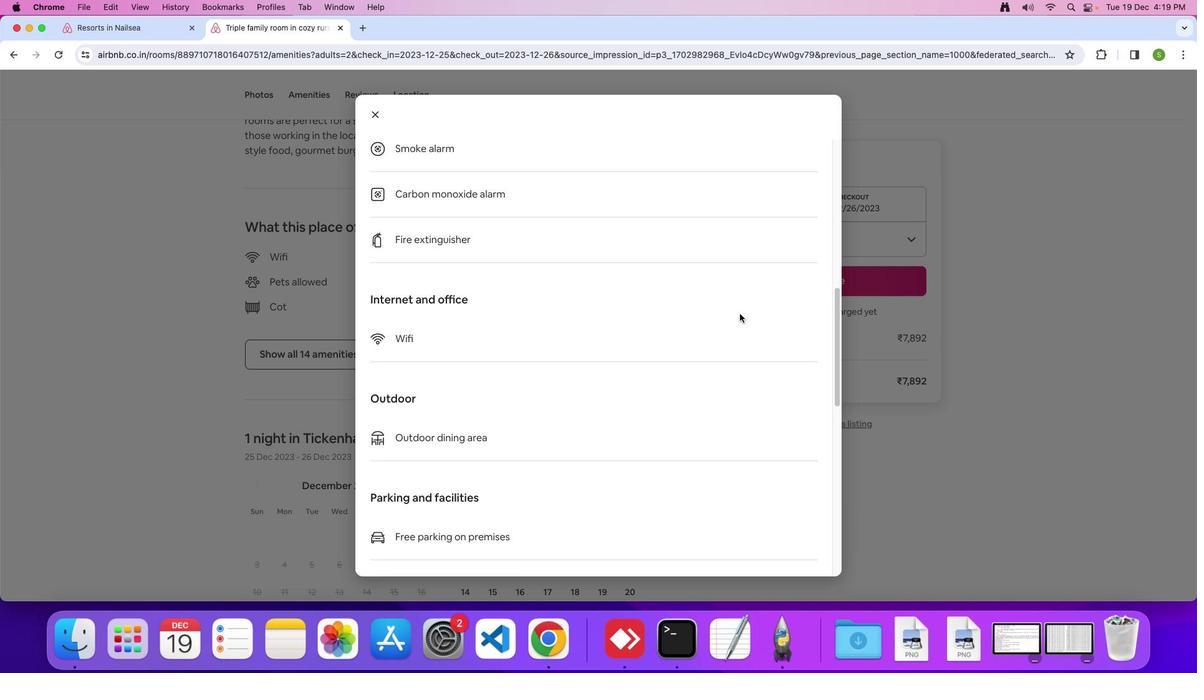 
Action: Mouse scrolled (736, 356) with delta (71, 245)
Screenshot: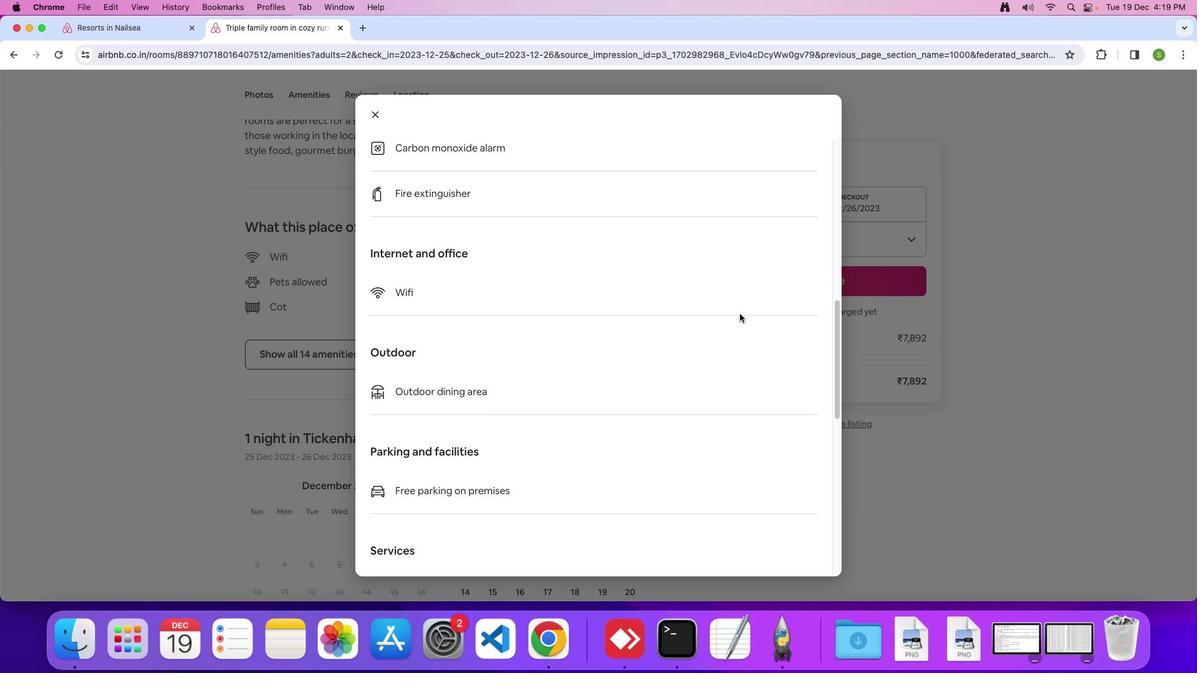 
Action: Mouse scrolled (736, 356) with delta (71, 245)
Screenshot: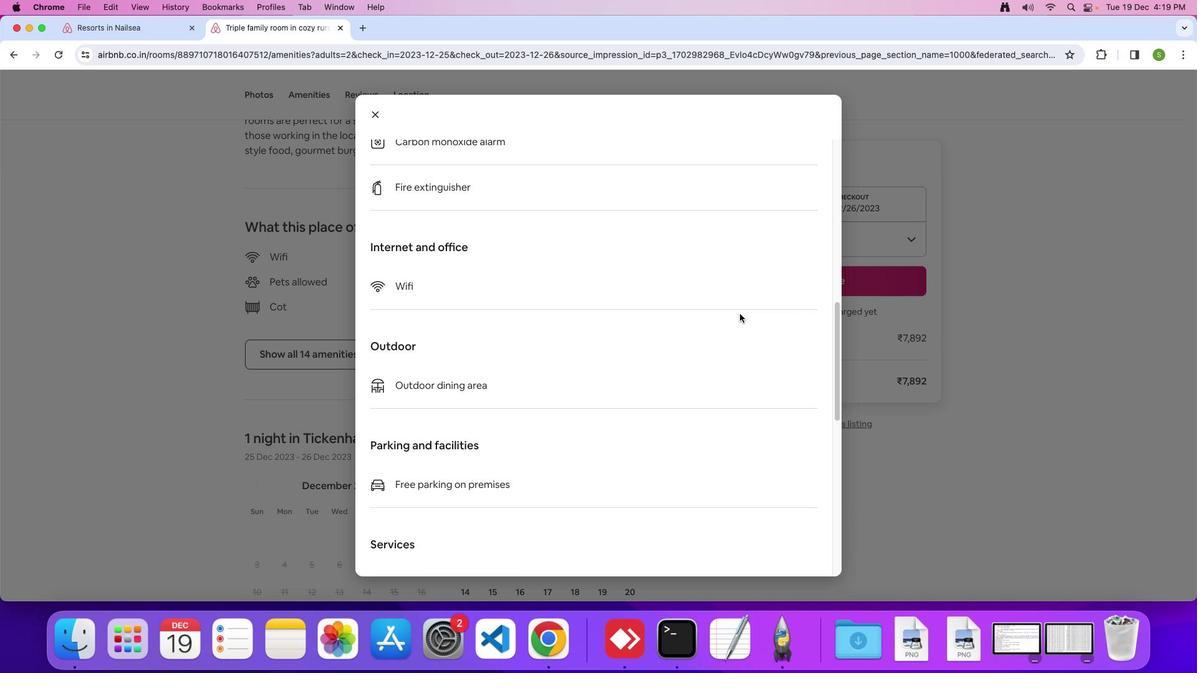 
Action: Mouse scrolled (736, 356) with delta (71, 244)
Screenshot: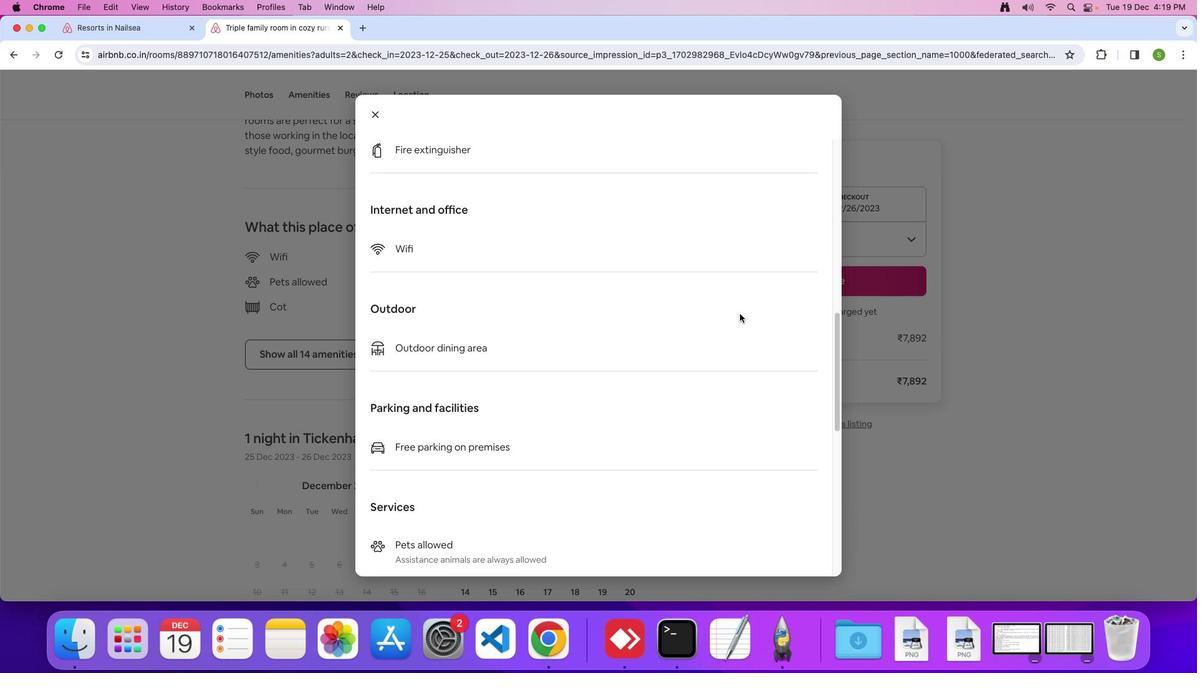 
Action: Mouse scrolled (736, 356) with delta (71, 245)
Screenshot: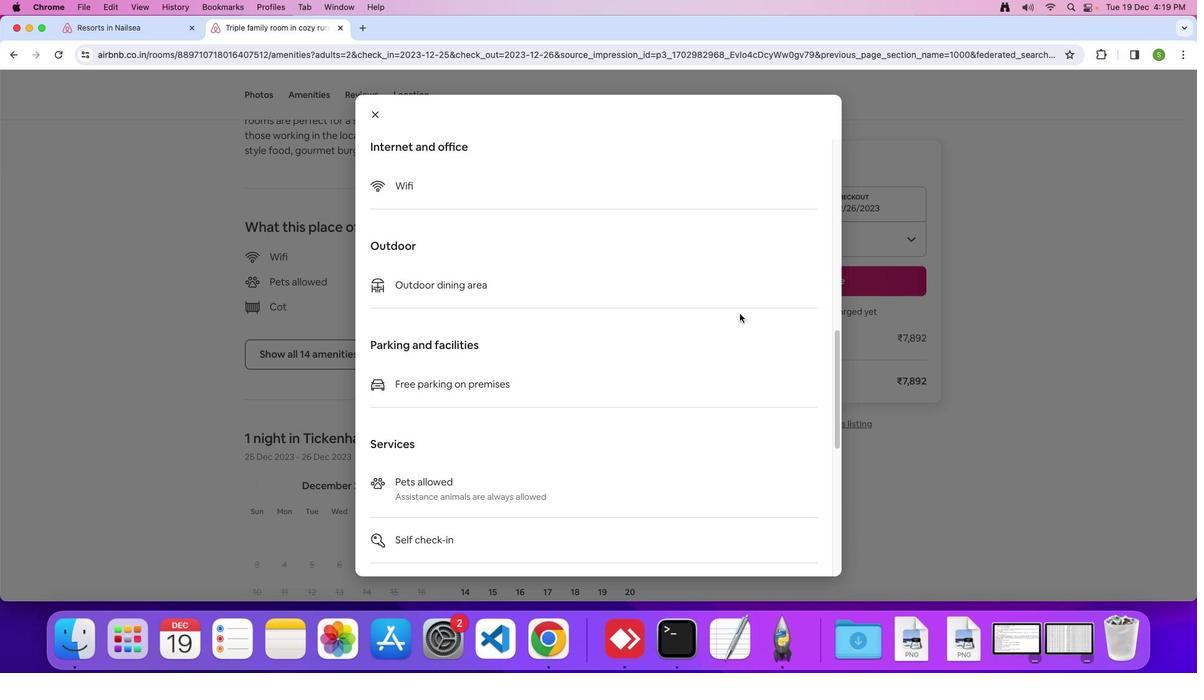 
Action: Mouse scrolled (736, 356) with delta (71, 245)
Screenshot: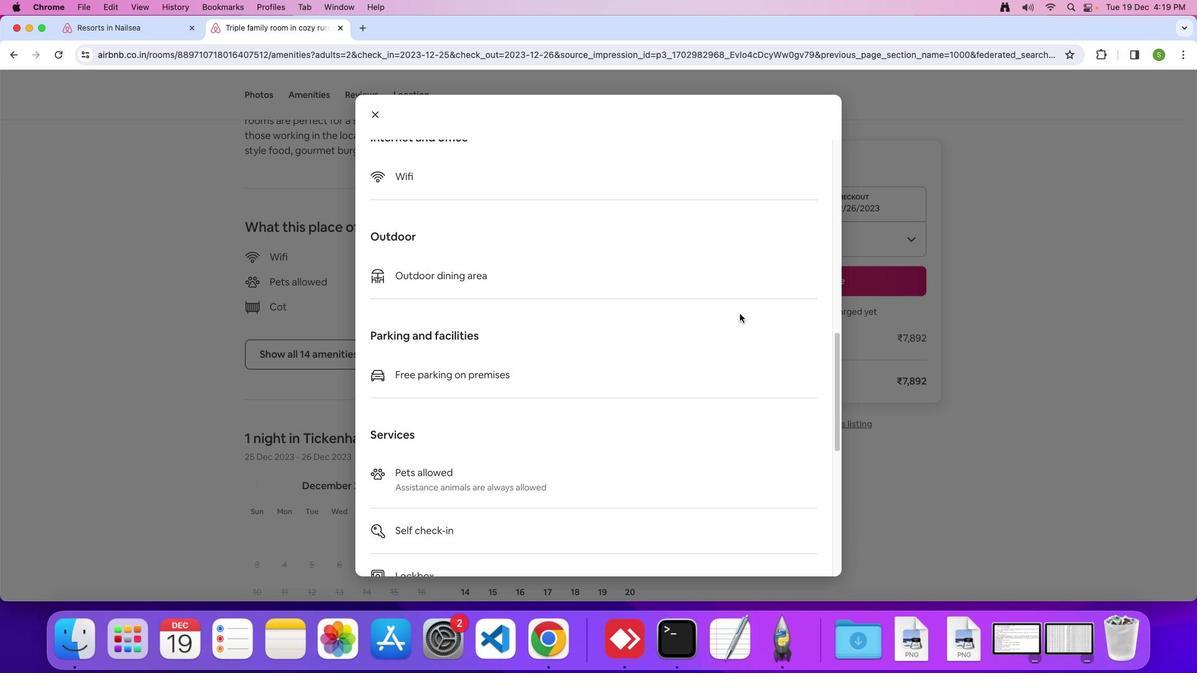 
Action: Mouse scrolled (736, 356) with delta (71, 244)
Screenshot: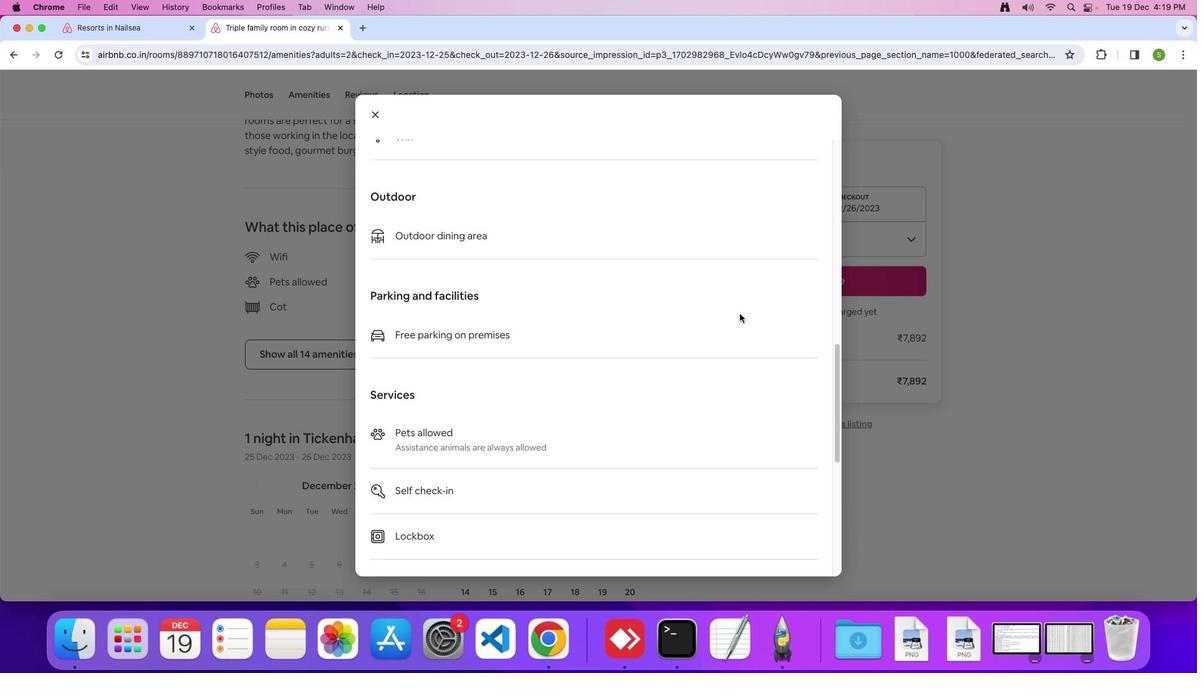 
Action: Mouse scrolled (736, 356) with delta (71, 245)
Screenshot: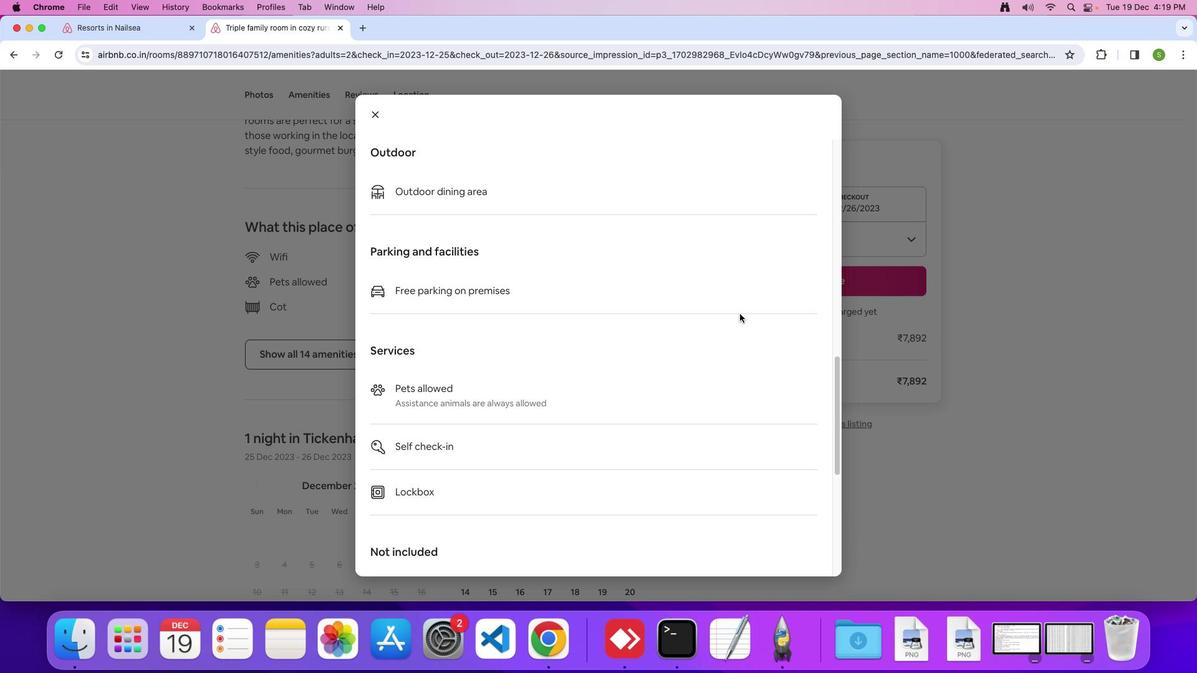 
Action: Mouse scrolled (736, 356) with delta (71, 245)
Screenshot: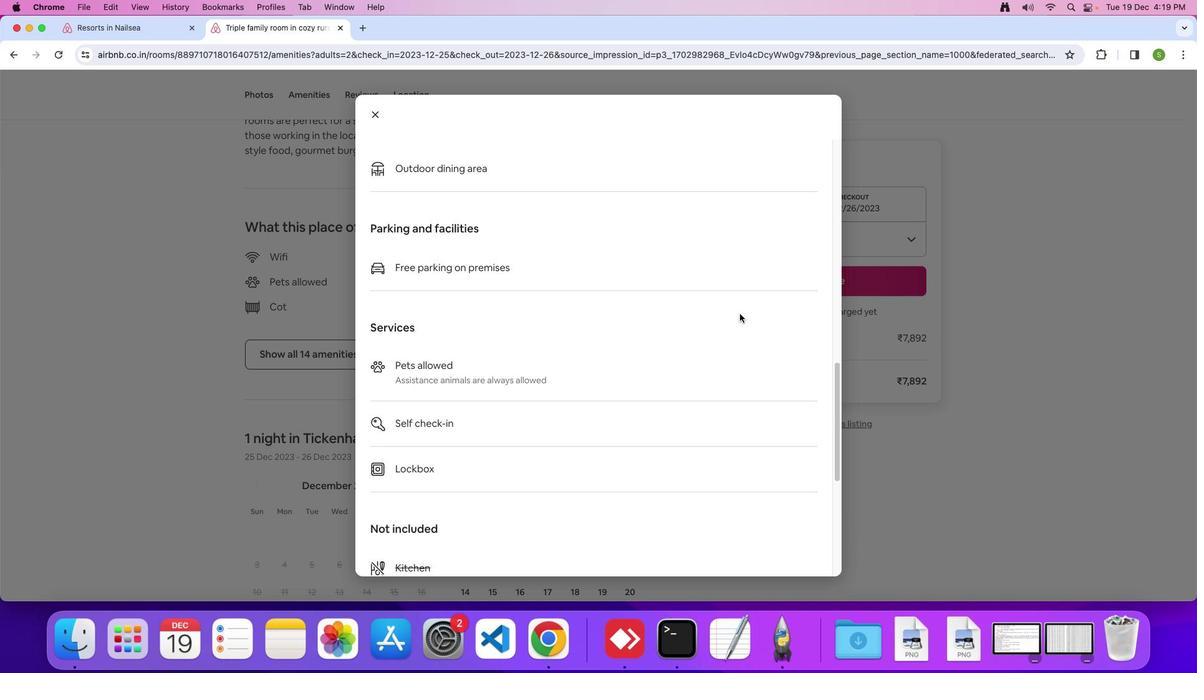 
Action: Mouse scrolled (736, 356) with delta (71, 244)
Screenshot: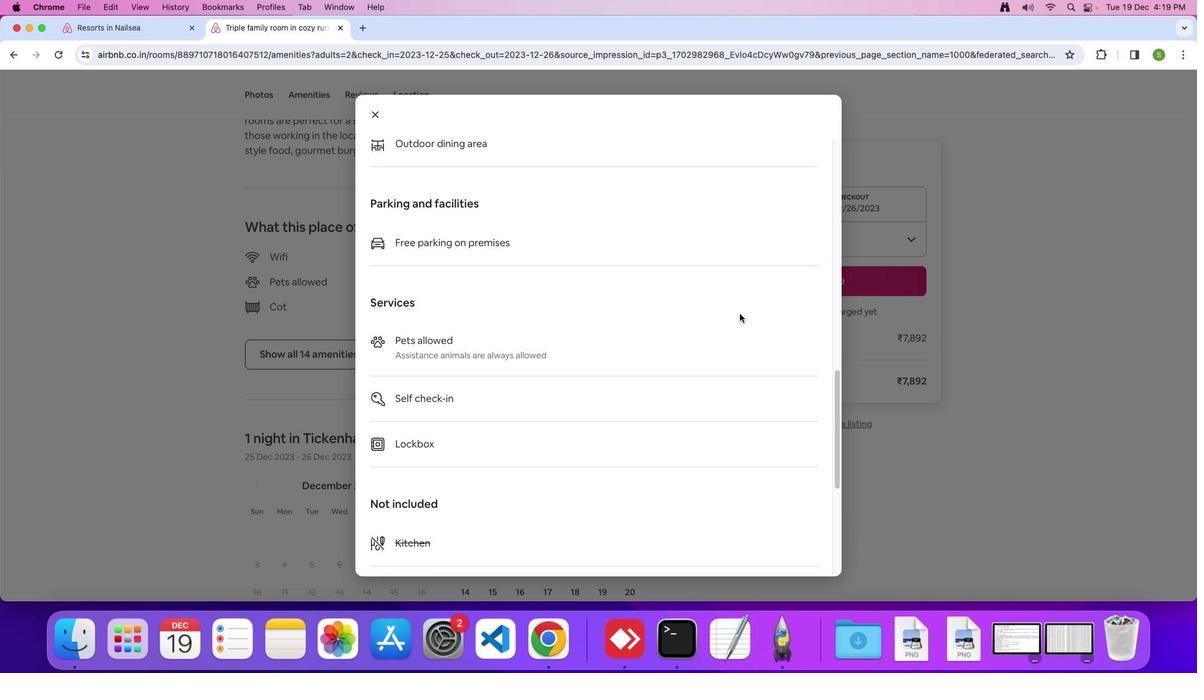 
Action: Mouse scrolled (736, 356) with delta (71, 245)
Screenshot: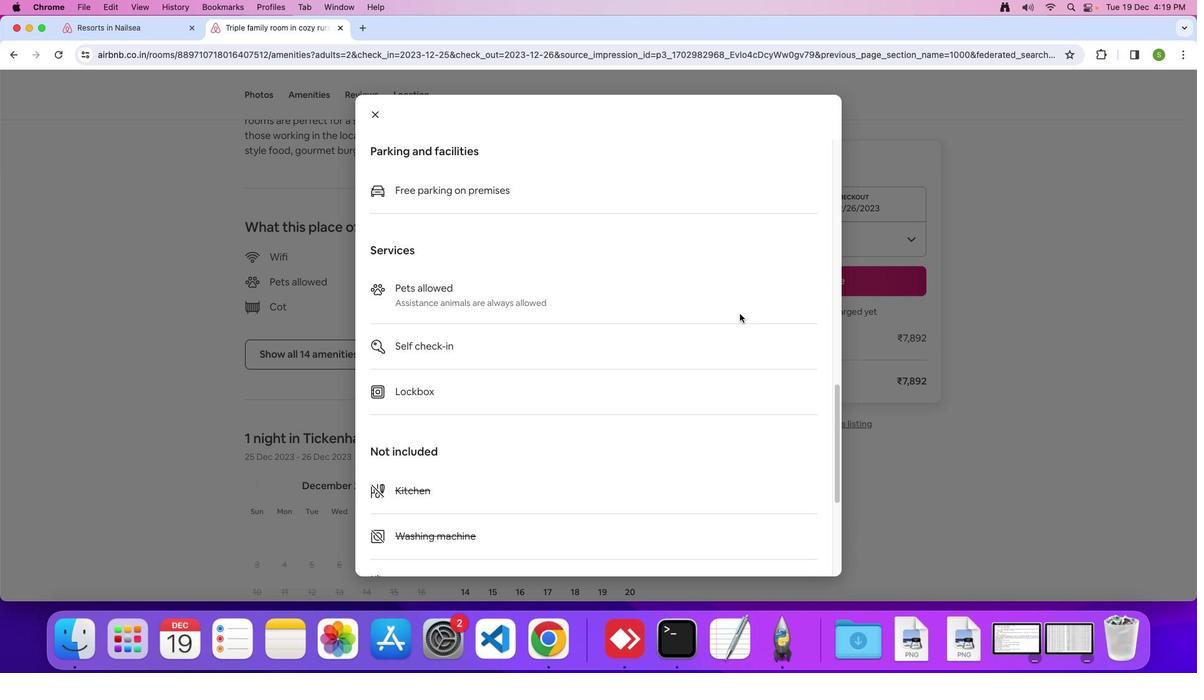 
Action: Mouse scrolled (736, 356) with delta (71, 245)
Screenshot: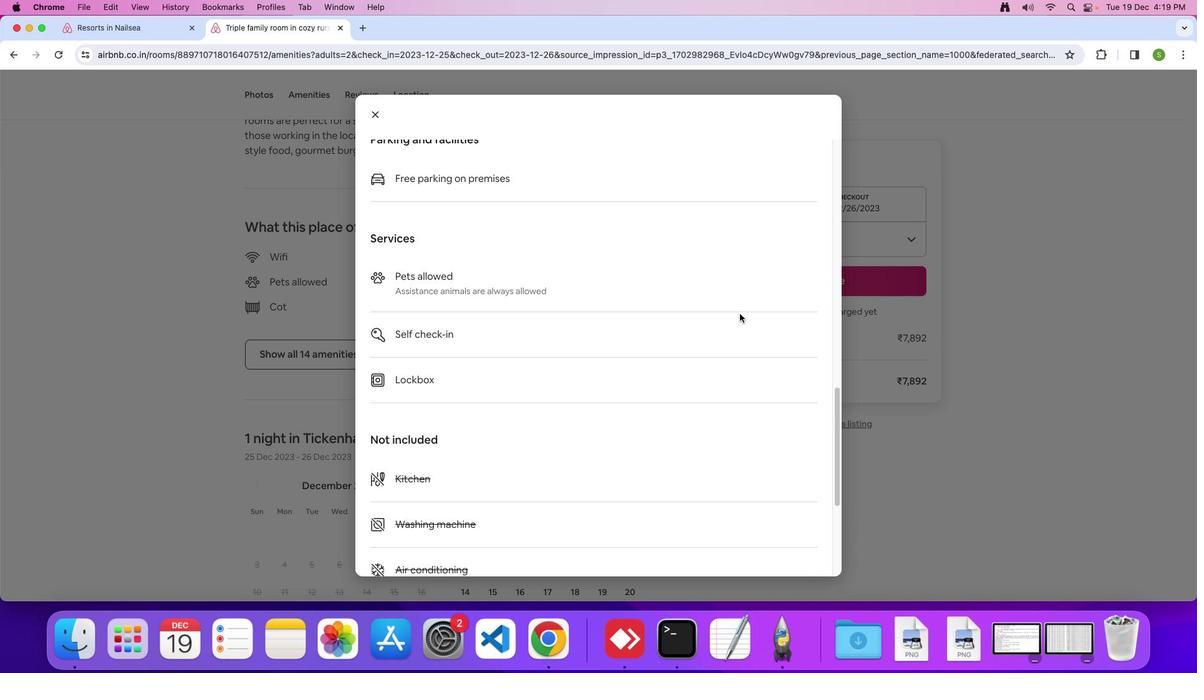 
Action: Mouse scrolled (736, 356) with delta (71, 245)
Screenshot: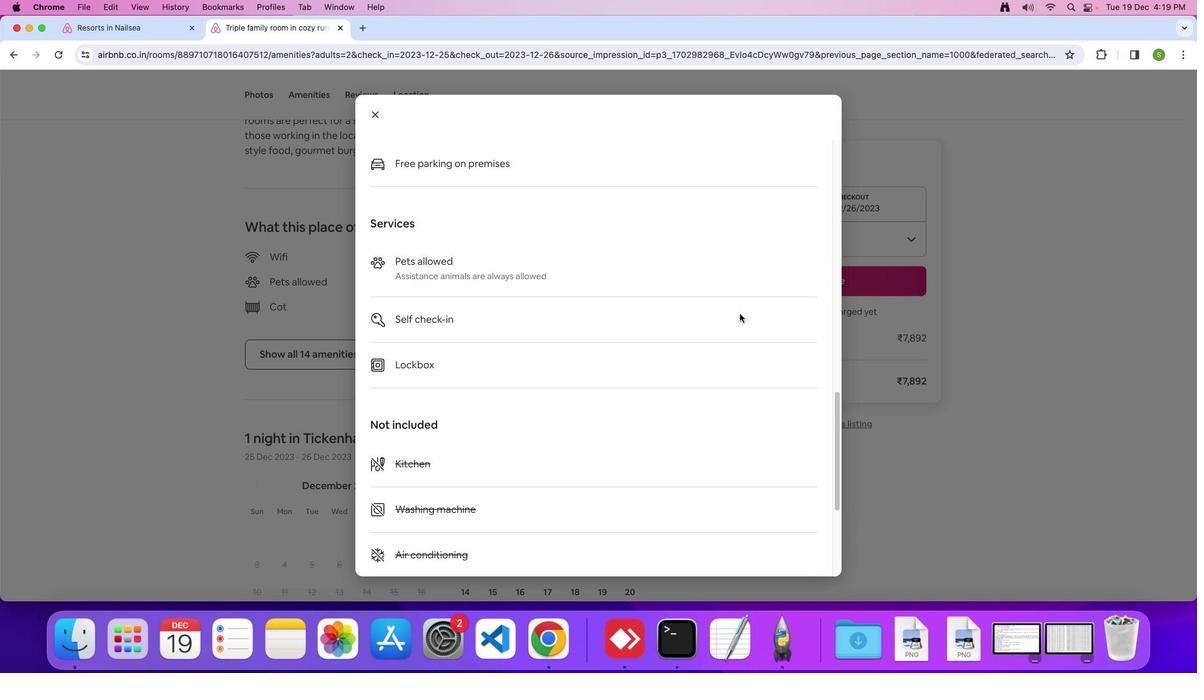 
Action: Mouse scrolled (736, 356) with delta (71, 245)
Screenshot: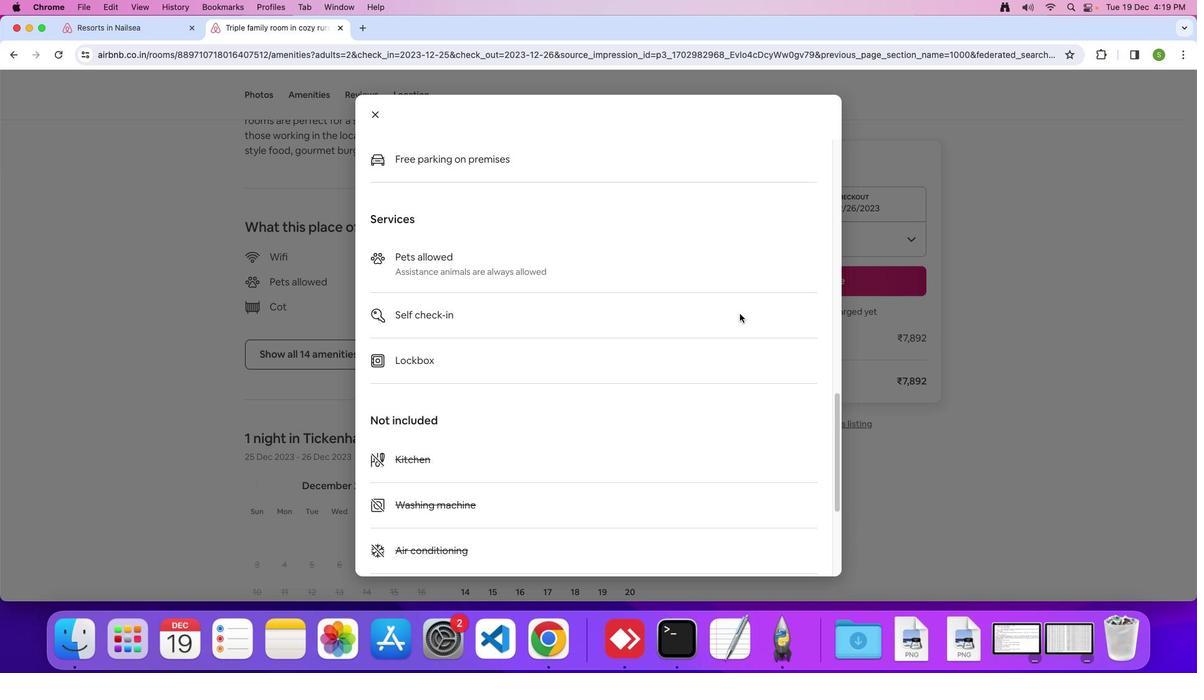 
Action: Mouse scrolled (736, 356) with delta (71, 244)
Screenshot: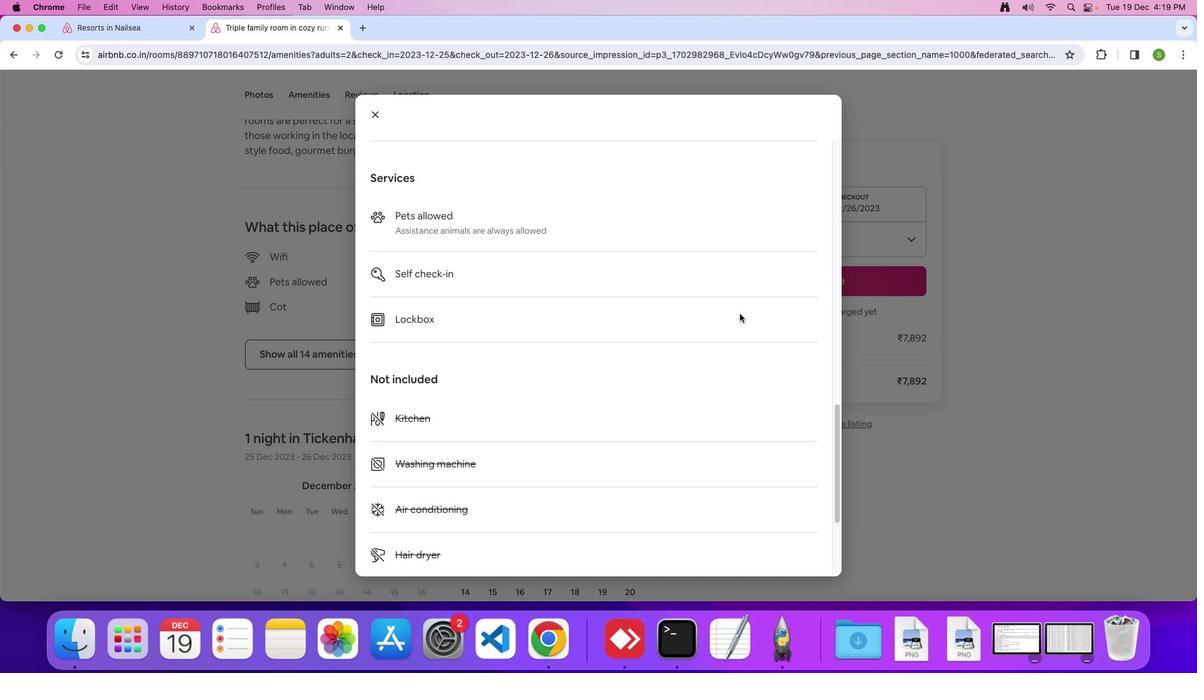 
Action: Mouse scrolled (736, 356) with delta (71, 245)
Screenshot: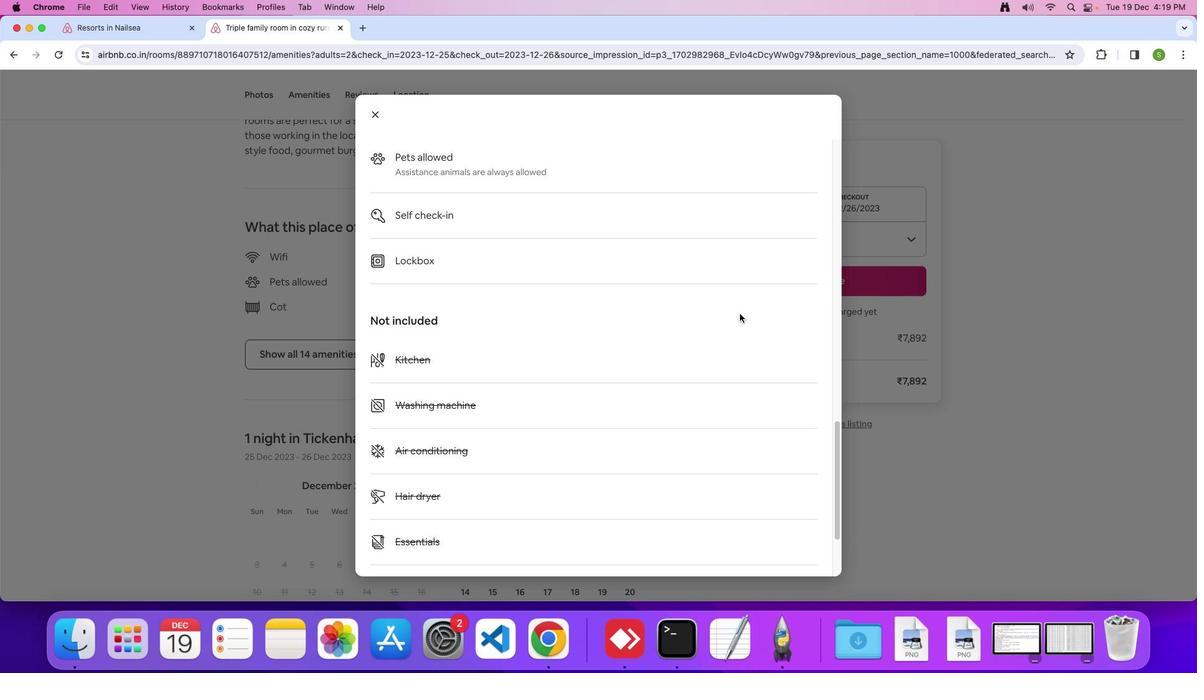 
Action: Mouse scrolled (736, 356) with delta (71, 245)
Screenshot: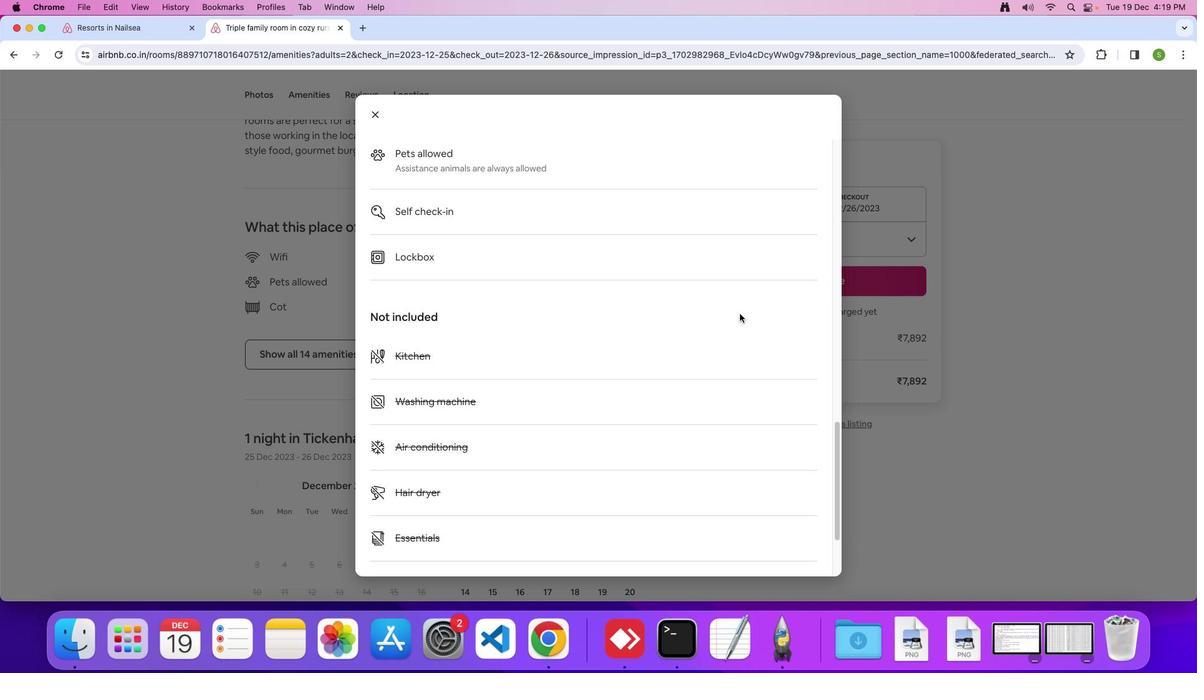 
Action: Mouse scrolled (736, 356) with delta (71, 244)
Screenshot: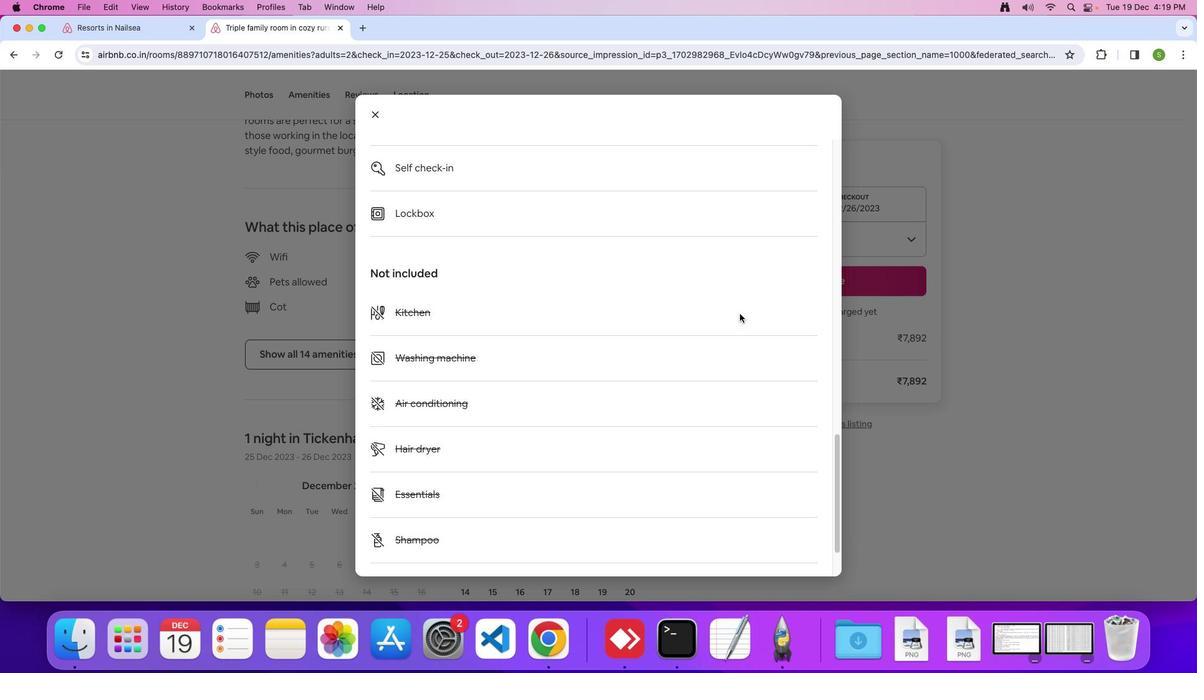 
Action: Mouse scrolled (736, 356) with delta (71, 245)
Screenshot: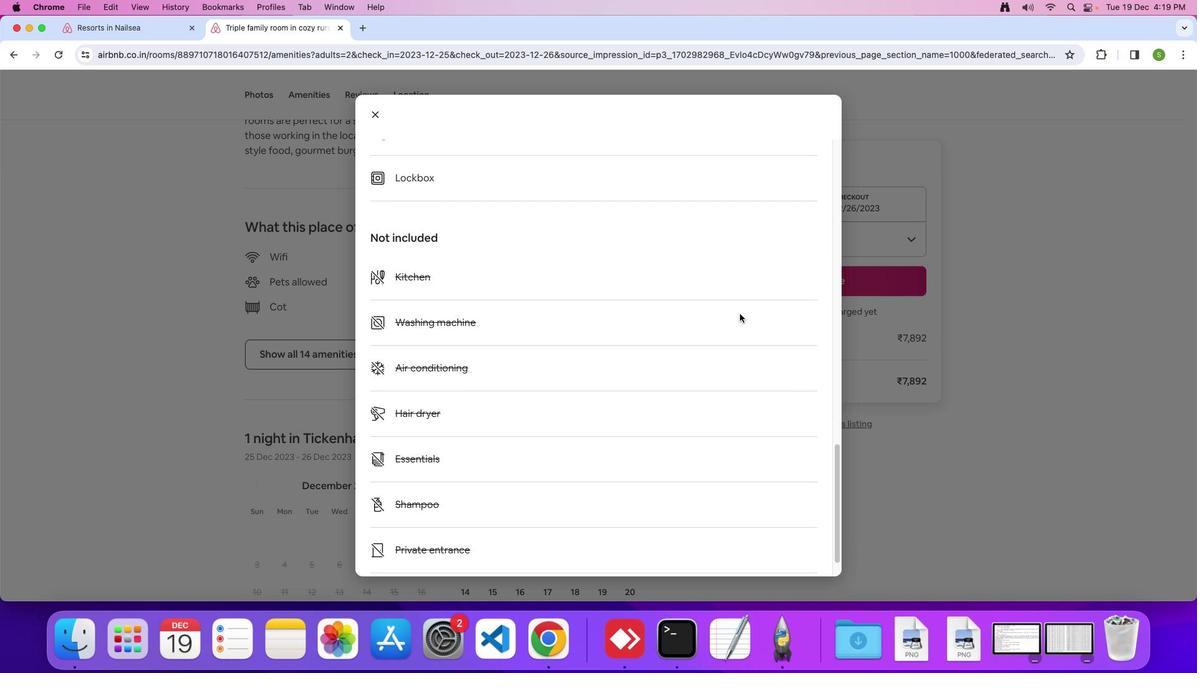
Action: Mouse scrolled (736, 356) with delta (71, 245)
Screenshot: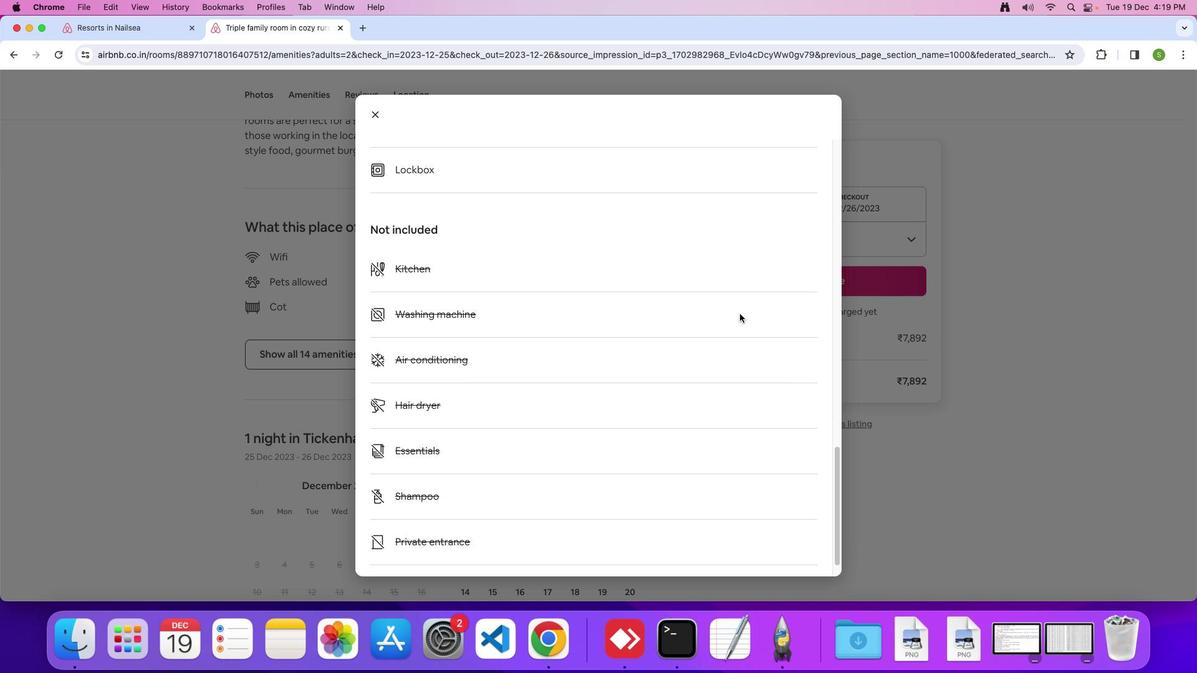 
Action: Mouse scrolled (736, 356) with delta (71, 245)
Screenshot: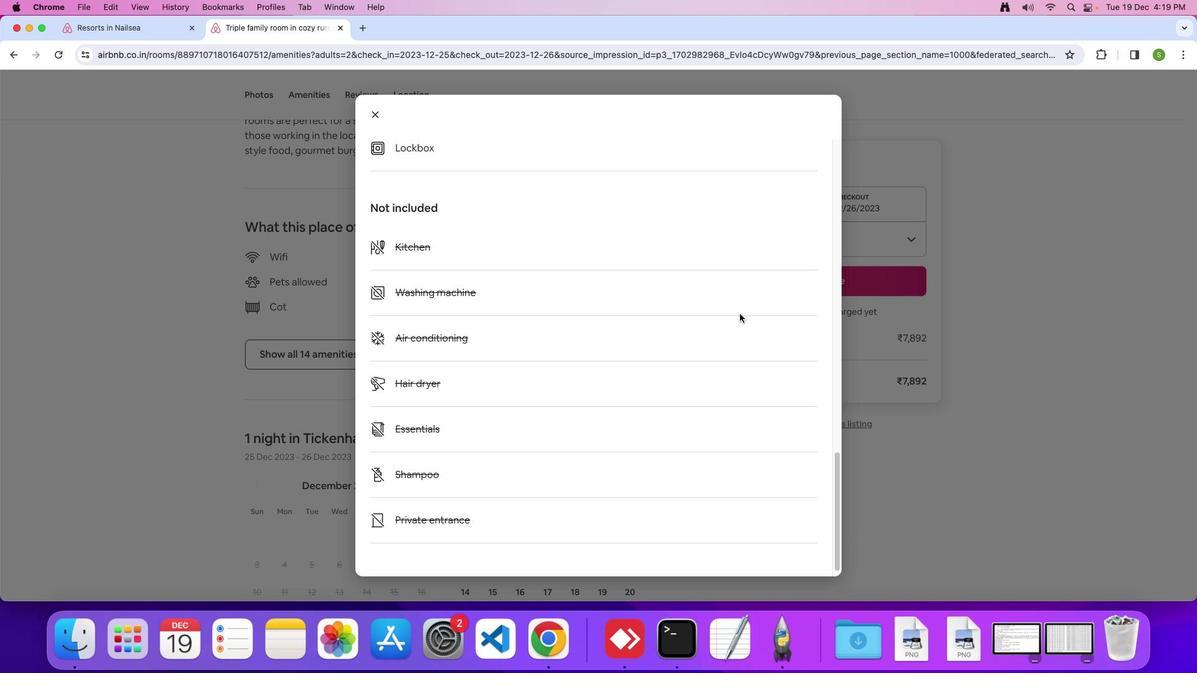 
Action: Mouse scrolled (736, 356) with delta (71, 245)
Screenshot: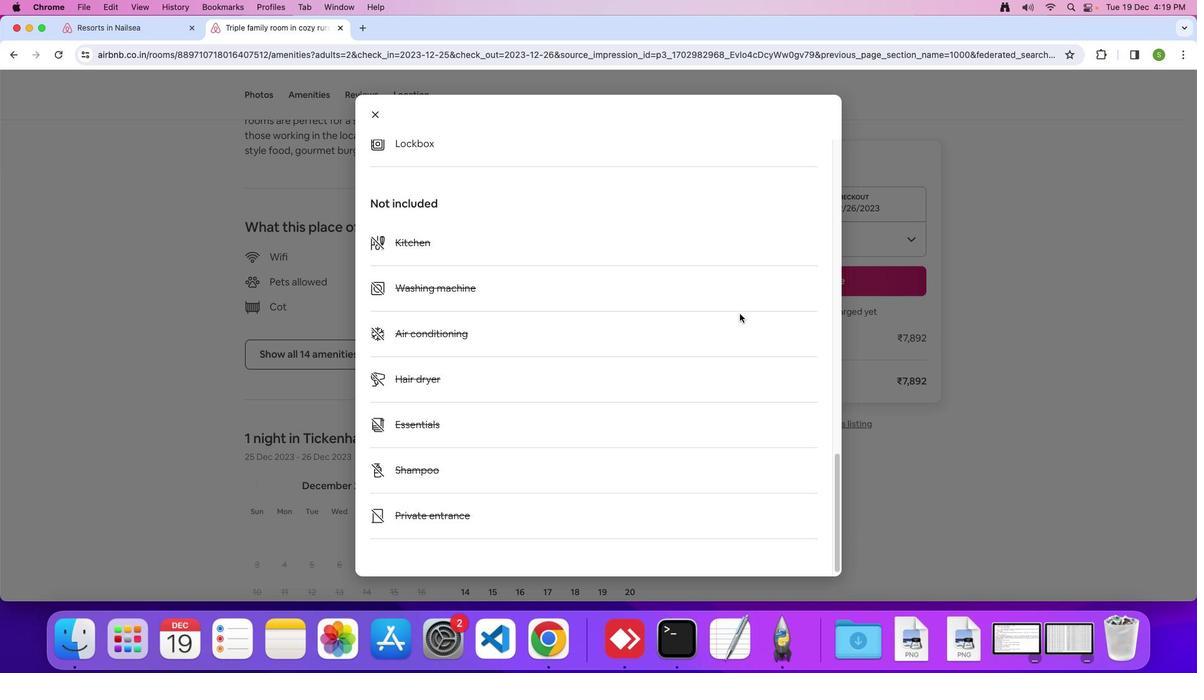 
Action: Mouse scrolled (736, 356) with delta (71, 244)
Screenshot: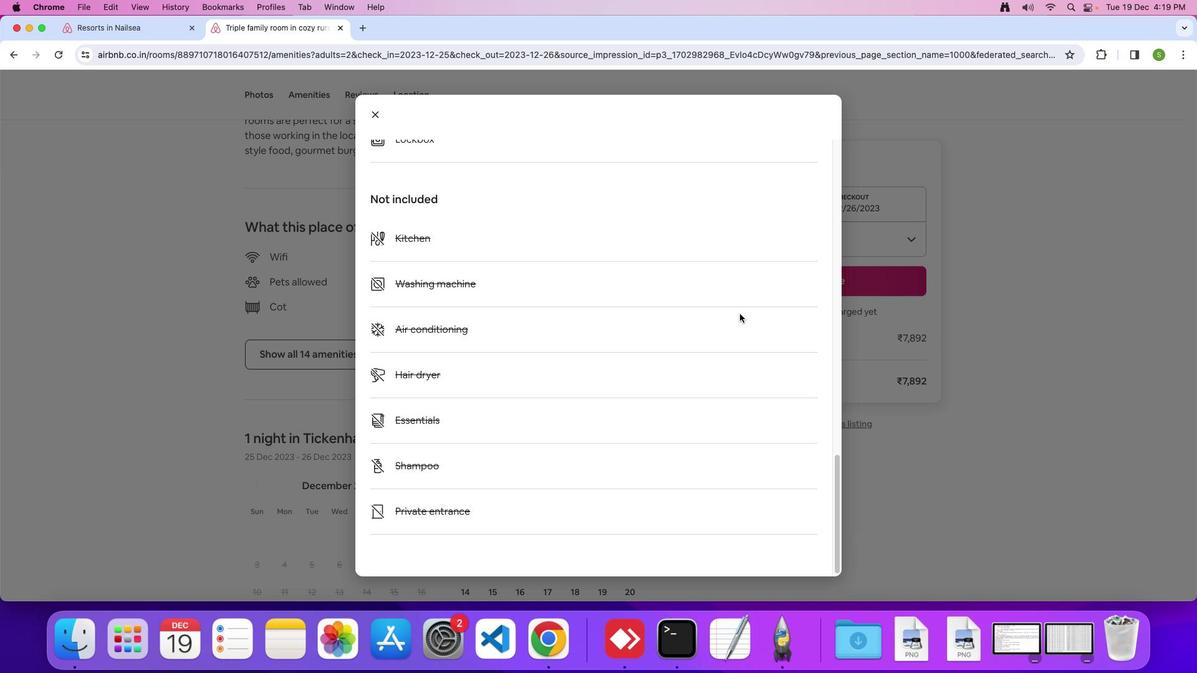
Action: Mouse scrolled (736, 356) with delta (71, 245)
Screenshot: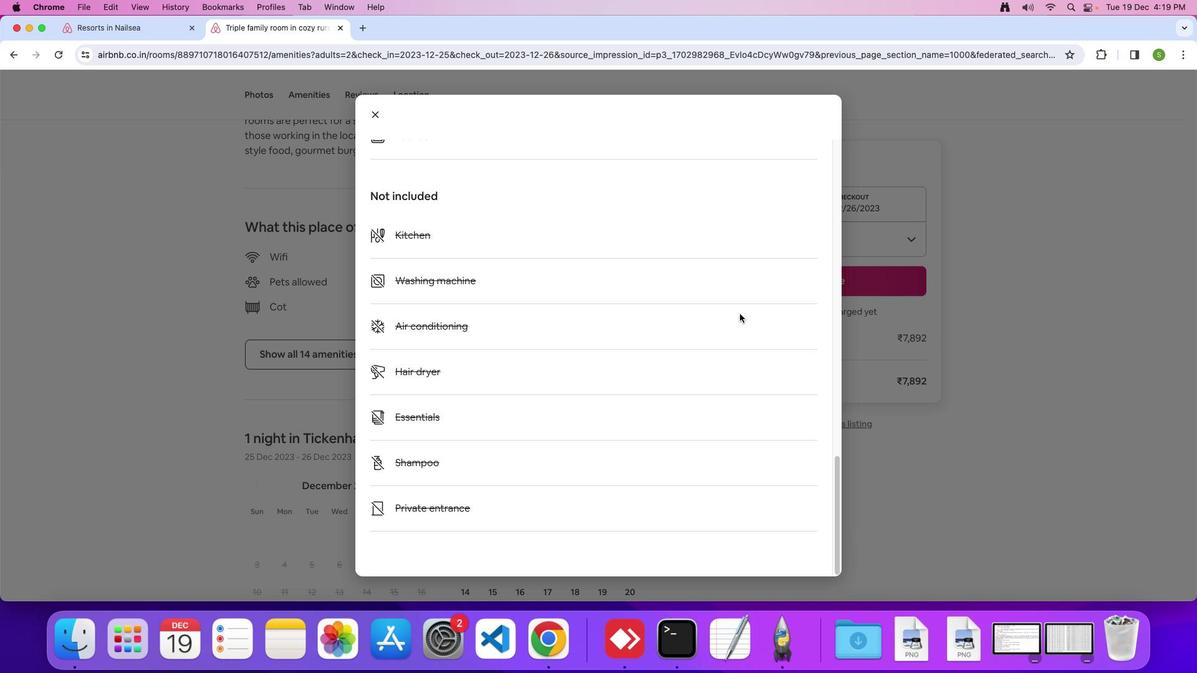 
Action: Mouse scrolled (736, 356) with delta (71, 245)
Screenshot: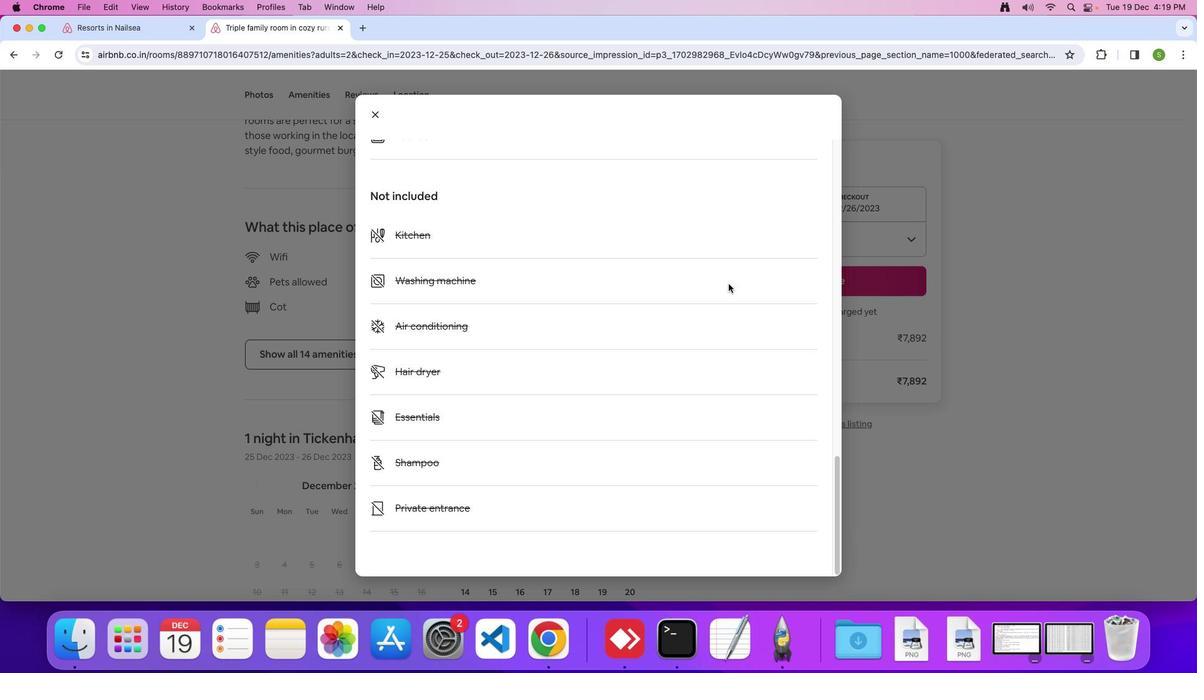 
Action: Mouse moved to (406, 285)
Screenshot: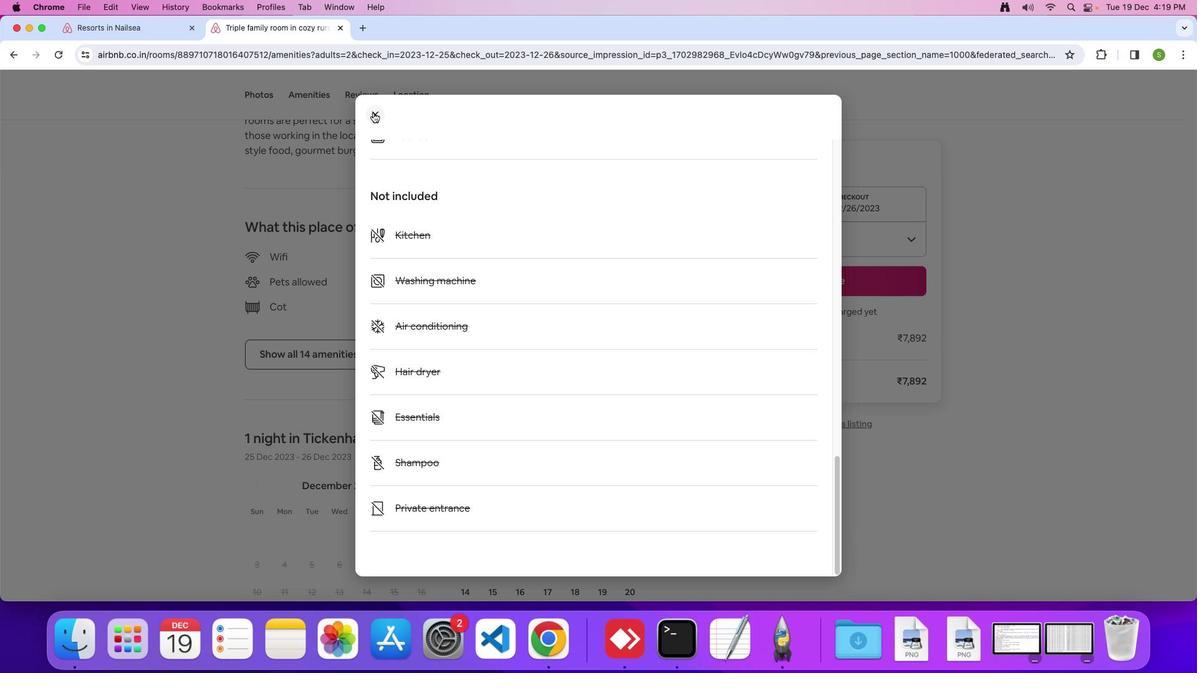 
Action: Mouse pressed left at (406, 285)
Screenshot: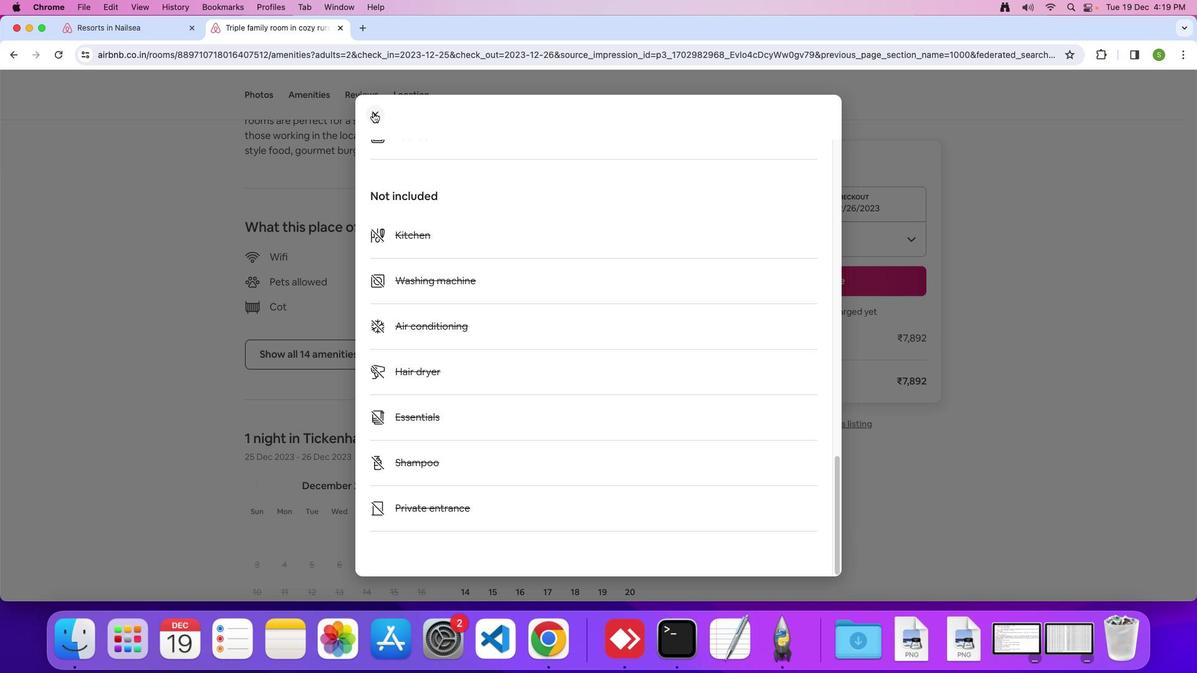 
Action: Mouse moved to (628, 365)
Screenshot: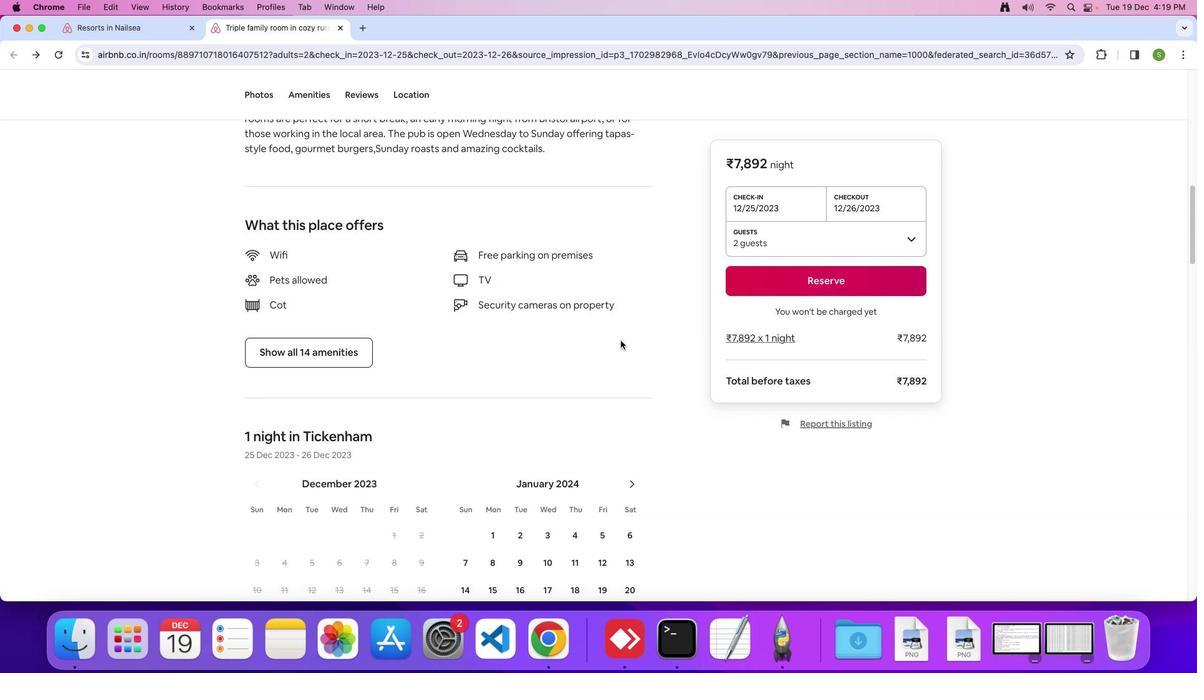 
Action: Mouse scrolled (628, 365) with delta (71, 245)
Screenshot: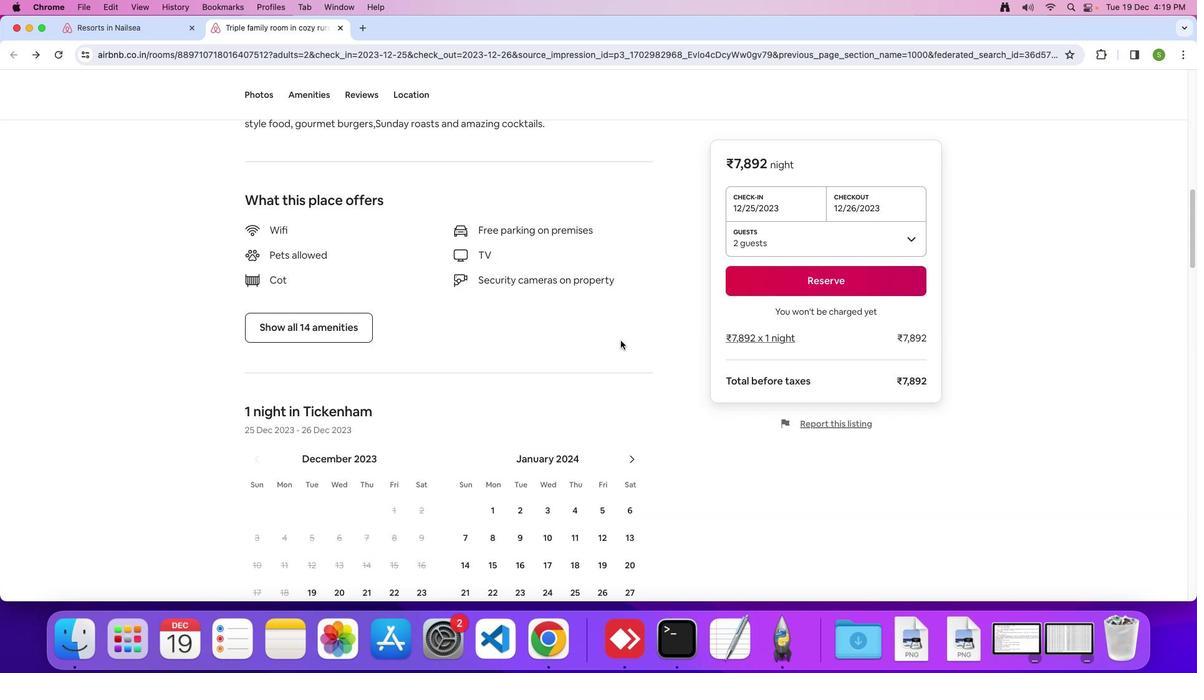 
Action: Mouse scrolled (628, 365) with delta (71, 245)
Screenshot: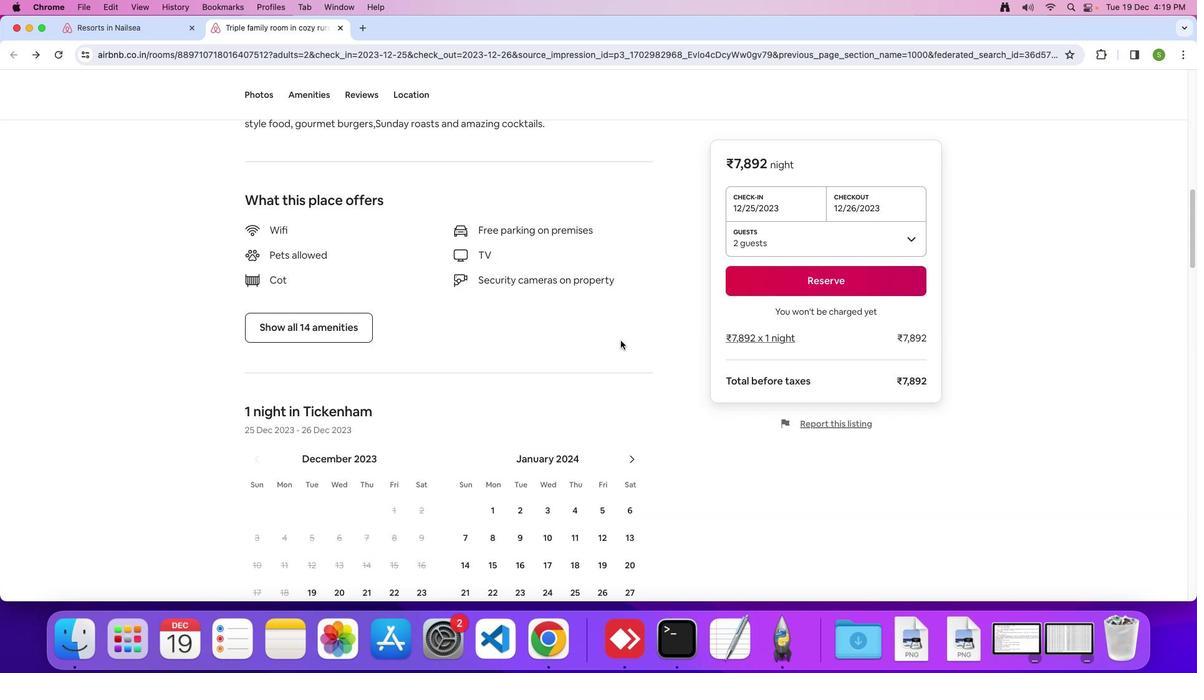 
Action: Mouse scrolled (628, 365) with delta (71, 244)
Screenshot: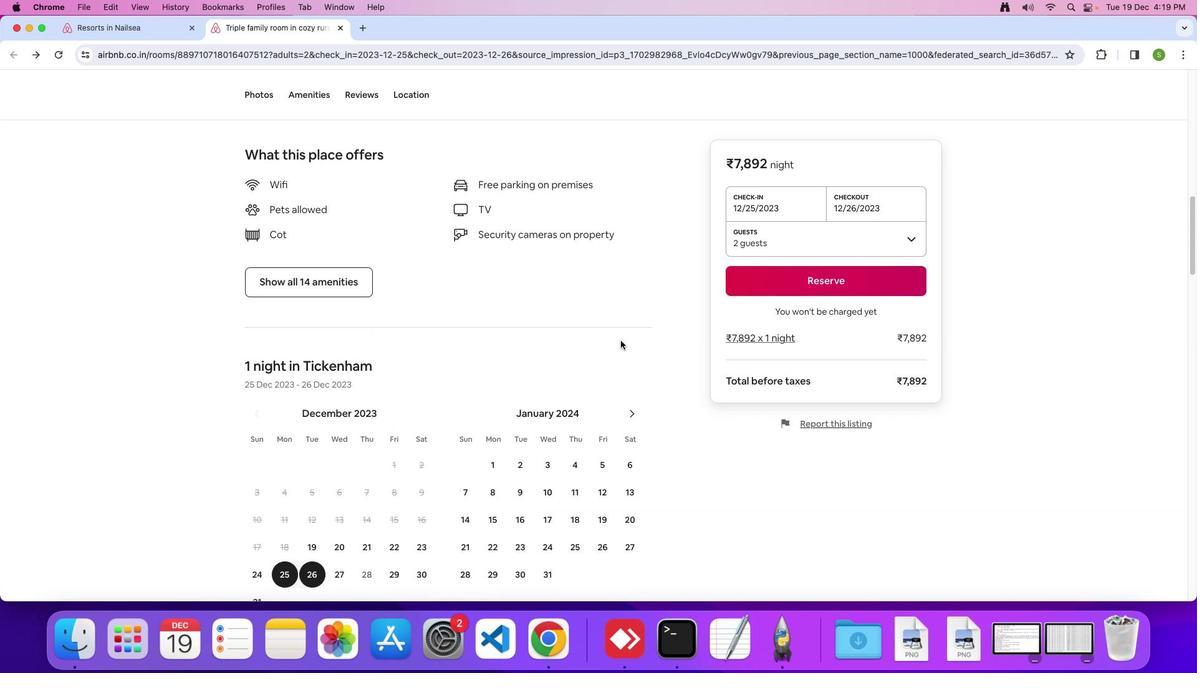 
Action: Mouse moved to (628, 365)
Screenshot: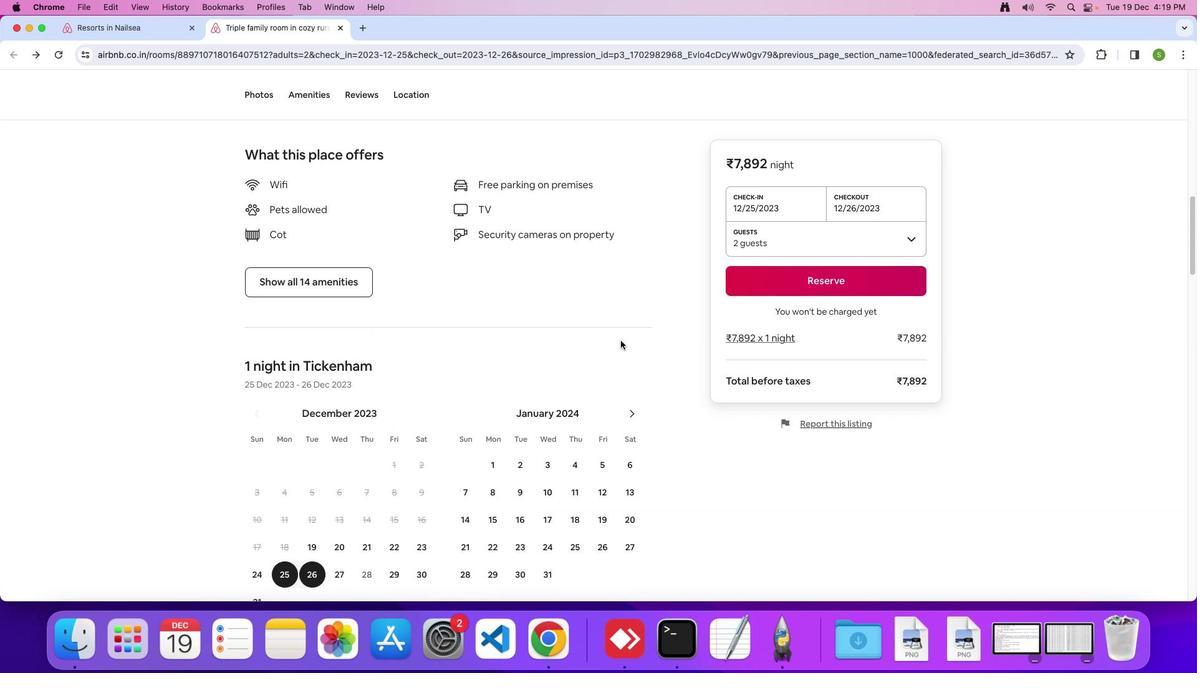 
Action: Mouse scrolled (628, 365) with delta (71, 245)
Screenshot: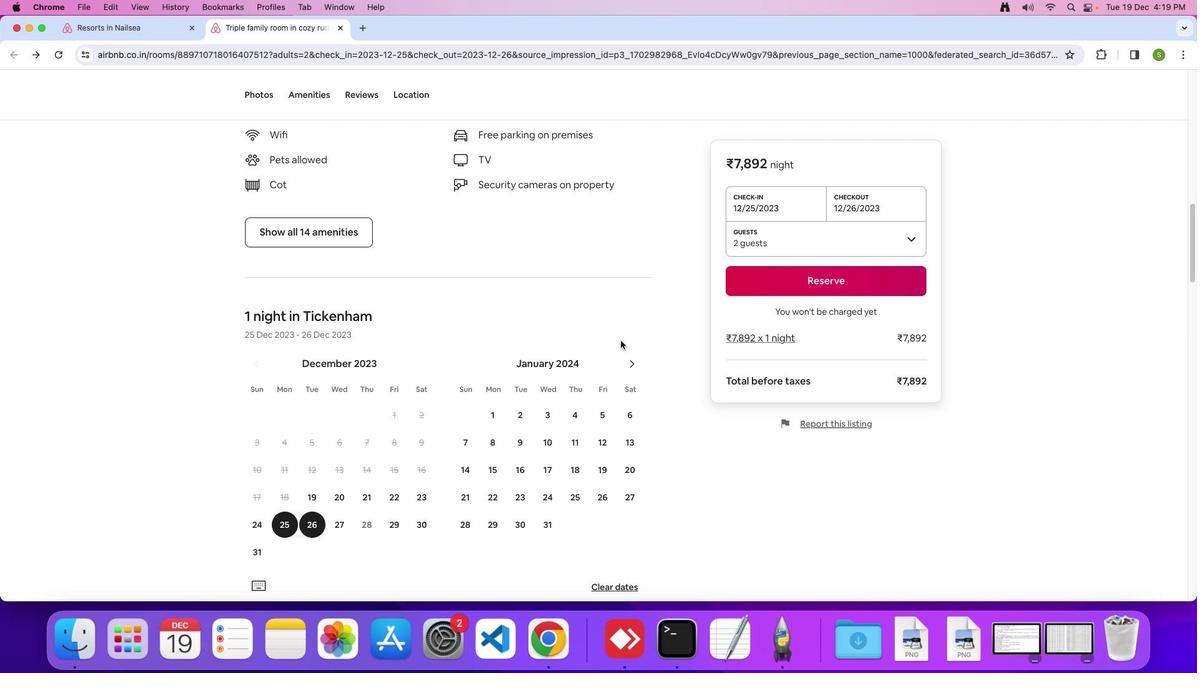 
Action: Mouse scrolled (628, 365) with delta (71, 245)
Screenshot: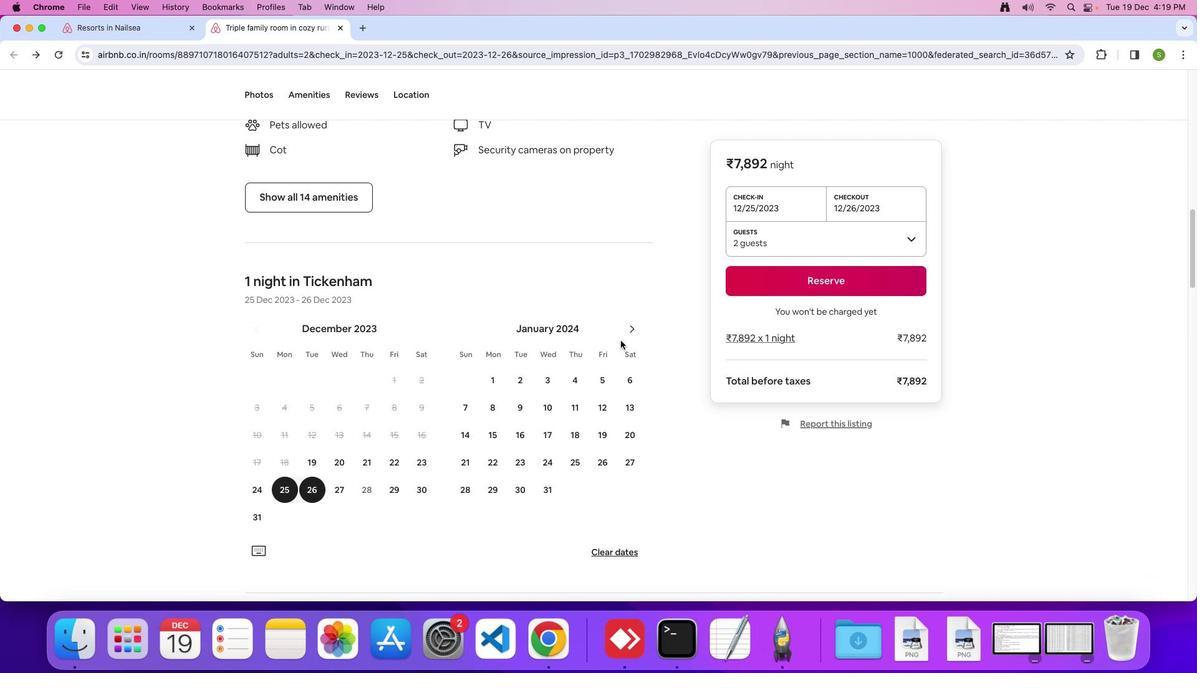 
Action: Mouse scrolled (628, 365) with delta (71, 244)
Screenshot: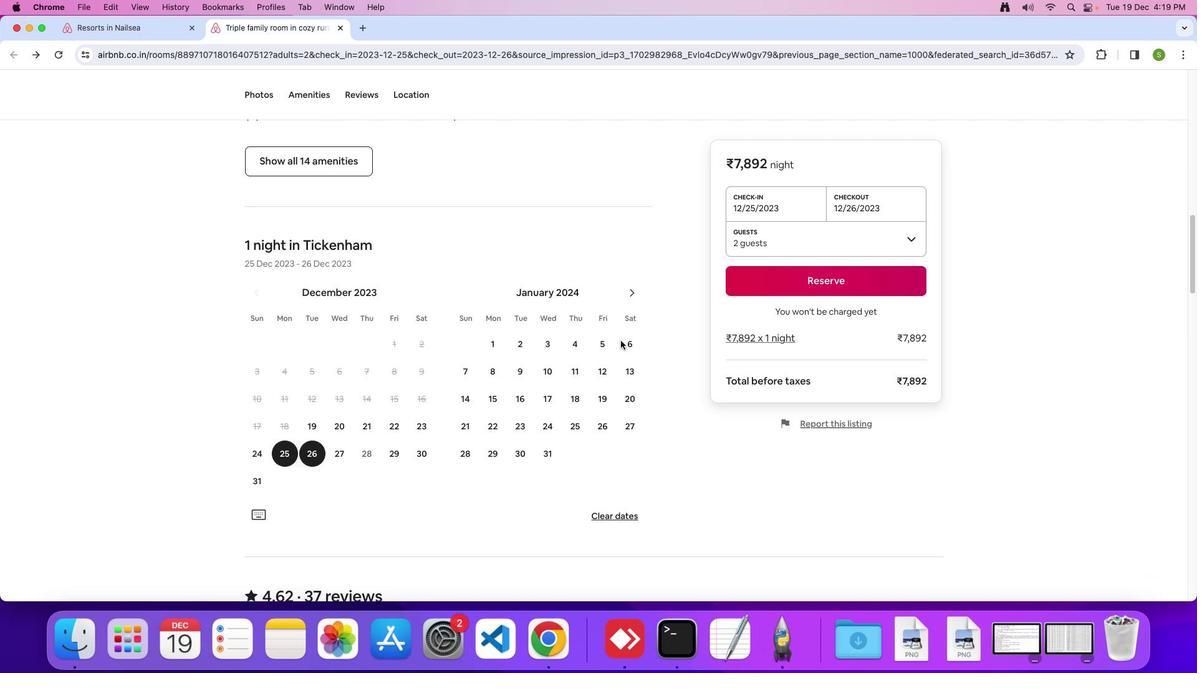 
Action: Mouse scrolled (628, 365) with delta (71, 245)
Screenshot: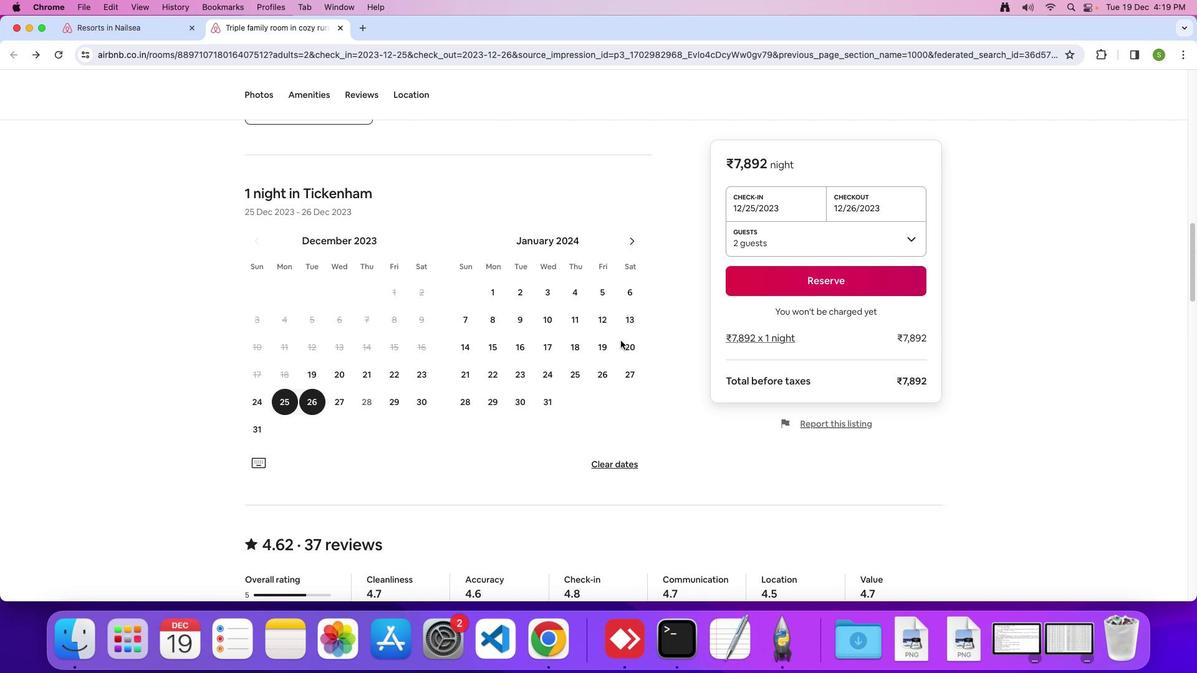 
Action: Mouse scrolled (628, 365) with delta (71, 245)
Screenshot: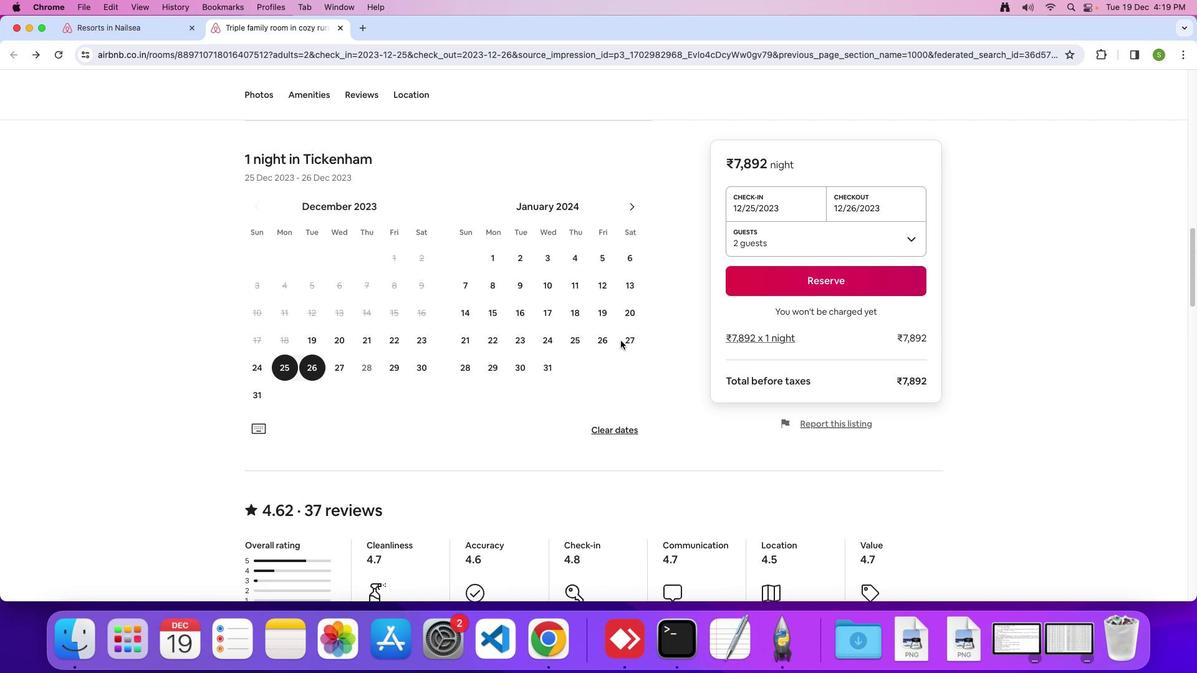 
Action: Mouse scrolled (628, 365) with delta (71, 244)
Screenshot: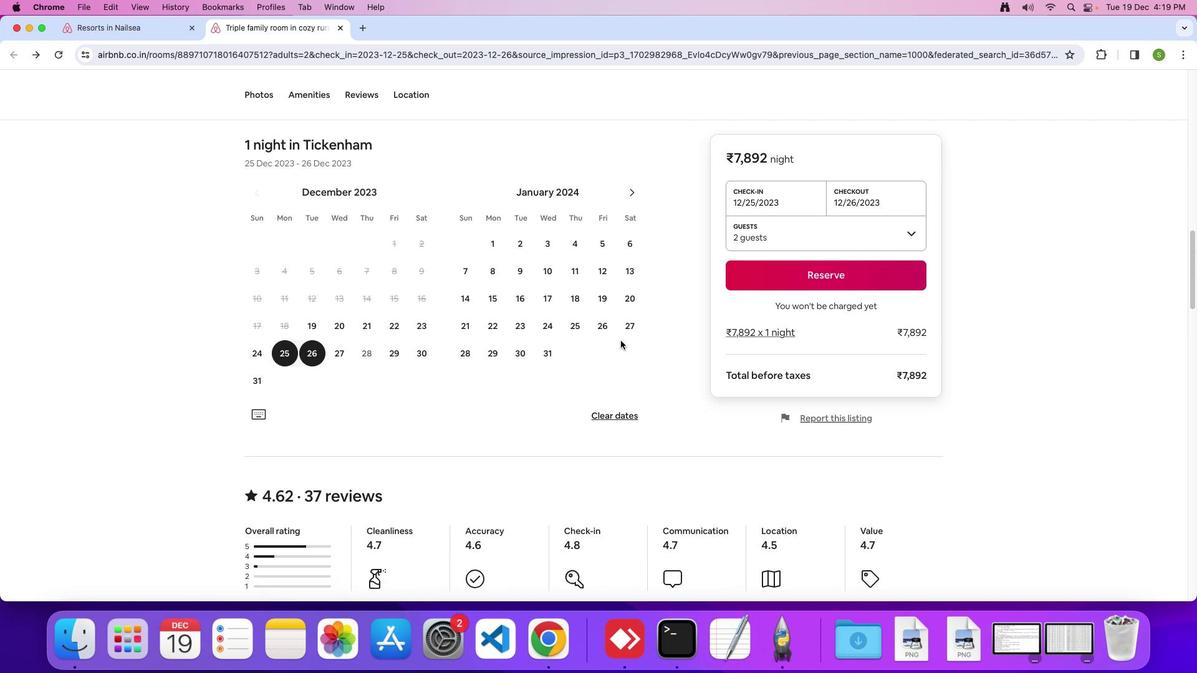 
Action: Mouse scrolled (628, 365) with delta (71, 245)
Screenshot: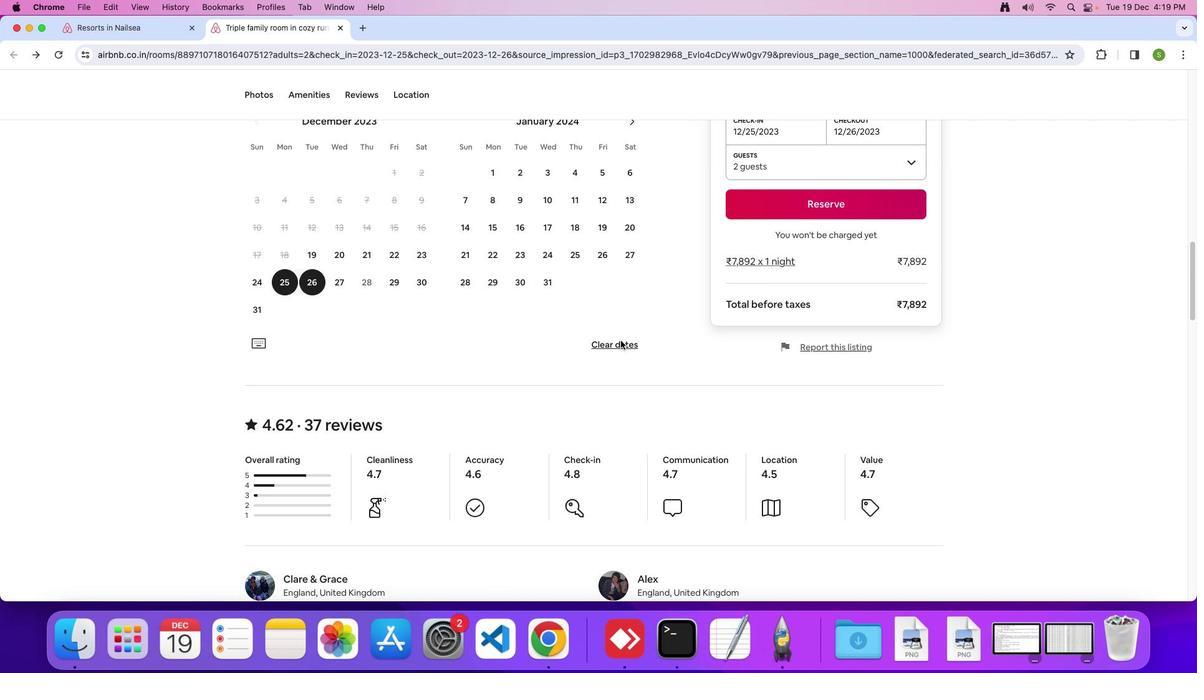 
Action: Mouse scrolled (628, 365) with delta (71, 245)
Screenshot: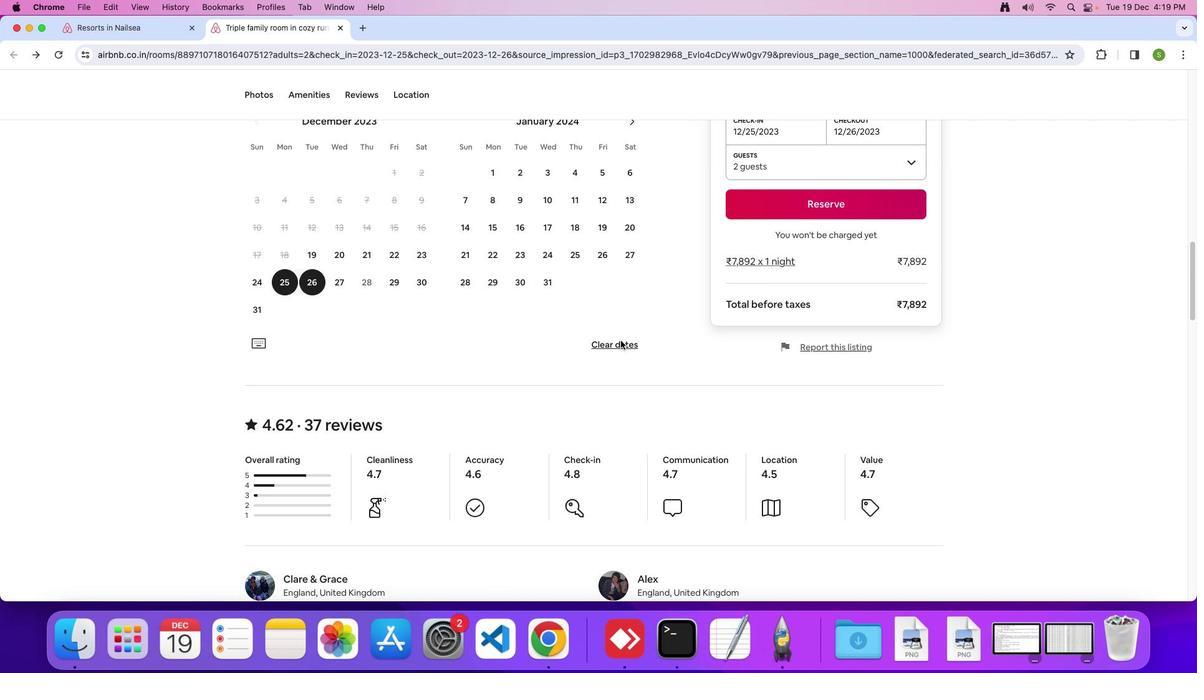 
Action: Mouse scrolled (628, 365) with delta (71, 244)
Screenshot: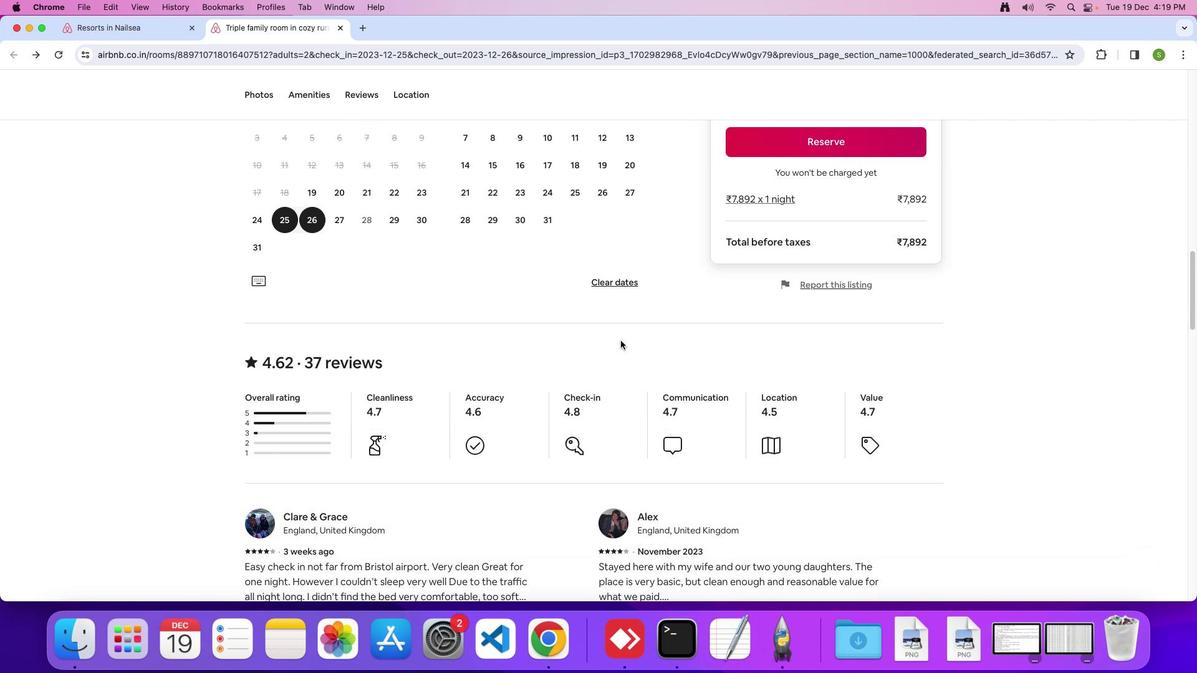 
Action: Mouse moved to (629, 365)
Screenshot: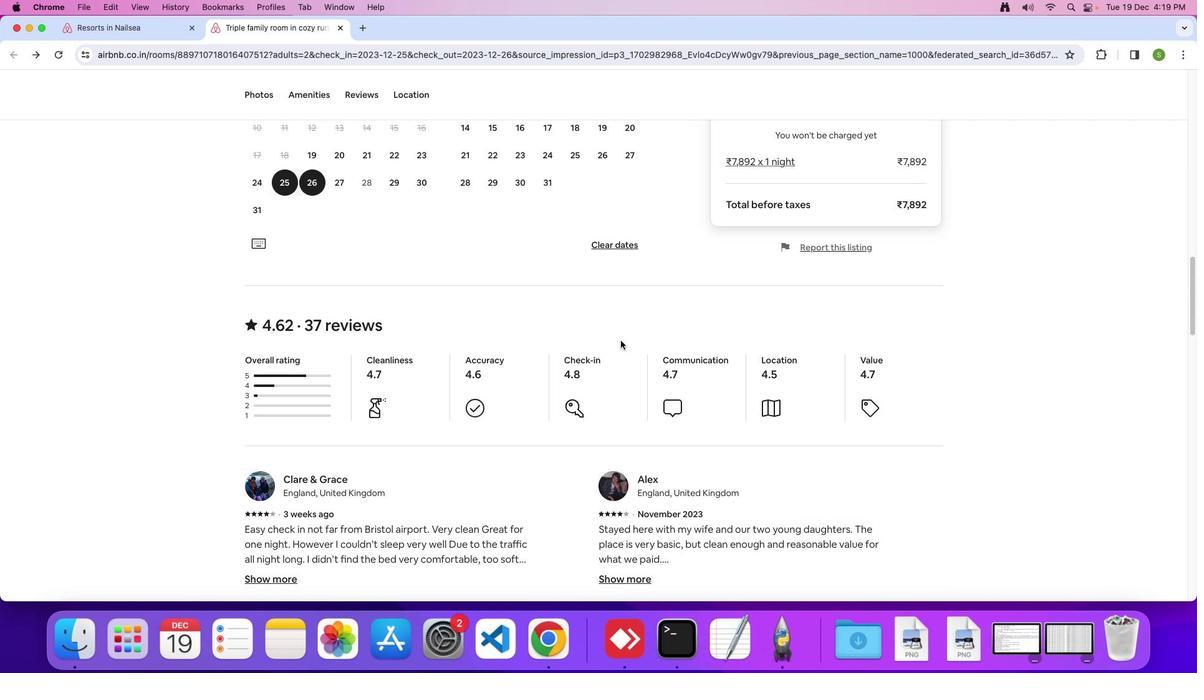 
Action: Mouse scrolled (629, 365) with delta (71, 245)
Screenshot: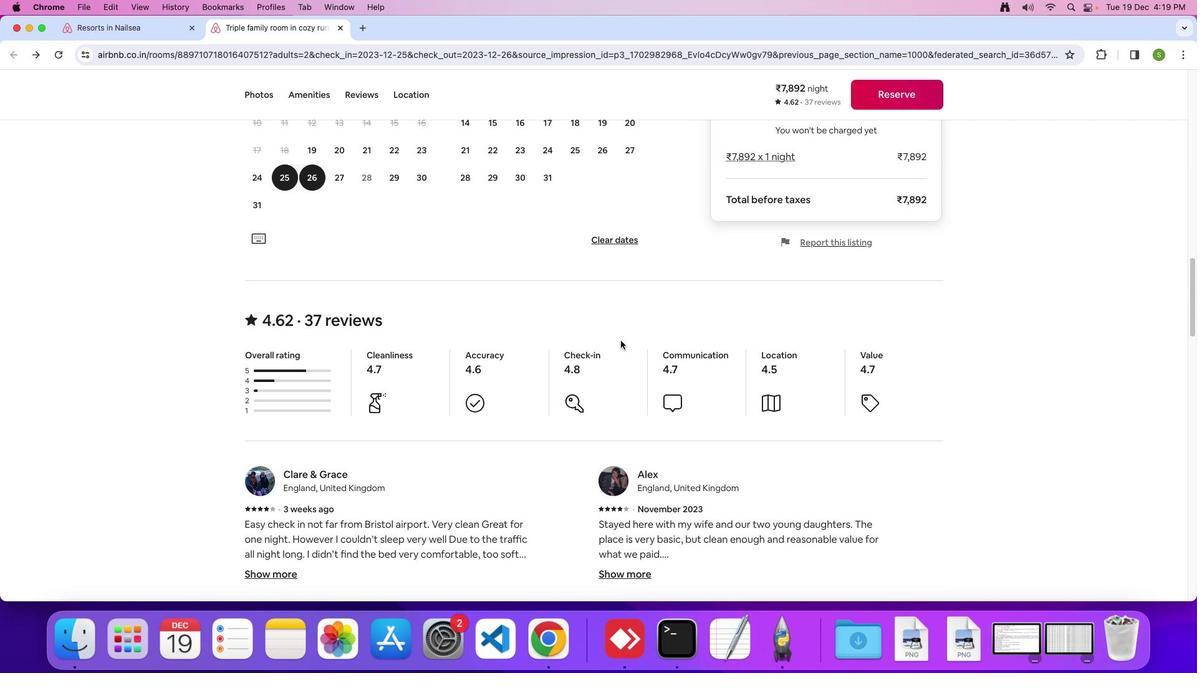 
Action: Mouse scrolled (629, 365) with delta (71, 245)
Screenshot: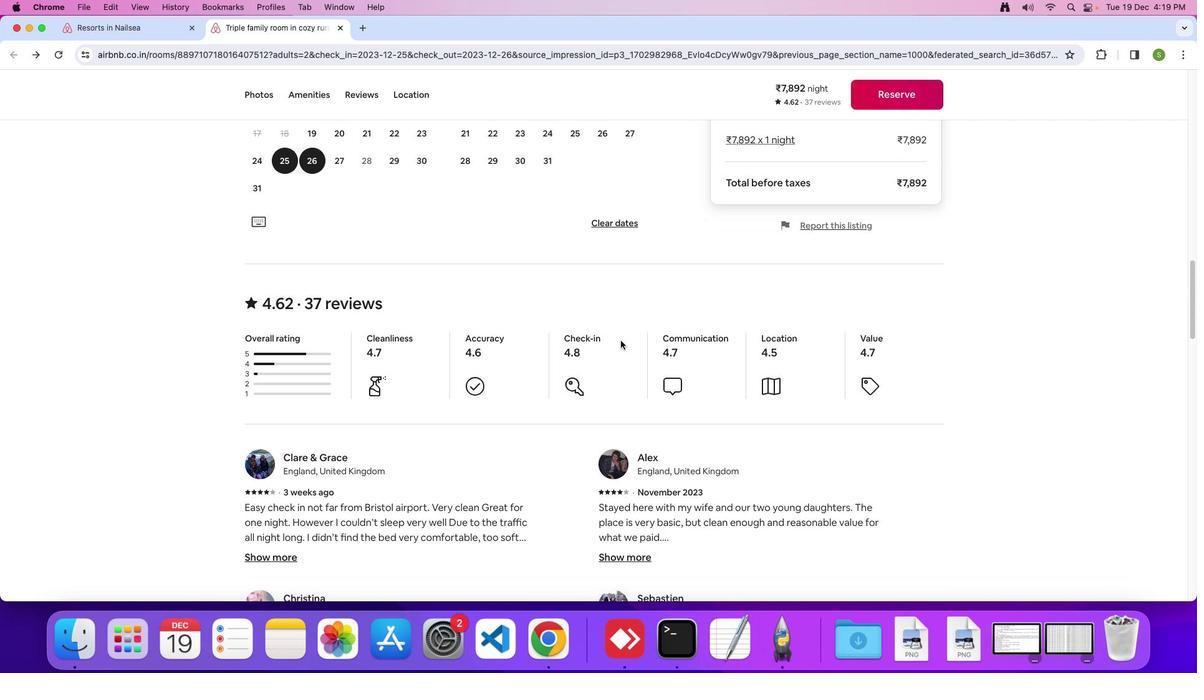 
Action: Mouse scrolled (629, 365) with delta (71, 244)
Screenshot: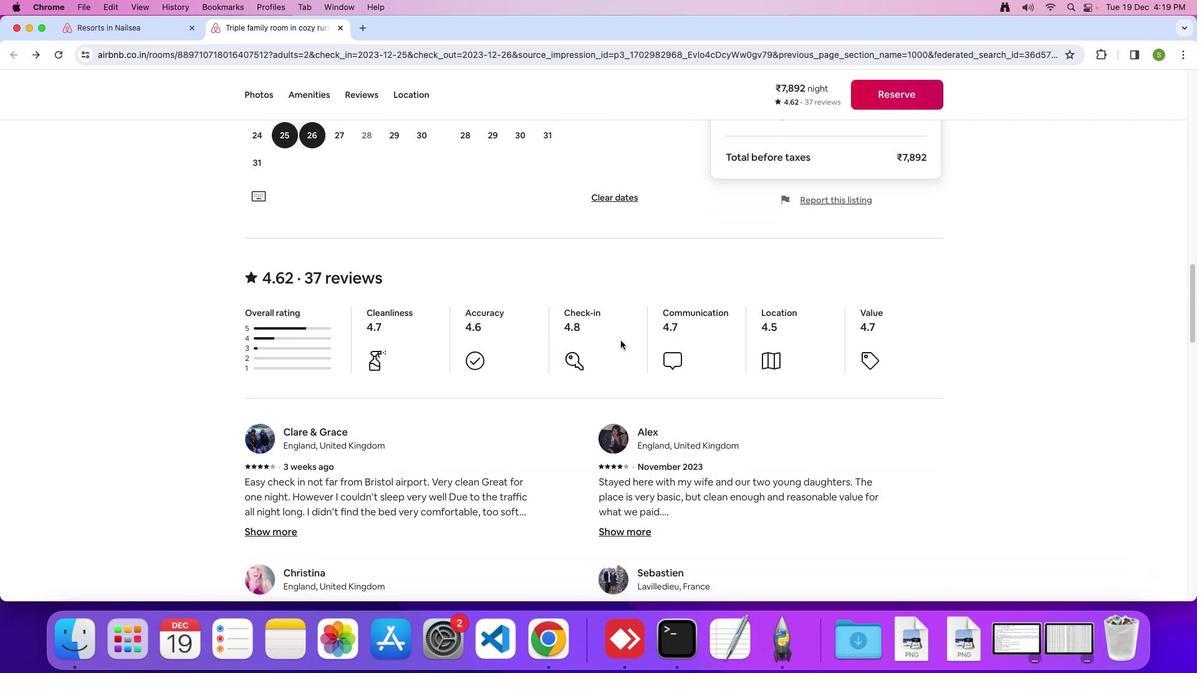
Action: Mouse scrolled (629, 365) with delta (71, 245)
Screenshot: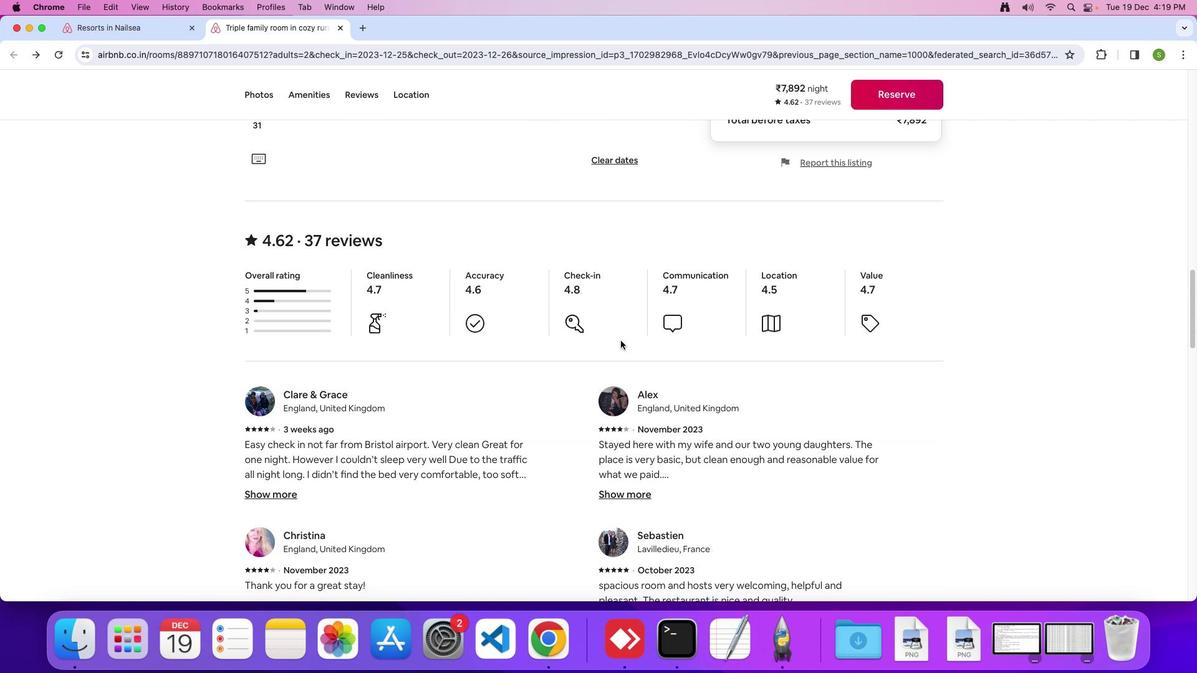 
Action: Mouse scrolled (629, 365) with delta (71, 245)
Screenshot: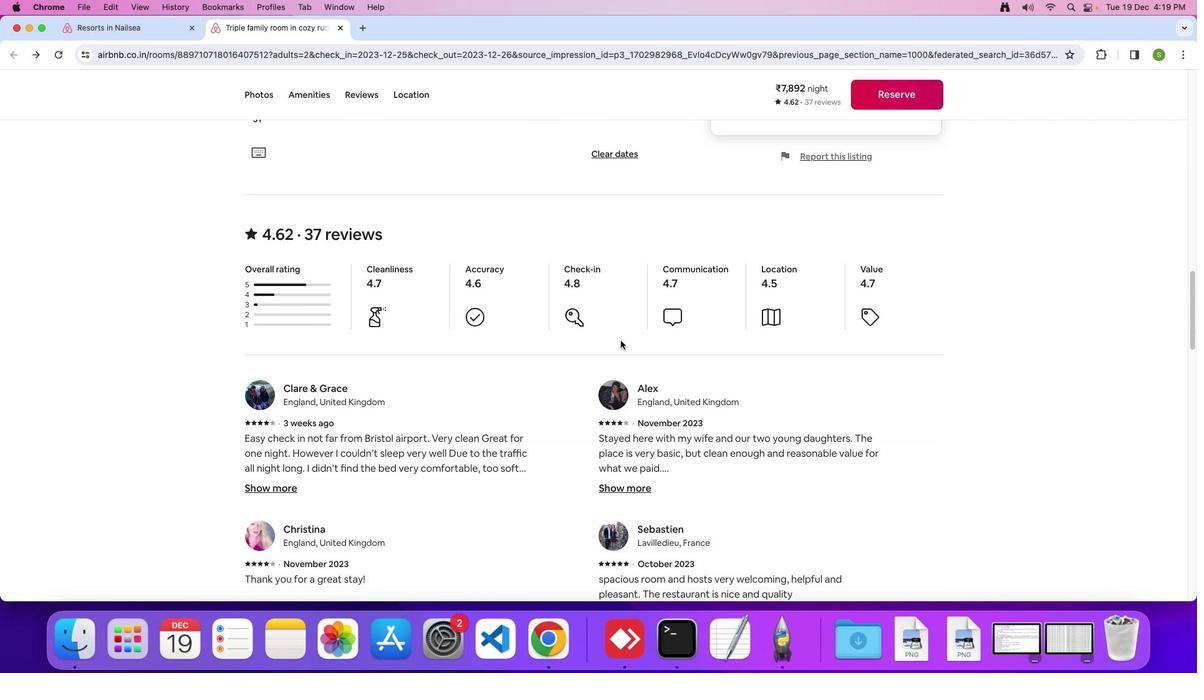 
Action: Mouse scrolled (629, 365) with delta (71, 244)
Screenshot: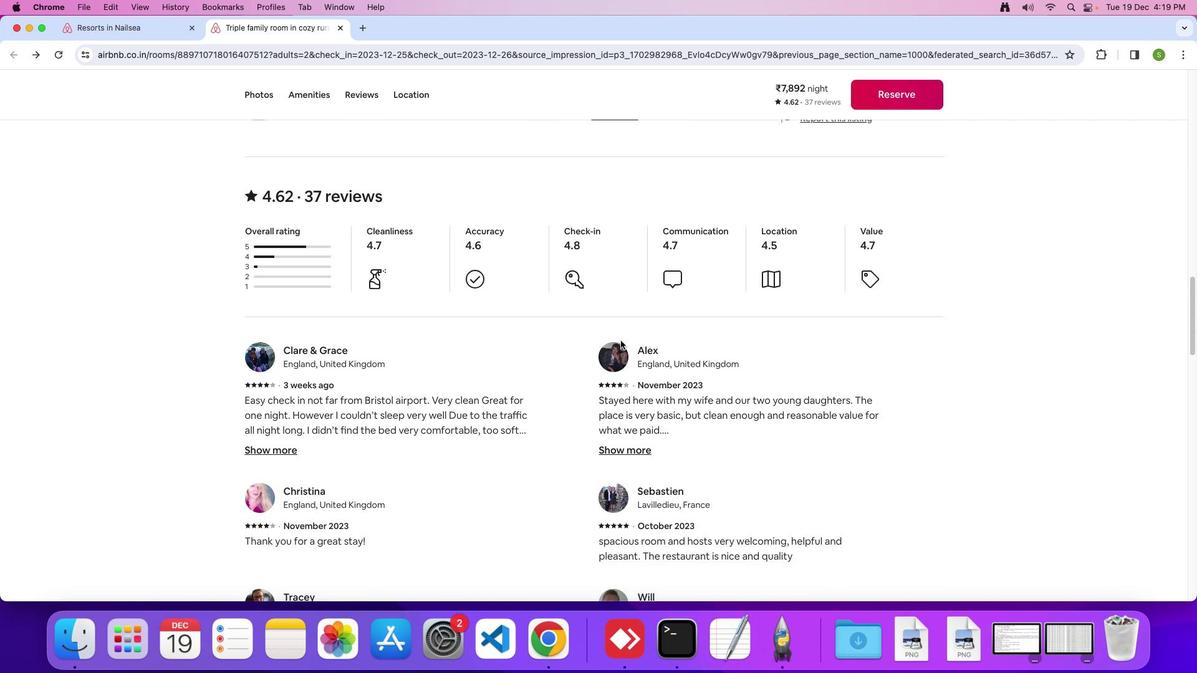 
Action: Mouse scrolled (629, 365) with delta (71, 245)
Screenshot: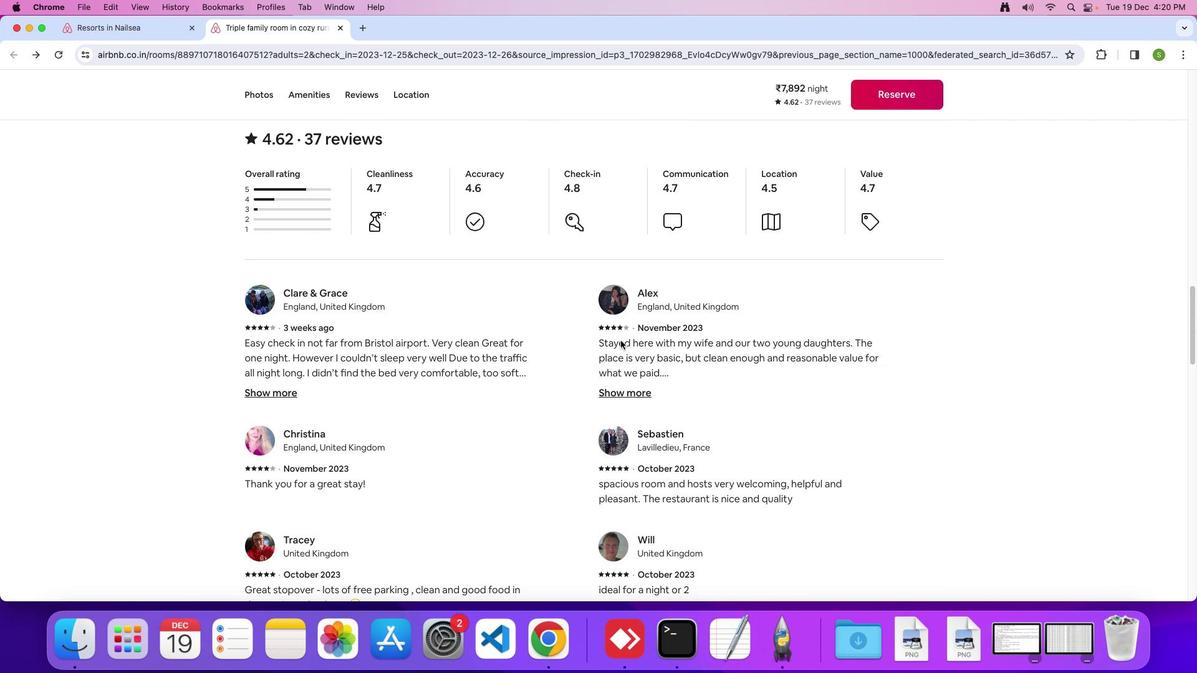 
Action: Mouse scrolled (629, 365) with delta (71, 245)
Screenshot: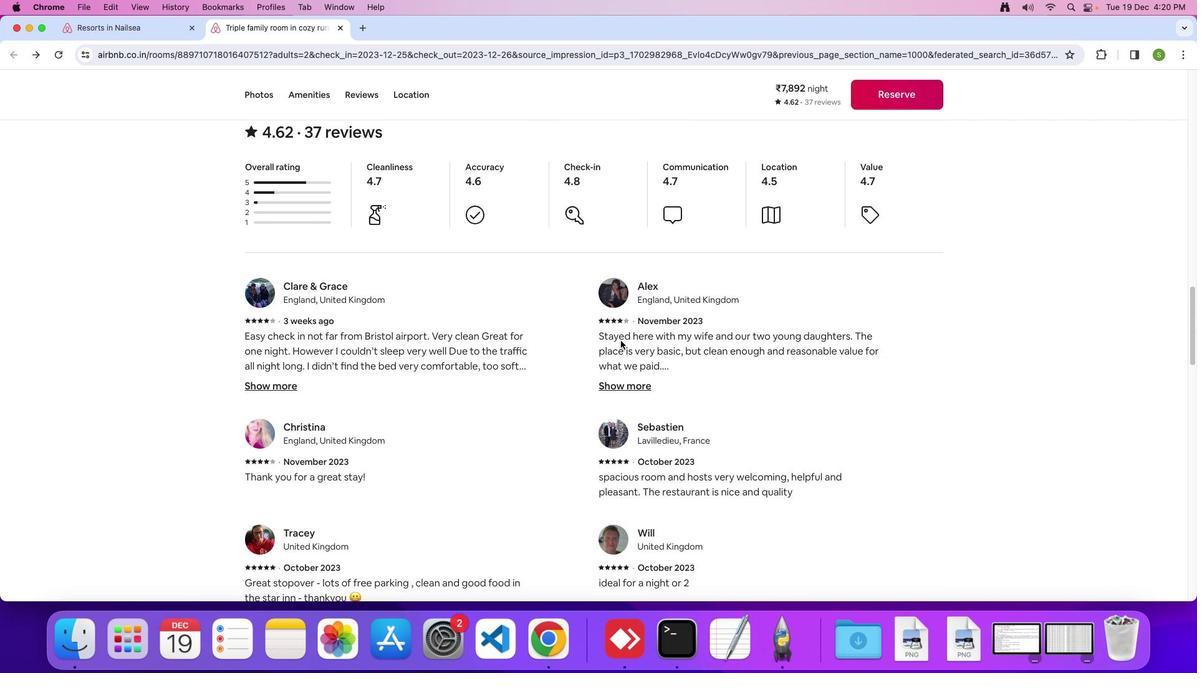 
Action: Mouse scrolled (629, 365) with delta (71, 244)
Screenshot: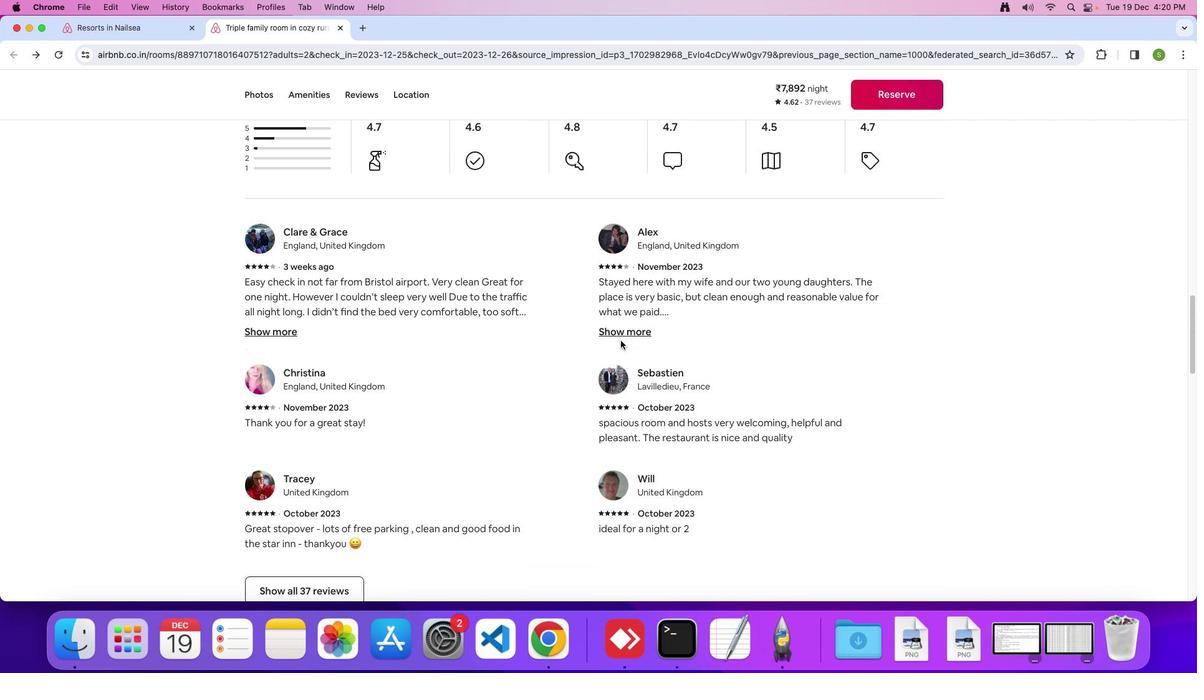 
Action: Mouse moved to (629, 365)
Screenshot: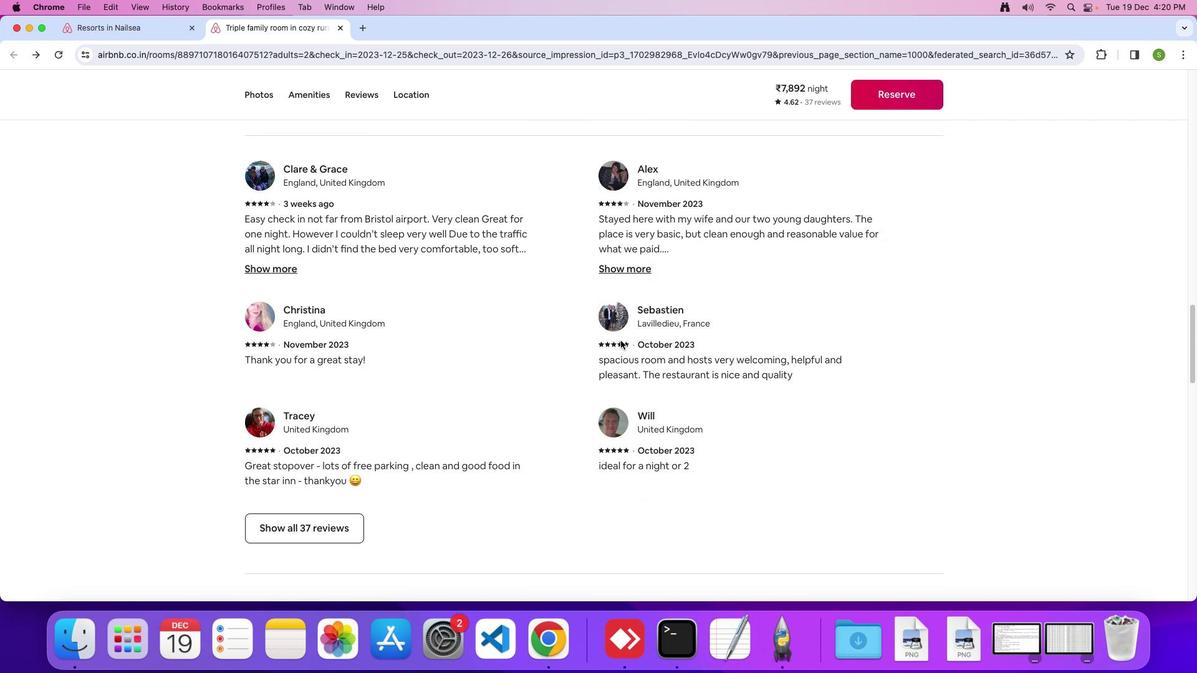
Action: Mouse scrolled (629, 365) with delta (71, 245)
Screenshot: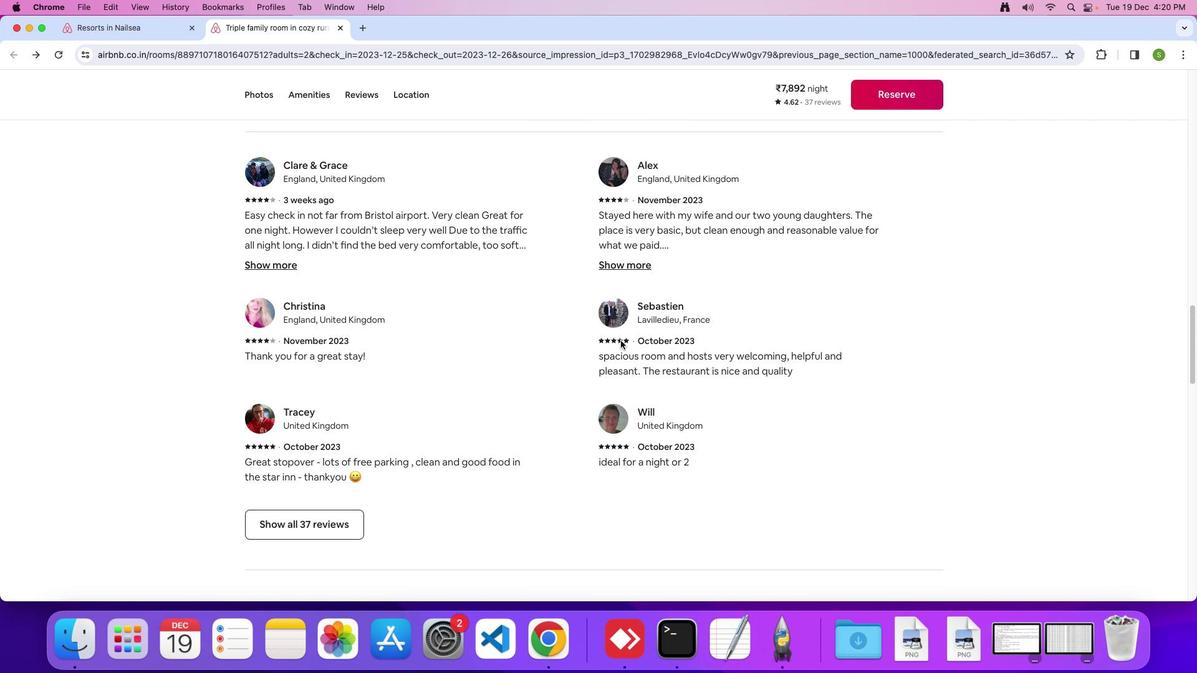 
Action: Mouse scrolled (629, 365) with delta (71, 245)
Screenshot: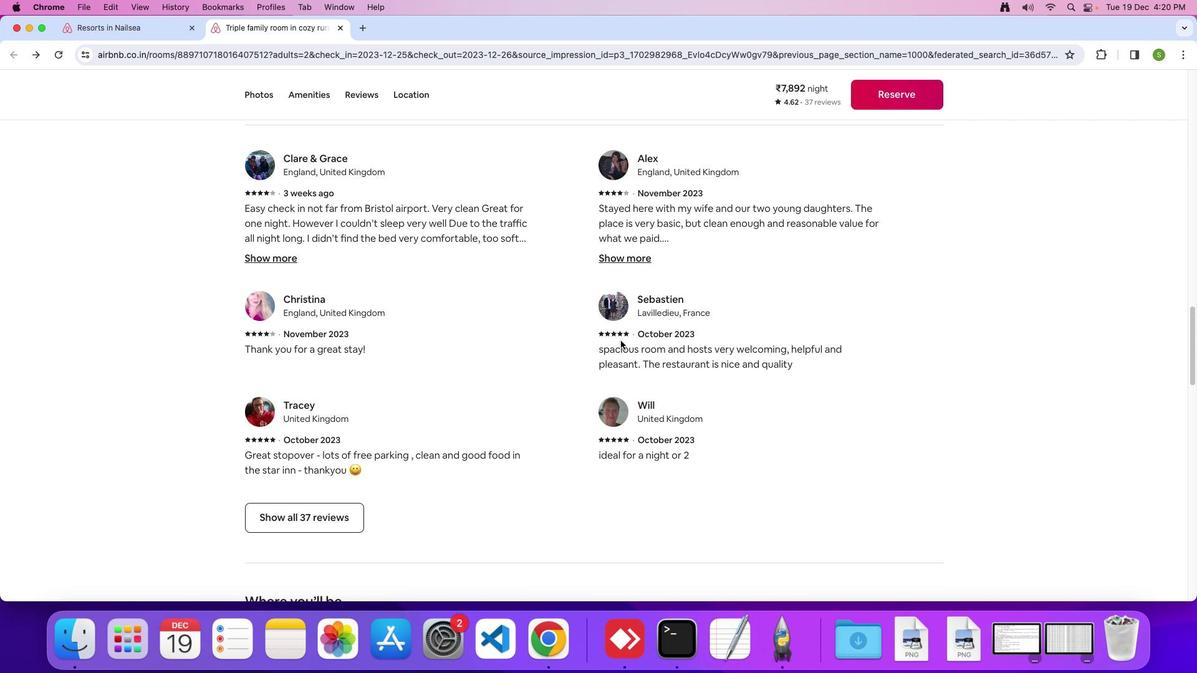 
Action: Mouse scrolled (629, 365) with delta (71, 244)
Screenshot: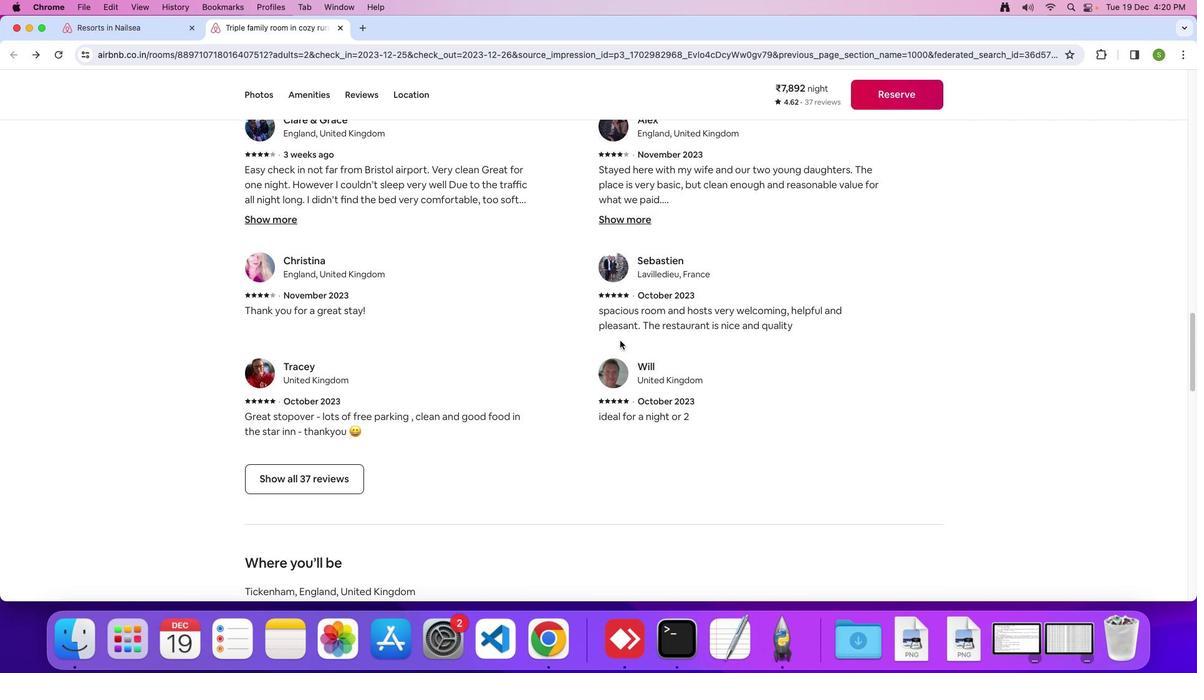 
Action: Mouse moved to (371, 393)
Screenshot: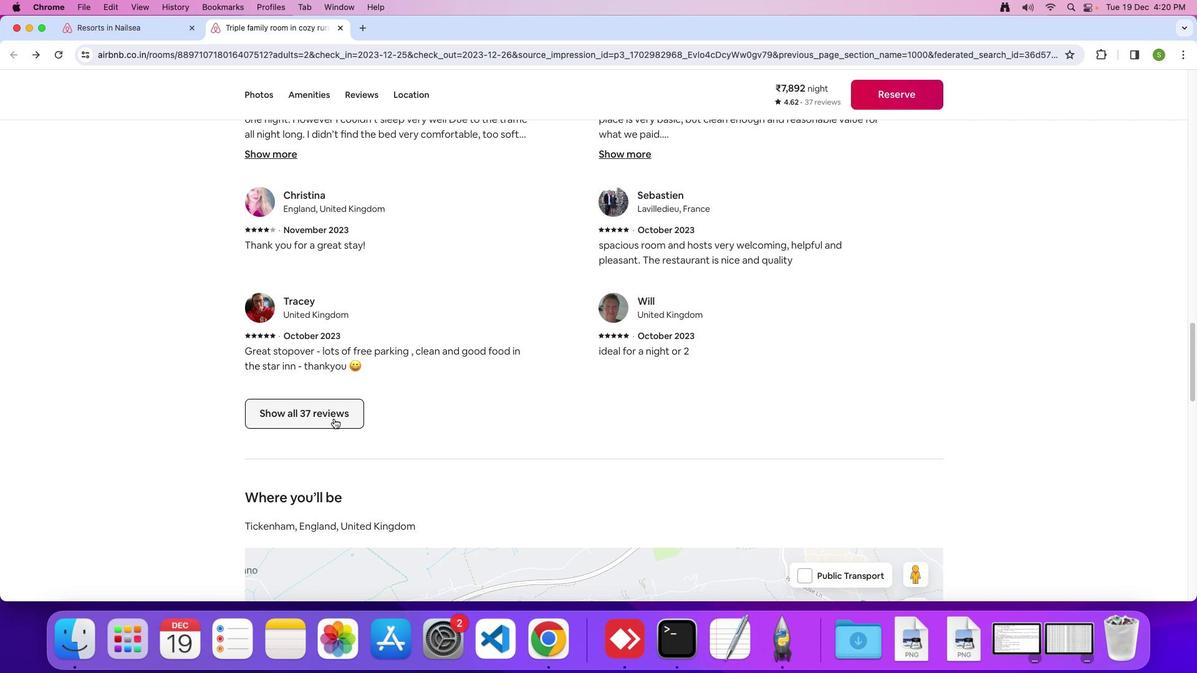 
Action: Mouse pressed left at (371, 393)
Screenshot: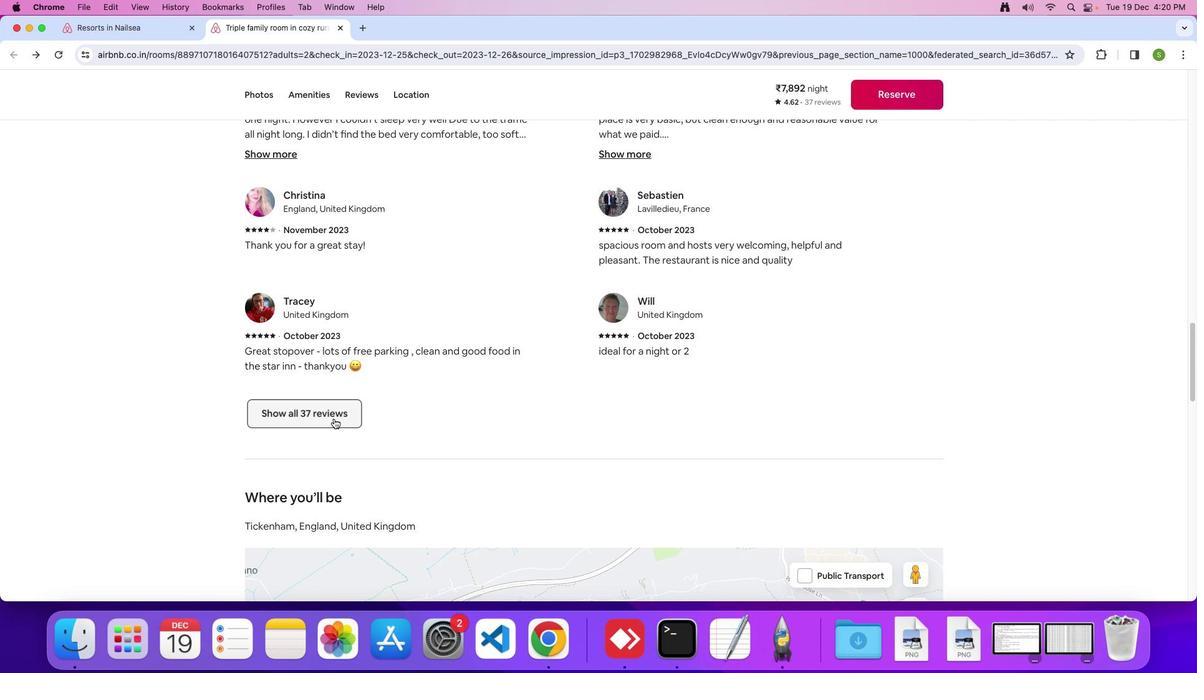 
Action: Mouse moved to (745, 366)
Screenshot: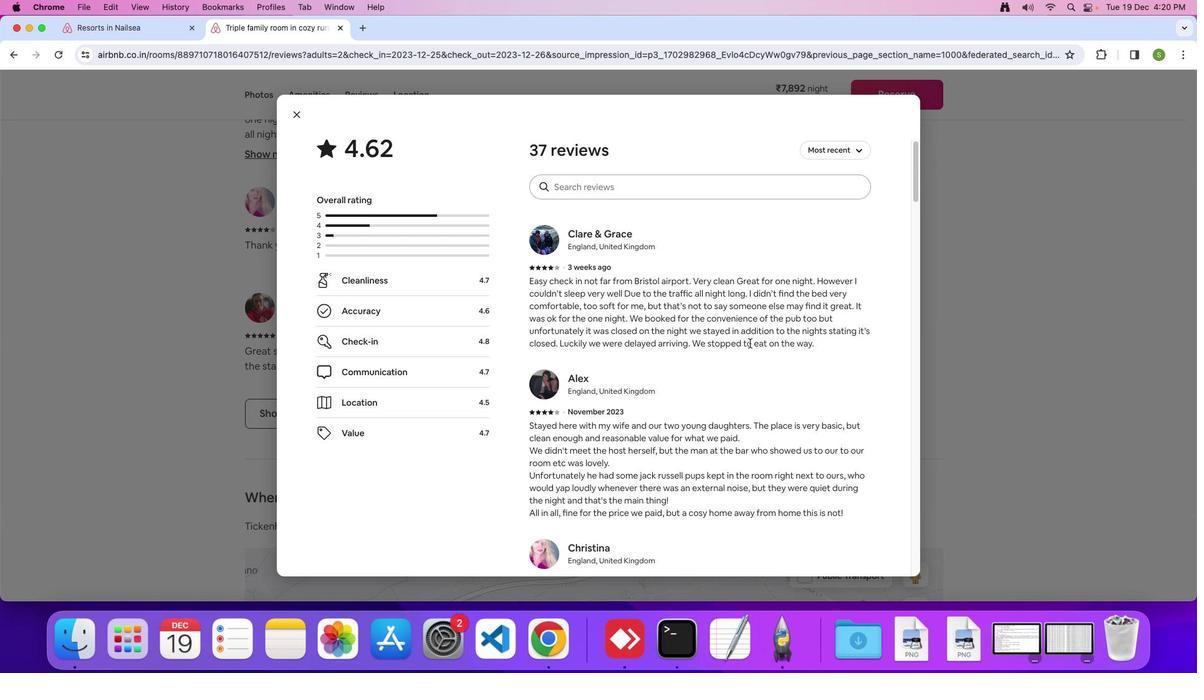 
Action: Mouse scrolled (745, 366) with delta (71, 245)
Screenshot: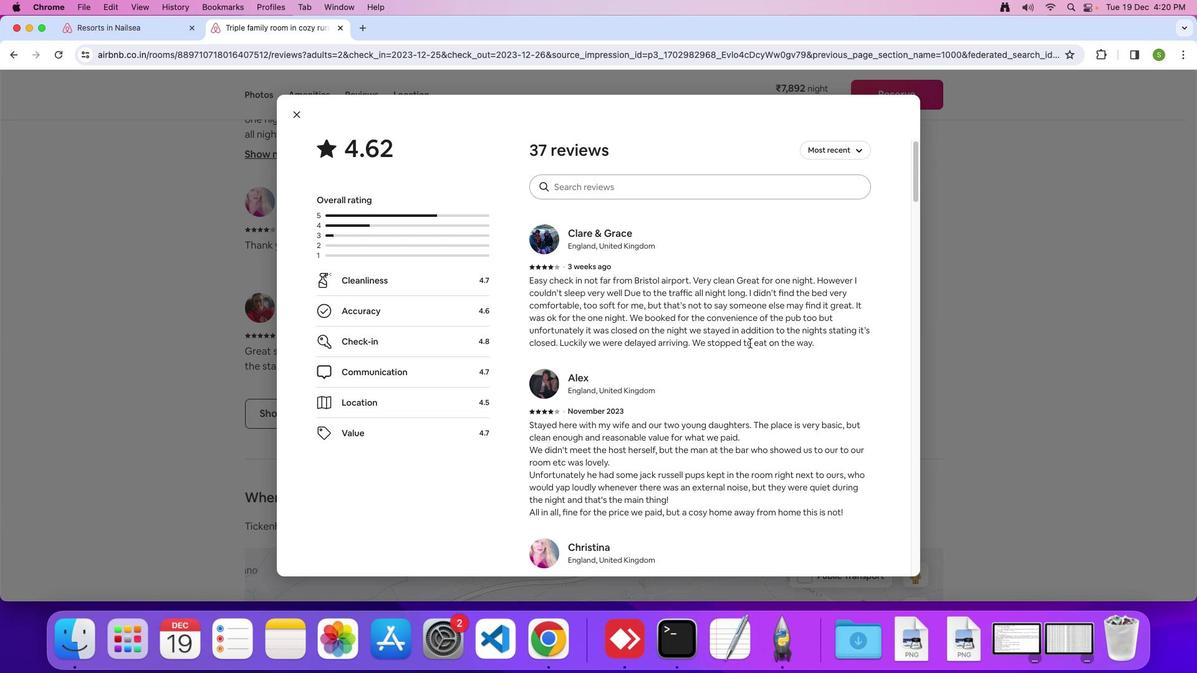 
Action: Mouse scrolled (745, 366) with delta (71, 245)
Screenshot: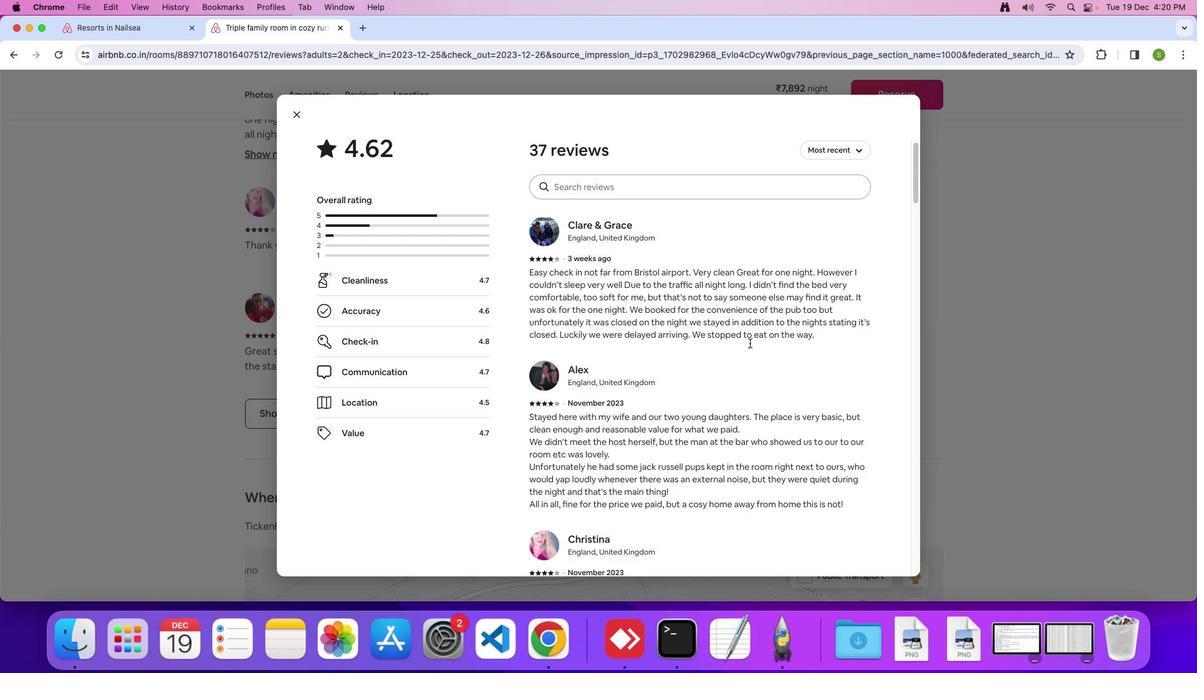 
Action: Mouse scrolled (745, 366) with delta (71, 244)
Screenshot: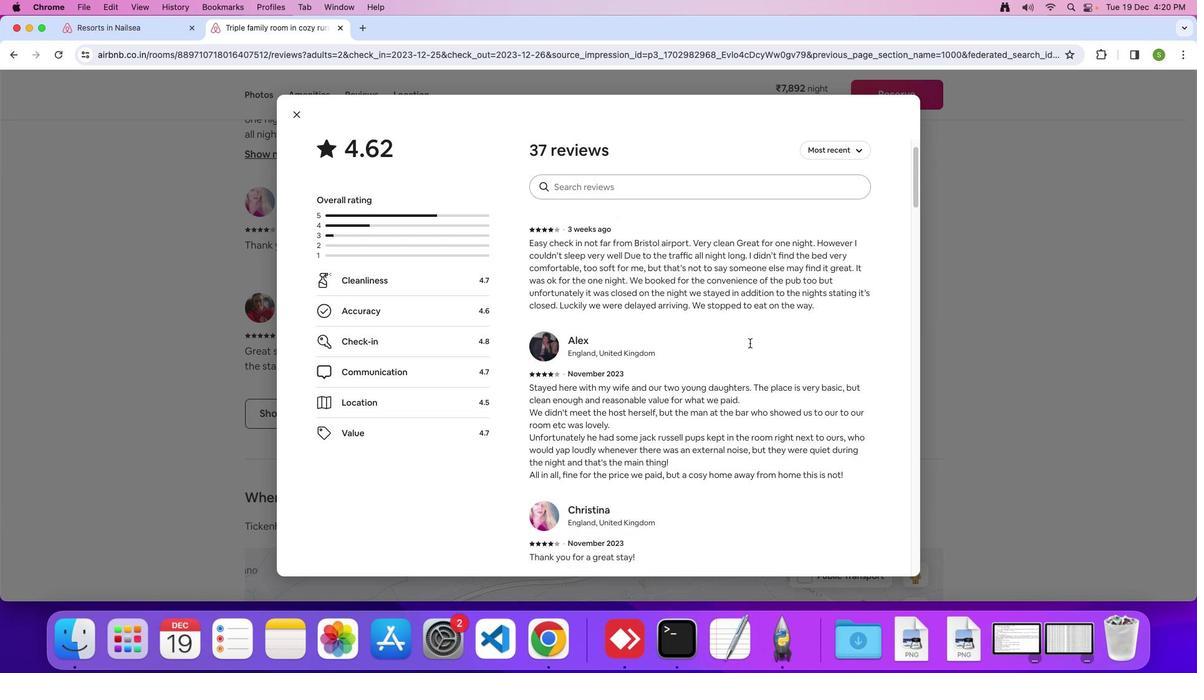 
Action: Mouse moved to (744, 366)
Screenshot: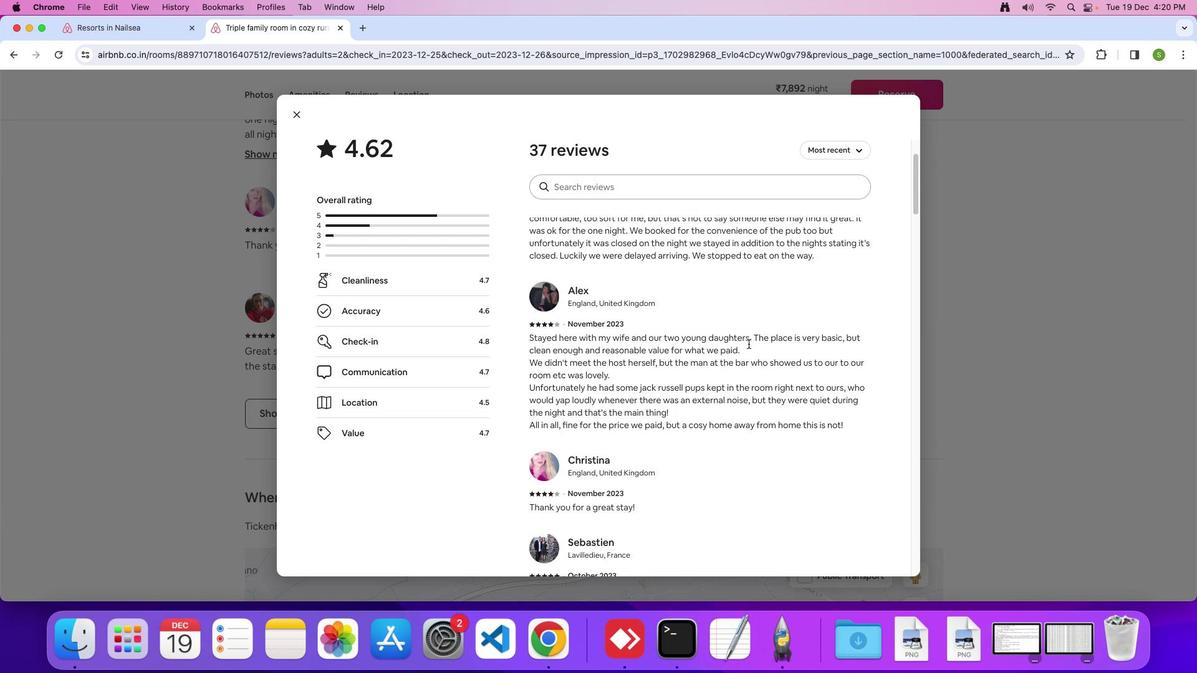 
Action: Mouse scrolled (744, 366) with delta (71, 245)
Screenshot: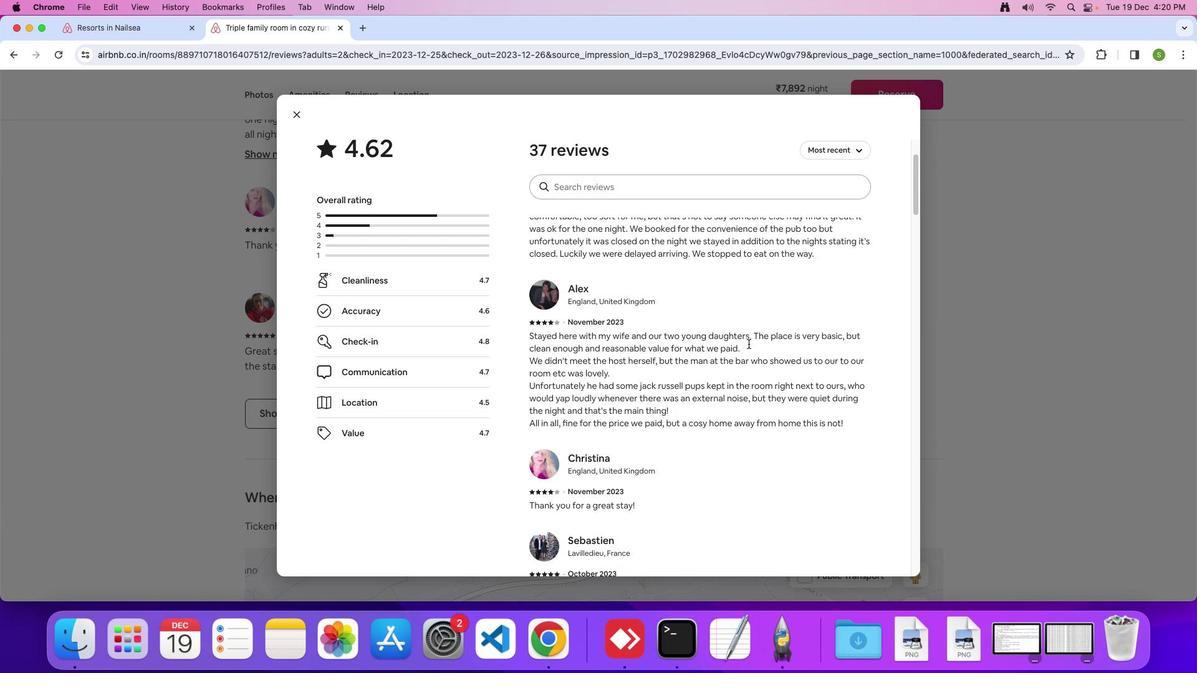 
Action: Mouse scrolled (744, 366) with delta (71, 245)
Screenshot: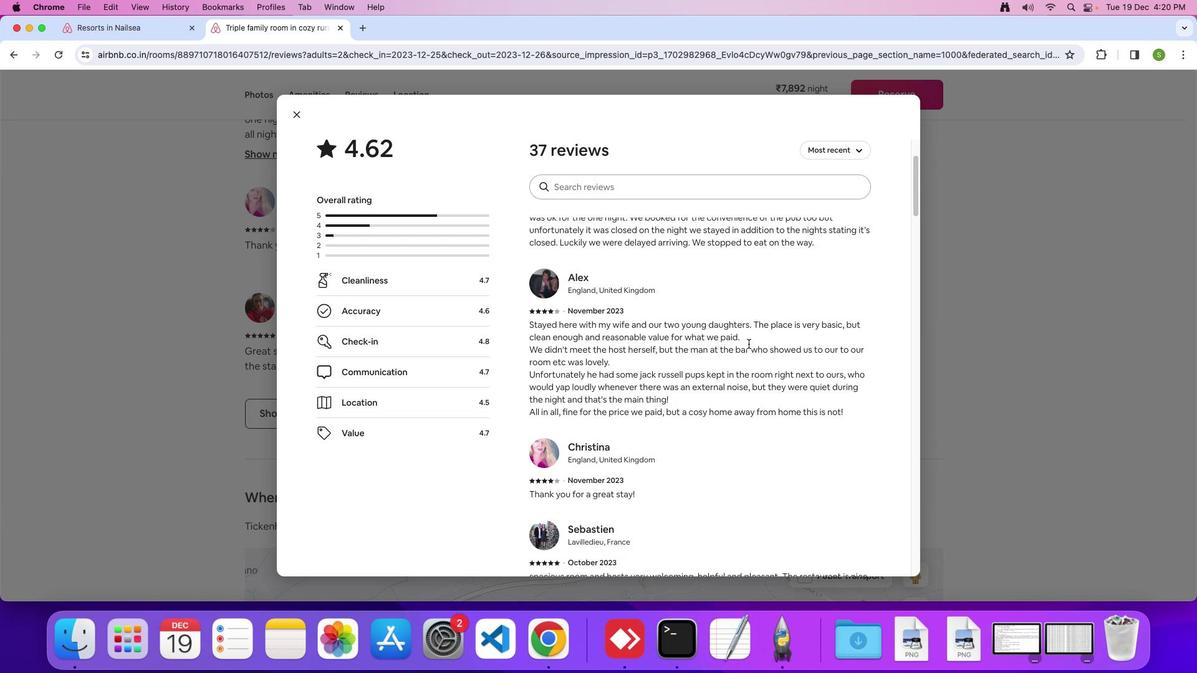 
Action: Mouse scrolled (744, 366) with delta (71, 244)
Screenshot: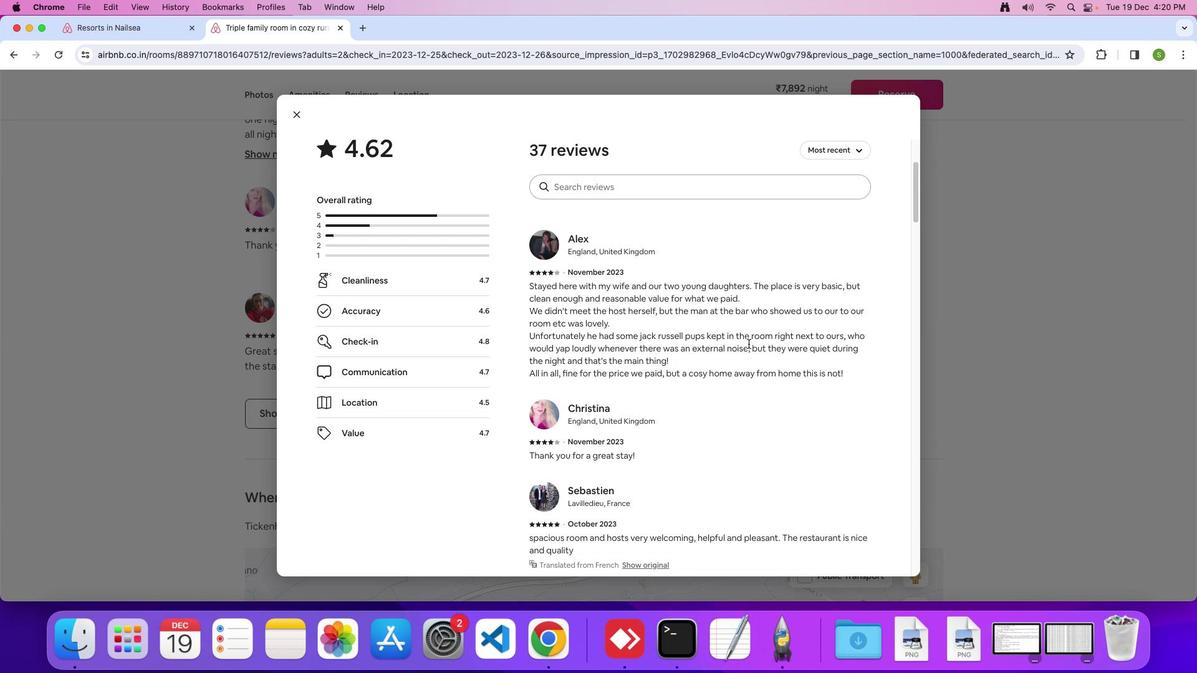 
Action: Mouse scrolled (744, 366) with delta (71, 245)
Screenshot: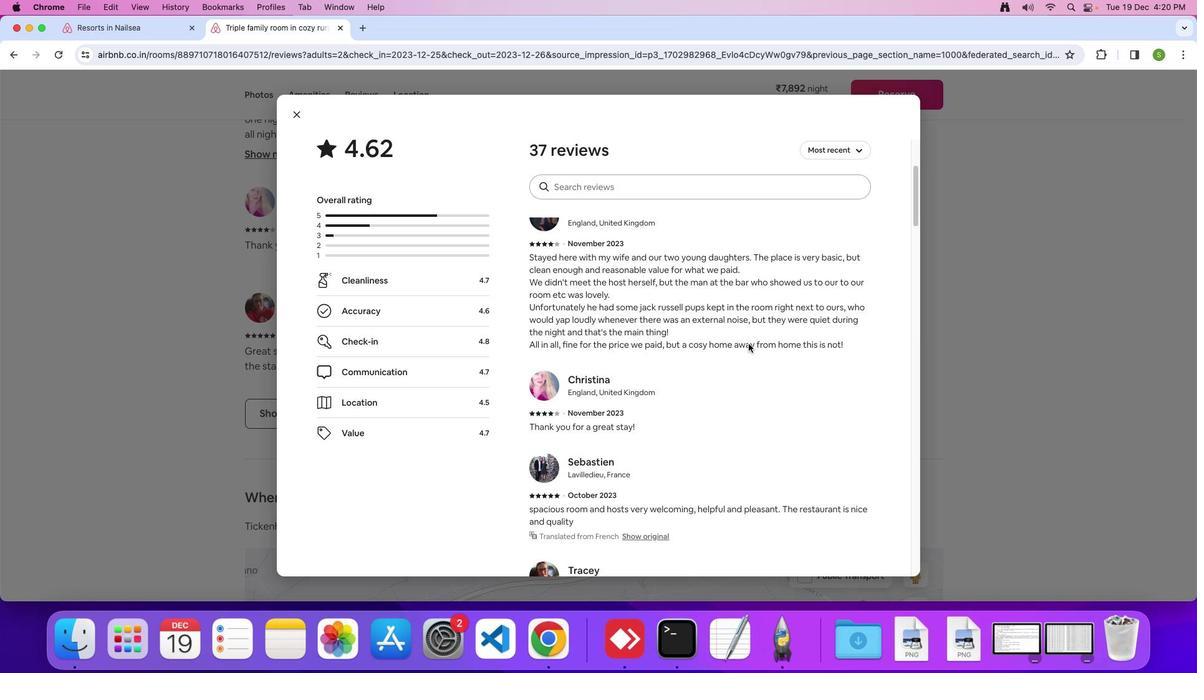 
Action: Mouse scrolled (744, 366) with delta (71, 245)
Screenshot: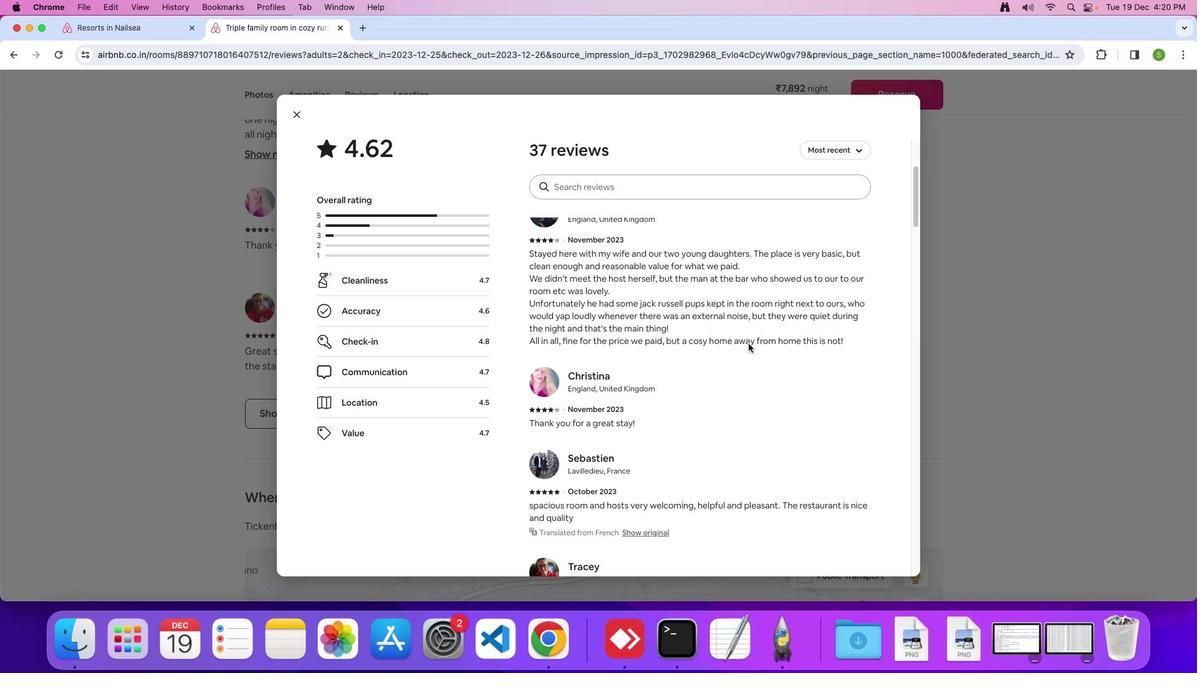 
Action: Mouse scrolled (744, 366) with delta (71, 245)
Screenshot: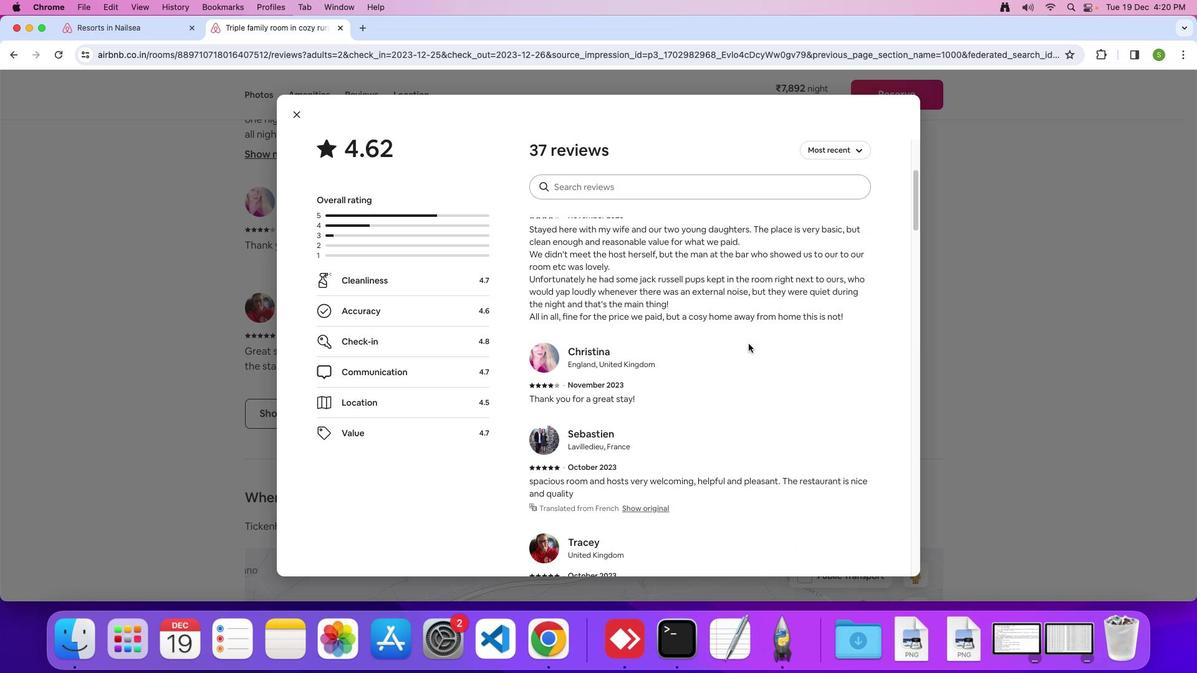 
Action: Mouse scrolled (744, 366) with delta (71, 245)
Screenshot: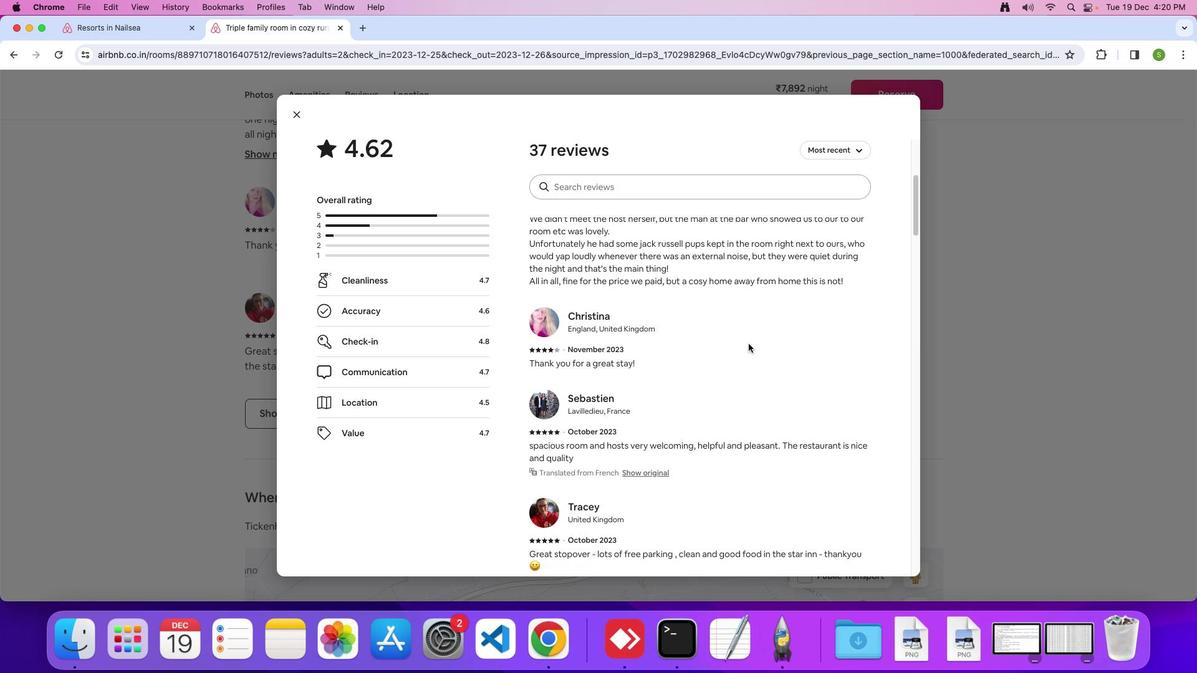 
Action: Mouse scrolled (744, 366) with delta (71, 245)
Screenshot: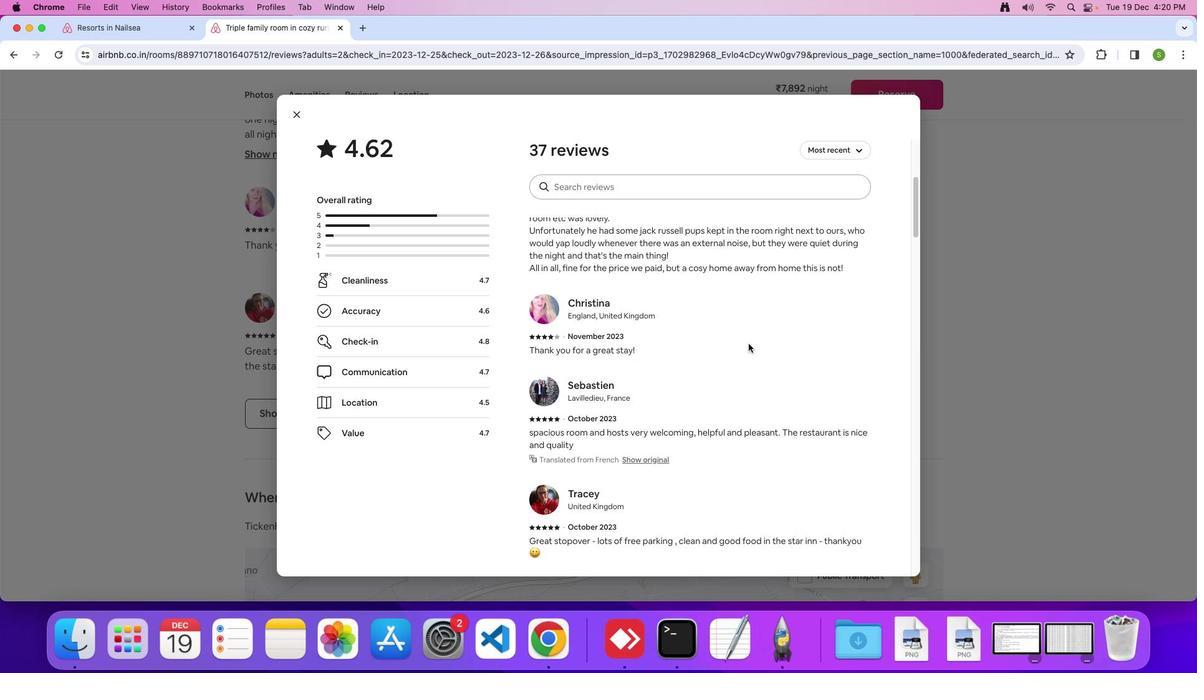 
Action: Mouse scrolled (744, 366) with delta (71, 245)
Screenshot: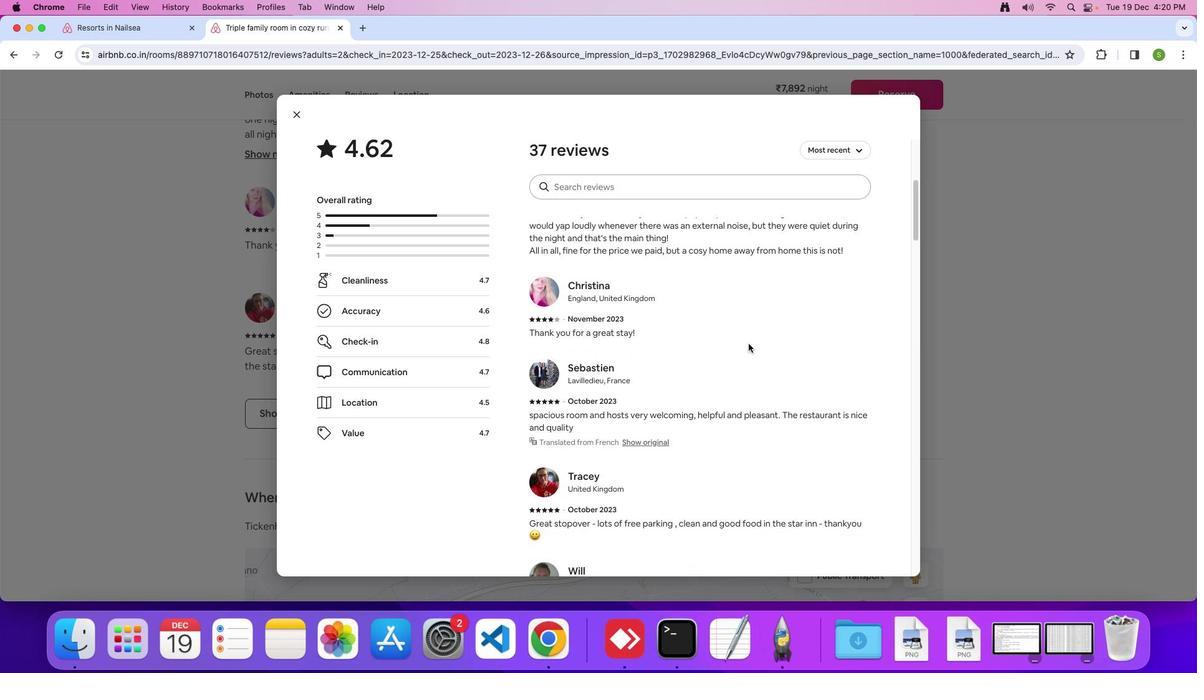 
Action: Mouse scrolled (744, 366) with delta (71, 245)
Screenshot: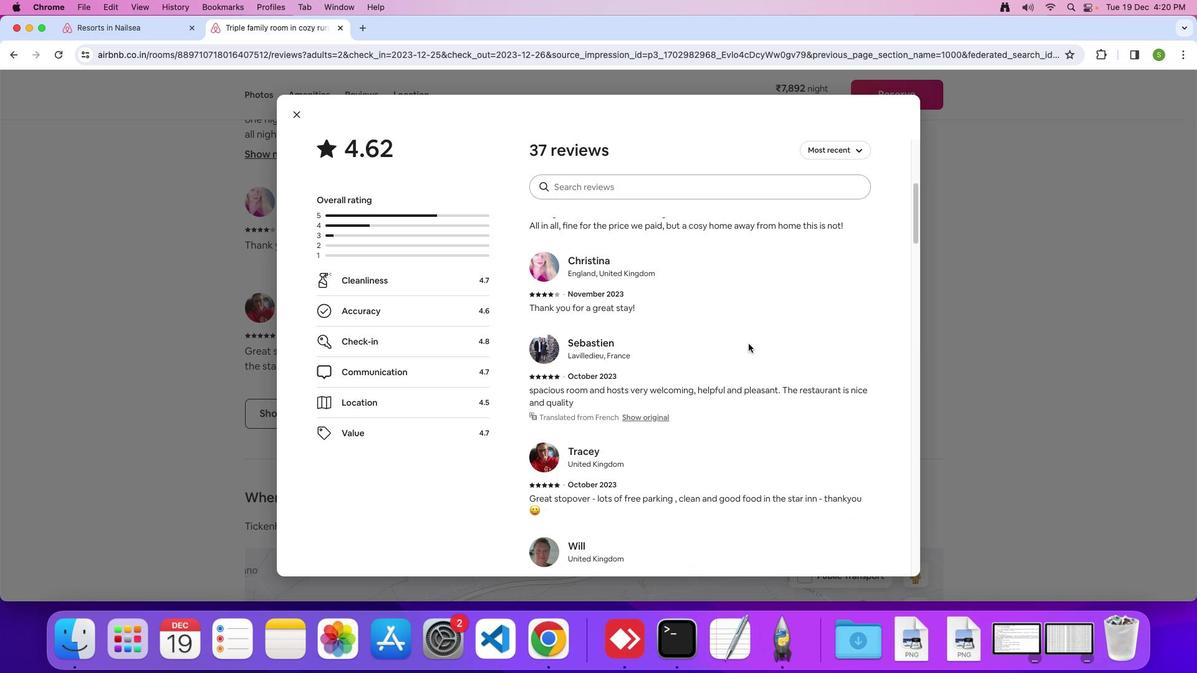
Action: Mouse scrolled (744, 366) with delta (71, 245)
Screenshot: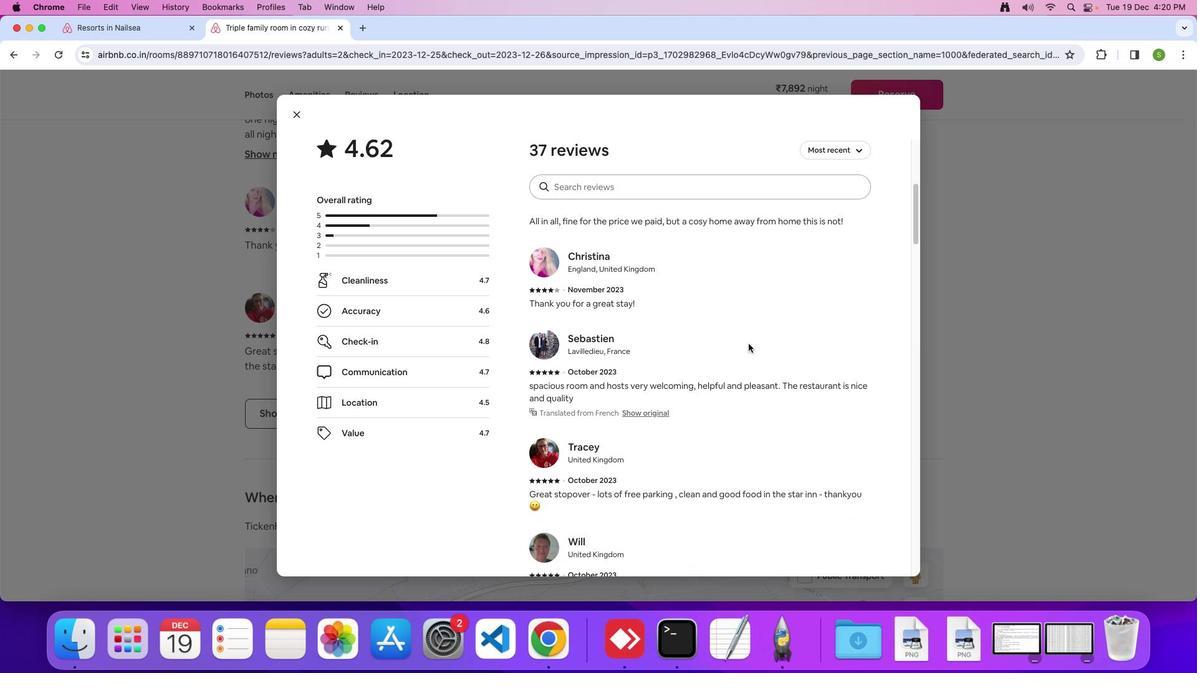 
Action: Mouse scrolled (744, 366) with delta (71, 245)
Screenshot: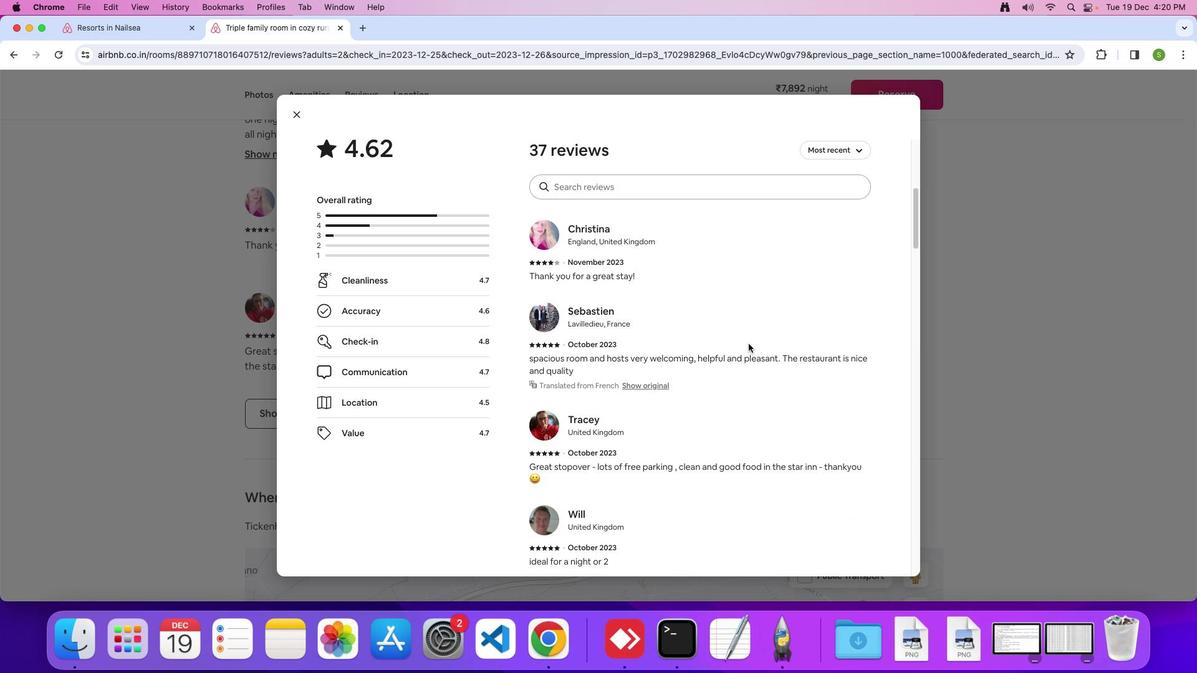 
Action: Mouse scrolled (744, 366) with delta (71, 245)
Screenshot: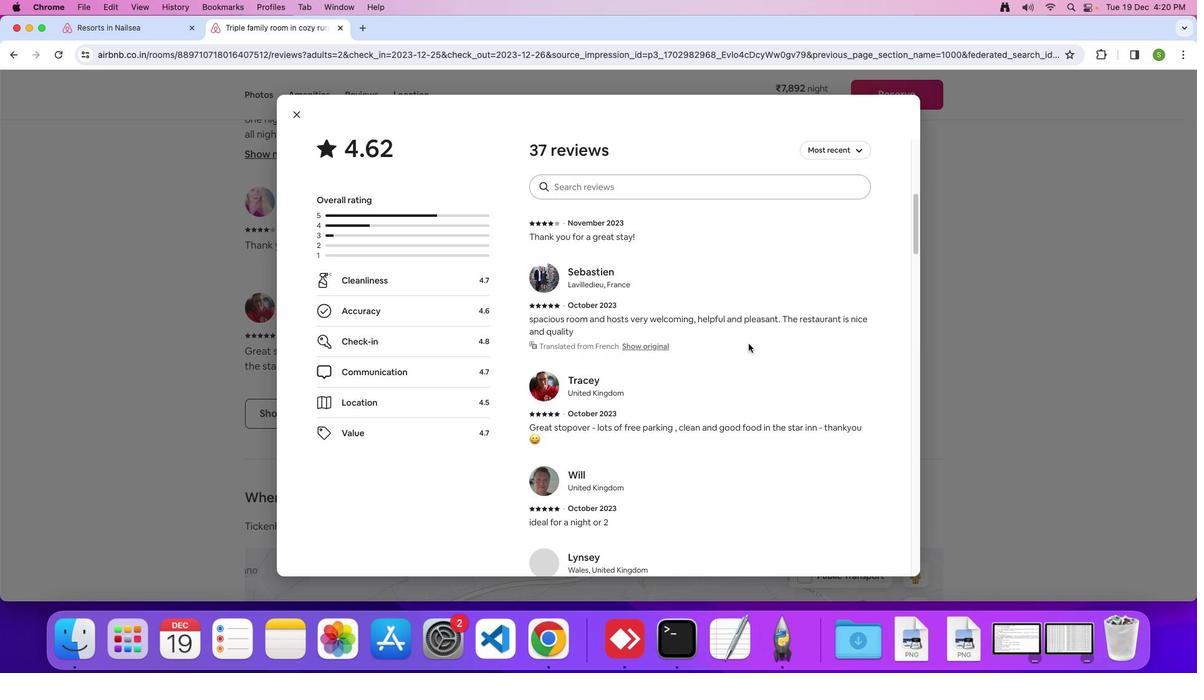 
Action: Mouse scrolled (744, 366) with delta (71, 245)
